 Task: Plan a trip to Siemiatycze, Poland from 5th December, 2023 to 15th December, 2023 for 9 adults.5 bedrooms having 5 beds and 5 bathrooms. Property type can be house. Look for 5 properties as per requirement.
Action: Mouse moved to (545, 117)
Screenshot: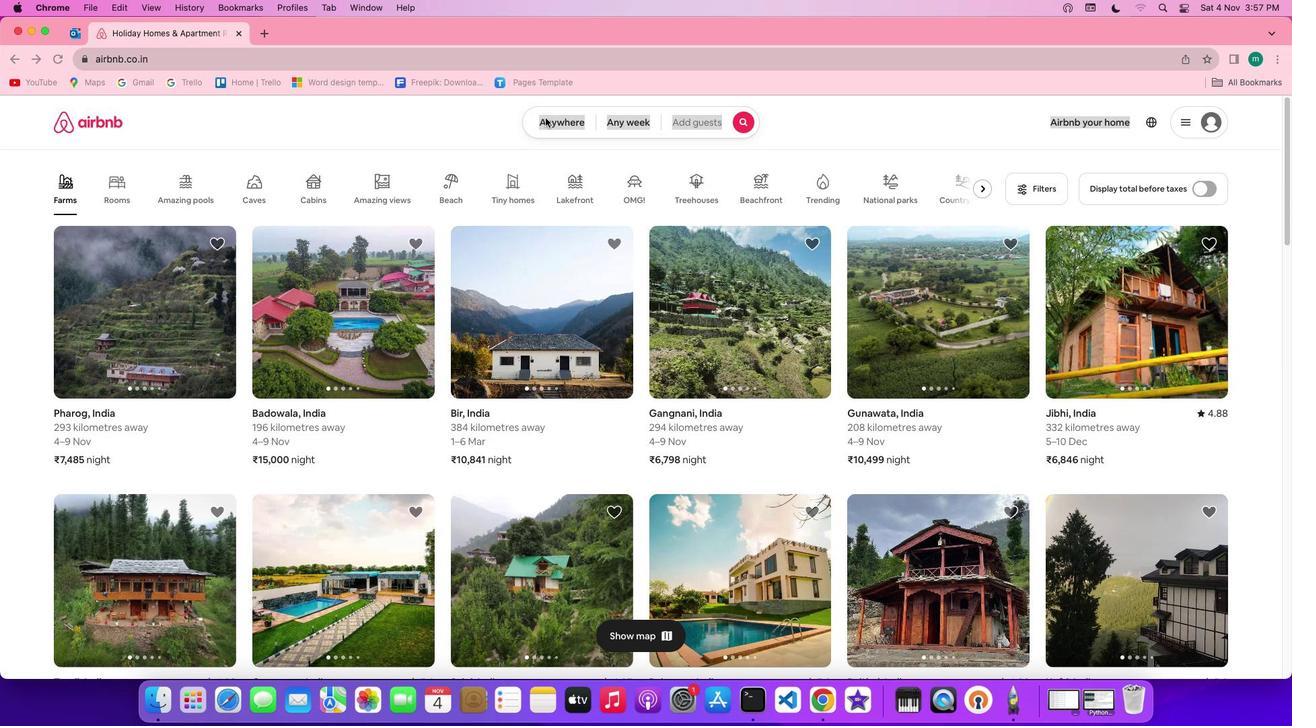 
Action: Mouse pressed left at (545, 117)
Screenshot: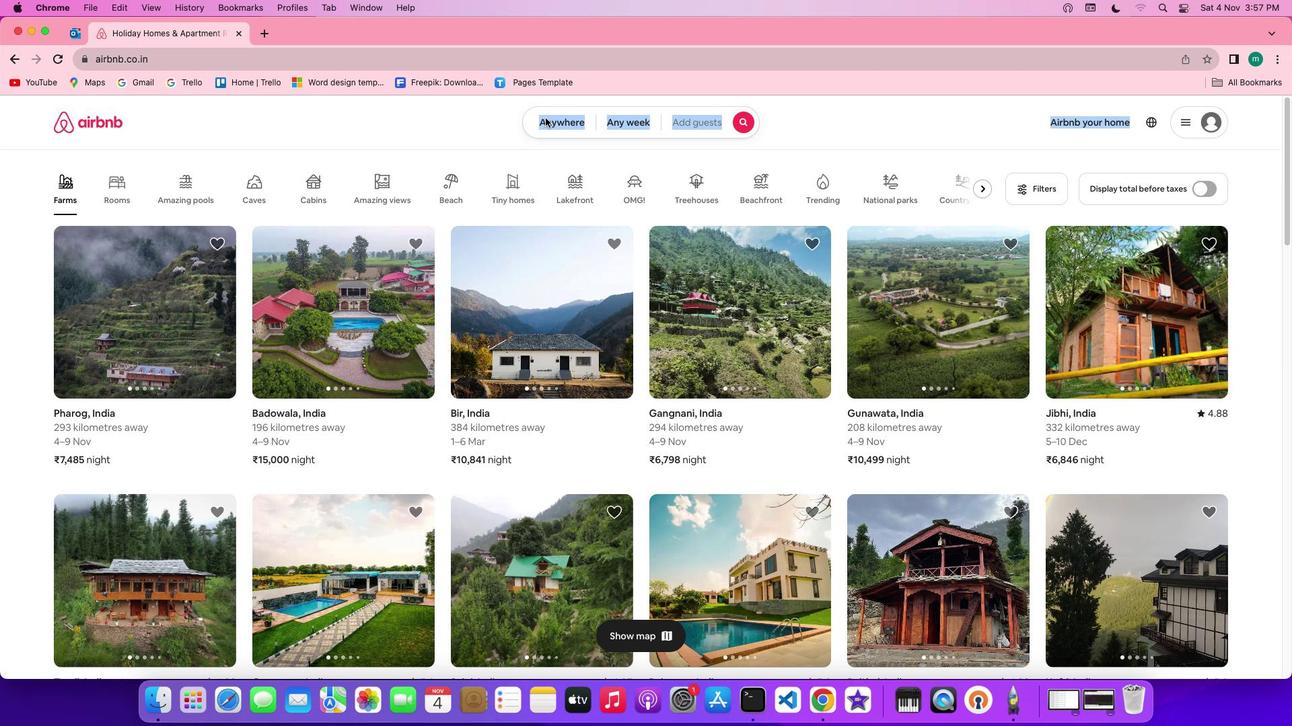 
Action: Mouse pressed left at (545, 117)
Screenshot: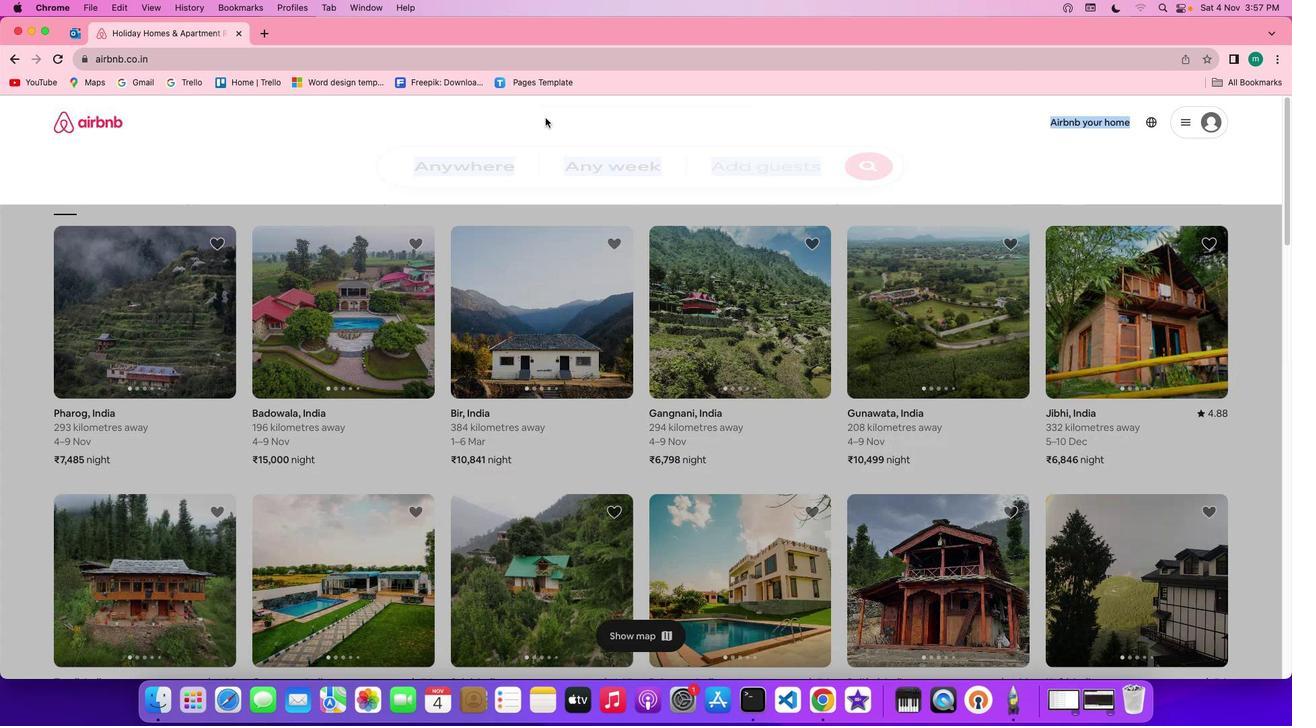 
Action: Mouse moved to (479, 173)
Screenshot: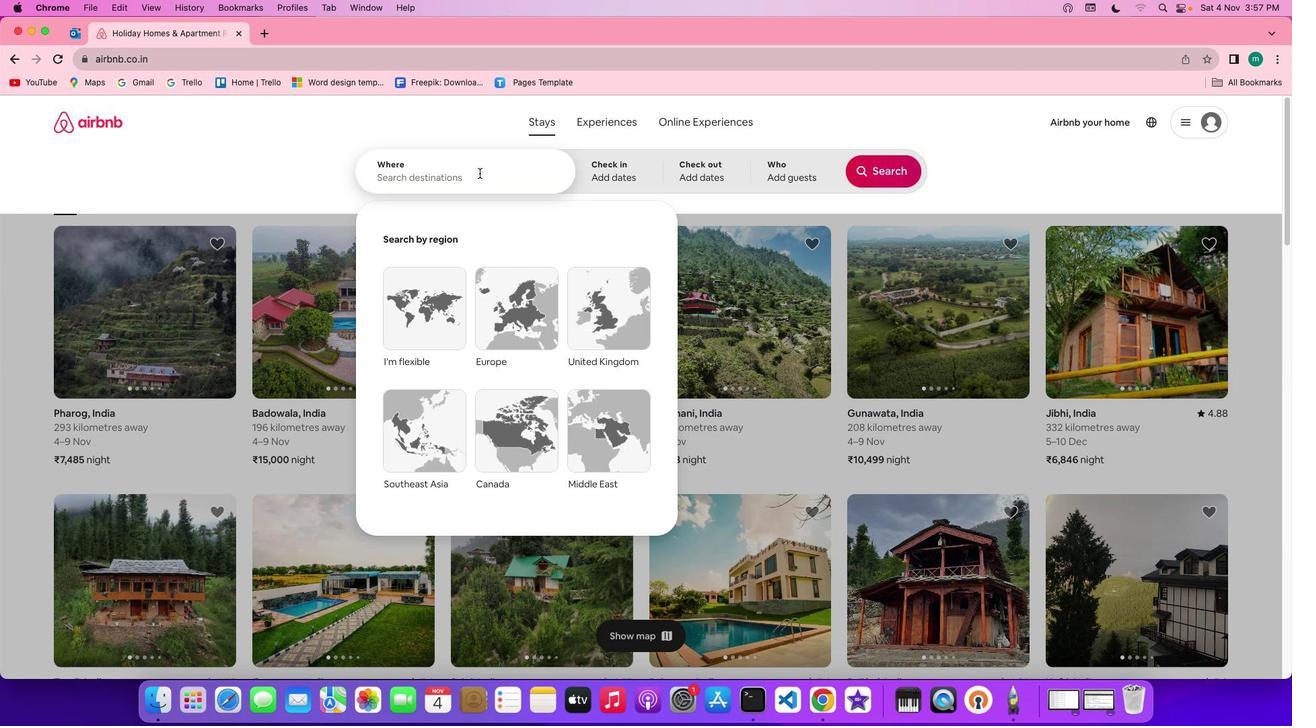 
Action: Mouse pressed left at (479, 173)
Screenshot: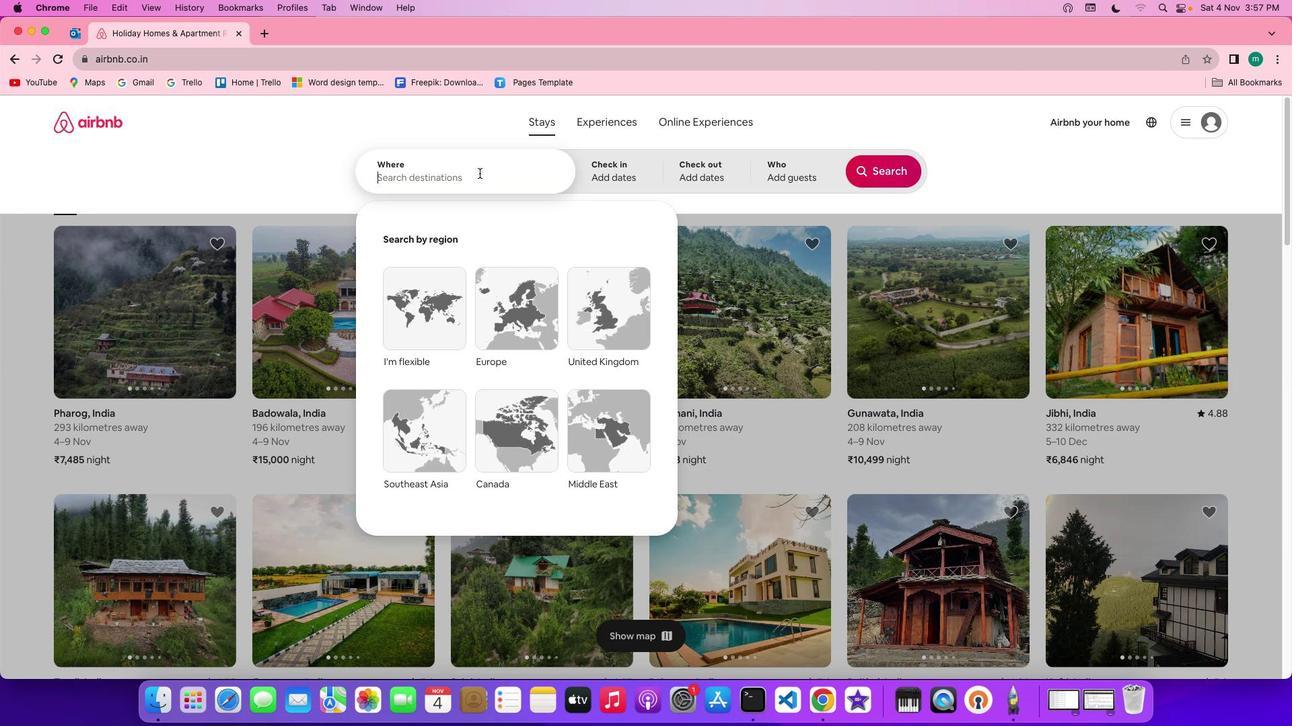 
Action: Key pressed Key.shift'S''i''e''m''i''a''t''y''c''z''e'','Key.spaceKey.shift'P''o''l''a''n''d'
Screenshot: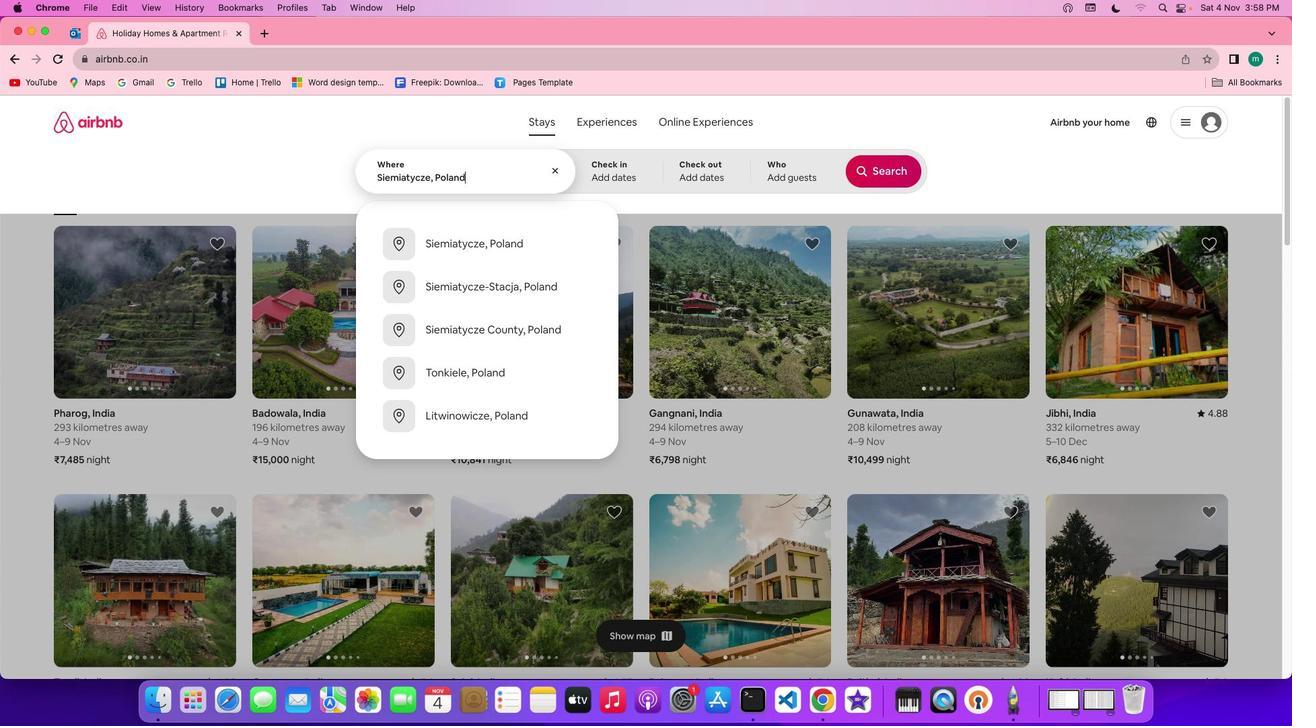 
Action: Mouse moved to (625, 163)
Screenshot: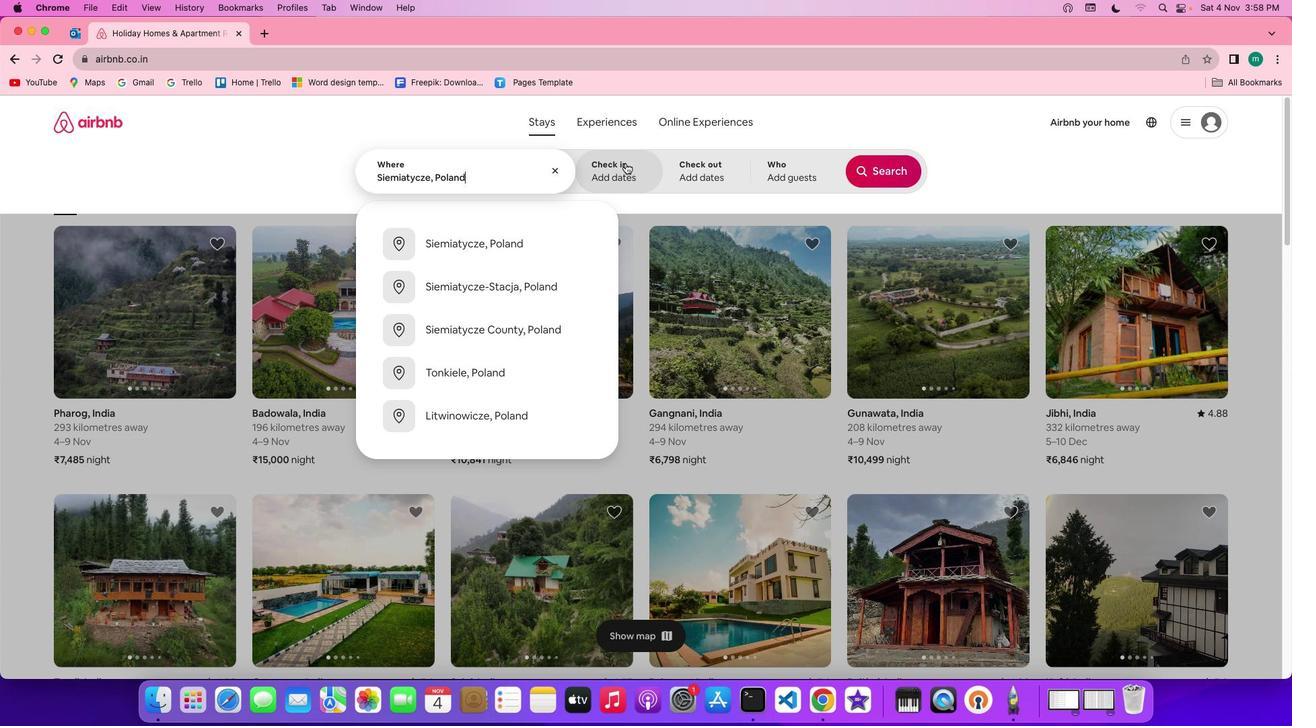 
Action: Mouse pressed left at (625, 163)
Screenshot: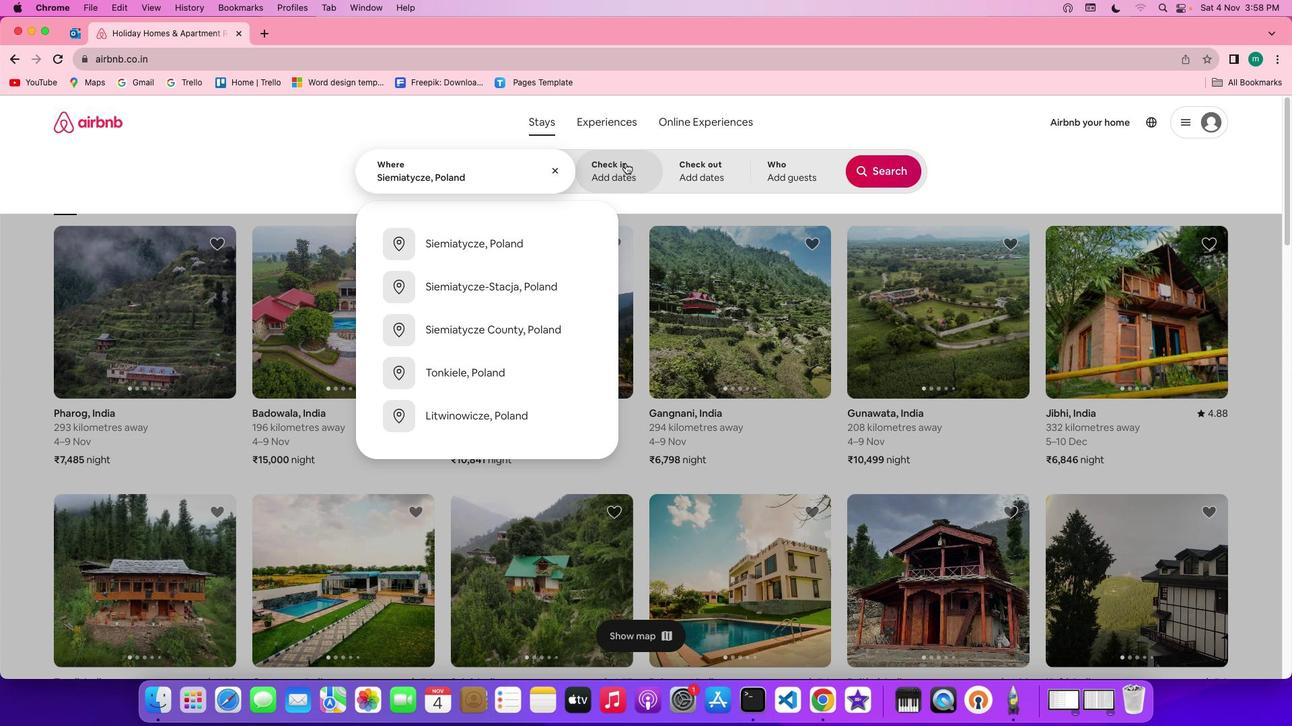 
Action: Mouse moved to (746, 372)
Screenshot: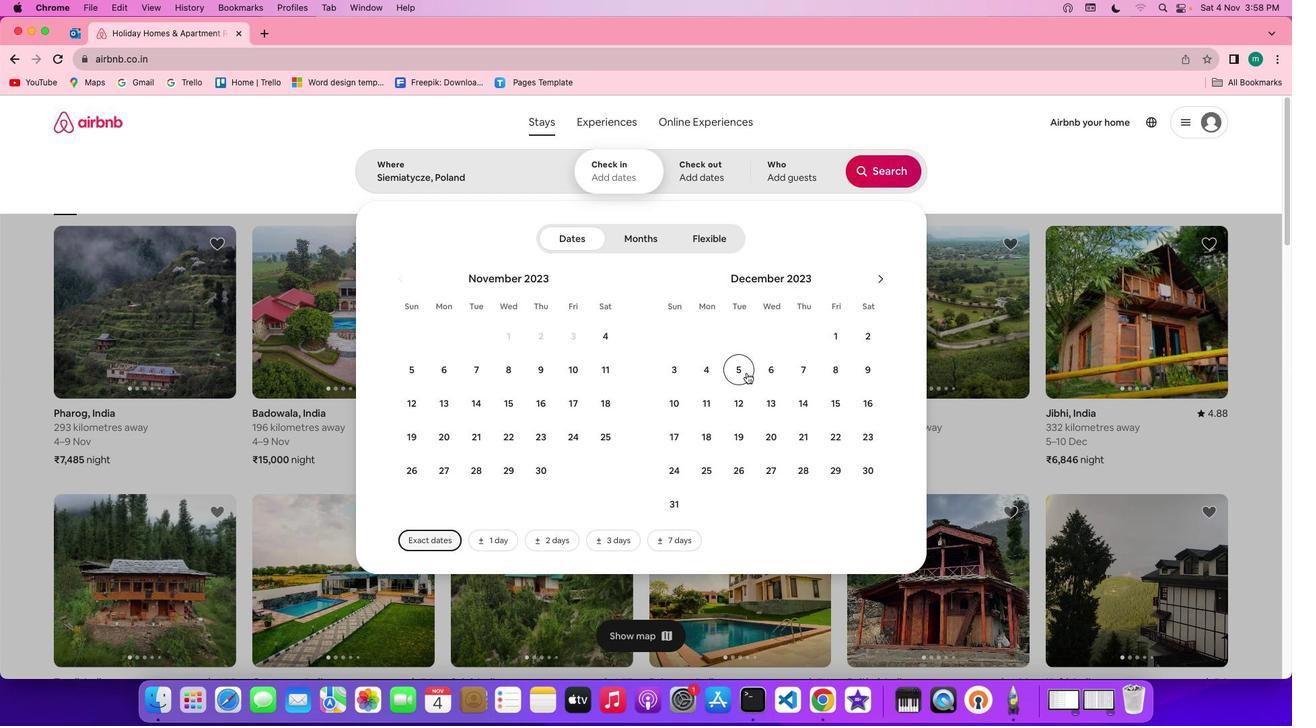 
Action: Mouse pressed left at (746, 372)
Screenshot: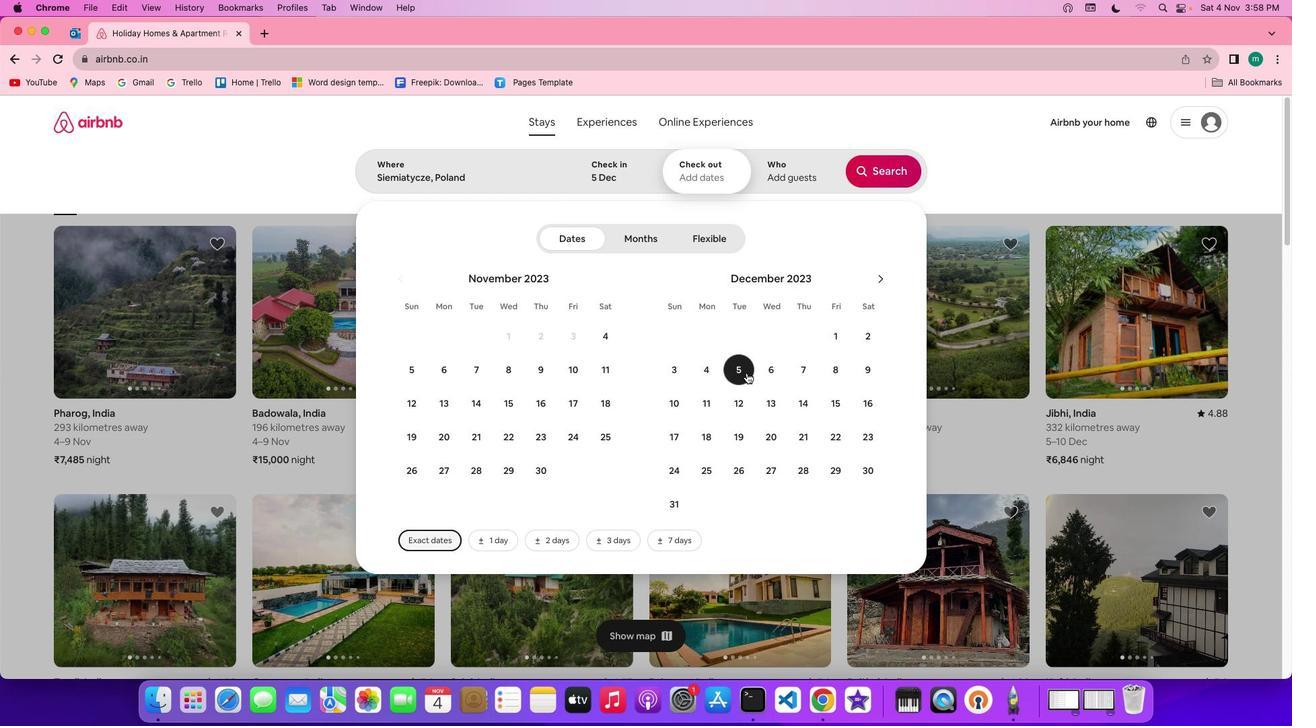 
Action: Mouse moved to (834, 397)
Screenshot: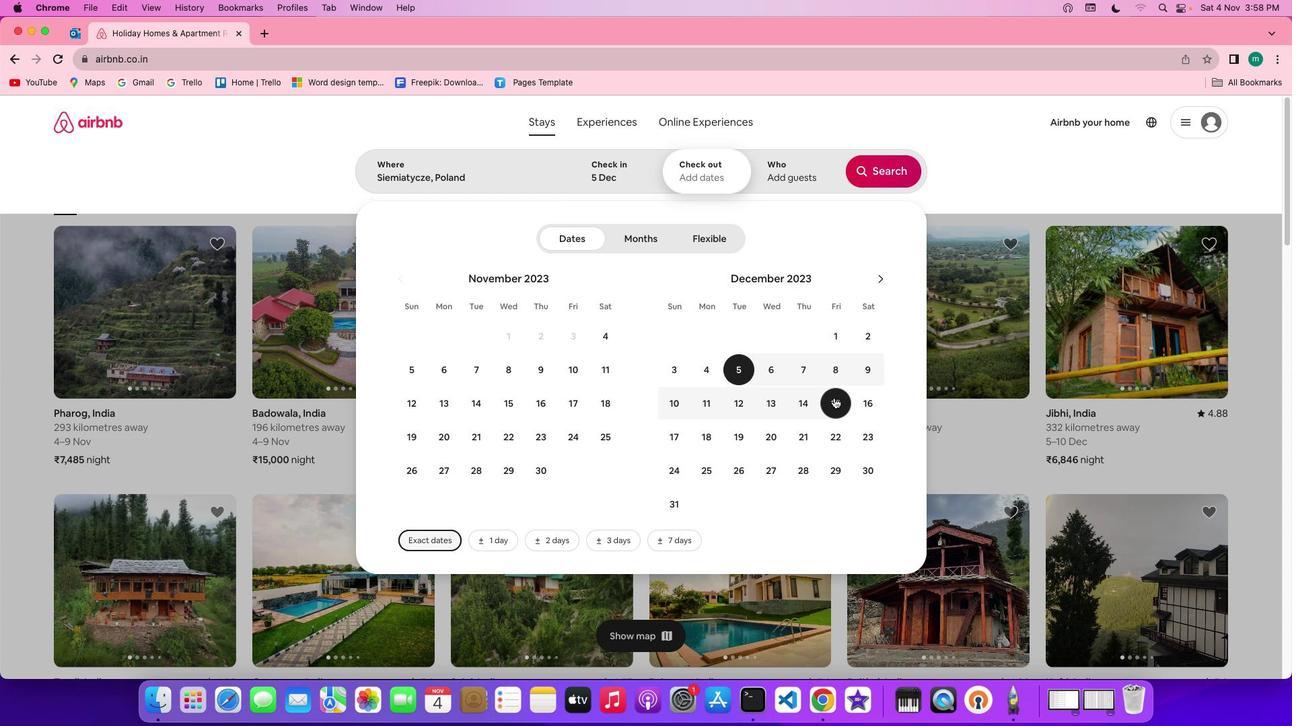
Action: Mouse pressed left at (834, 397)
Screenshot: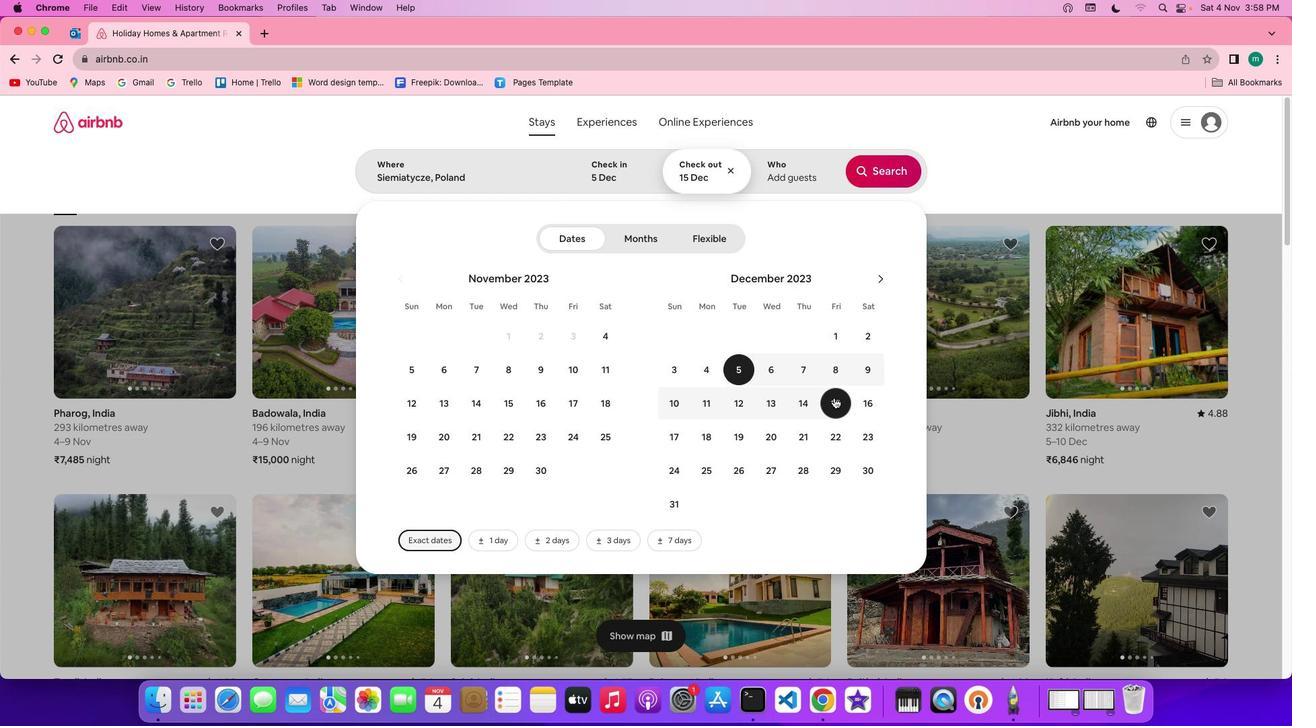 
Action: Mouse moved to (804, 174)
Screenshot: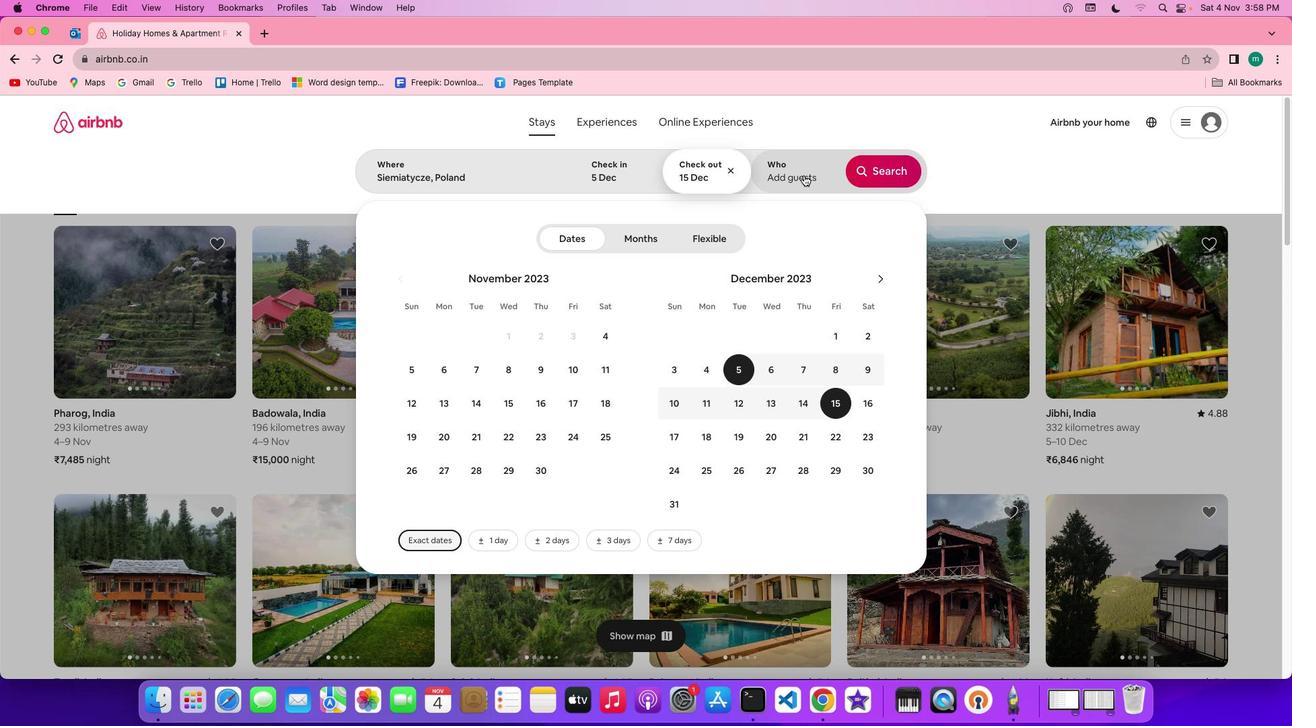 
Action: Mouse pressed left at (804, 174)
Screenshot: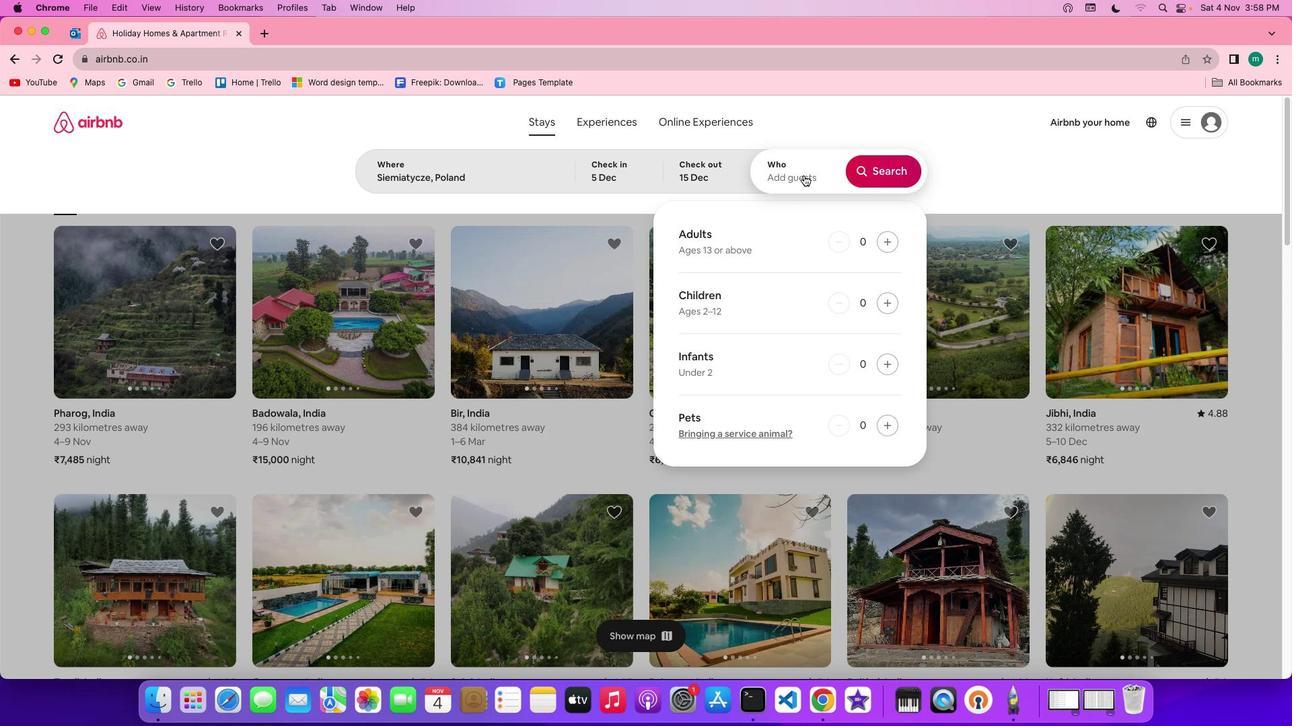 
Action: Mouse moved to (882, 241)
Screenshot: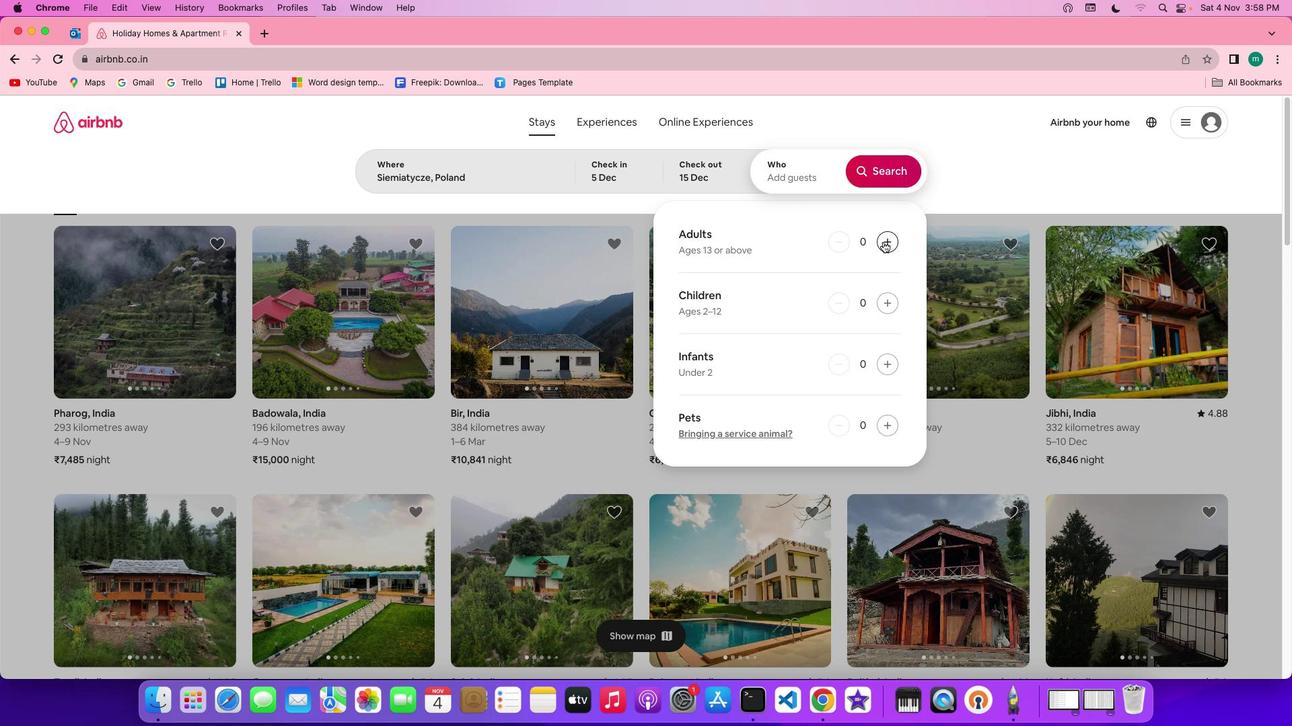 
Action: Mouse pressed left at (882, 241)
Screenshot: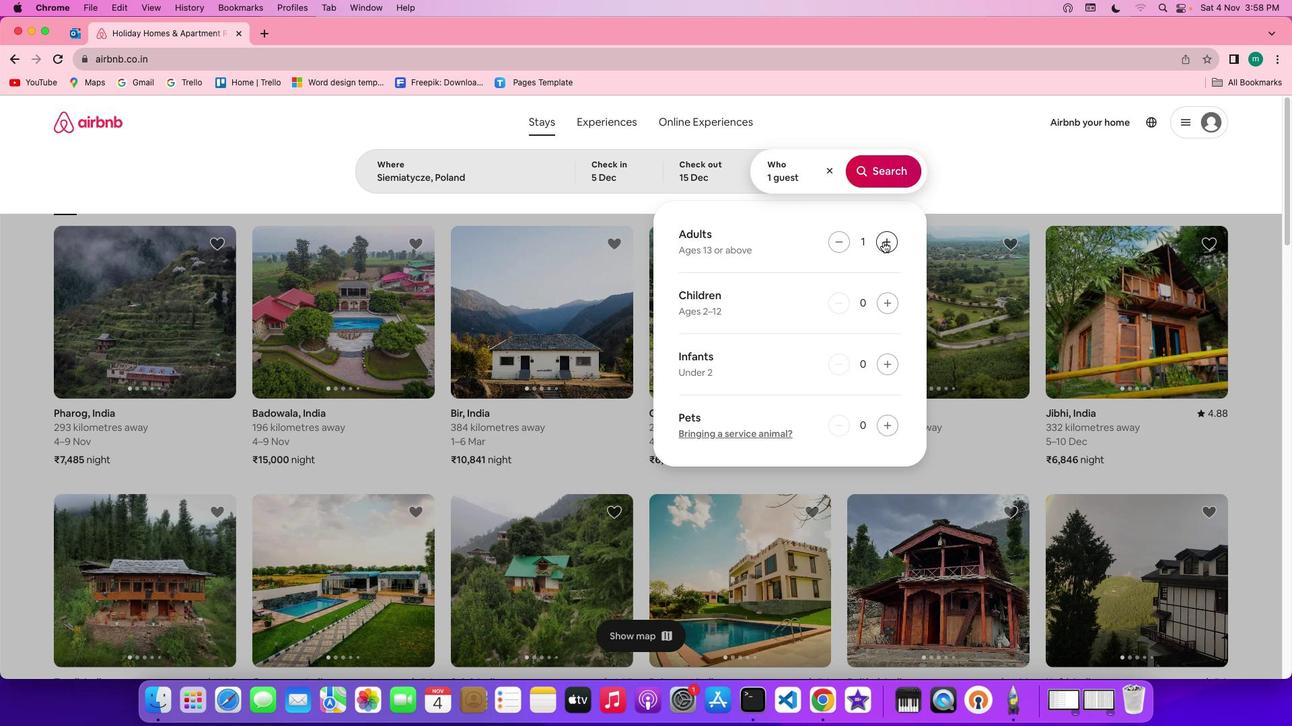 
Action: Mouse pressed left at (882, 241)
Screenshot: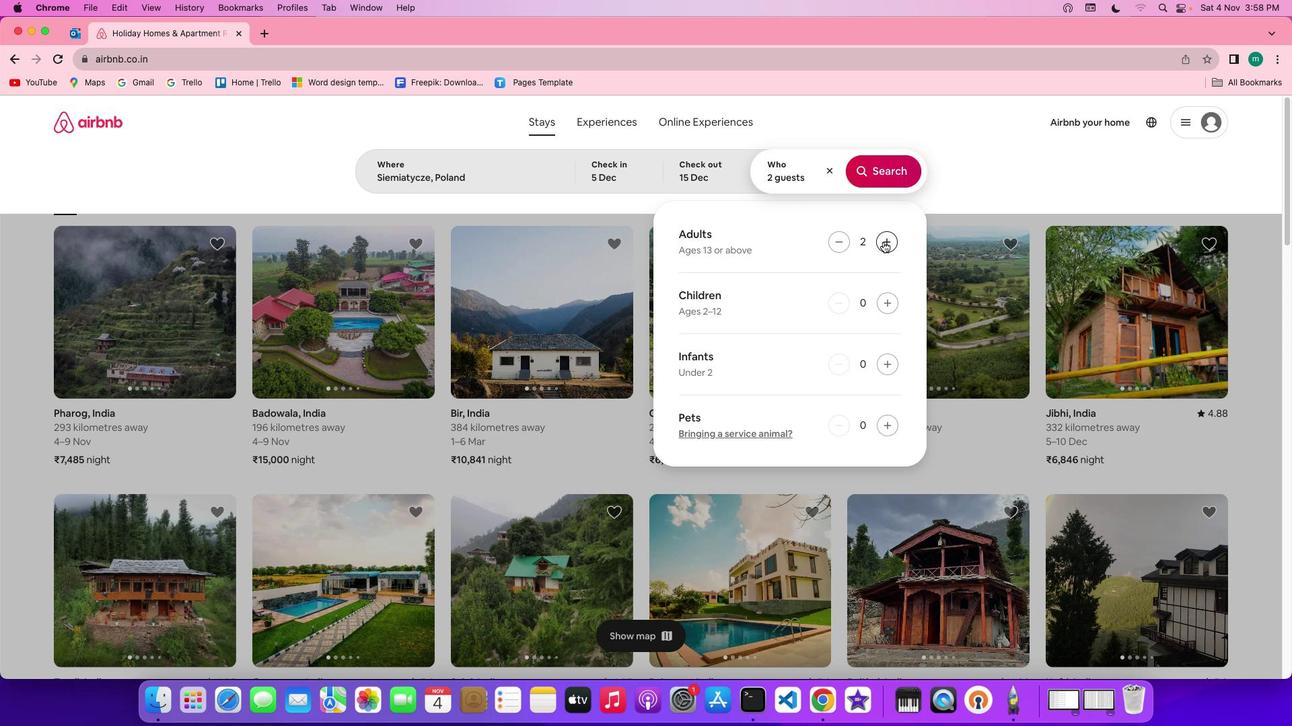 
Action: Mouse pressed left at (882, 241)
Screenshot: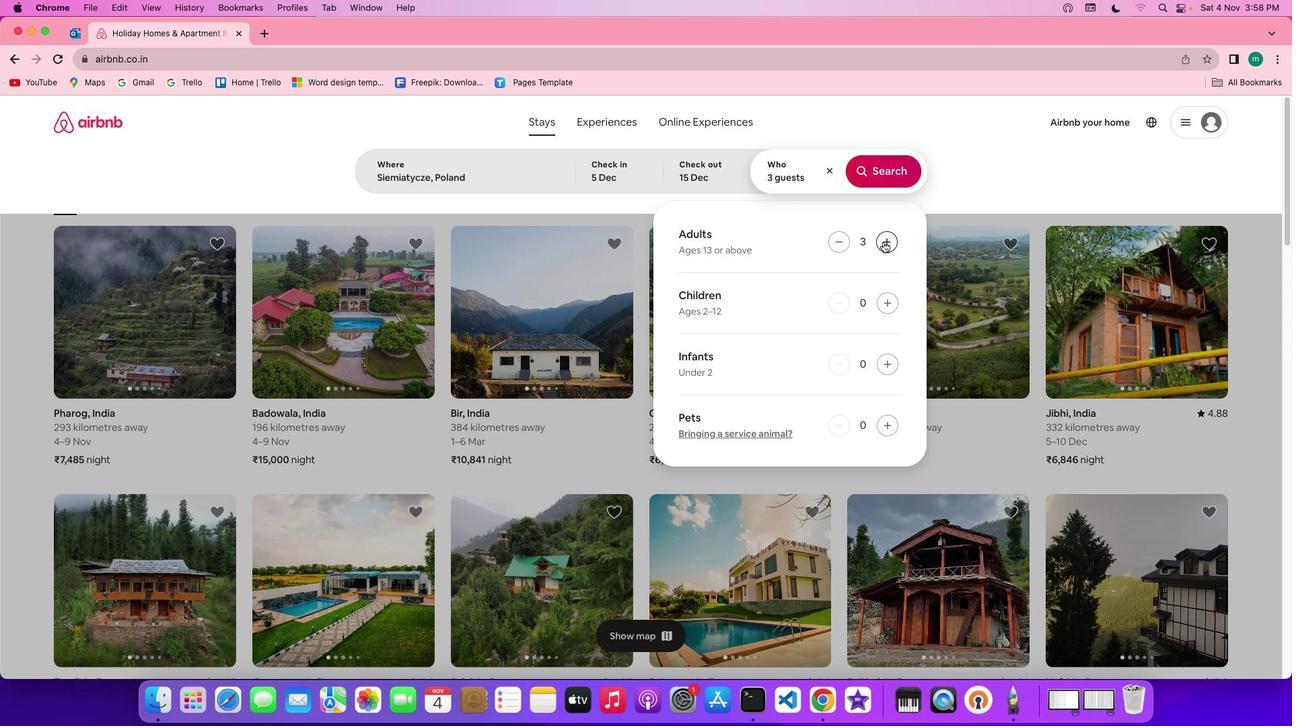 
Action: Mouse pressed left at (882, 241)
Screenshot: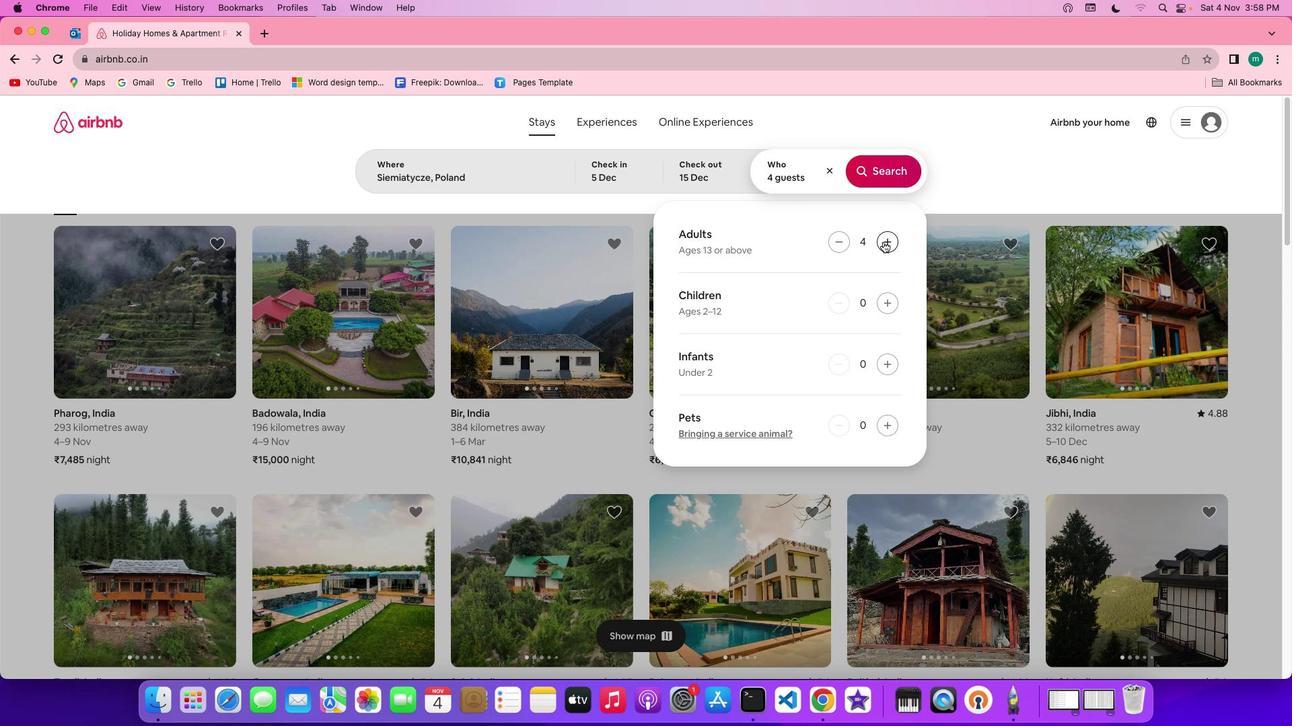 
Action: Mouse pressed left at (882, 241)
Screenshot: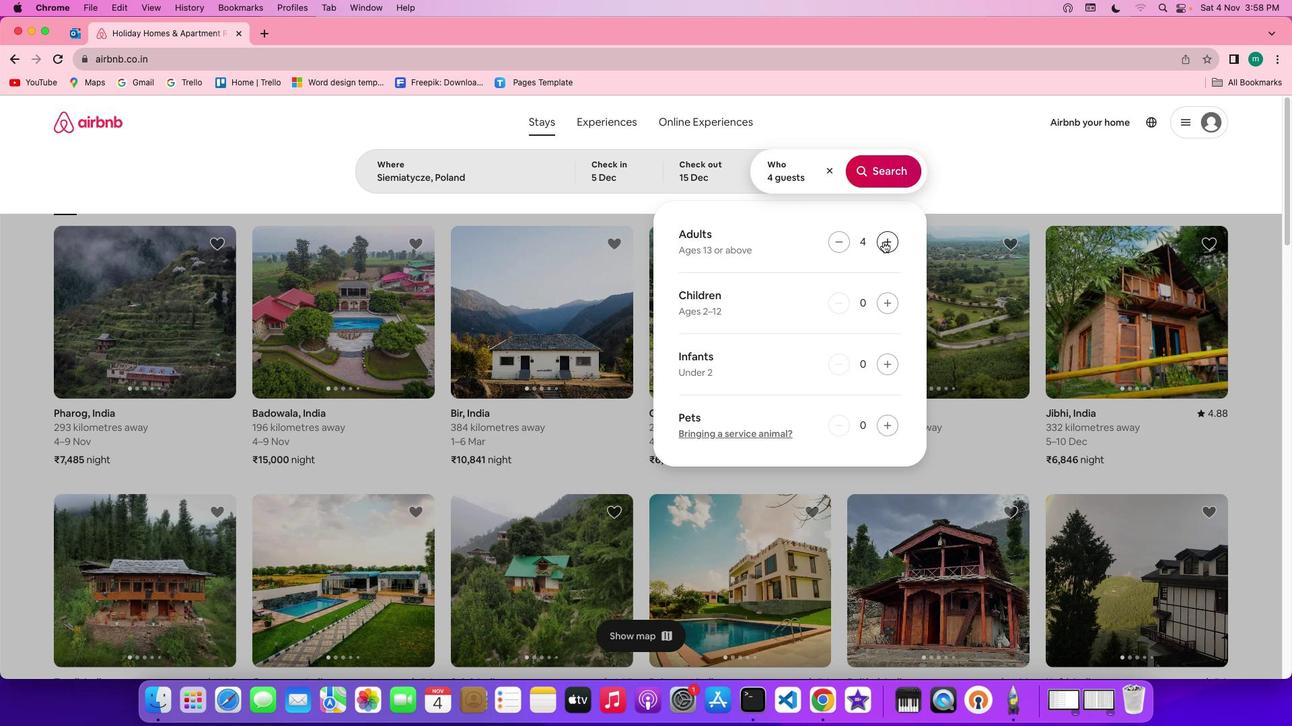
Action: Mouse pressed left at (882, 241)
Screenshot: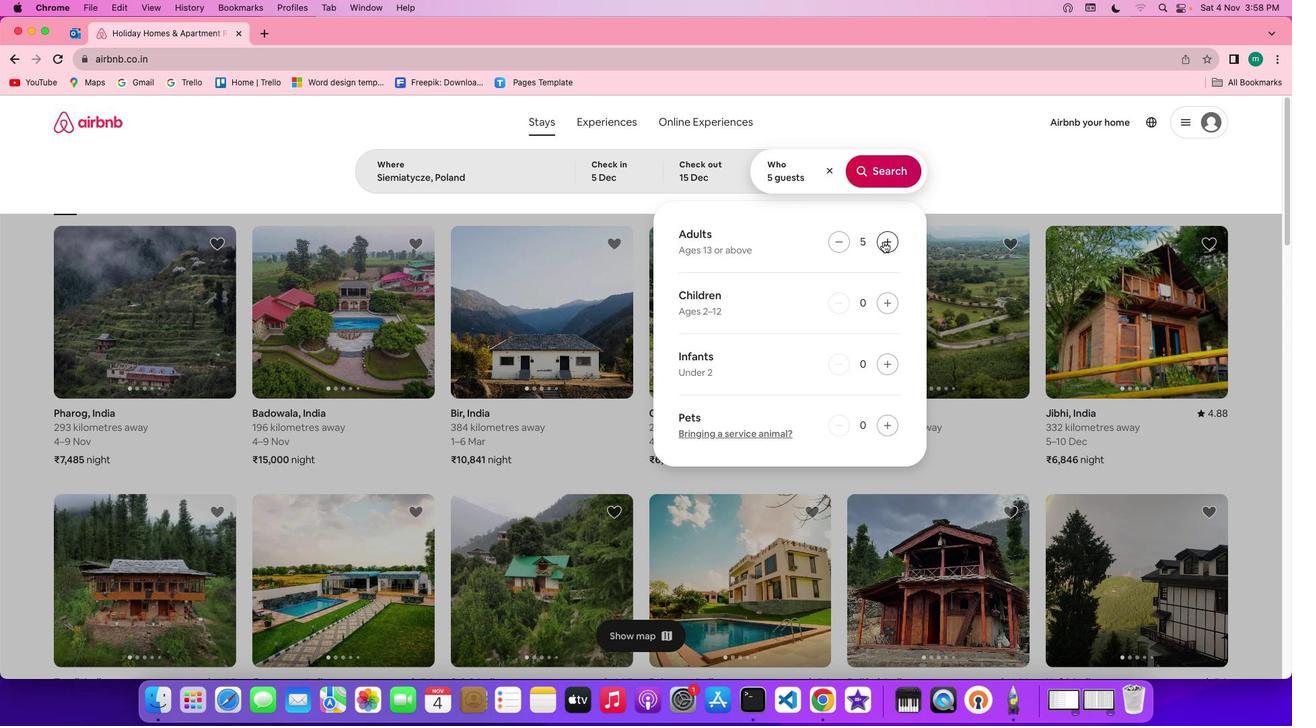 
Action: Mouse pressed left at (882, 241)
Screenshot: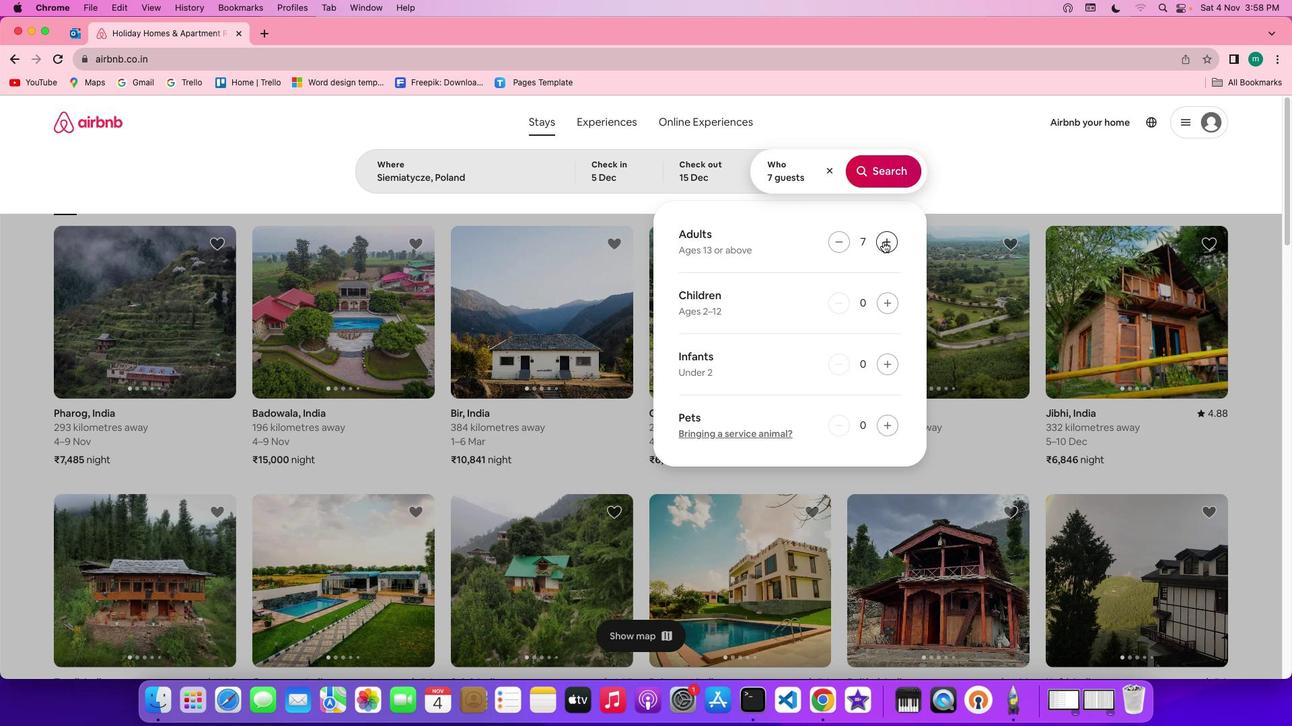 
Action: Mouse pressed left at (882, 241)
Screenshot: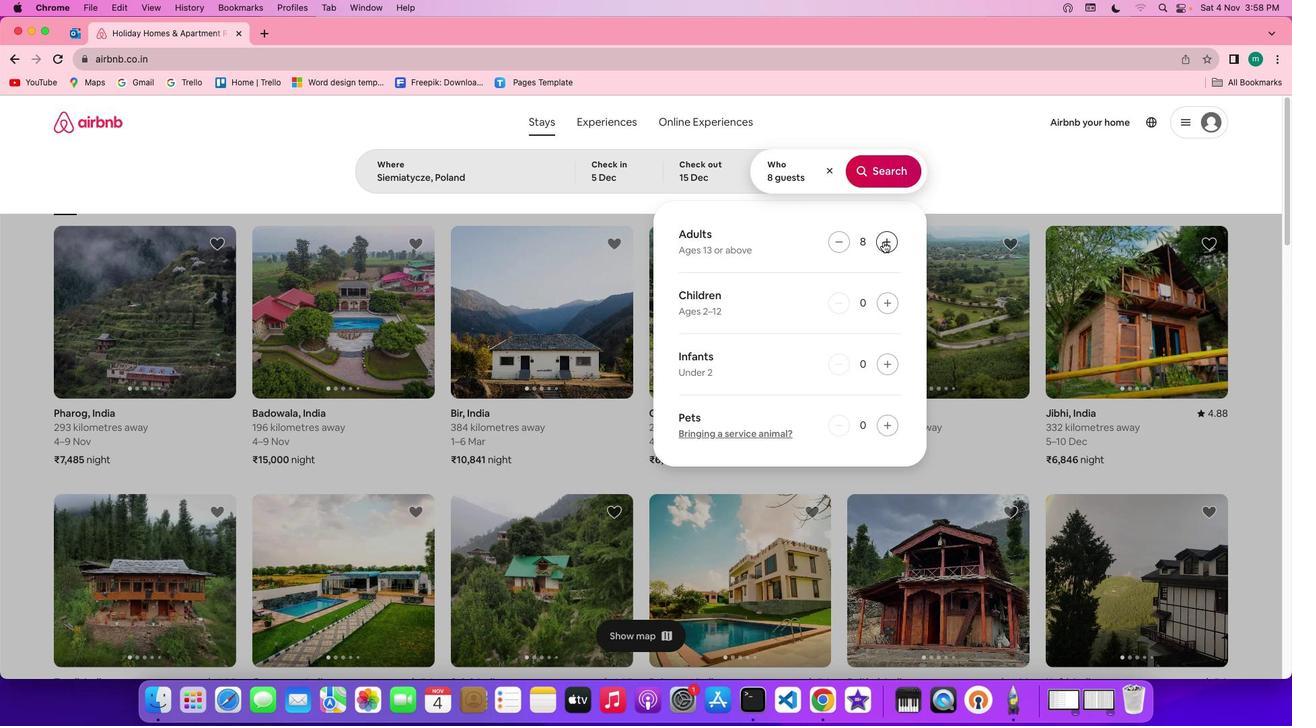 
Action: Mouse pressed left at (882, 241)
Screenshot: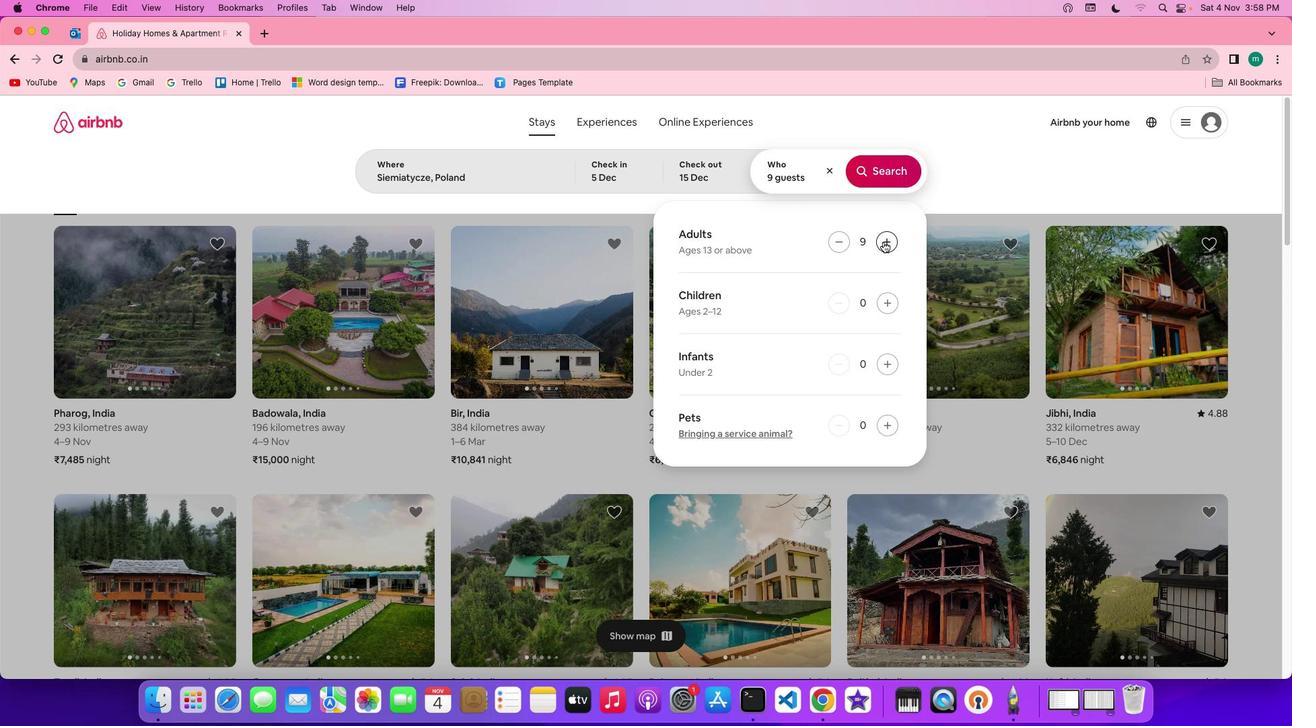 
Action: Mouse moved to (884, 181)
Screenshot: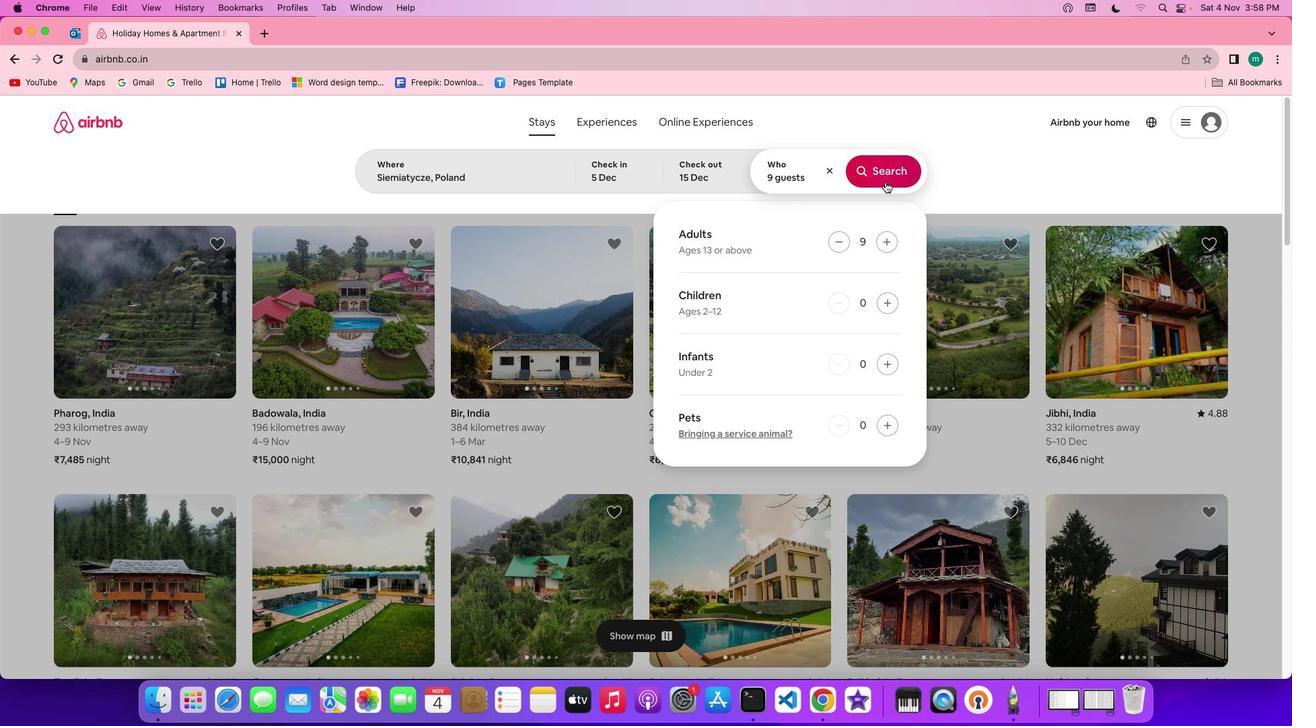 
Action: Mouse pressed left at (884, 181)
Screenshot: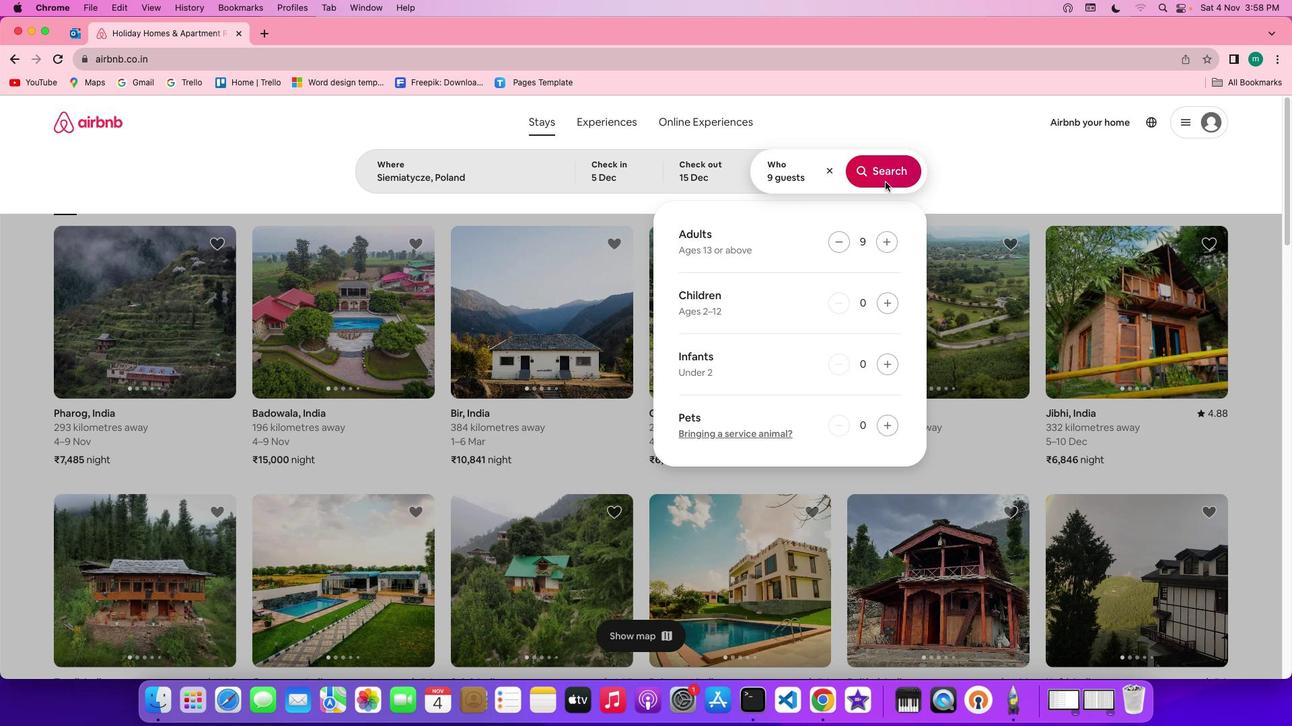 
Action: Mouse moved to (1073, 172)
Screenshot: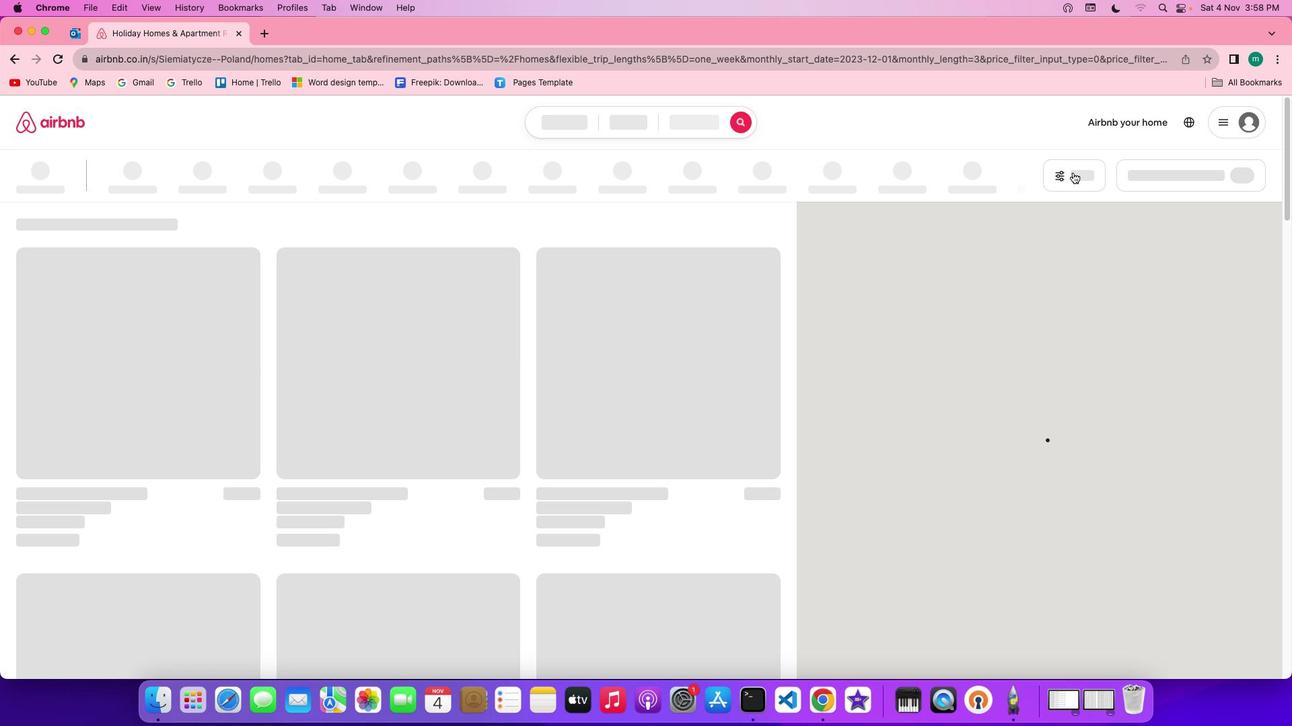 
Action: Mouse pressed left at (1073, 172)
Screenshot: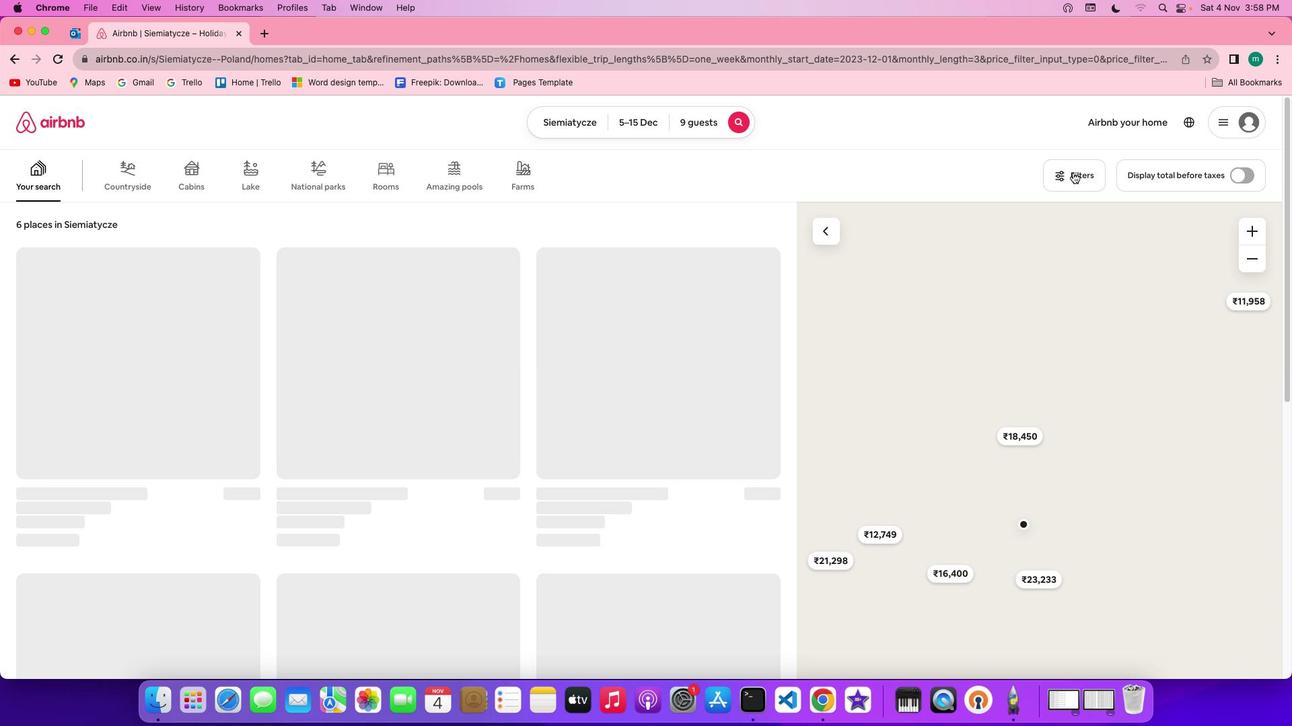 
Action: Mouse moved to (1077, 172)
Screenshot: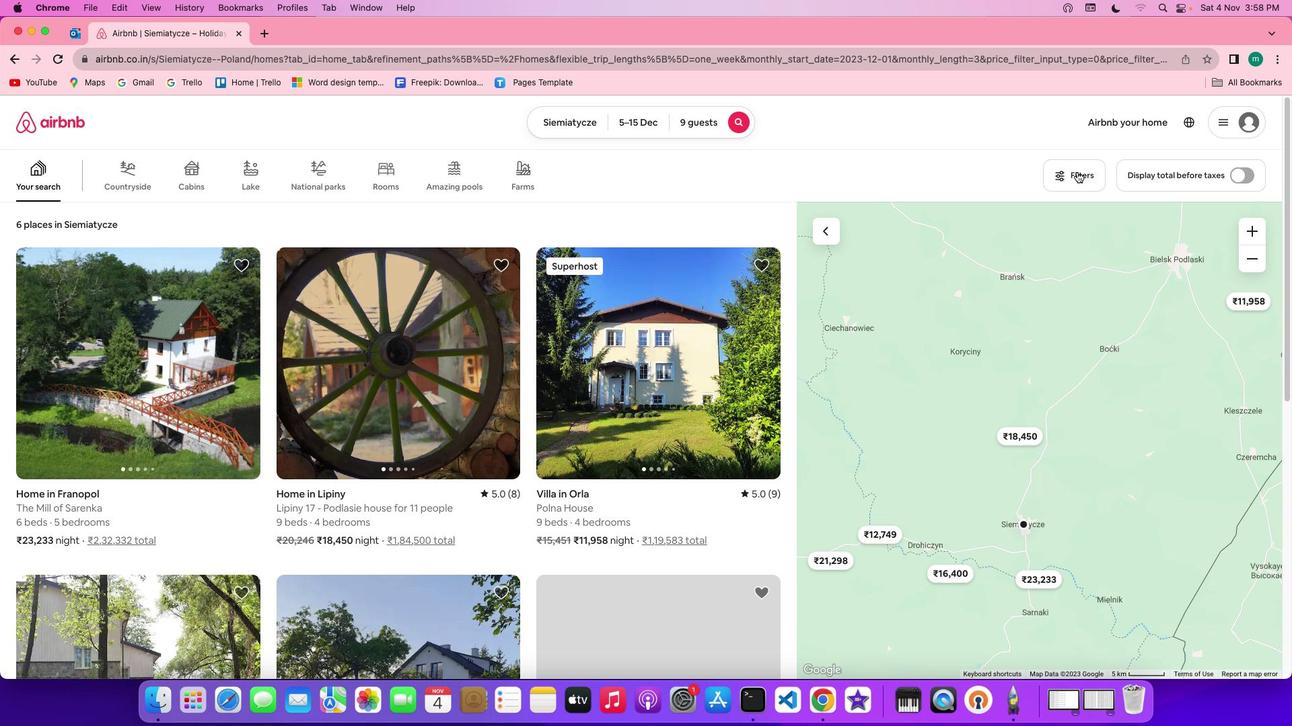 
Action: Mouse pressed left at (1077, 172)
Screenshot: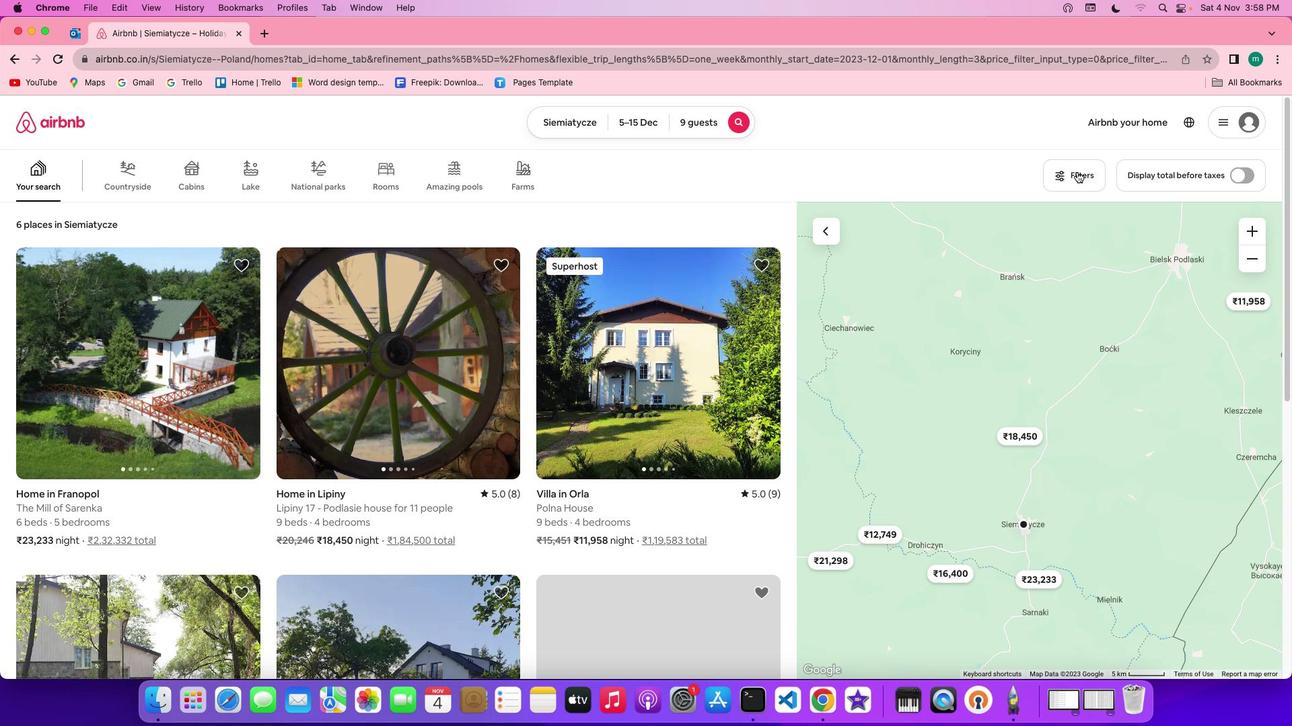 
Action: Mouse moved to (697, 377)
Screenshot: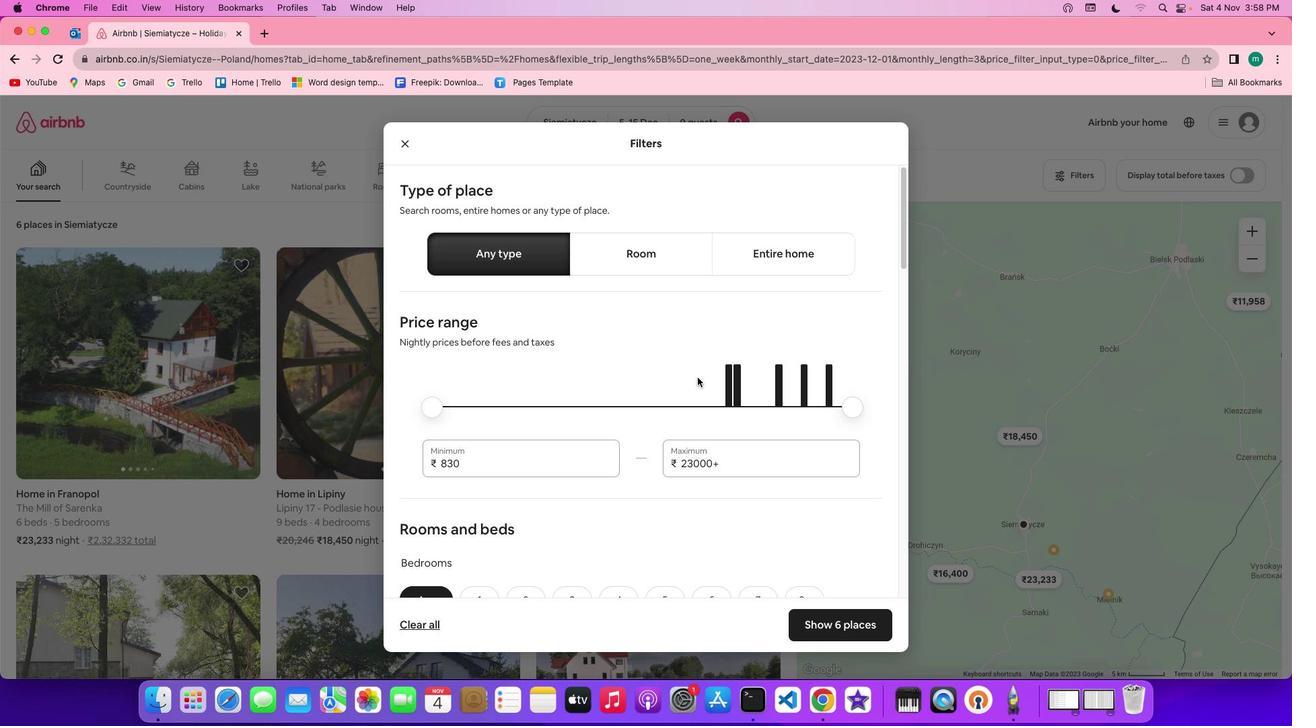 
Action: Mouse scrolled (697, 377) with delta (0, 0)
Screenshot: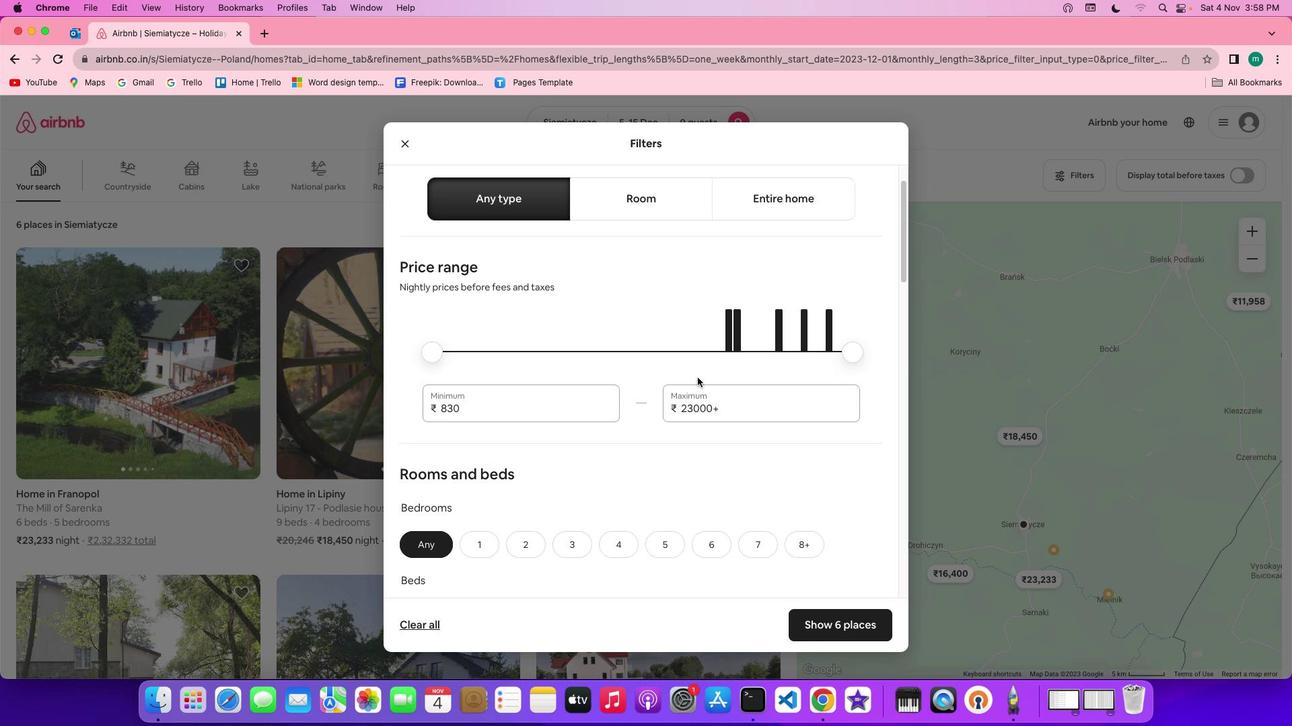 
Action: Mouse scrolled (697, 377) with delta (0, 0)
Screenshot: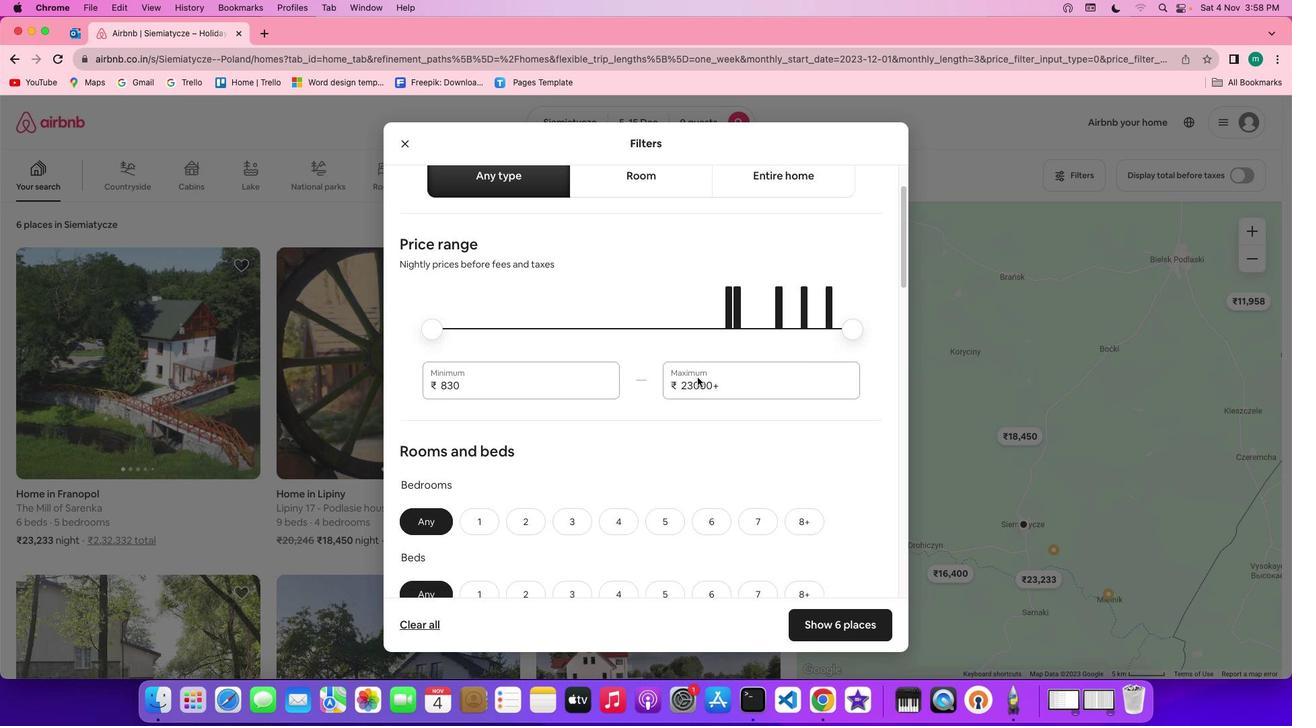 
Action: Mouse scrolled (697, 377) with delta (0, -1)
Screenshot: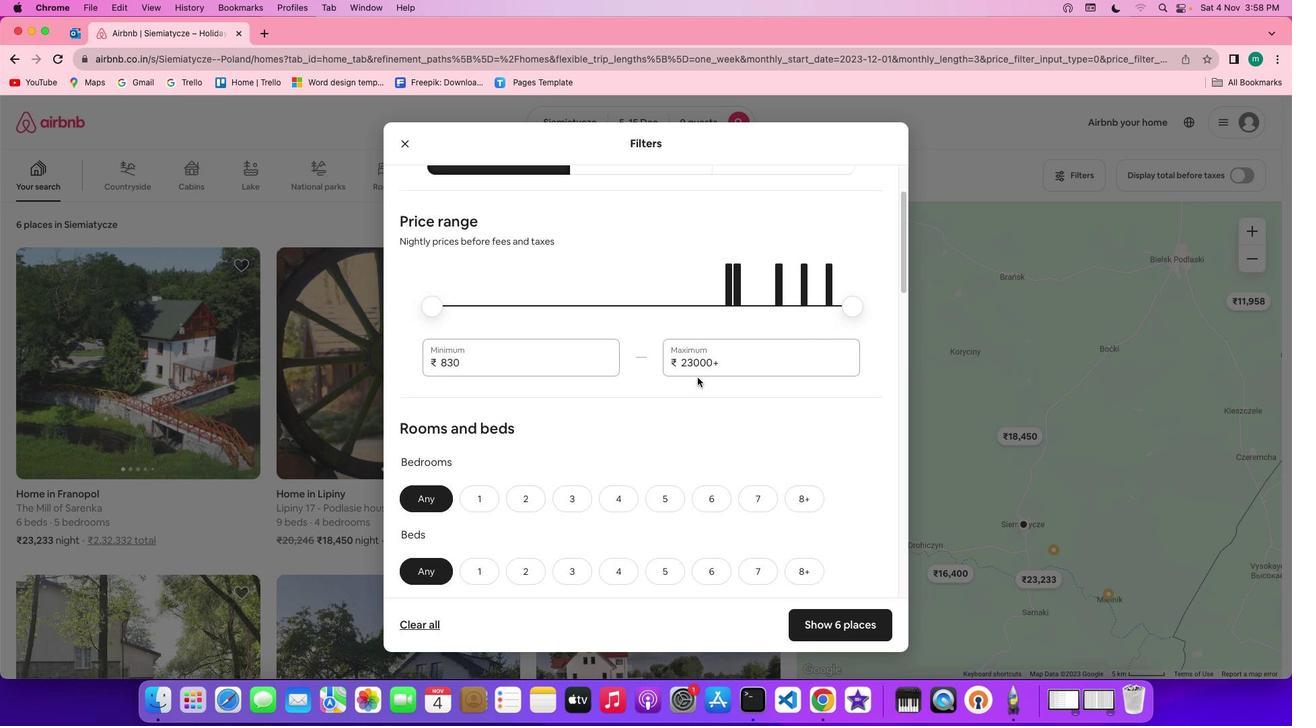 
Action: Mouse scrolled (697, 377) with delta (0, -1)
Screenshot: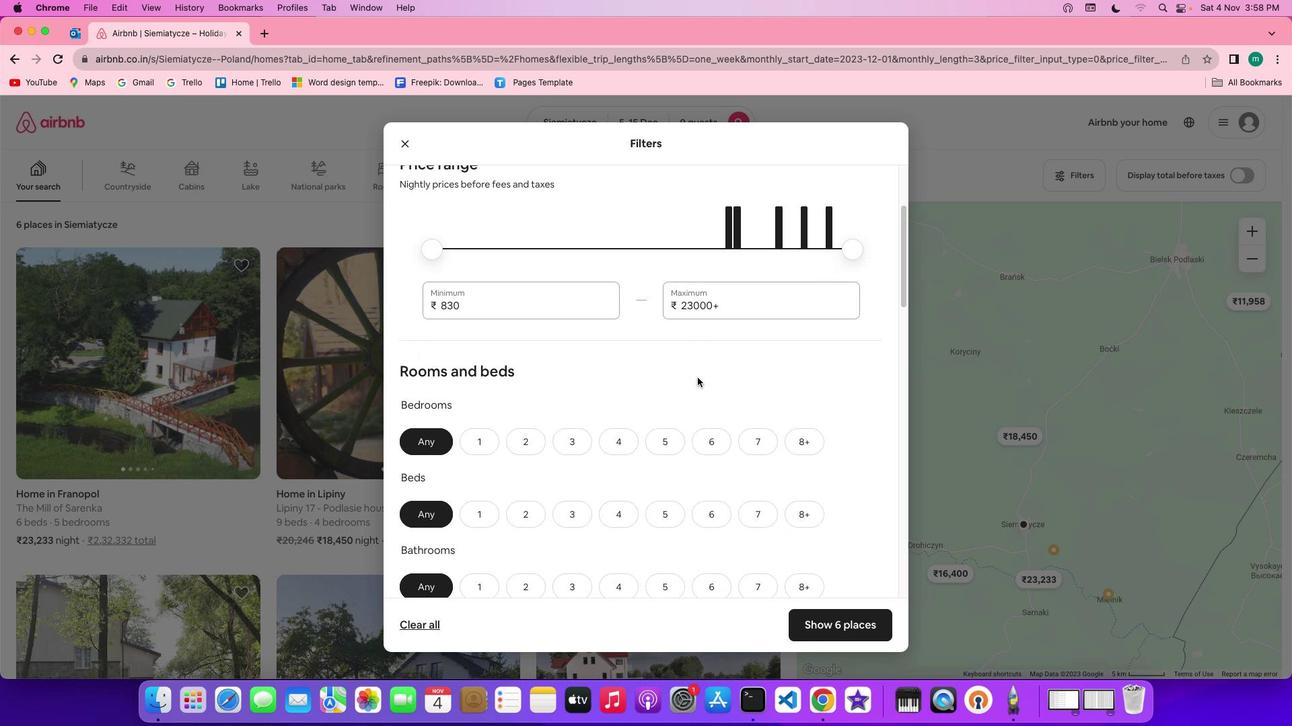 
Action: Mouse scrolled (697, 377) with delta (0, 0)
Screenshot: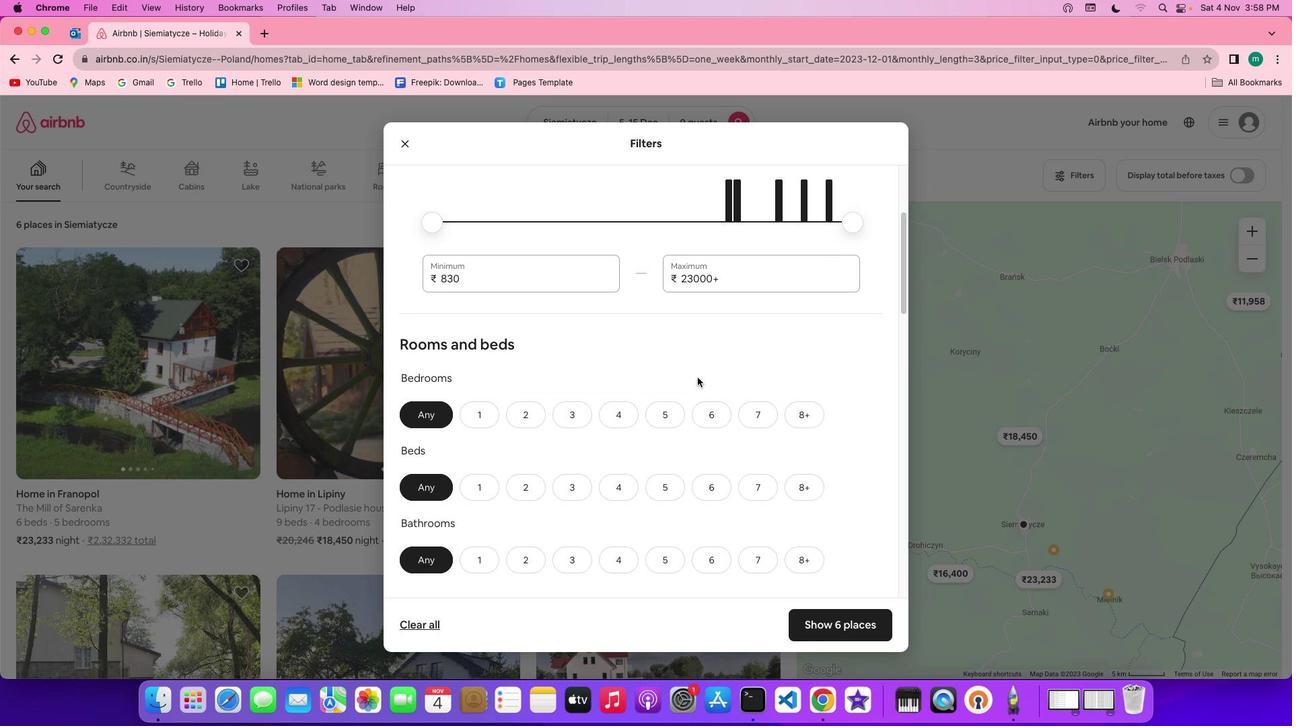 
Action: Mouse scrolled (697, 377) with delta (0, 0)
Screenshot: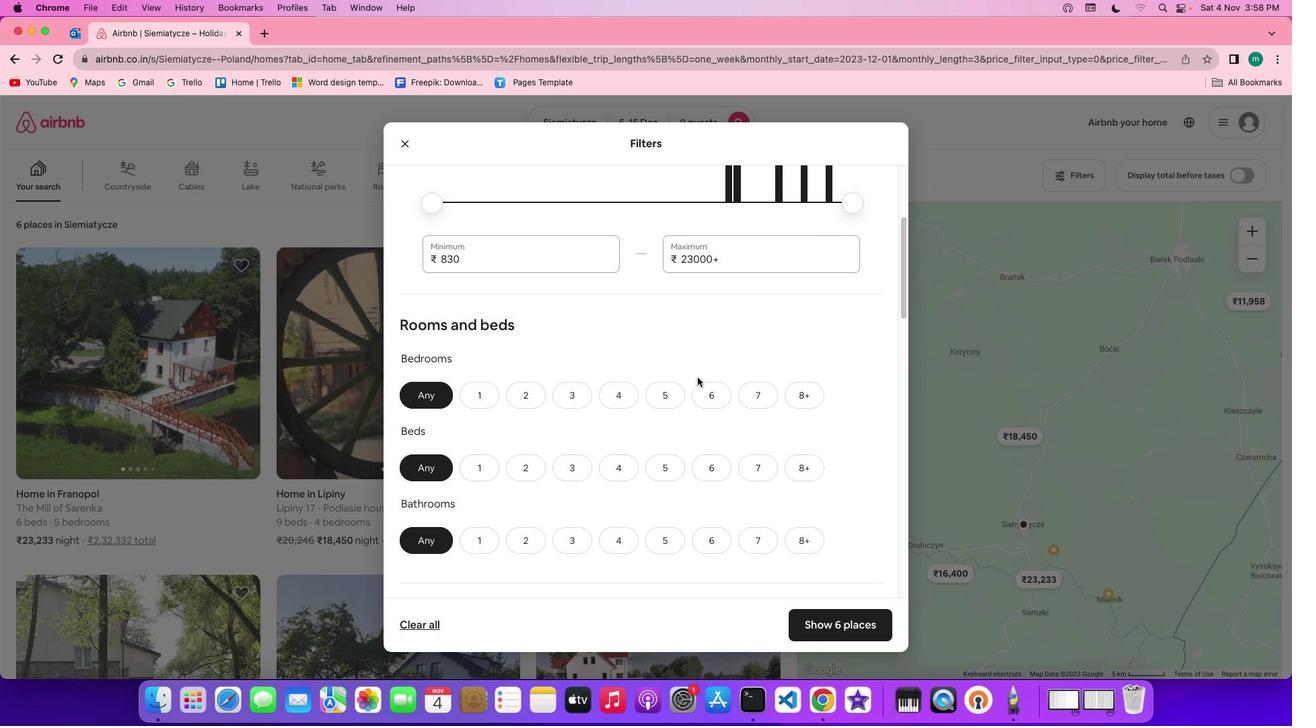 
Action: Mouse scrolled (697, 377) with delta (0, -1)
Screenshot: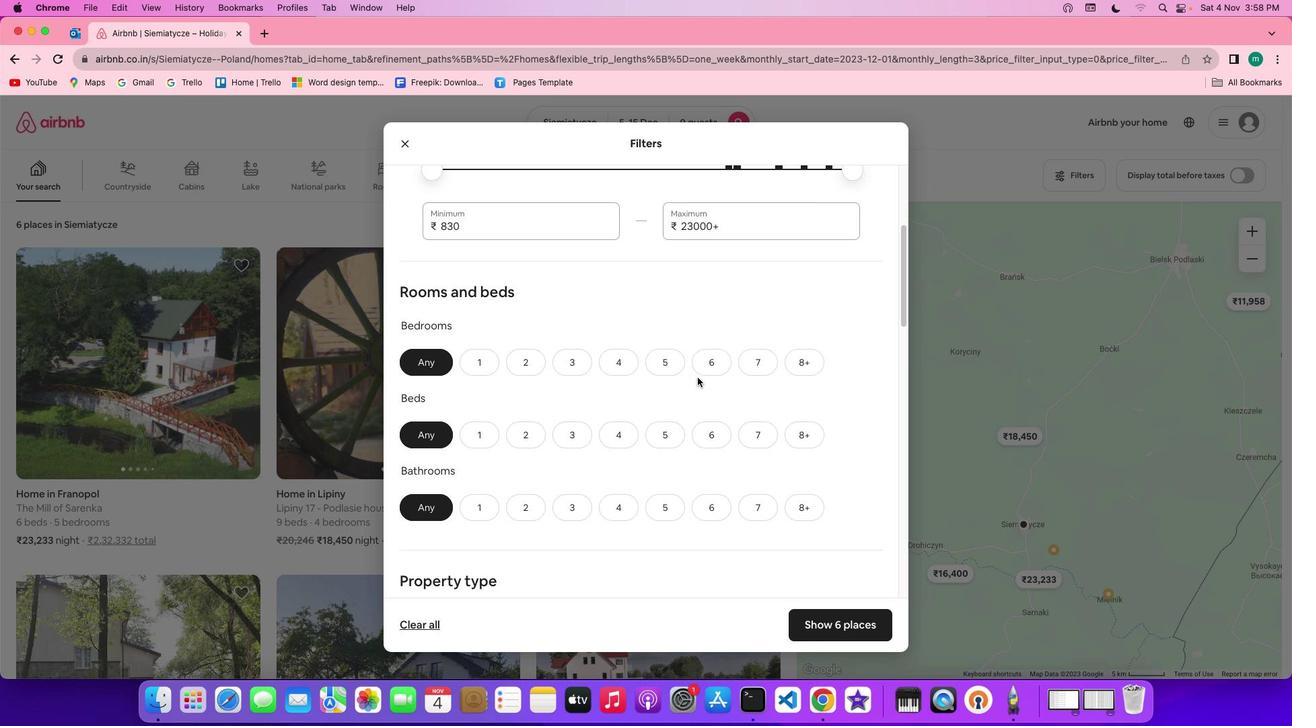 
Action: Mouse scrolled (697, 377) with delta (0, 0)
Screenshot: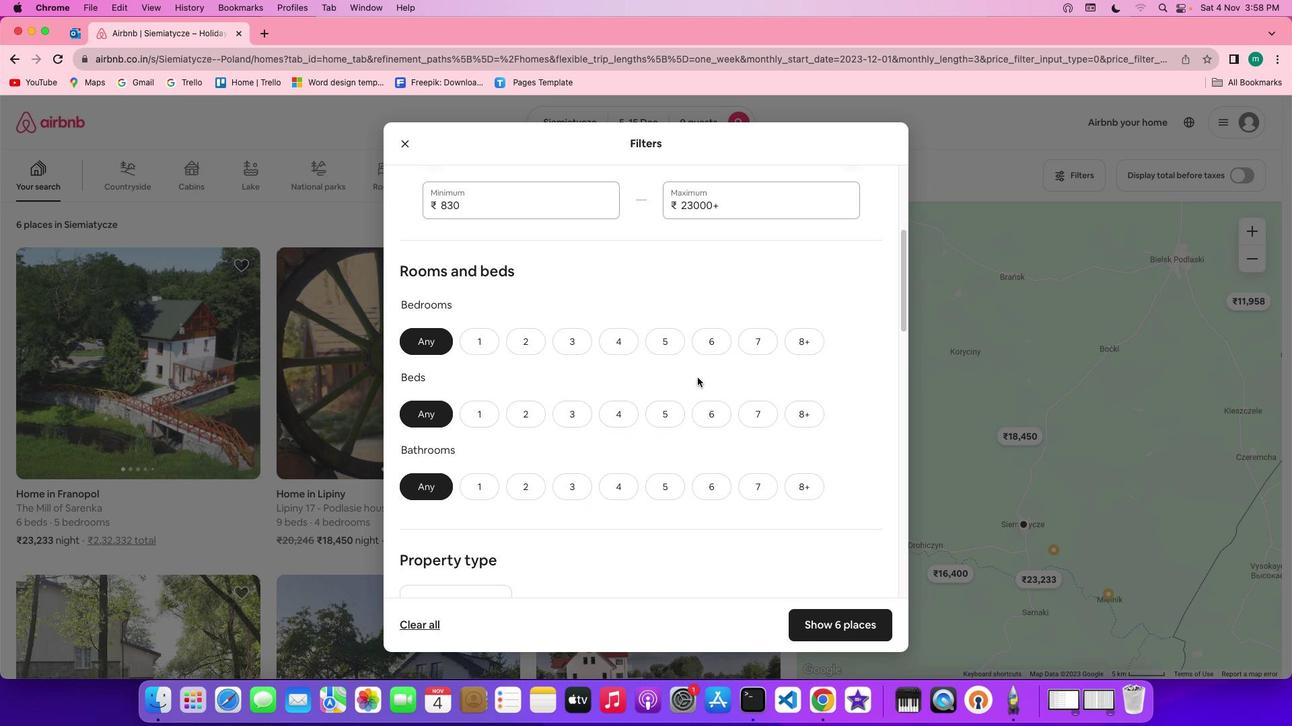 
Action: Mouse scrolled (697, 377) with delta (0, 0)
Screenshot: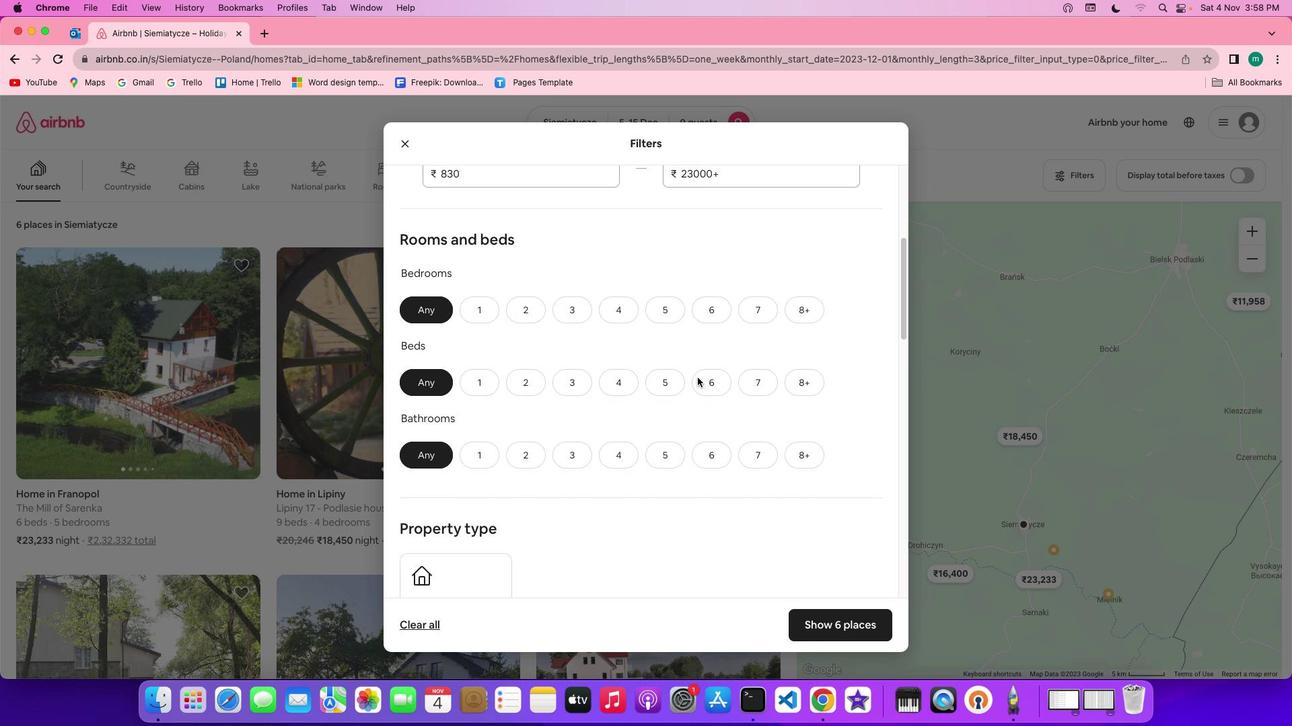
Action: Mouse scrolled (697, 377) with delta (0, 0)
Screenshot: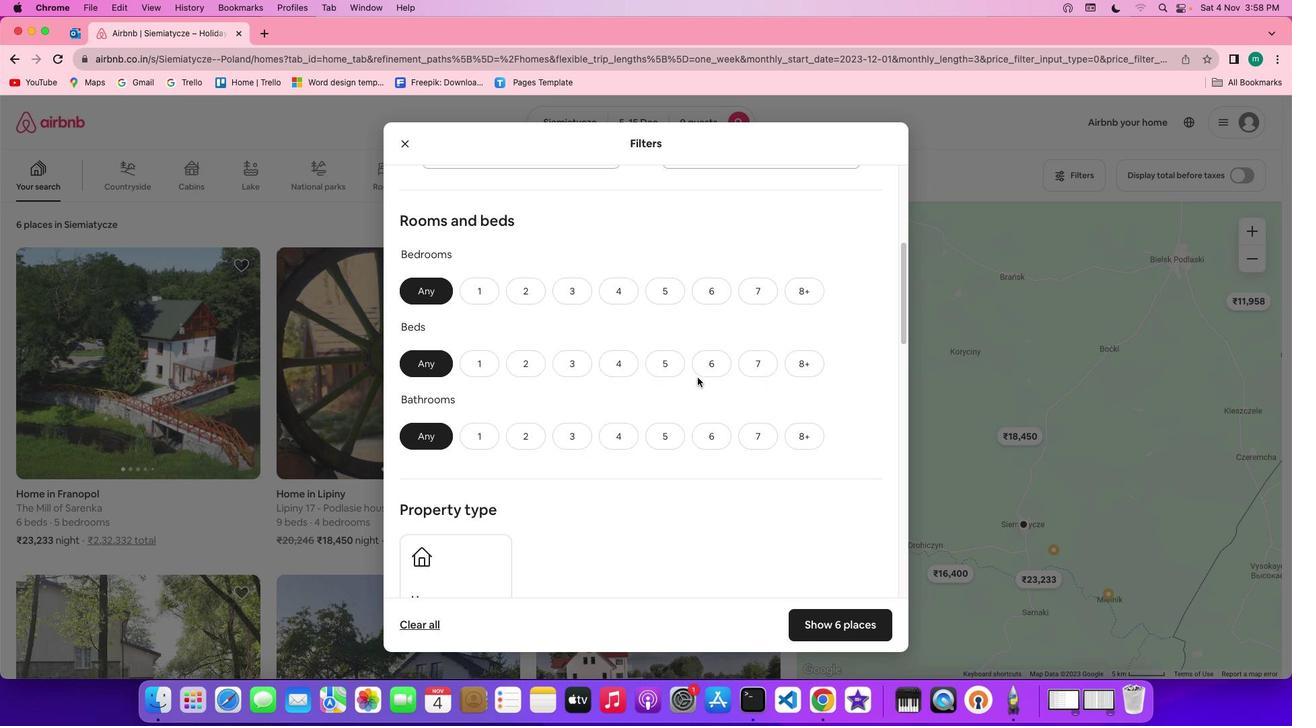 
Action: Mouse moved to (674, 279)
Screenshot: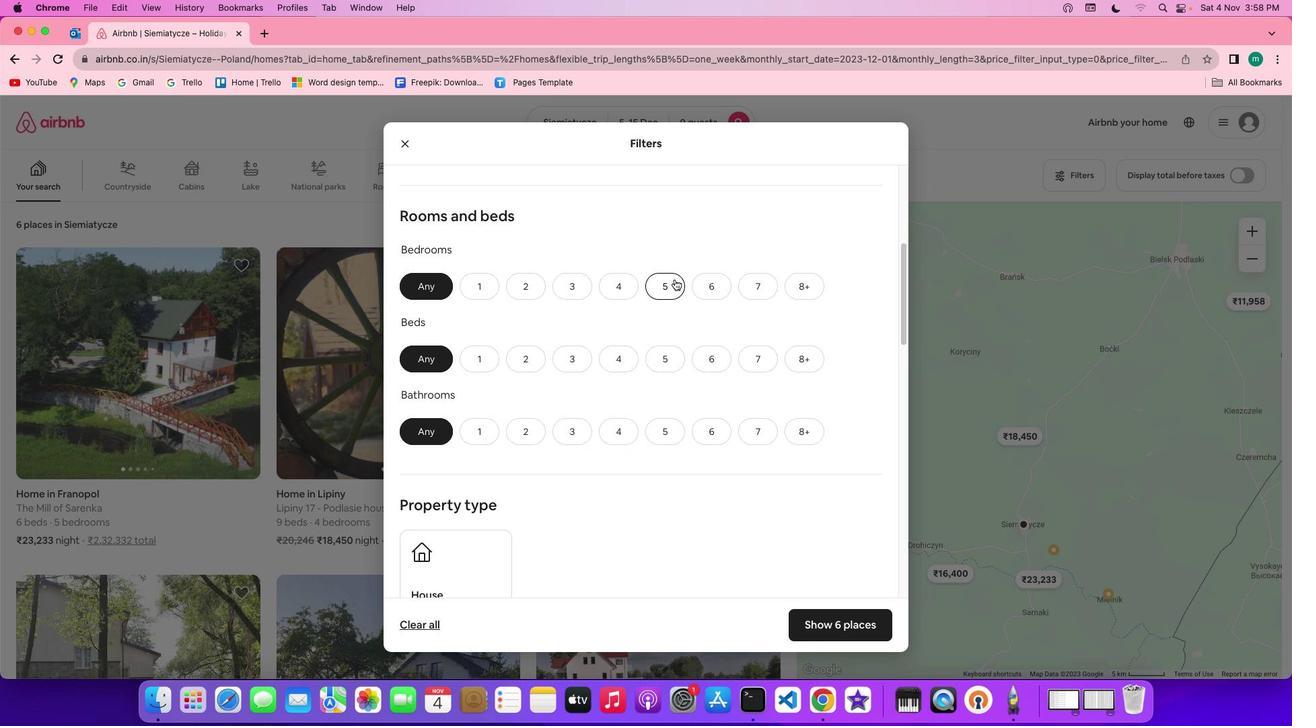 
Action: Mouse pressed left at (674, 279)
Screenshot: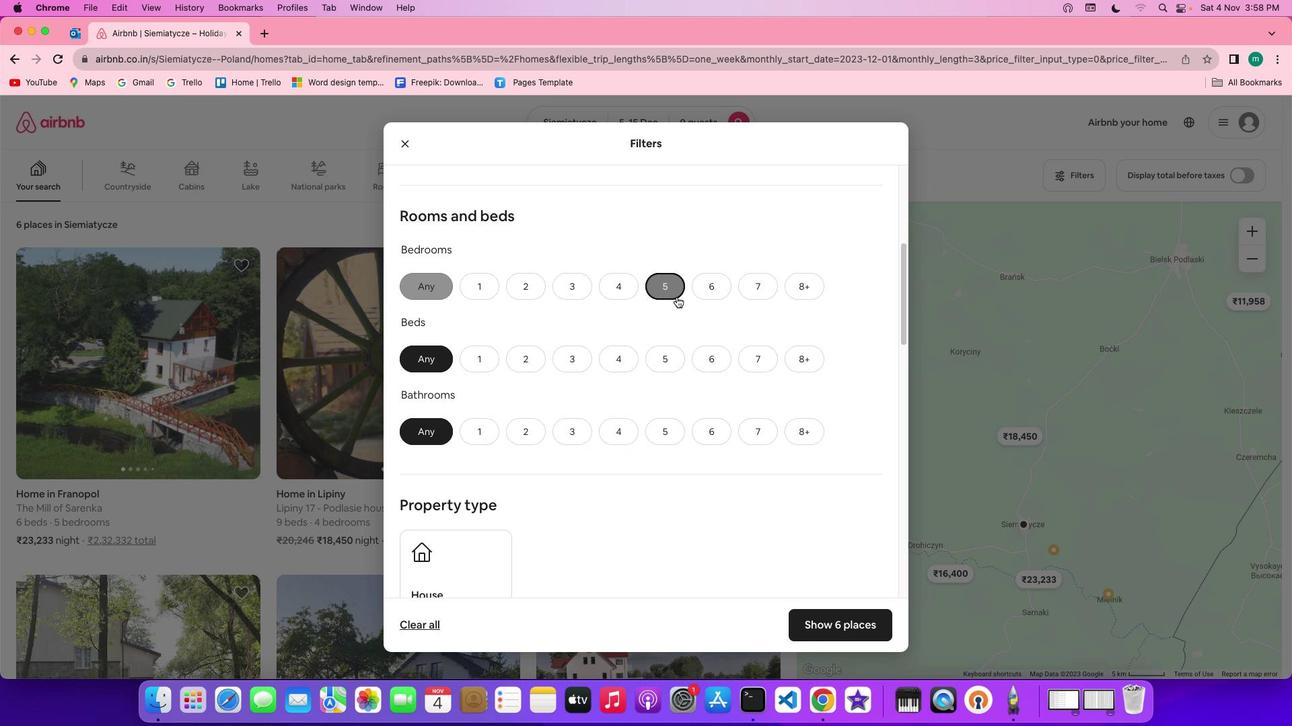 
Action: Mouse moved to (664, 351)
Screenshot: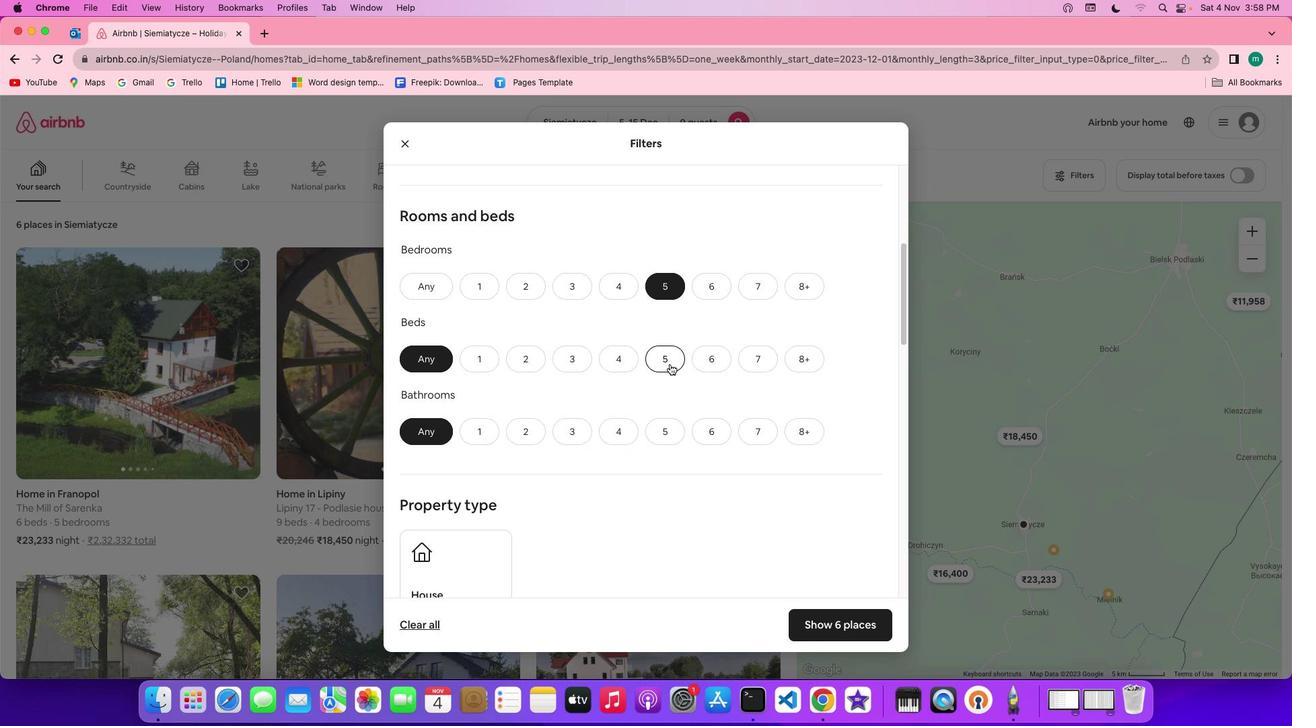 
Action: Mouse pressed left at (664, 351)
Screenshot: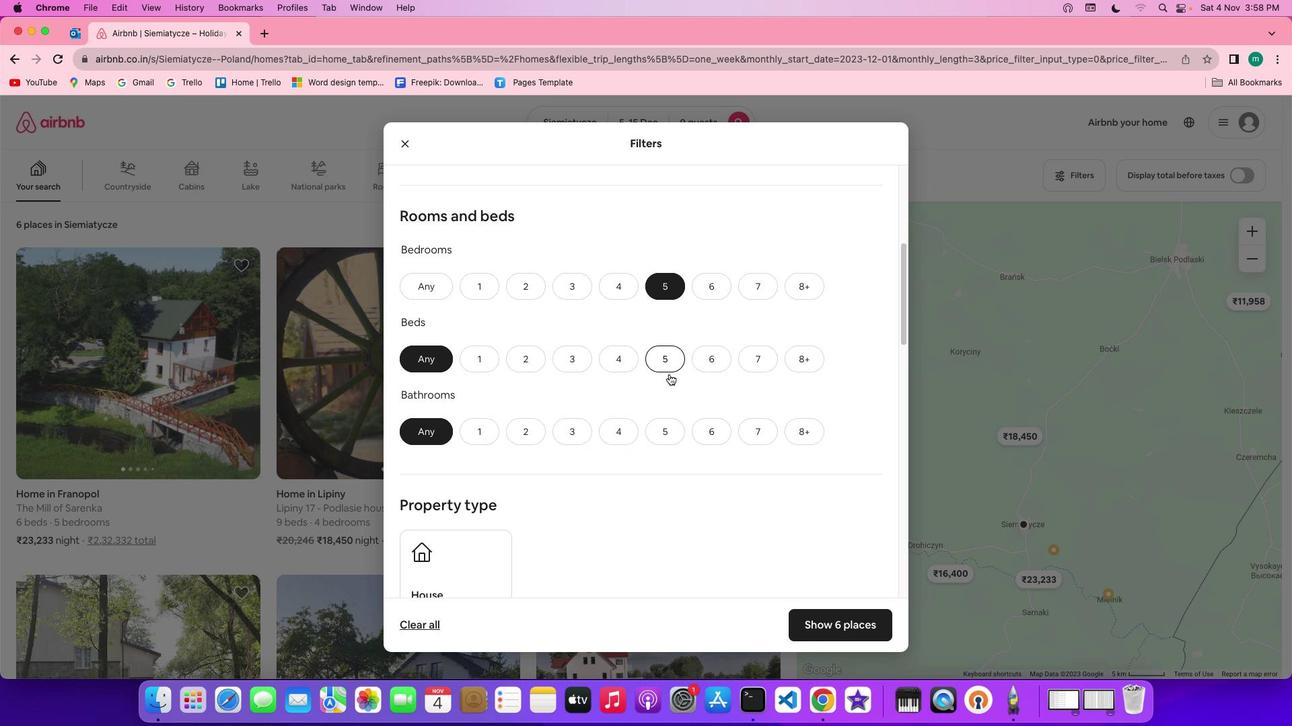 
Action: Mouse moved to (671, 433)
Screenshot: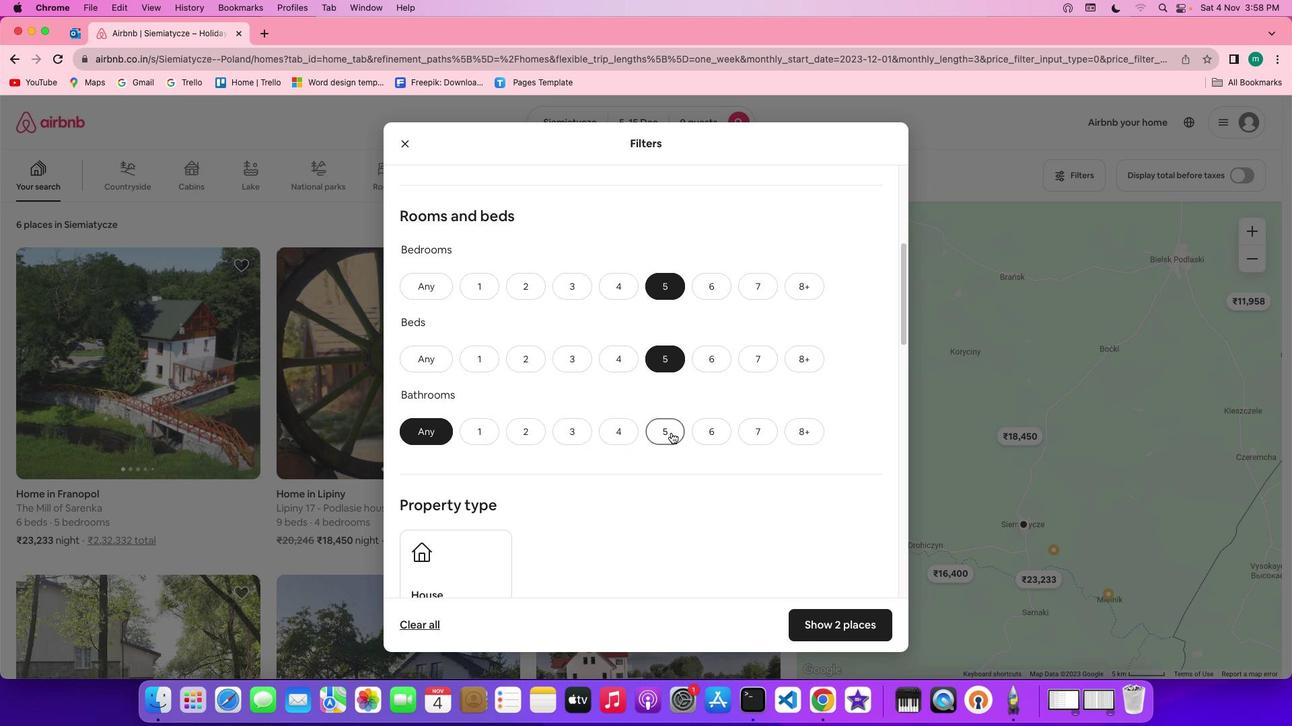
Action: Mouse pressed left at (671, 433)
Screenshot: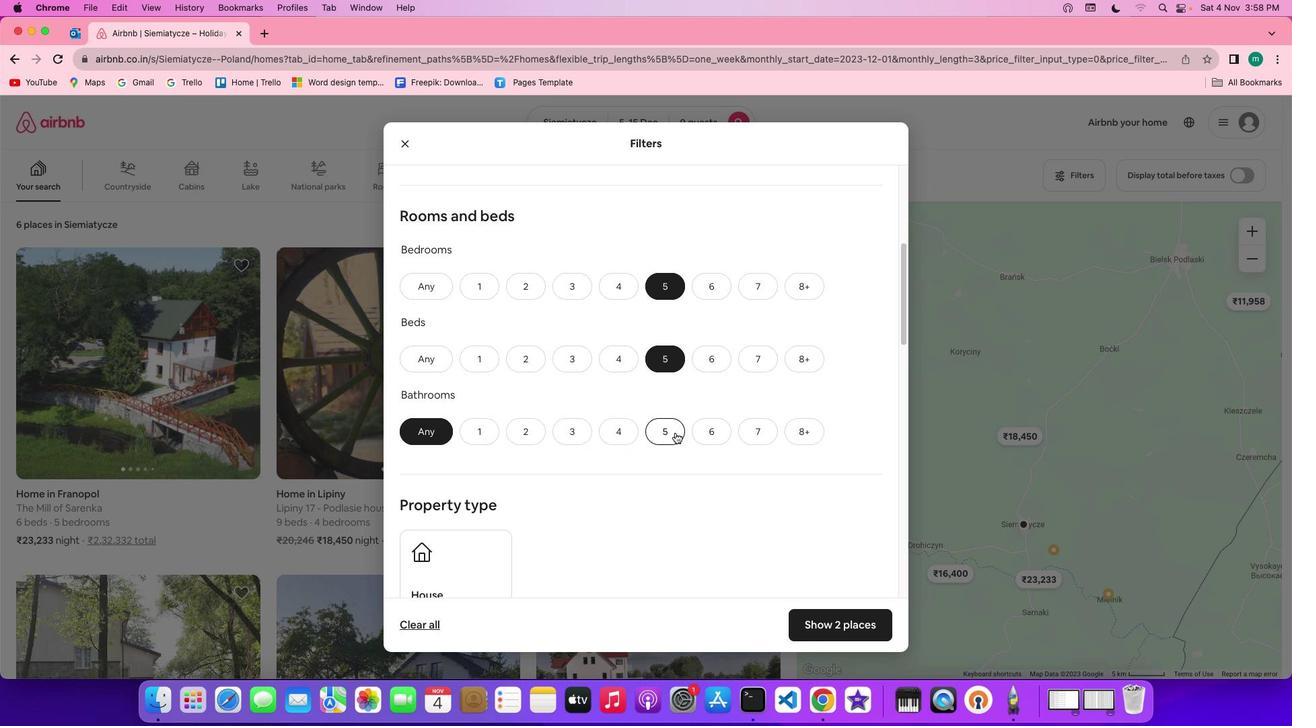 
Action: Mouse moved to (740, 430)
Screenshot: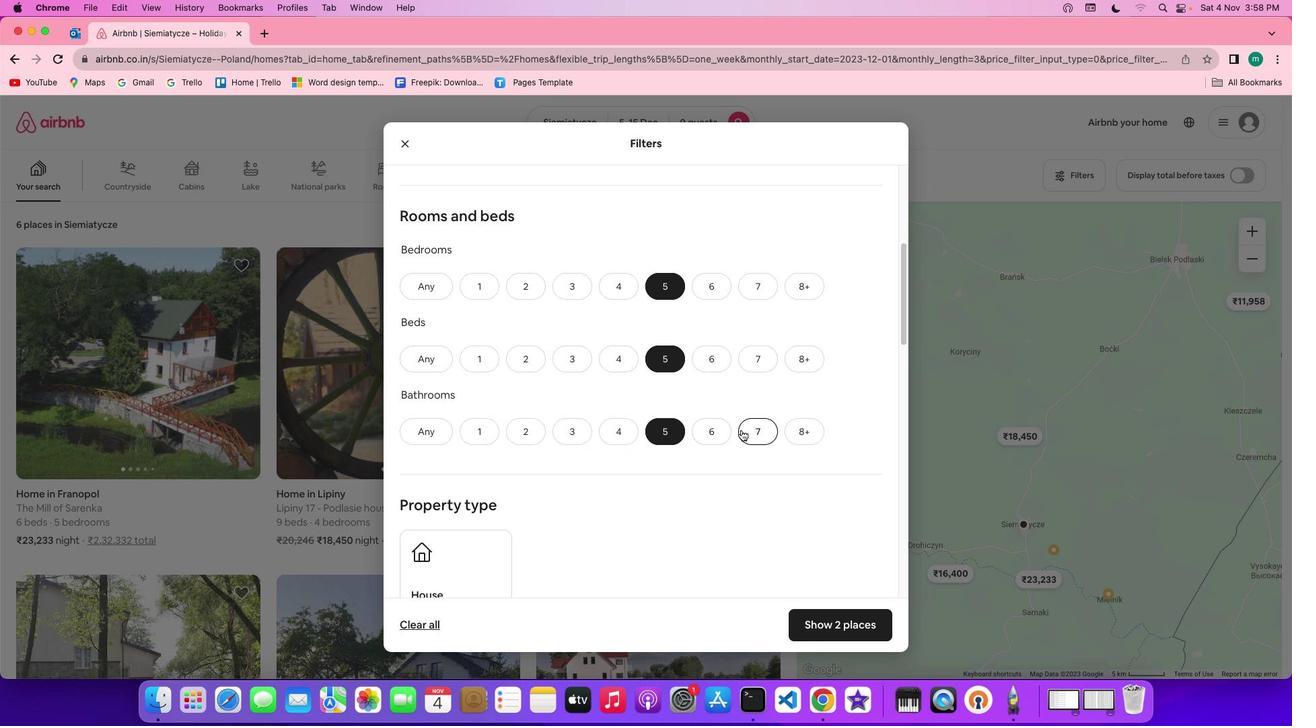
Action: Mouse scrolled (740, 430) with delta (0, 0)
Screenshot: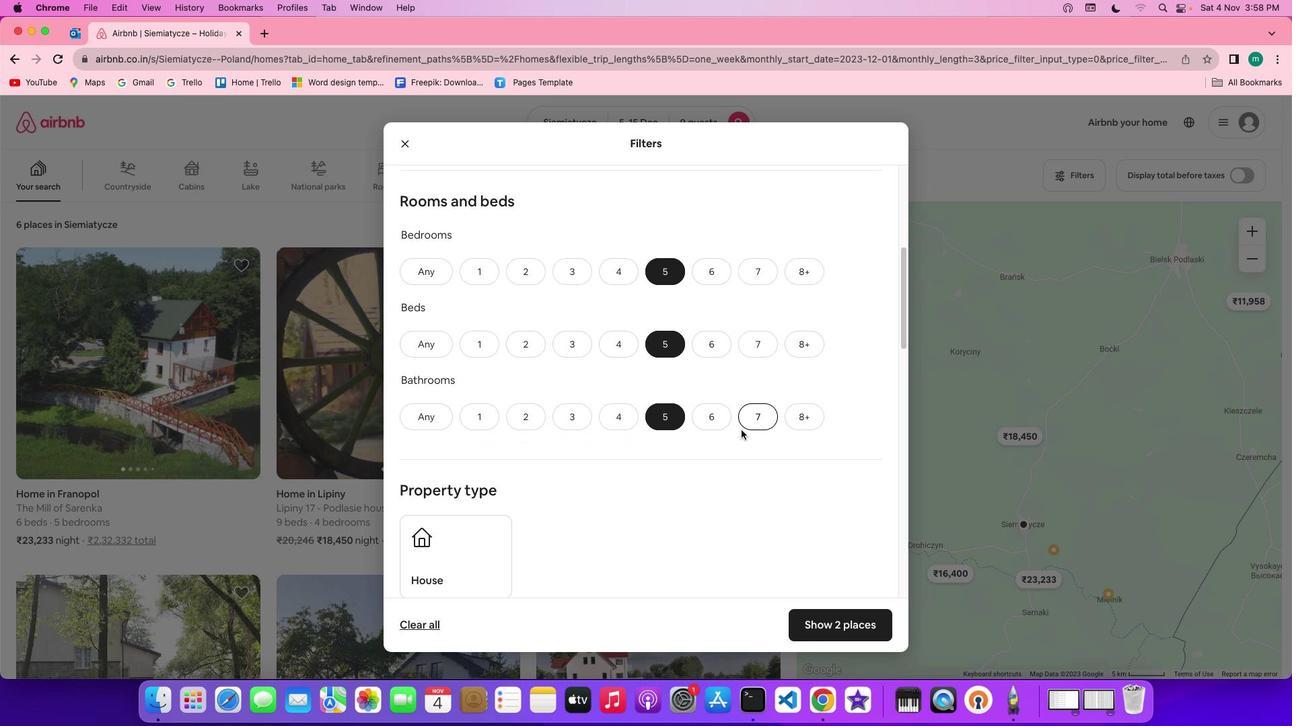 
Action: Mouse scrolled (740, 430) with delta (0, 0)
Screenshot: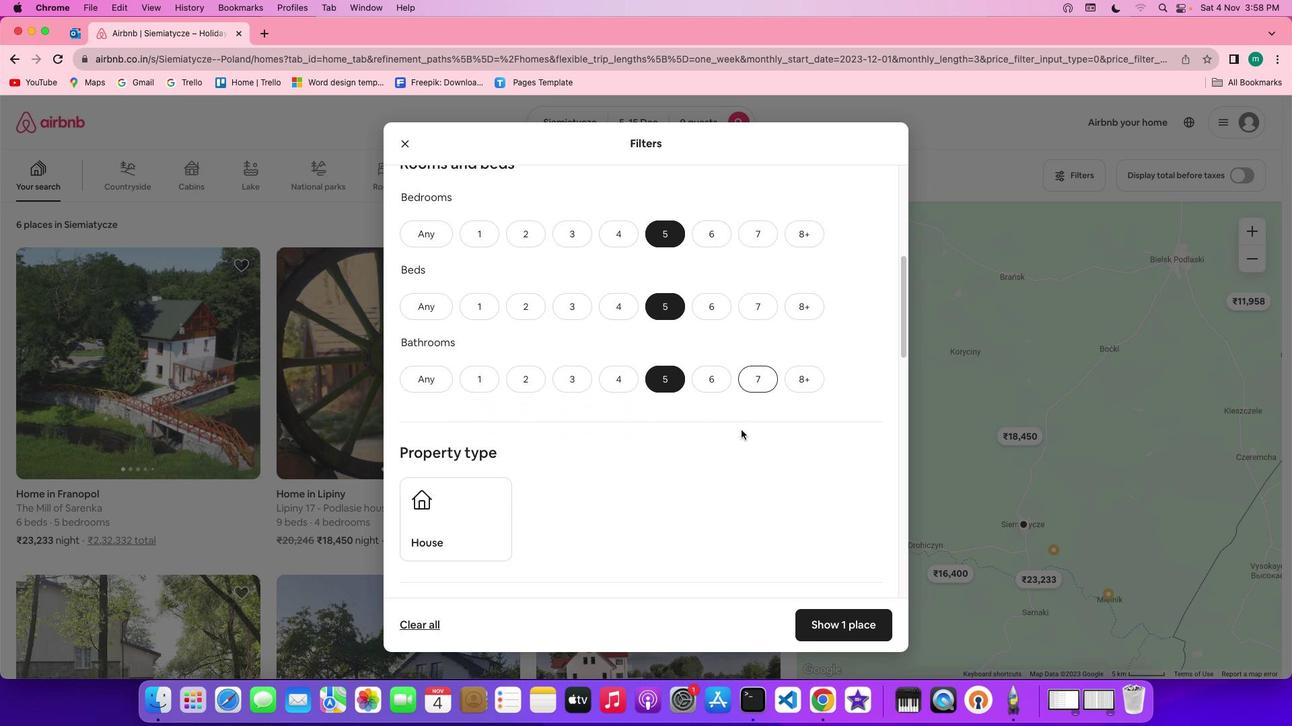 
Action: Mouse scrolled (740, 430) with delta (0, -1)
Screenshot: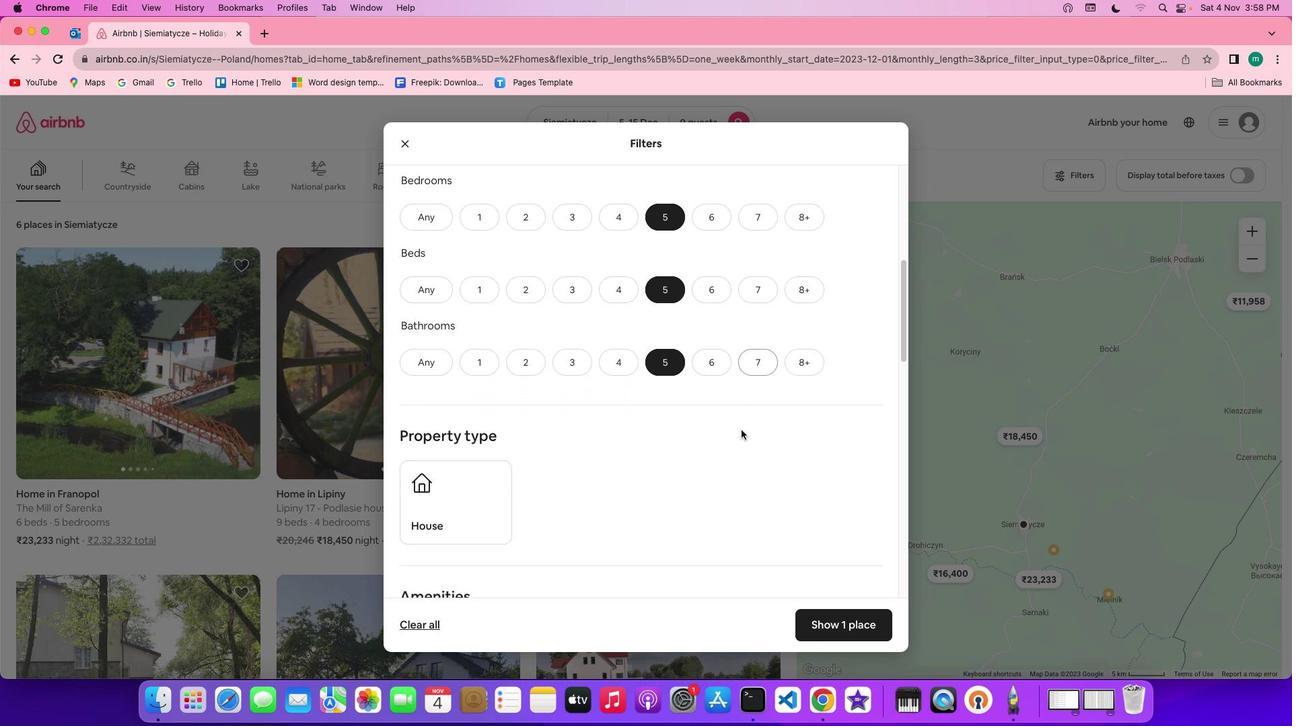 
Action: Mouse moved to (739, 430)
Screenshot: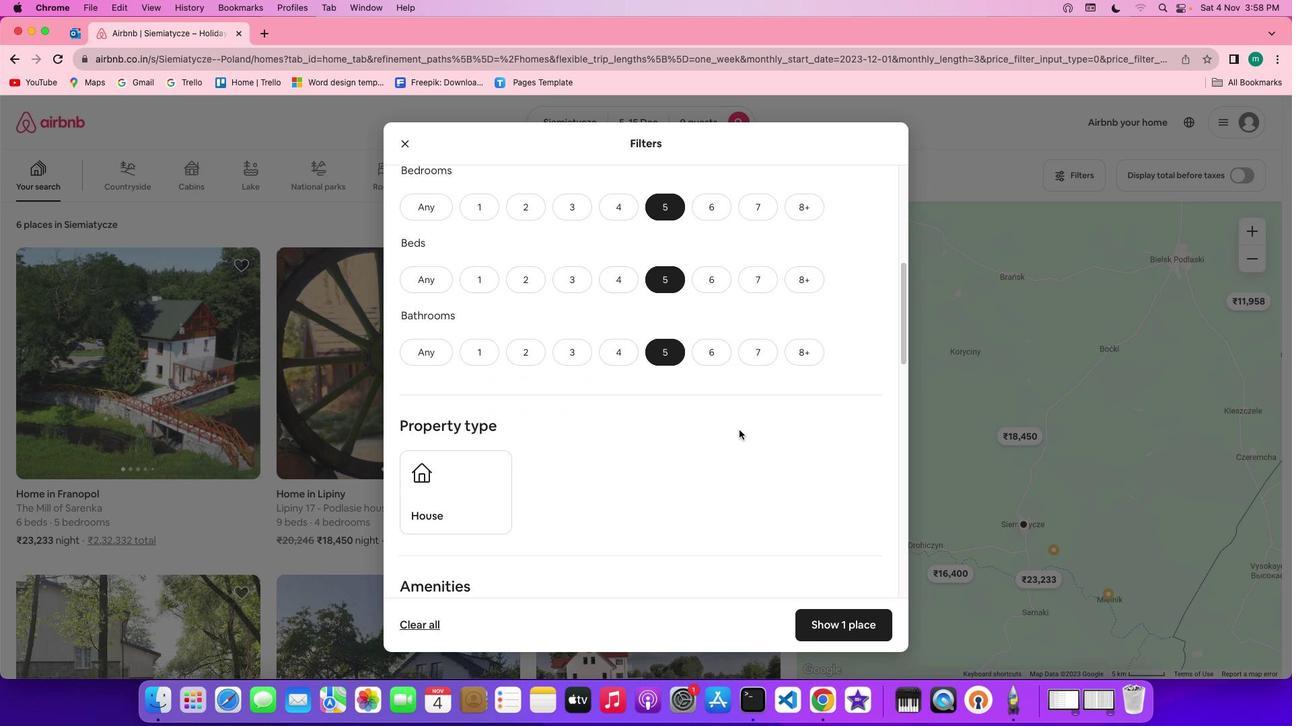 
Action: Mouse scrolled (739, 430) with delta (0, 0)
Screenshot: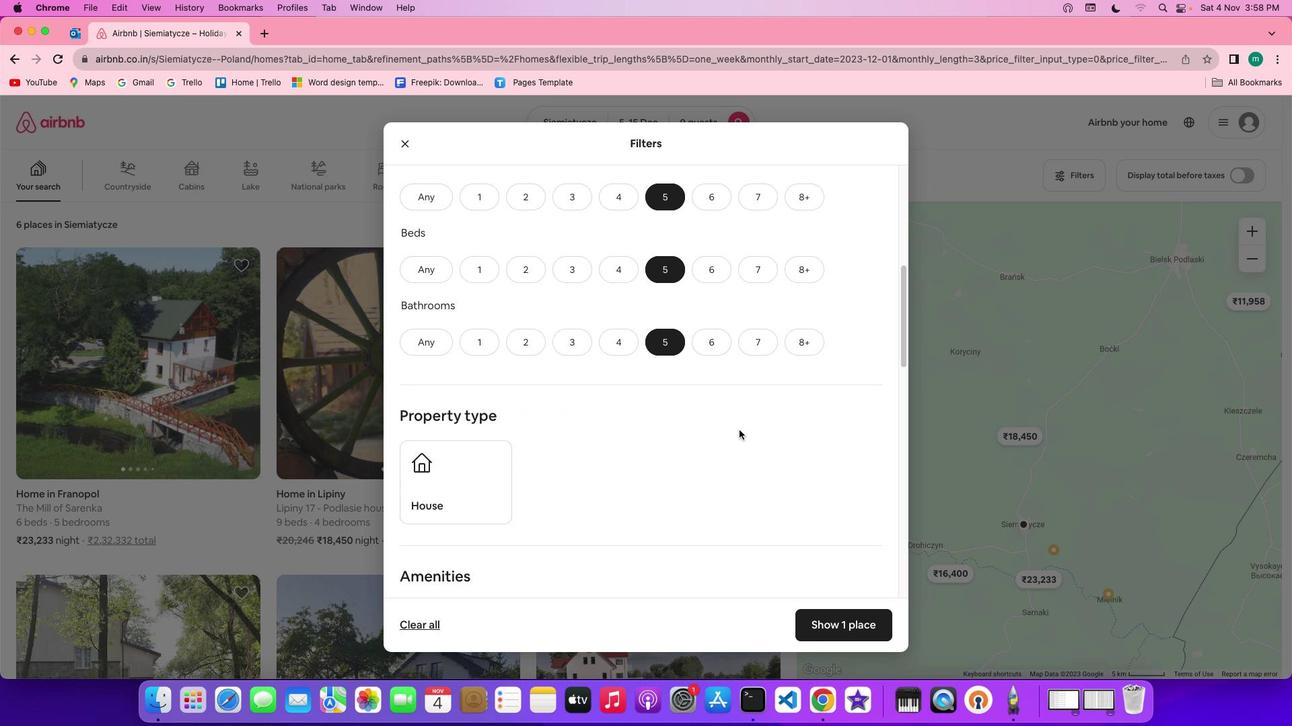 
Action: Mouse scrolled (739, 430) with delta (0, 0)
Screenshot: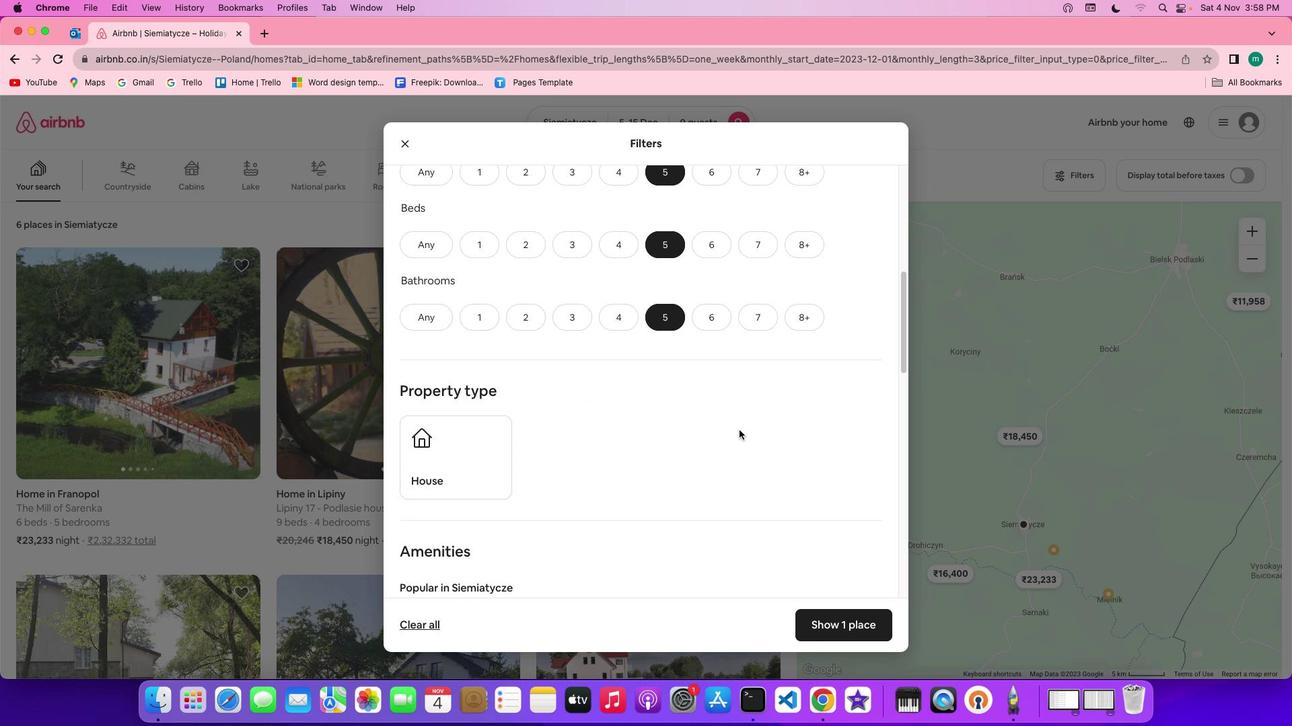 
Action: Mouse scrolled (739, 430) with delta (0, 0)
Screenshot: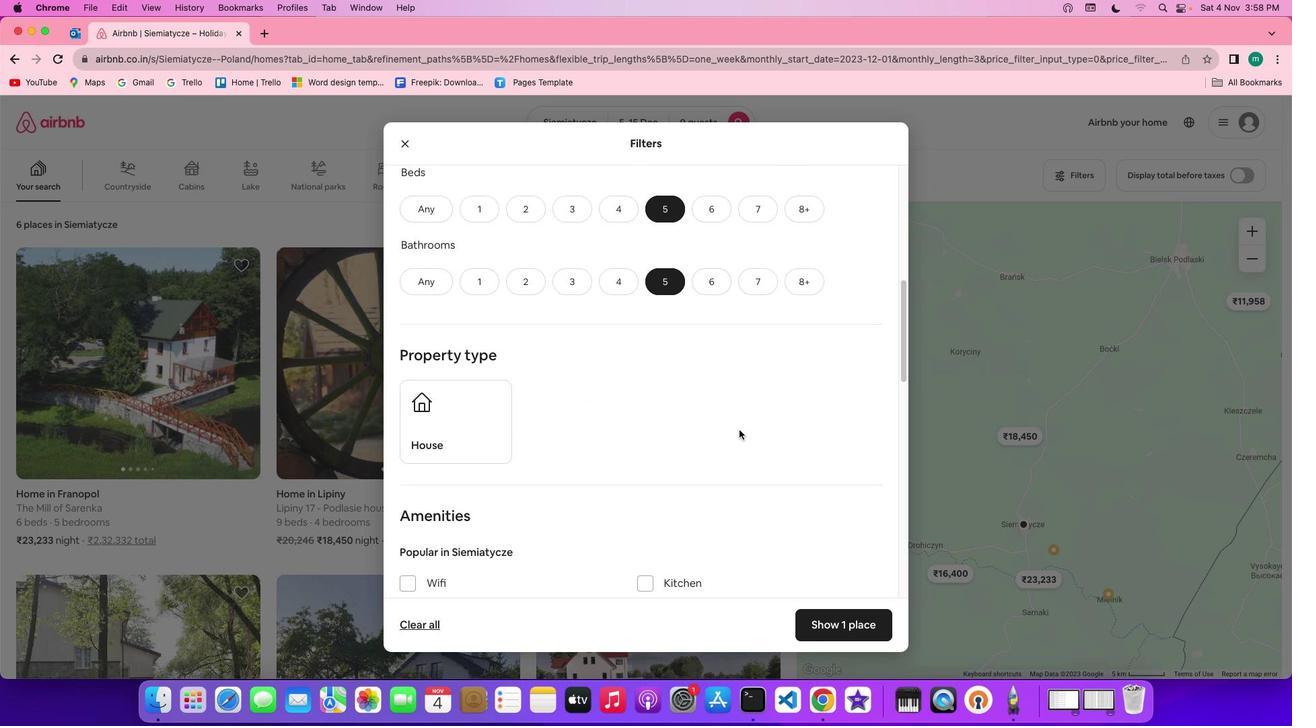 
Action: Mouse scrolled (739, 430) with delta (0, 0)
Screenshot: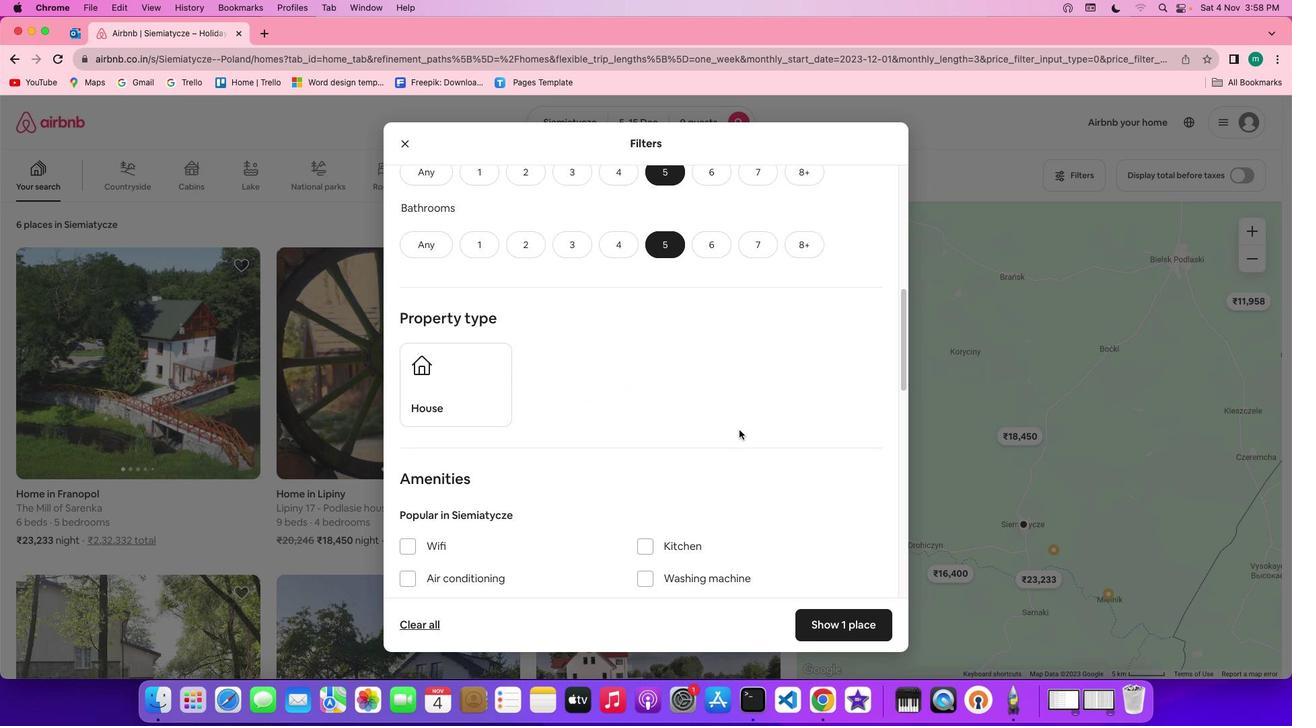 
Action: Mouse scrolled (739, 430) with delta (0, 0)
Screenshot: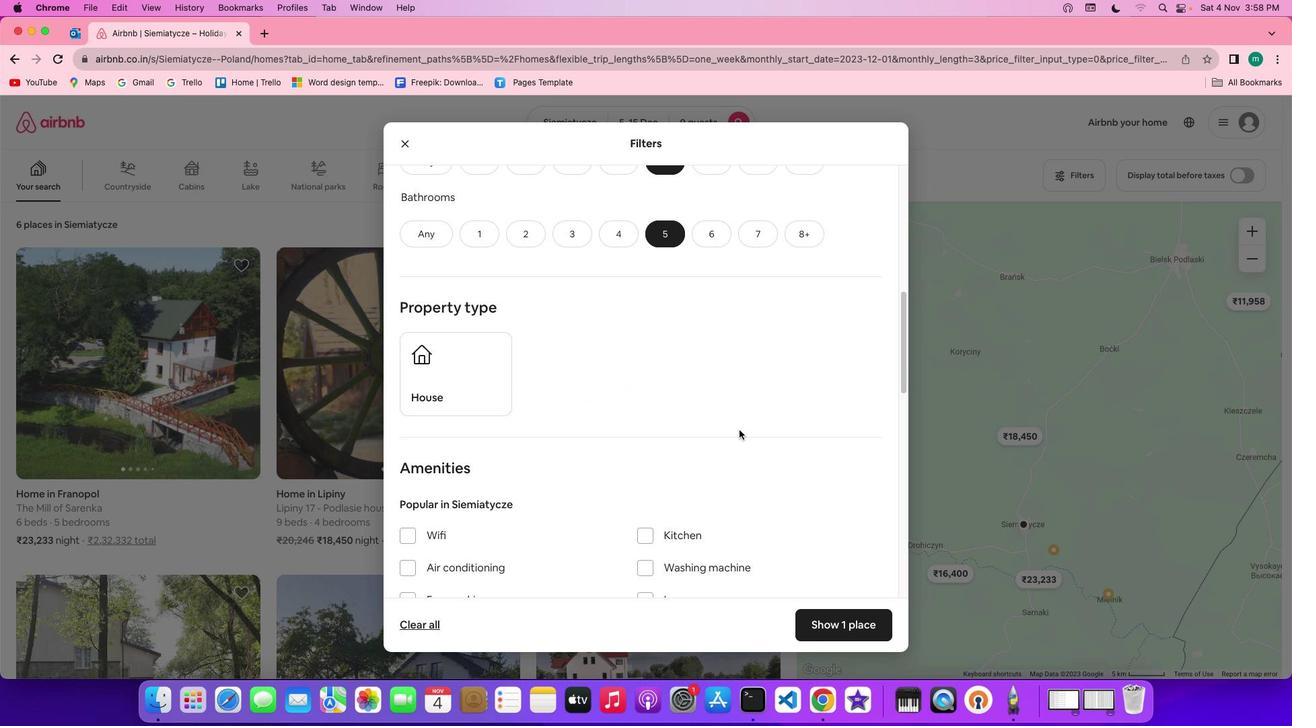 
Action: Mouse scrolled (739, 430) with delta (0, 0)
Screenshot: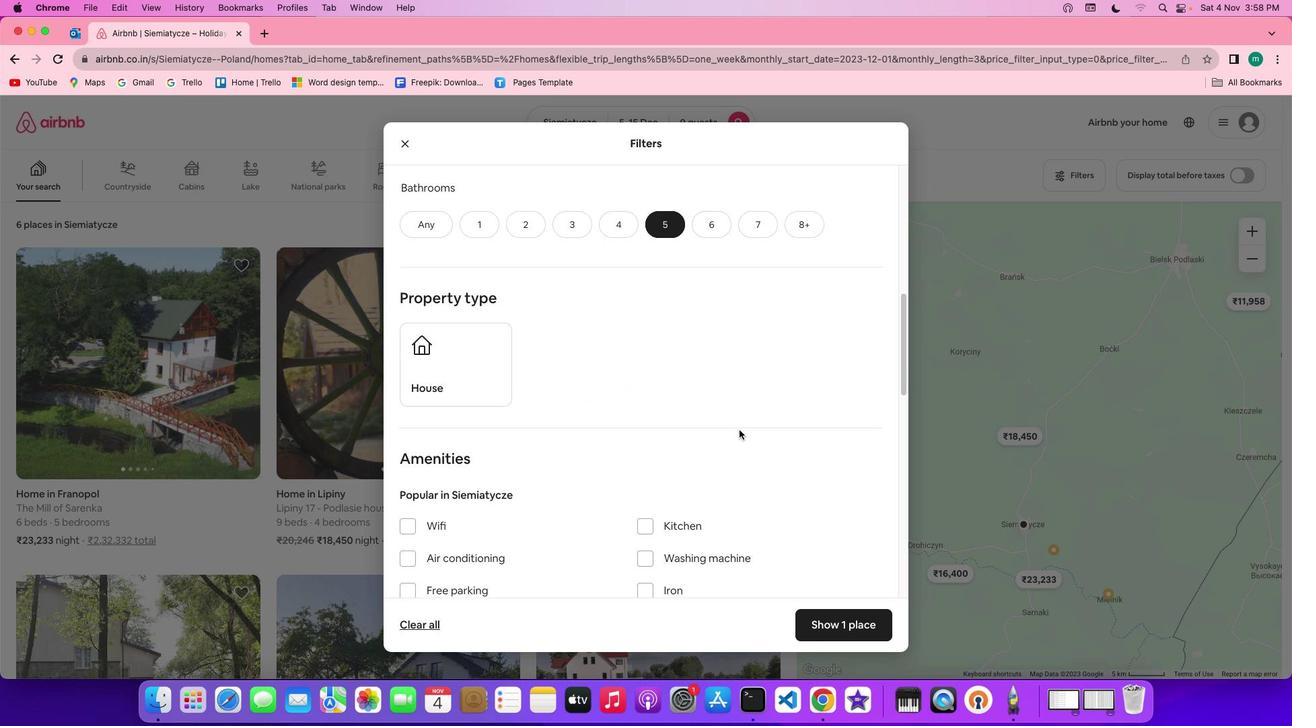 
Action: Mouse scrolled (739, 430) with delta (0, 0)
Screenshot: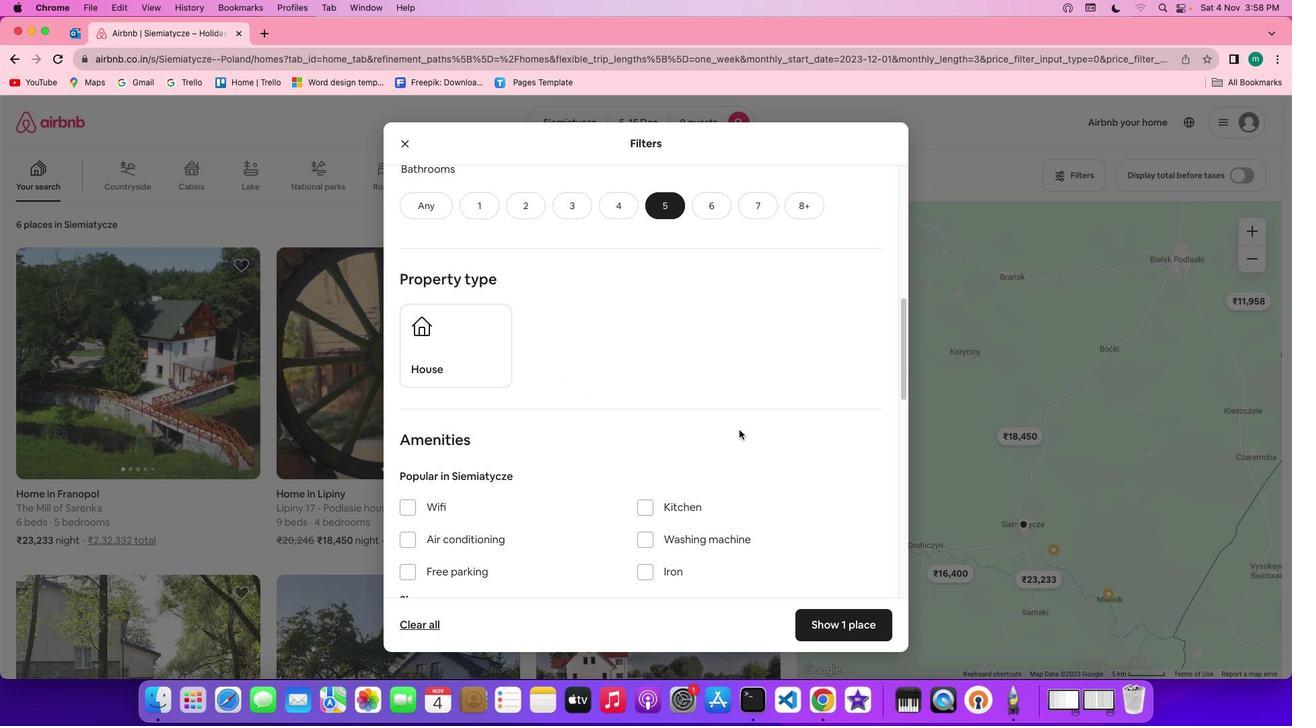 
Action: Mouse scrolled (739, 430) with delta (0, 0)
Screenshot: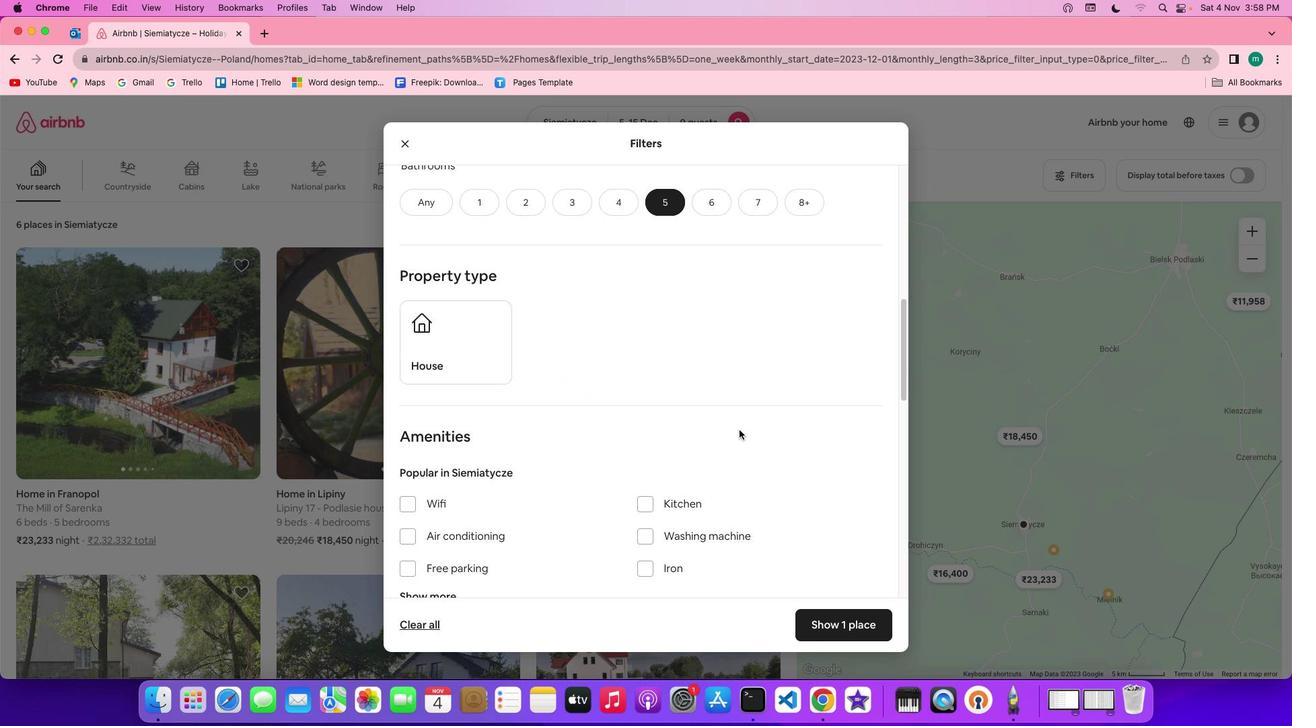 
Action: Mouse scrolled (739, 430) with delta (0, 0)
Screenshot: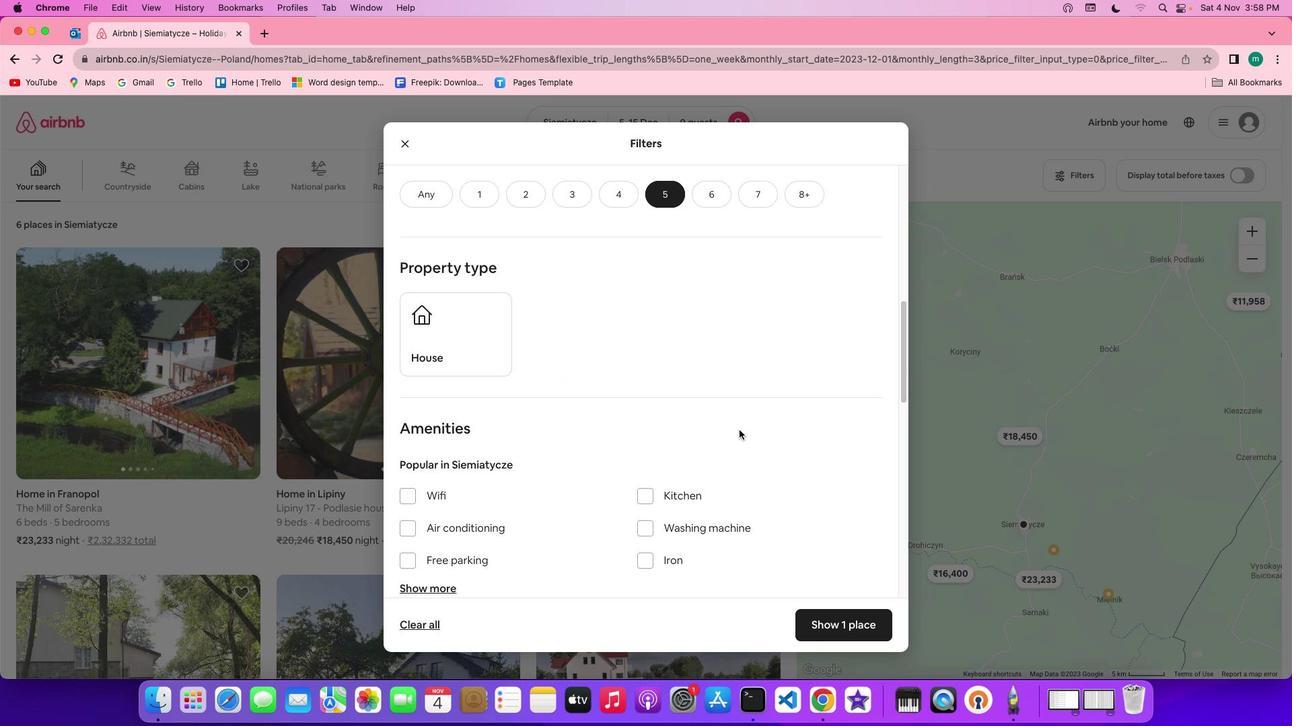 
Action: Mouse scrolled (739, 430) with delta (0, 0)
Screenshot: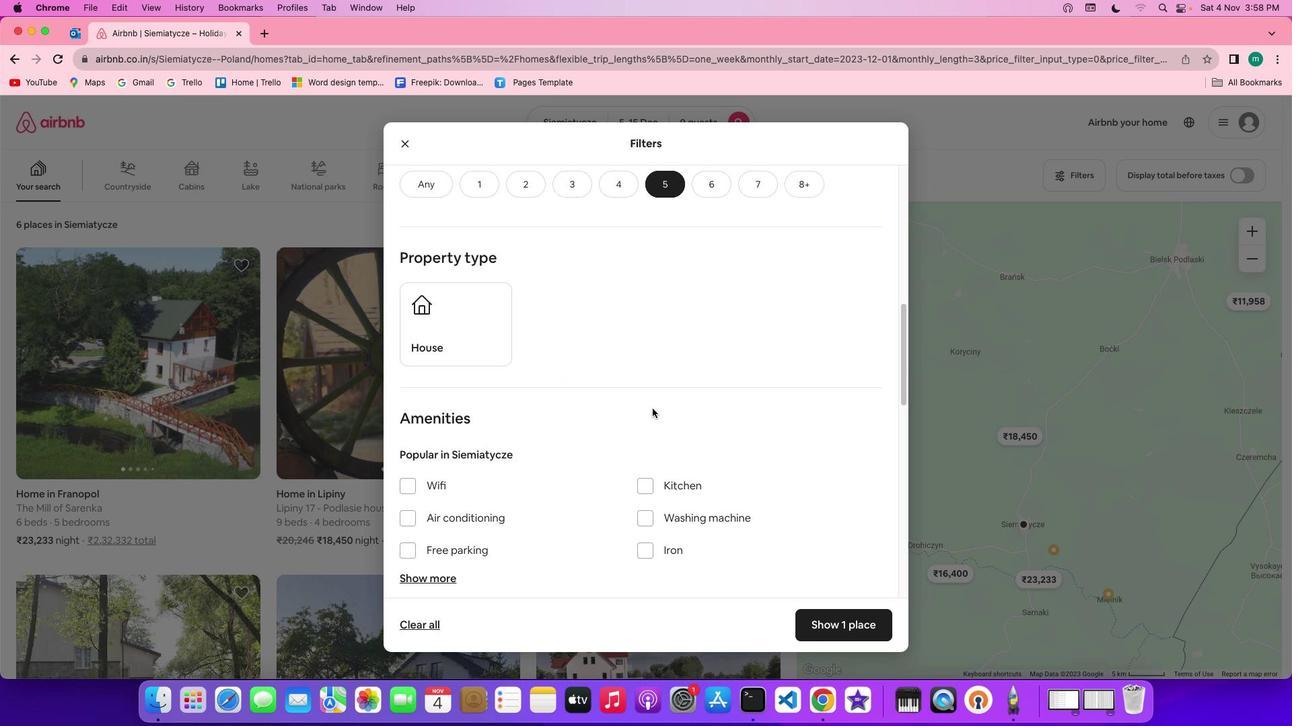 
Action: Mouse moved to (483, 345)
Screenshot: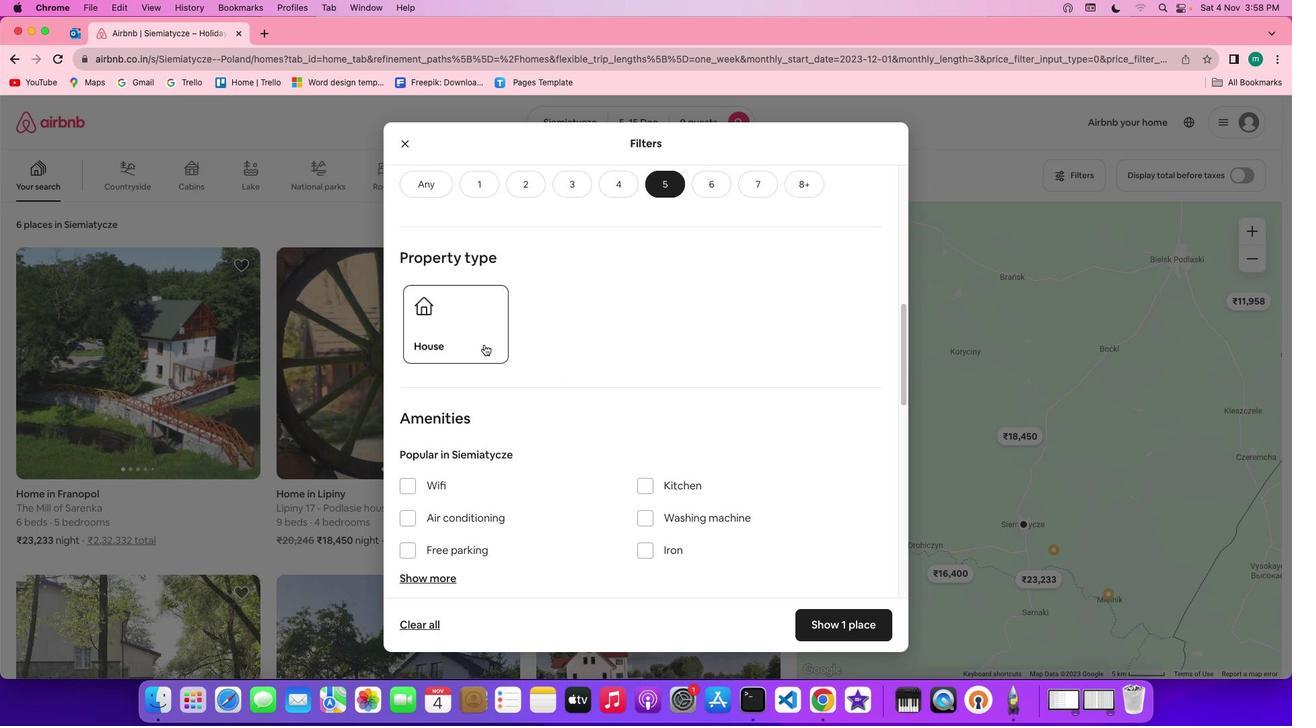 
Action: Mouse pressed left at (483, 345)
Screenshot: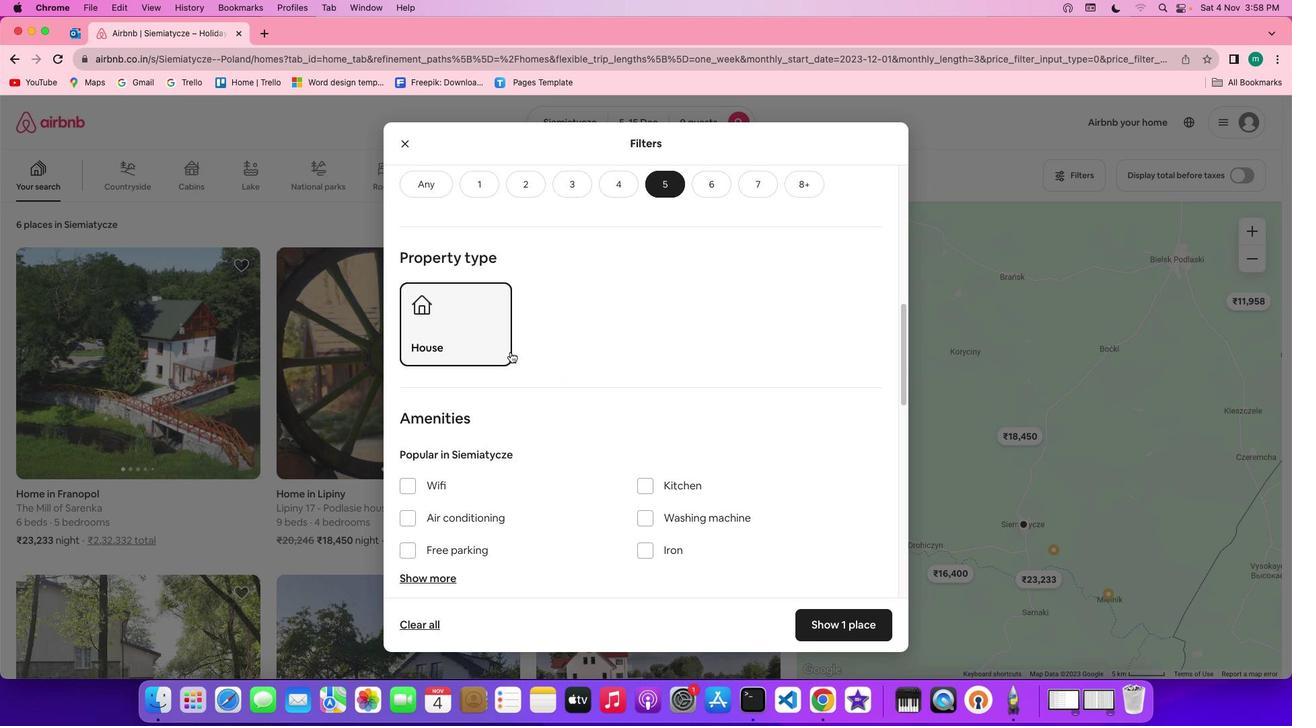 
Action: Mouse moved to (633, 370)
Screenshot: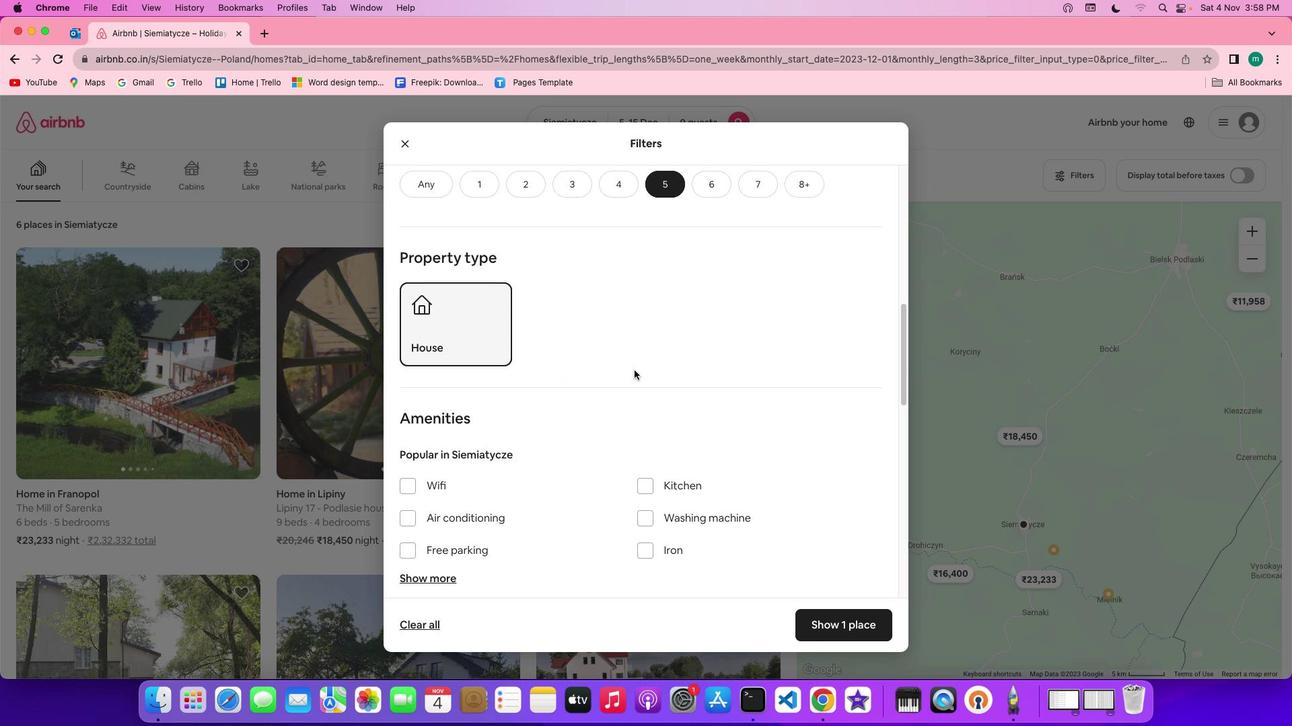 
Action: Mouse scrolled (633, 370) with delta (0, 0)
Screenshot: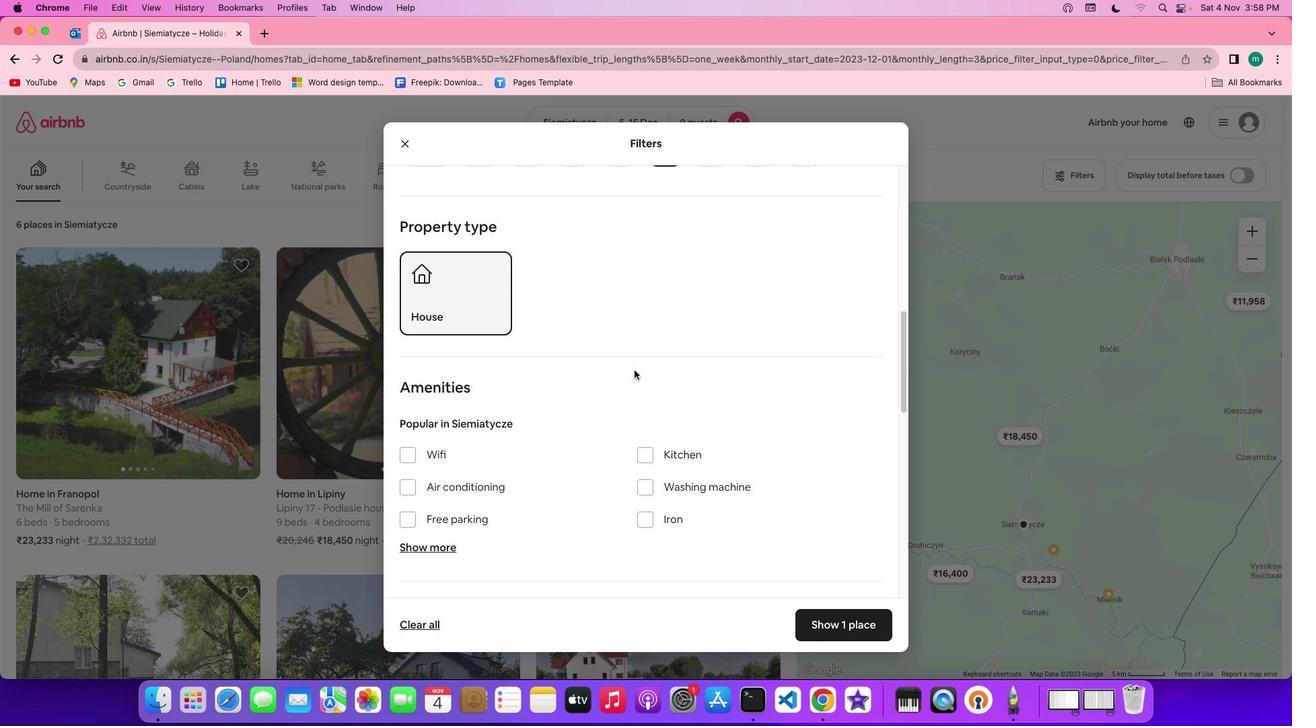 
Action: Mouse scrolled (633, 370) with delta (0, 0)
Screenshot: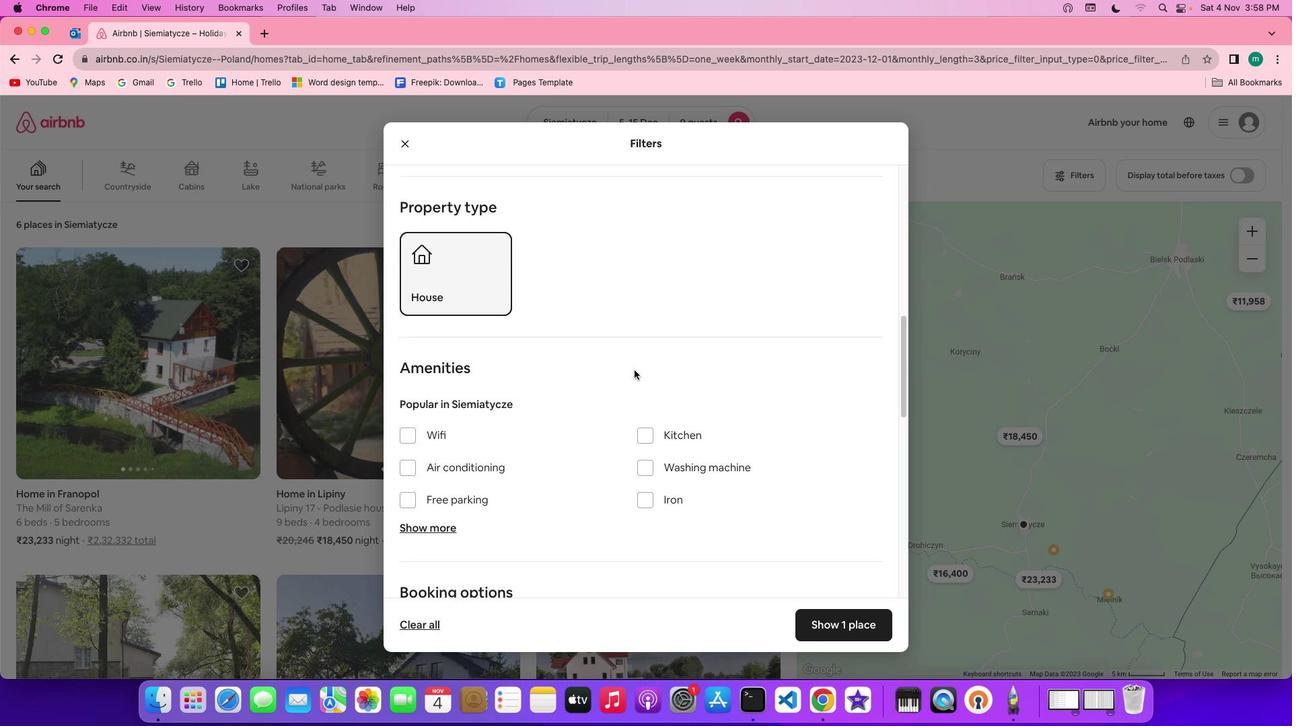 
Action: Mouse scrolled (633, 370) with delta (0, -1)
Screenshot: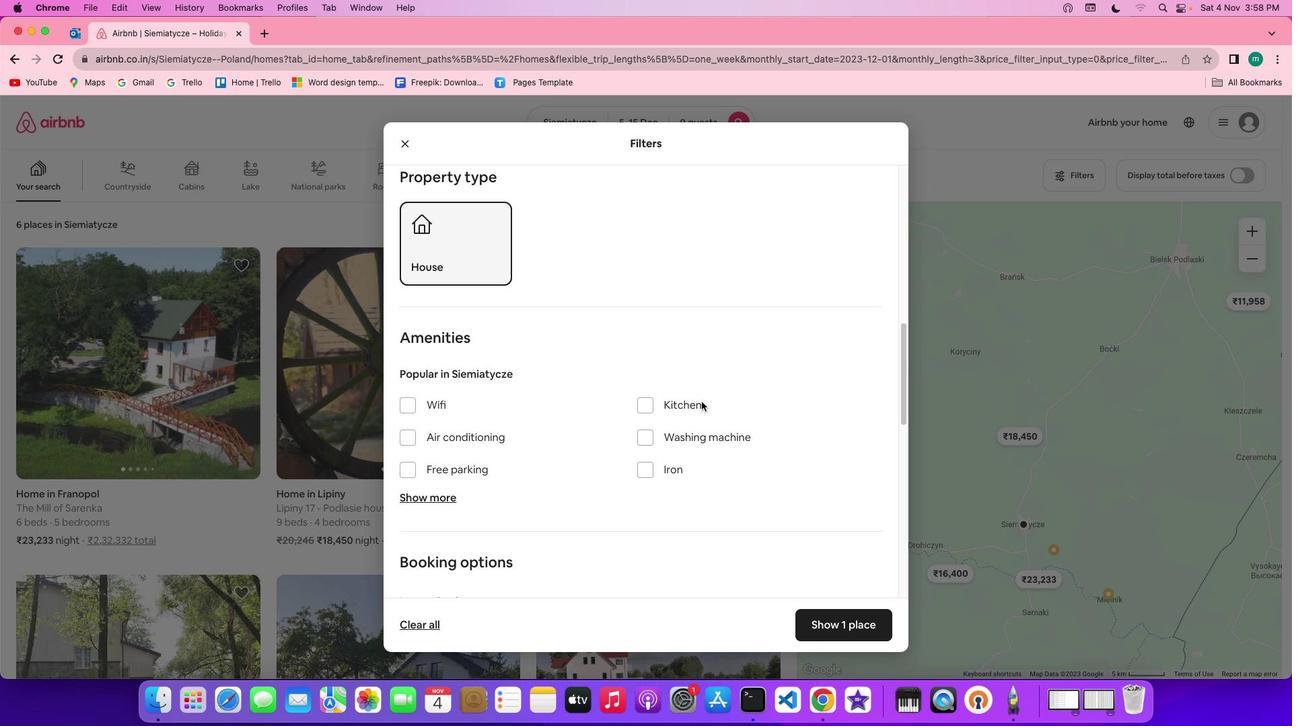 
Action: Mouse moved to (760, 446)
Screenshot: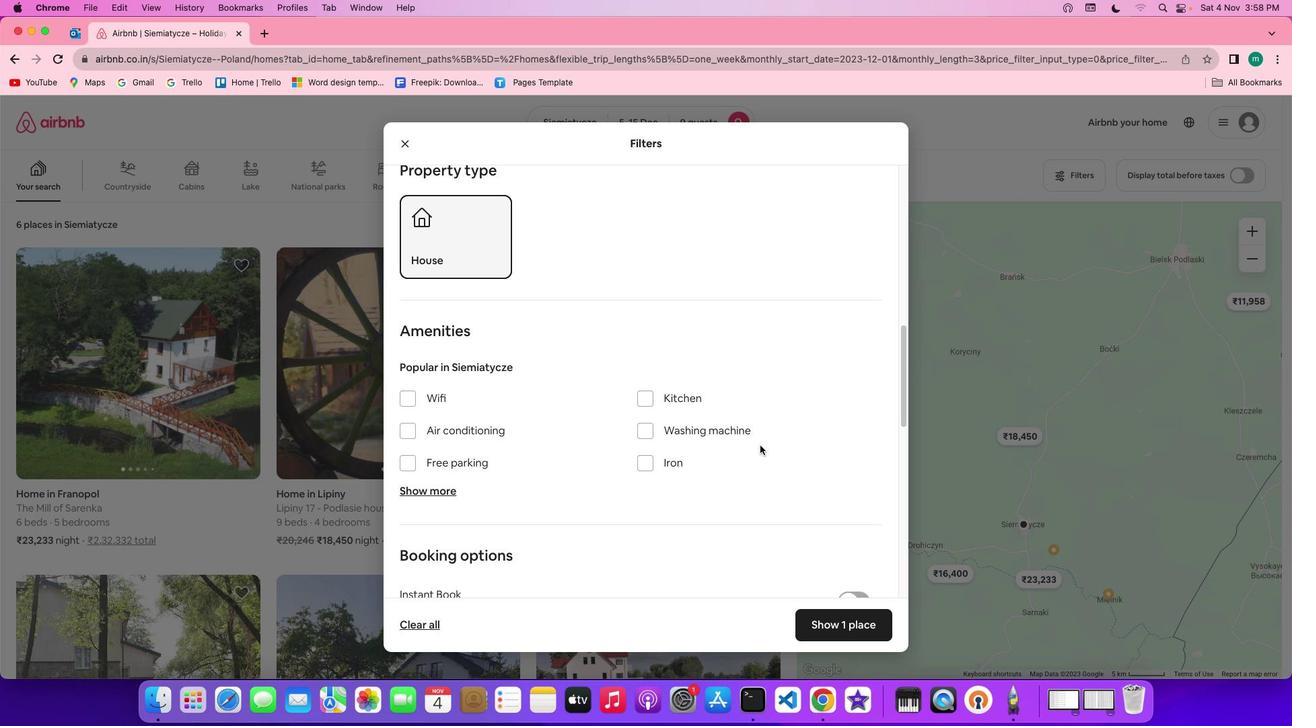 
Action: Mouse scrolled (760, 446) with delta (0, 0)
Screenshot: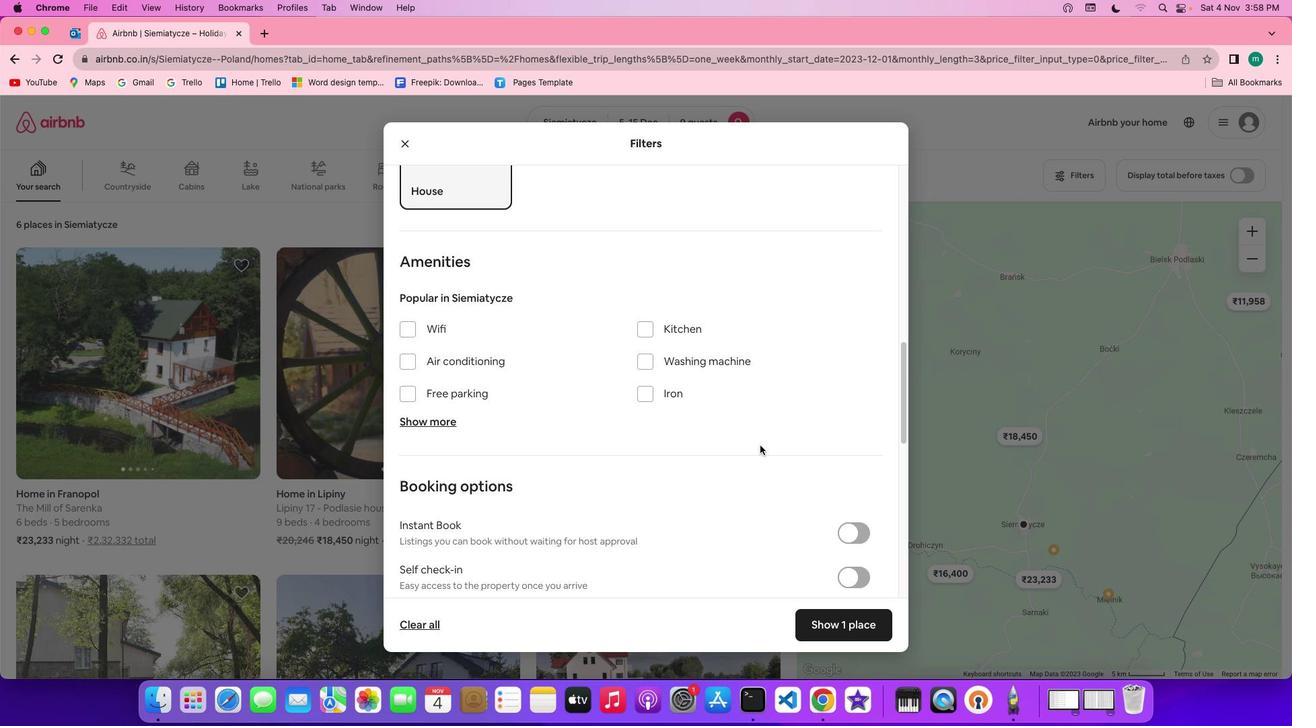 
Action: Mouse scrolled (760, 446) with delta (0, 0)
Screenshot: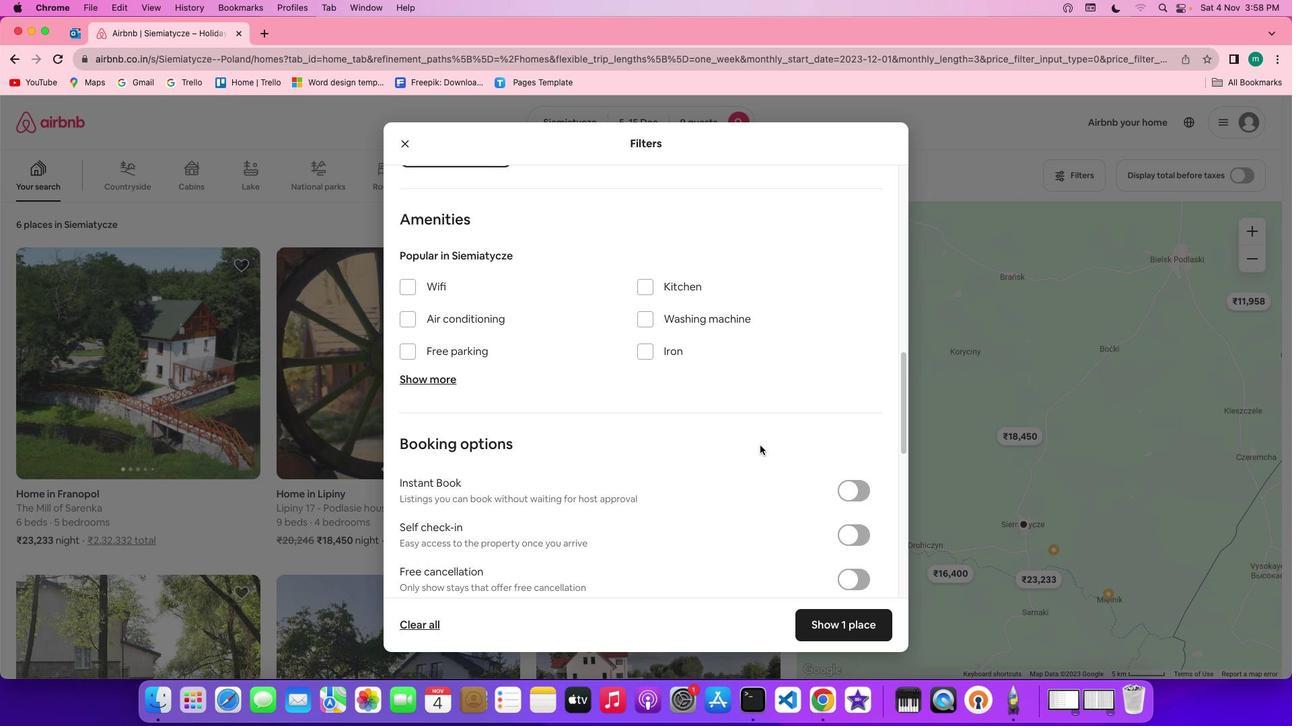 
Action: Mouse scrolled (760, 446) with delta (0, -1)
Screenshot: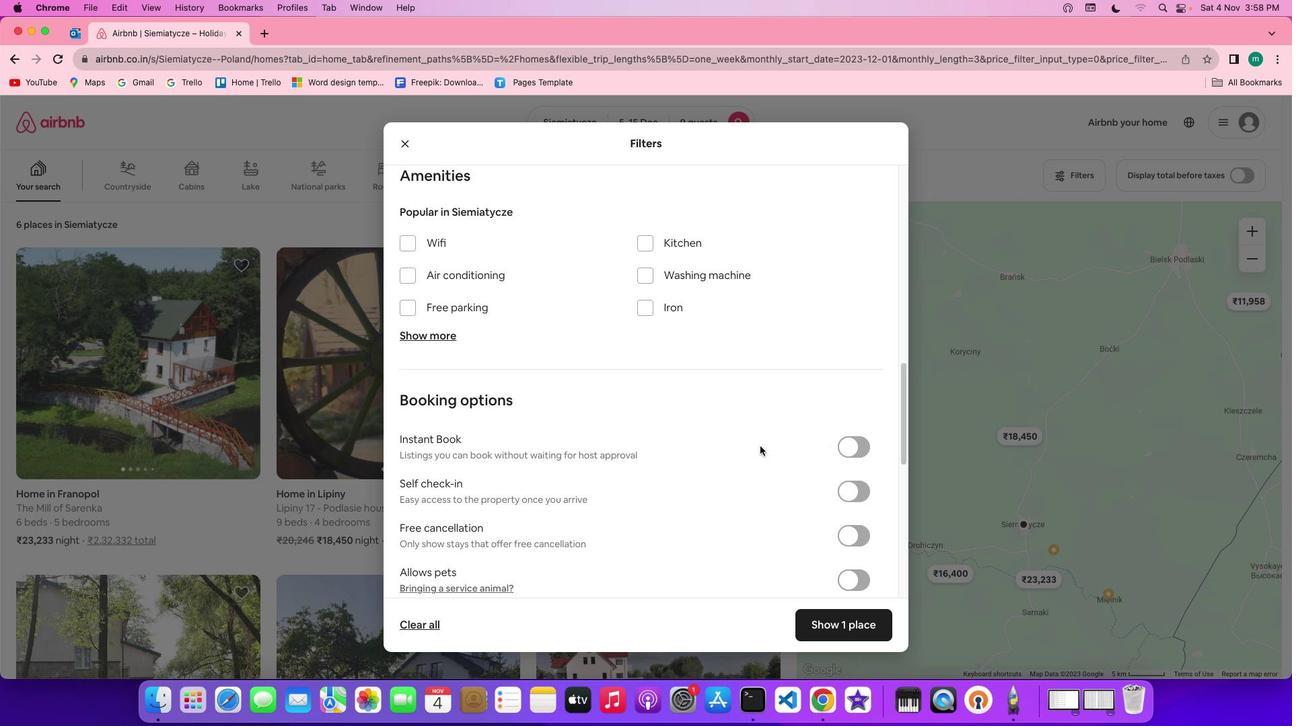 
Action: Mouse scrolled (760, 446) with delta (0, -2)
Screenshot: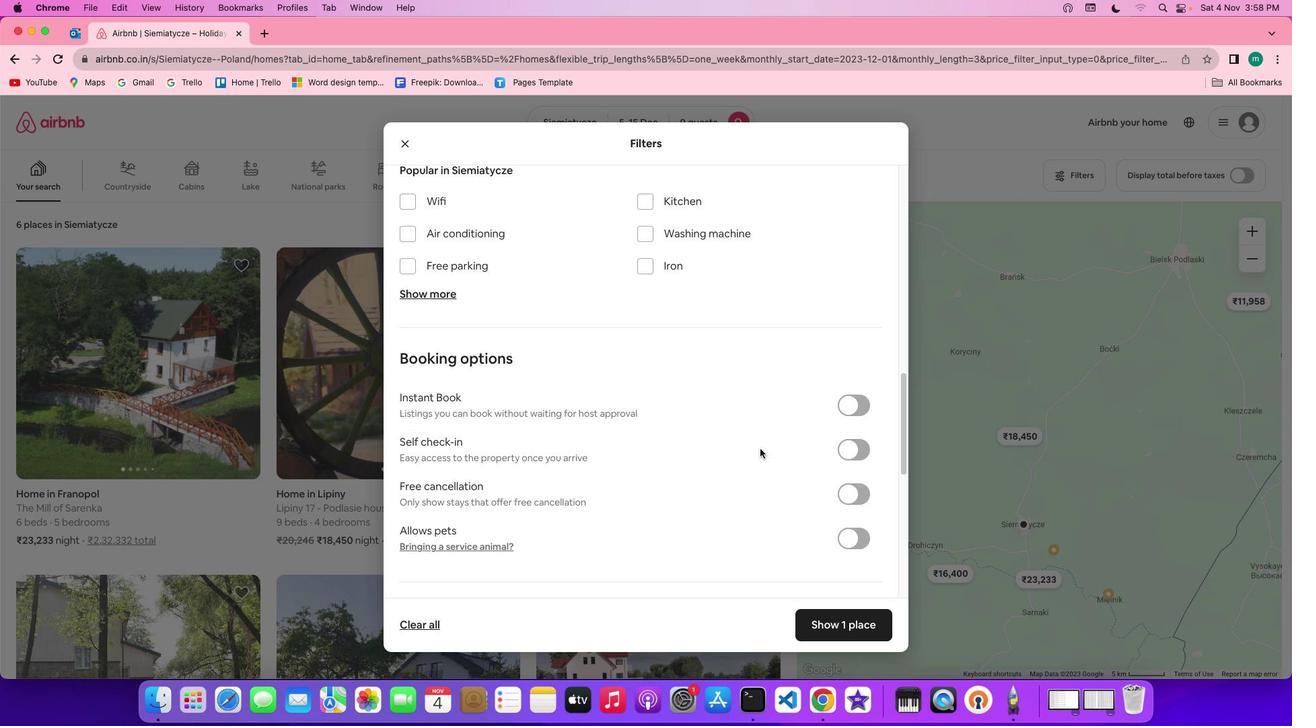 
Action: Mouse moved to (760, 453)
Screenshot: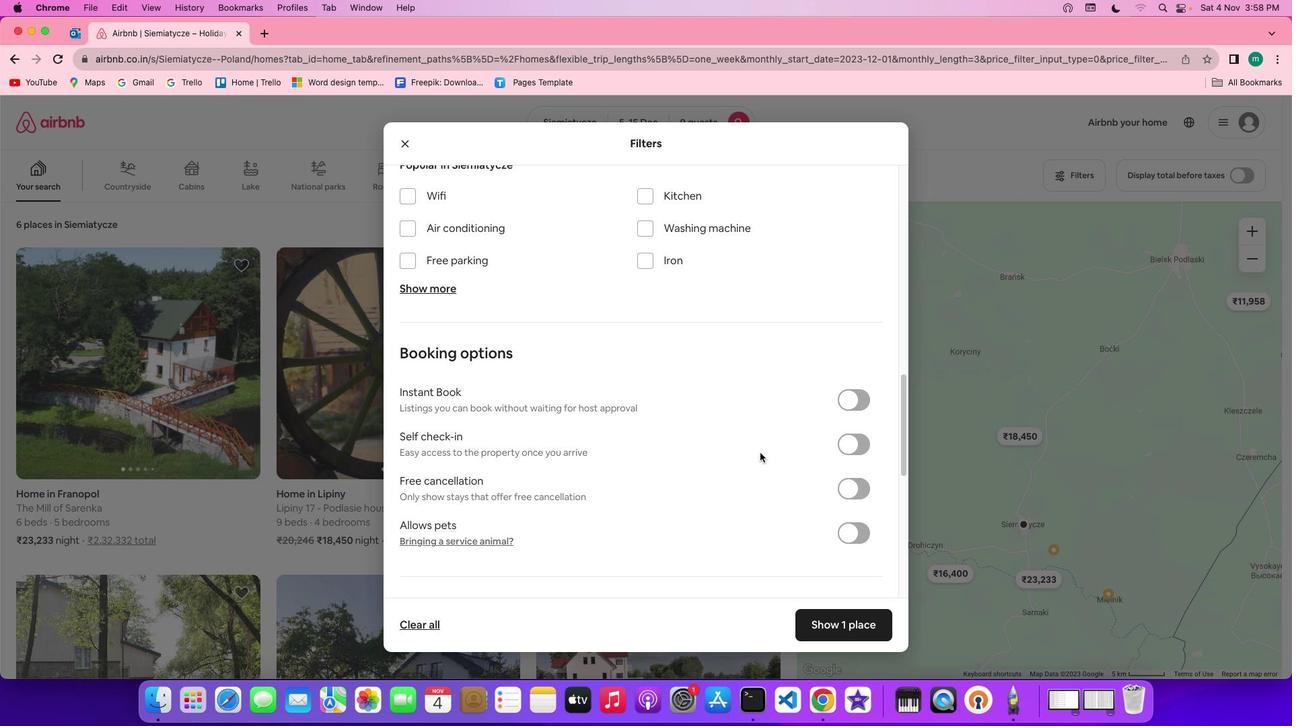 
Action: Mouse scrolled (760, 453) with delta (0, 0)
Screenshot: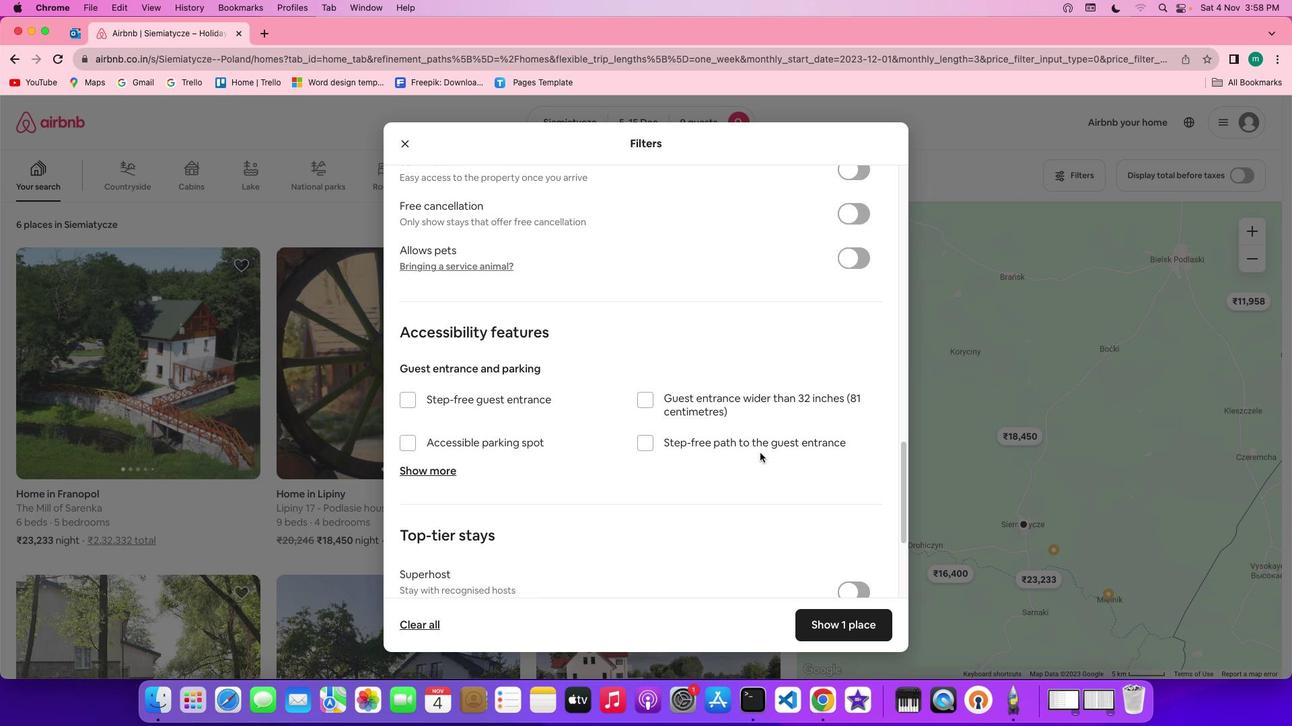 
Action: Mouse scrolled (760, 453) with delta (0, 0)
Screenshot: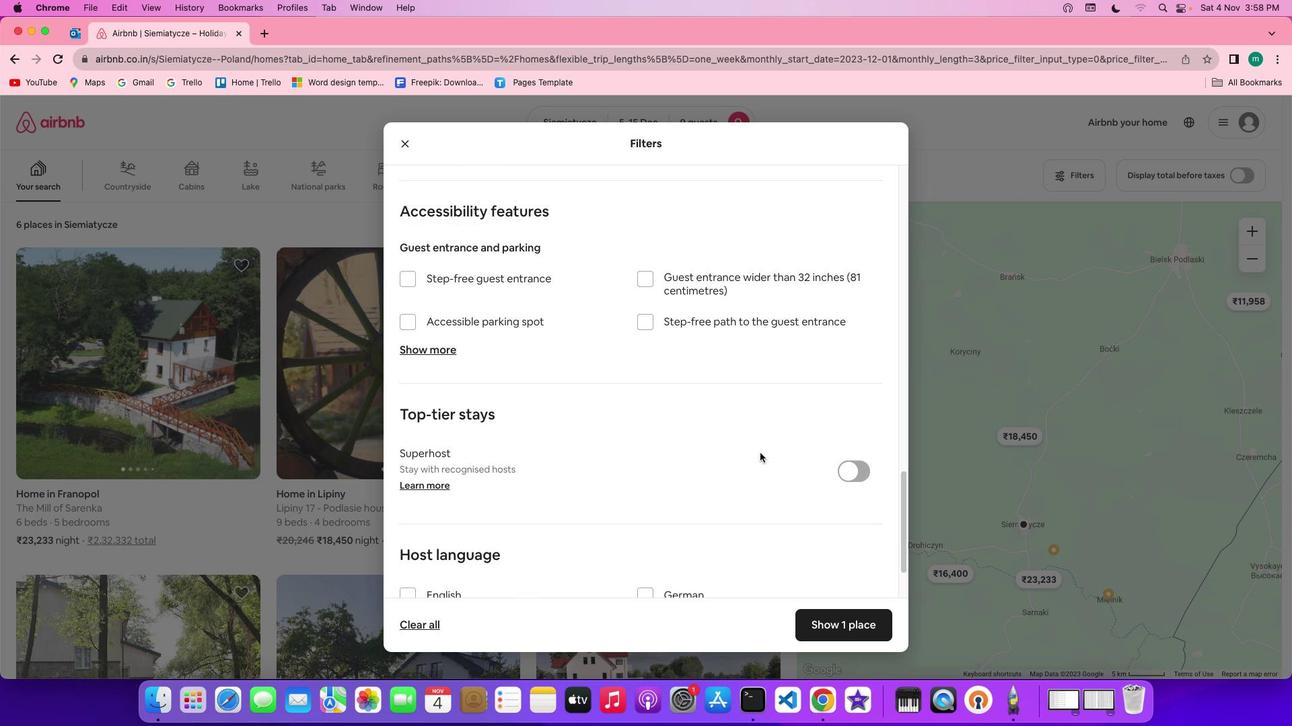 
Action: Mouse scrolled (760, 453) with delta (0, -2)
Screenshot: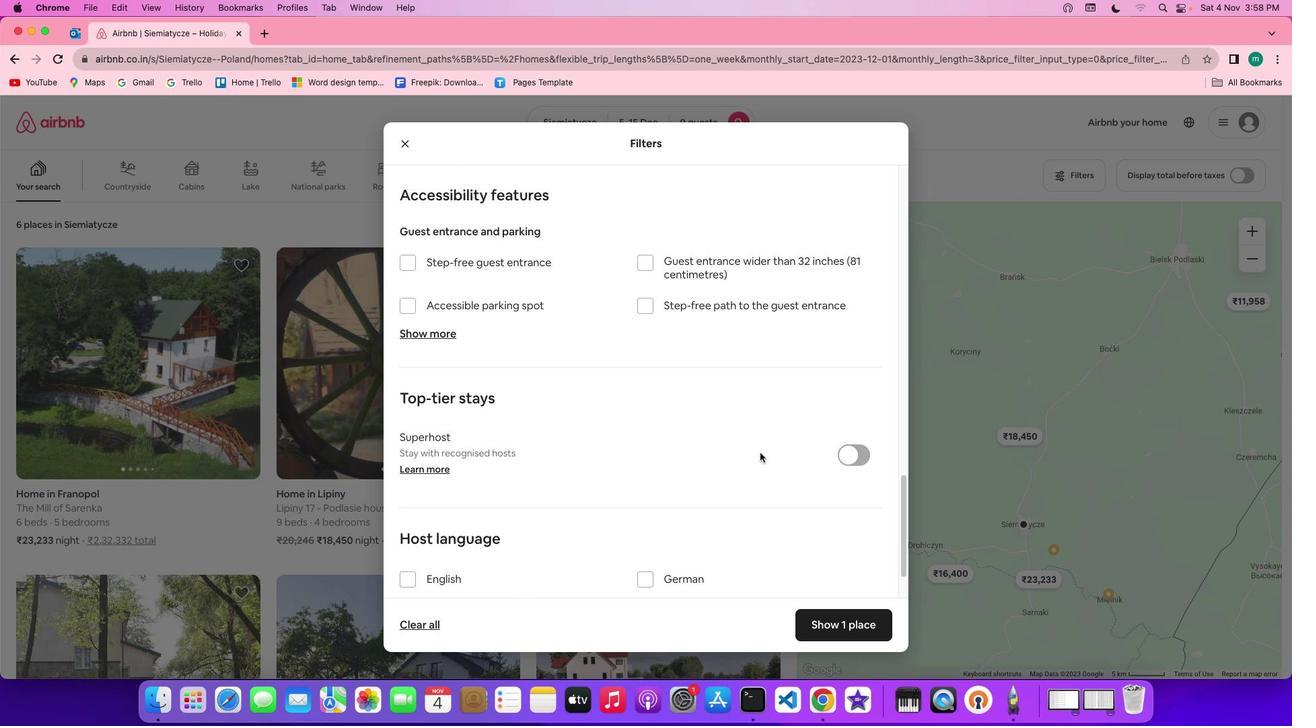 
Action: Mouse scrolled (760, 453) with delta (0, -3)
Screenshot: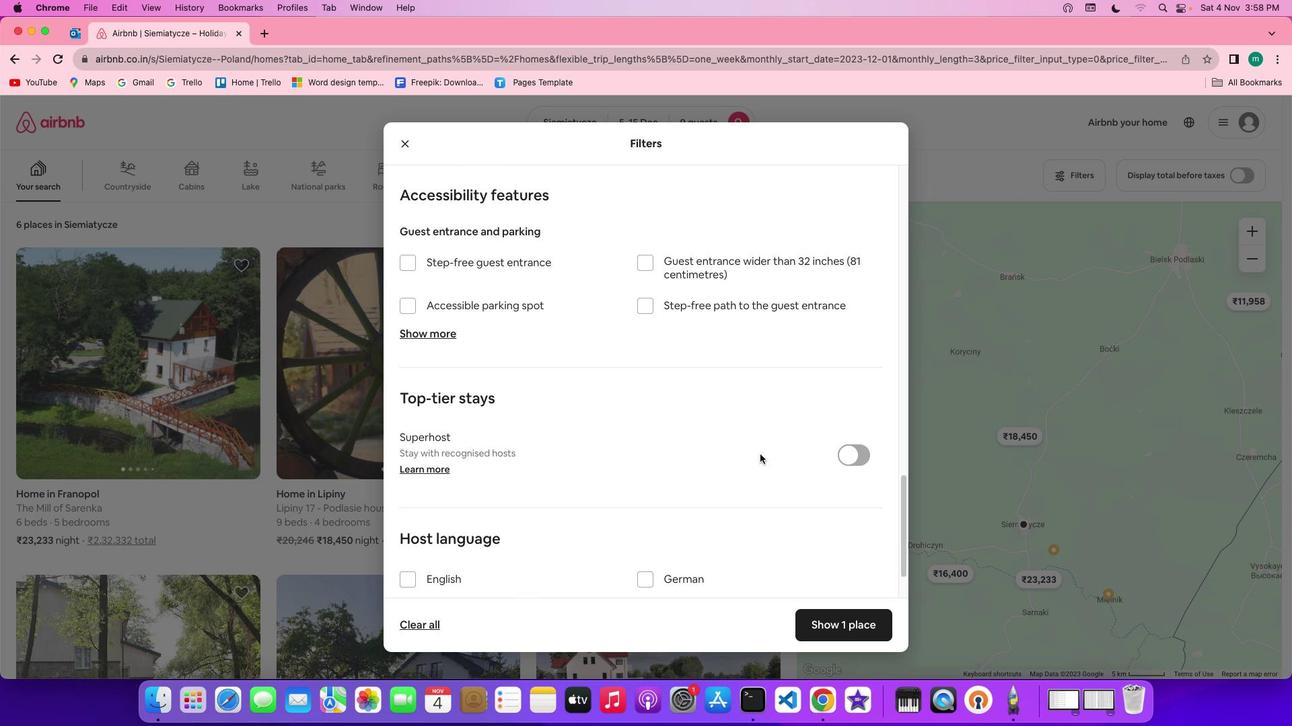
Action: Mouse scrolled (760, 453) with delta (0, -3)
Screenshot: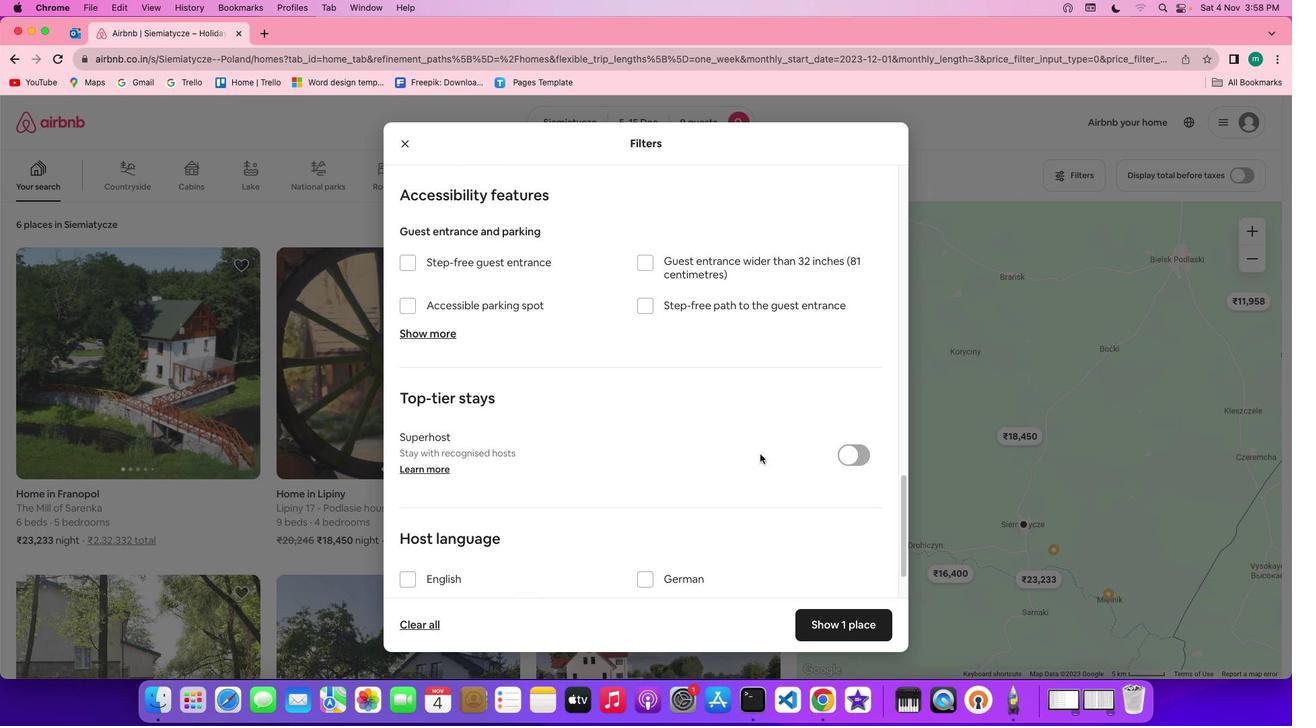 
Action: Mouse moved to (760, 455)
Screenshot: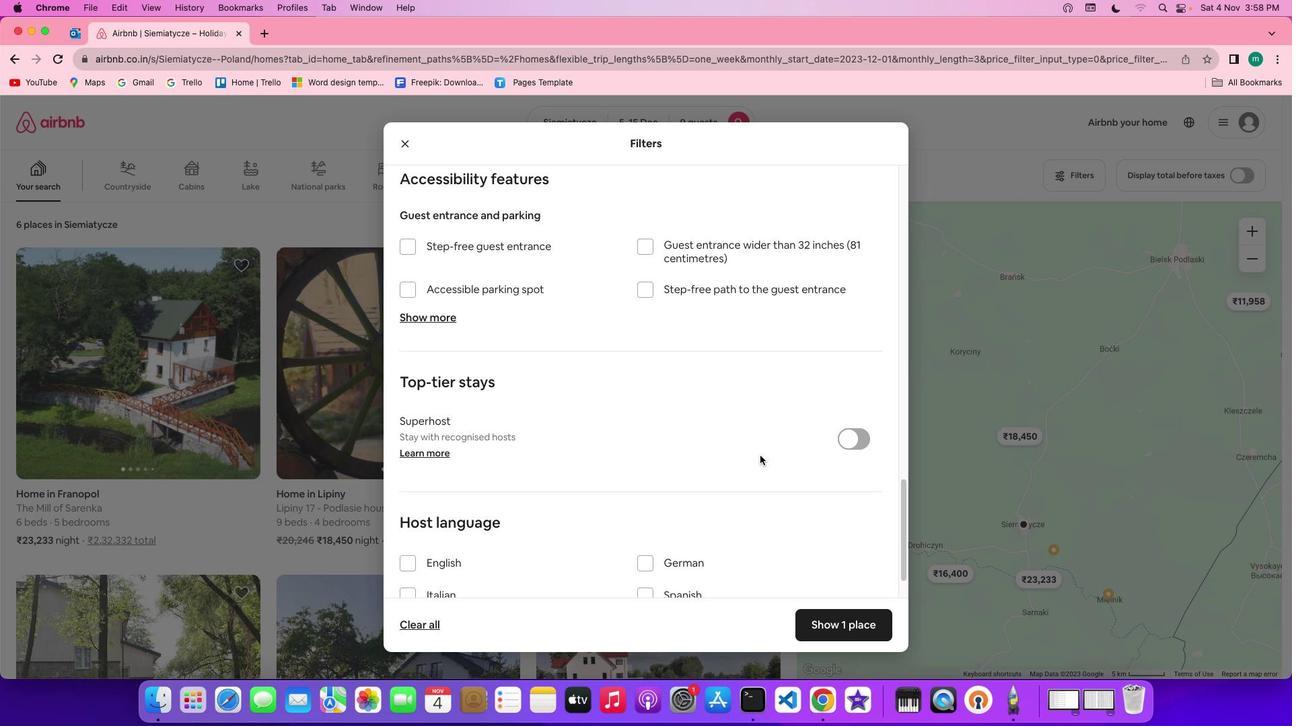 
Action: Mouse scrolled (760, 455) with delta (0, 0)
Screenshot: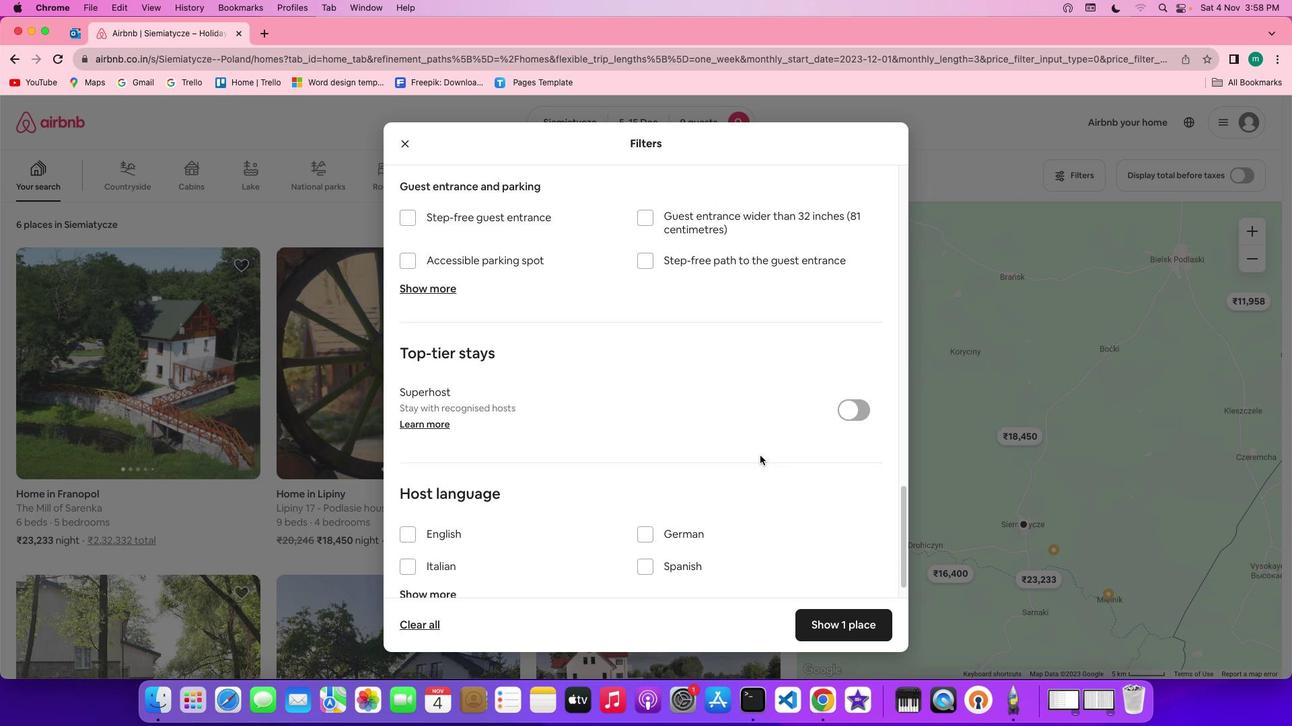 
Action: Mouse scrolled (760, 455) with delta (0, 0)
Screenshot: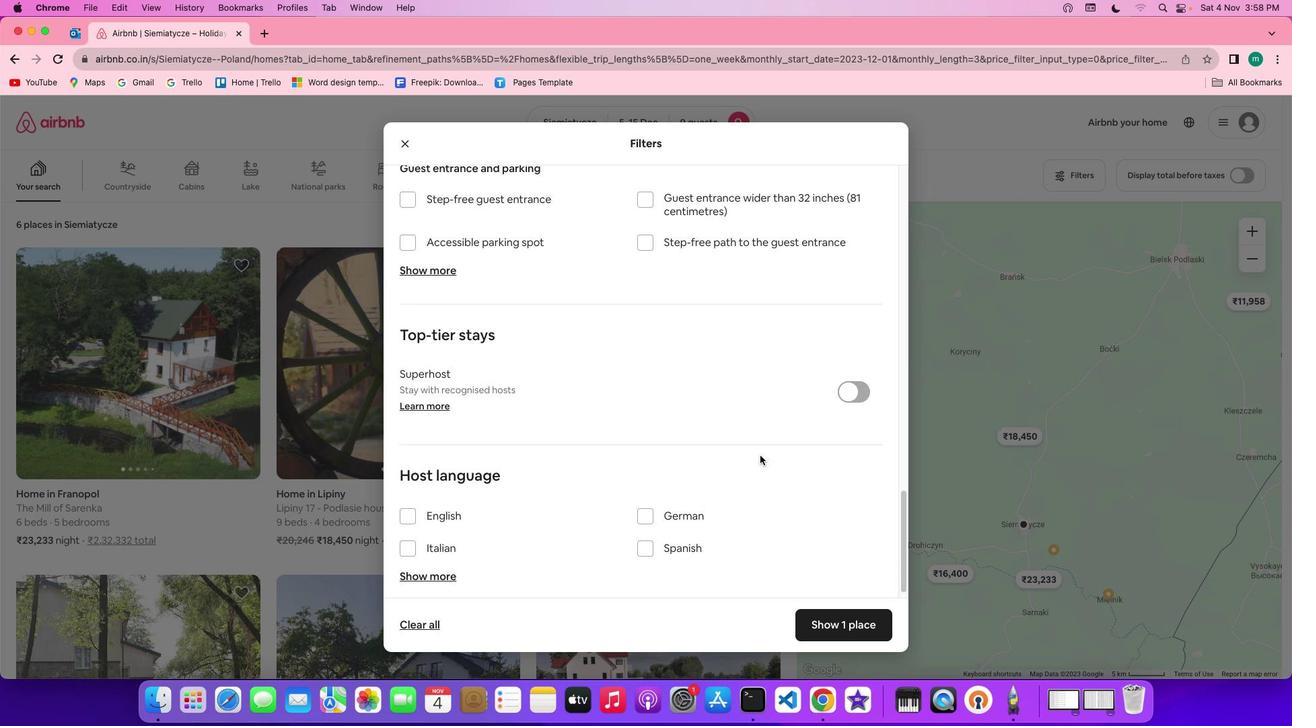 
Action: Mouse scrolled (760, 455) with delta (0, -2)
Screenshot: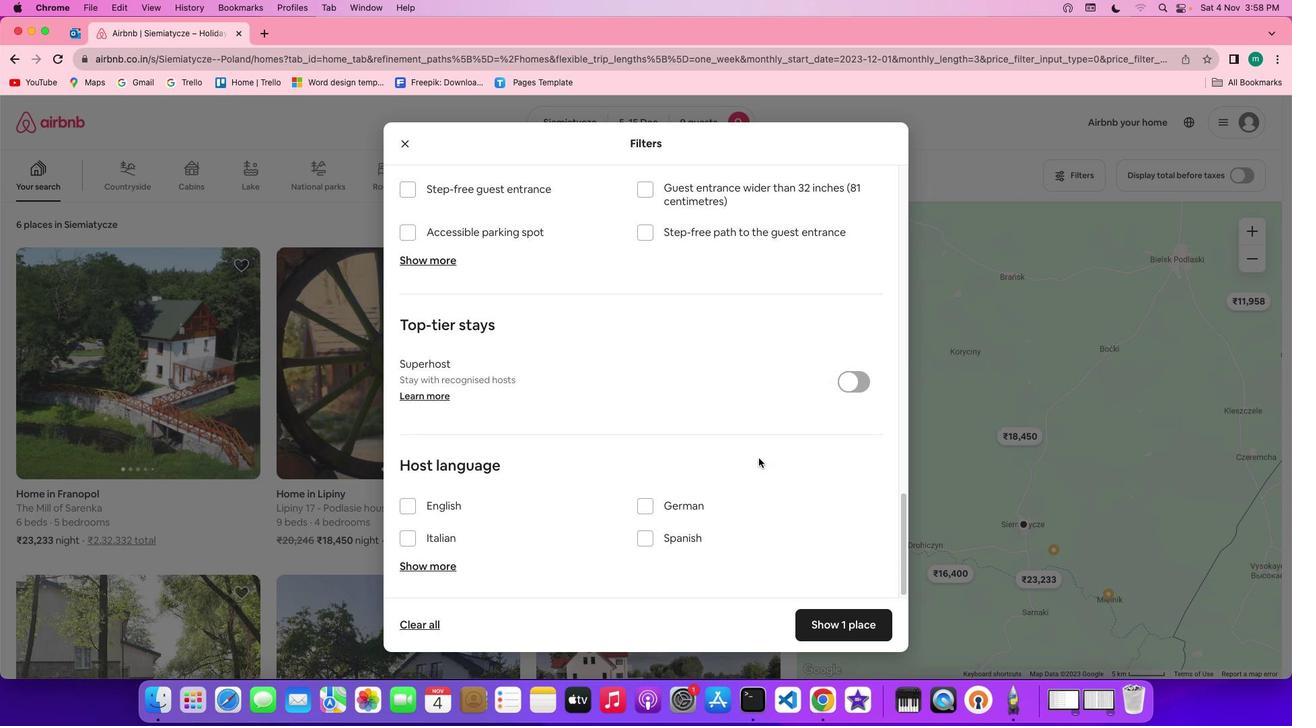 
Action: Mouse scrolled (760, 455) with delta (0, -2)
Screenshot: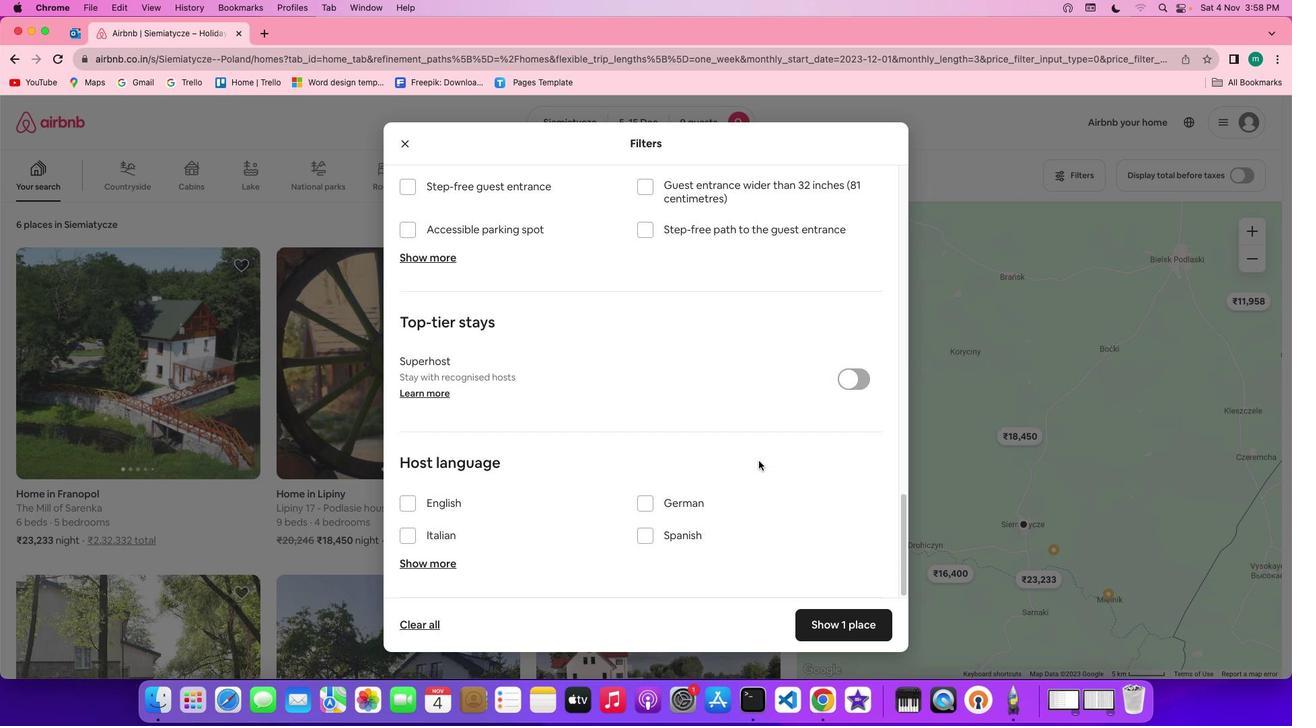 
Action: Mouse scrolled (760, 455) with delta (0, -3)
Screenshot: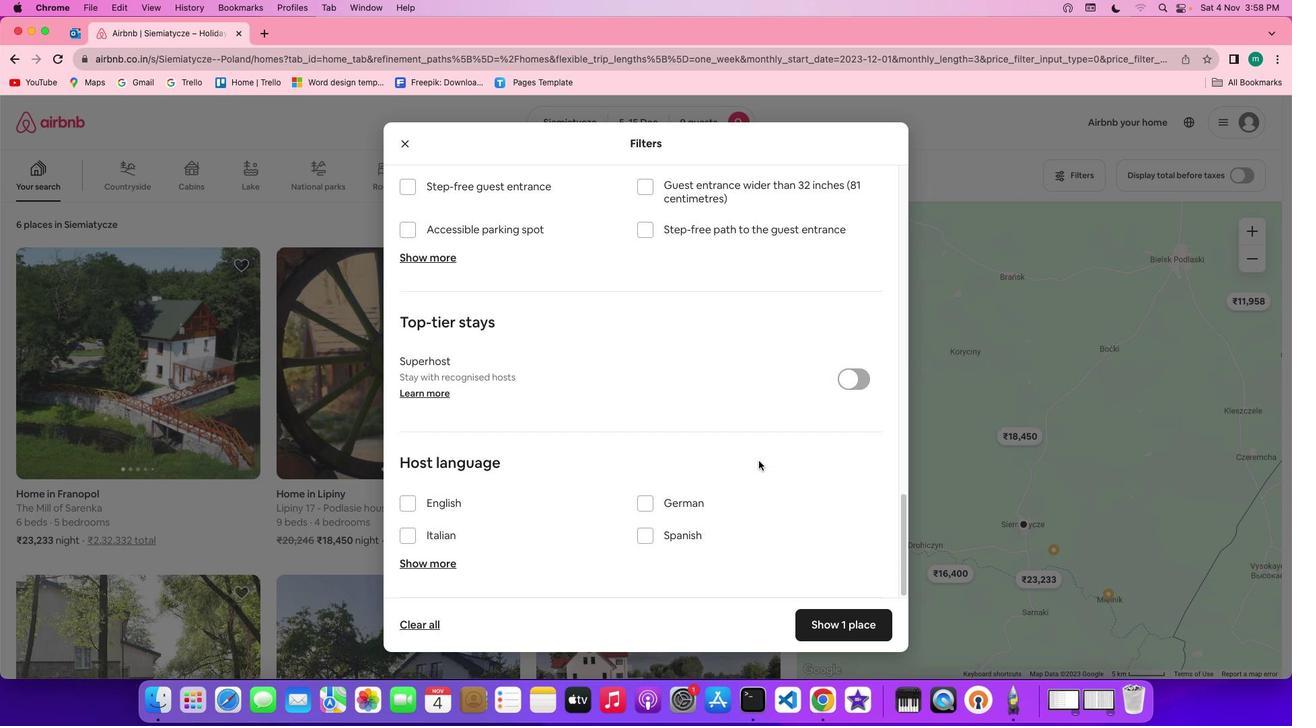
Action: Mouse scrolled (760, 455) with delta (0, -4)
Screenshot: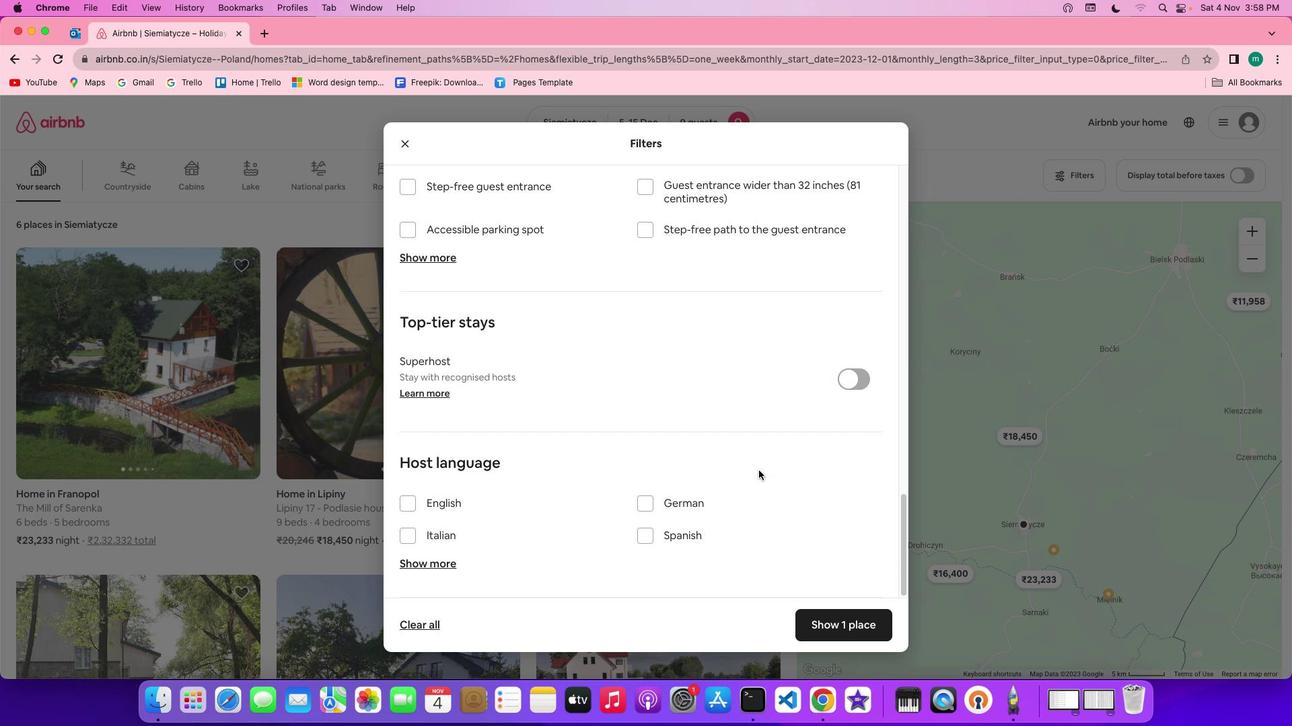 
Action: Mouse moved to (765, 493)
Screenshot: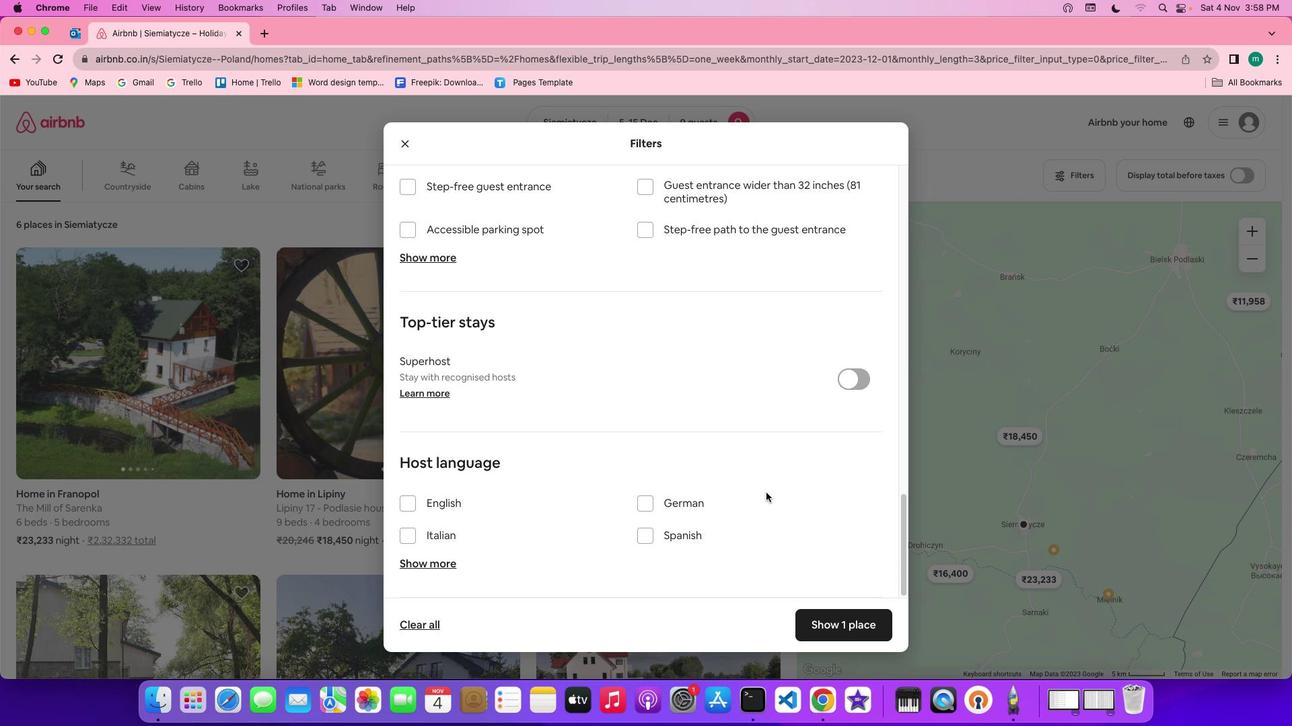 
Action: Mouse scrolled (765, 493) with delta (0, 0)
Screenshot: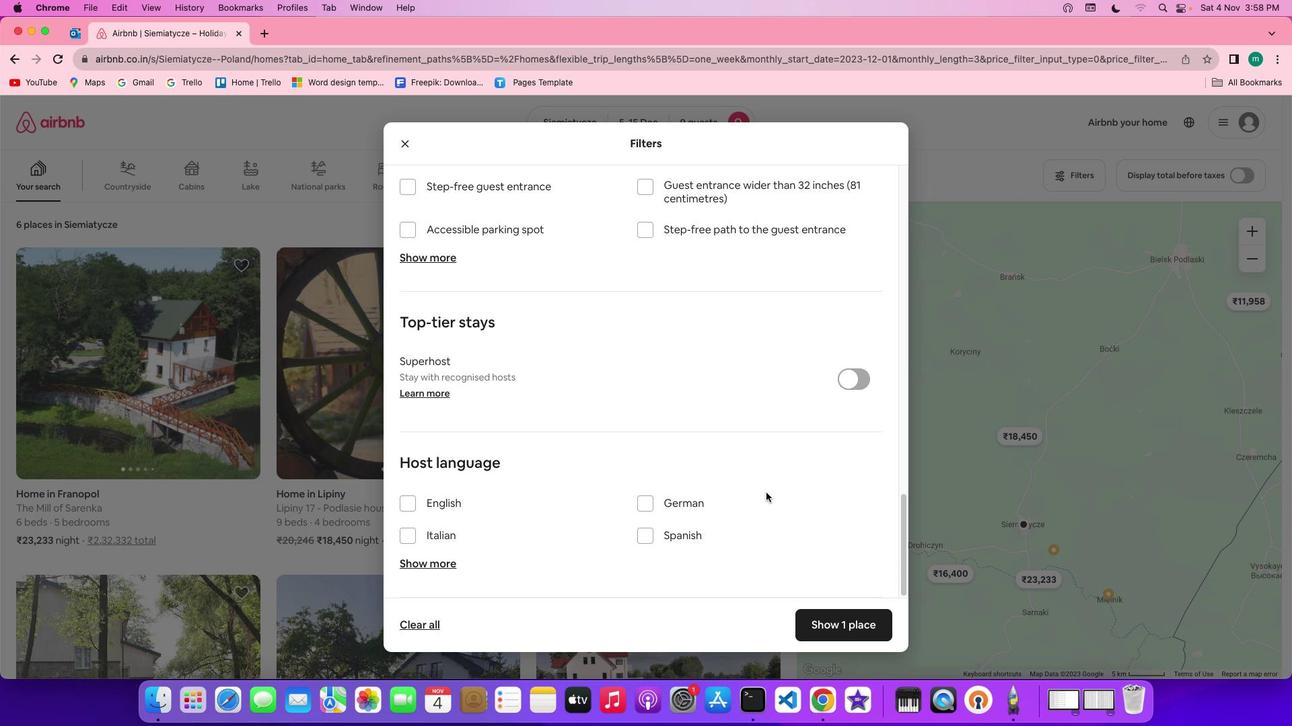 
Action: Mouse scrolled (765, 493) with delta (0, 0)
Screenshot: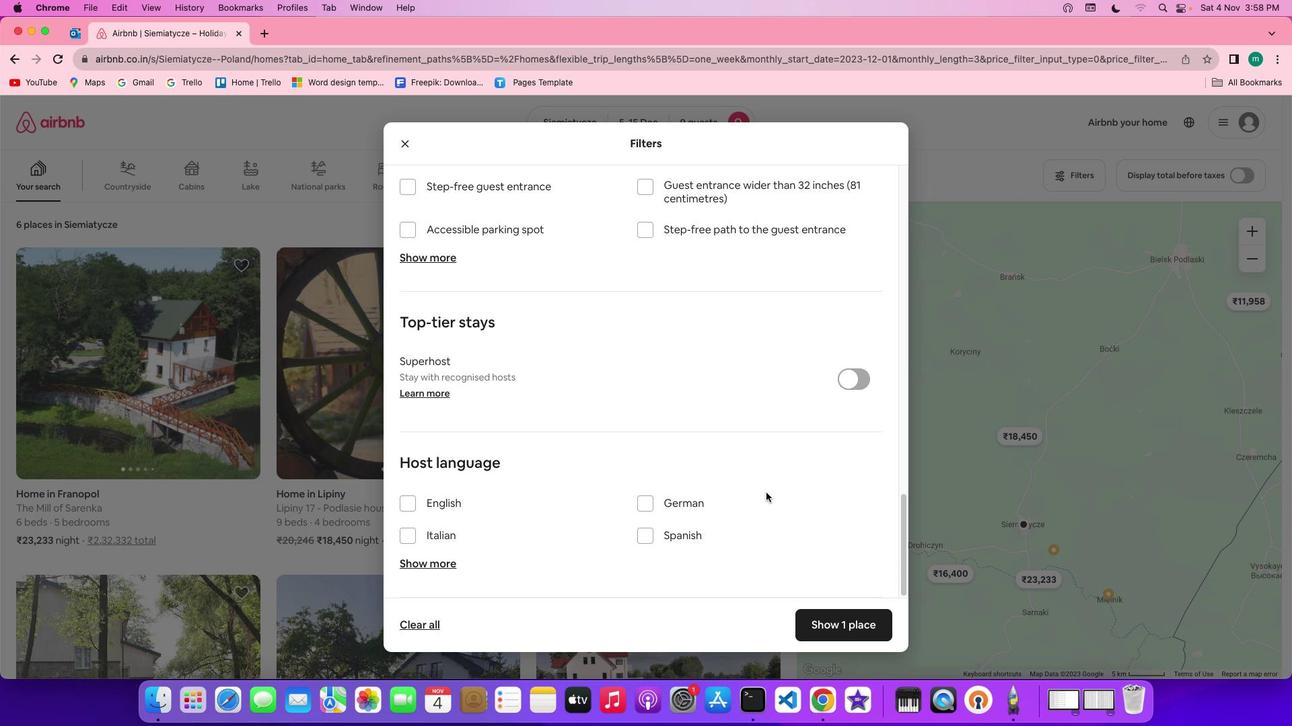 
Action: Mouse scrolled (765, 493) with delta (0, -2)
Screenshot: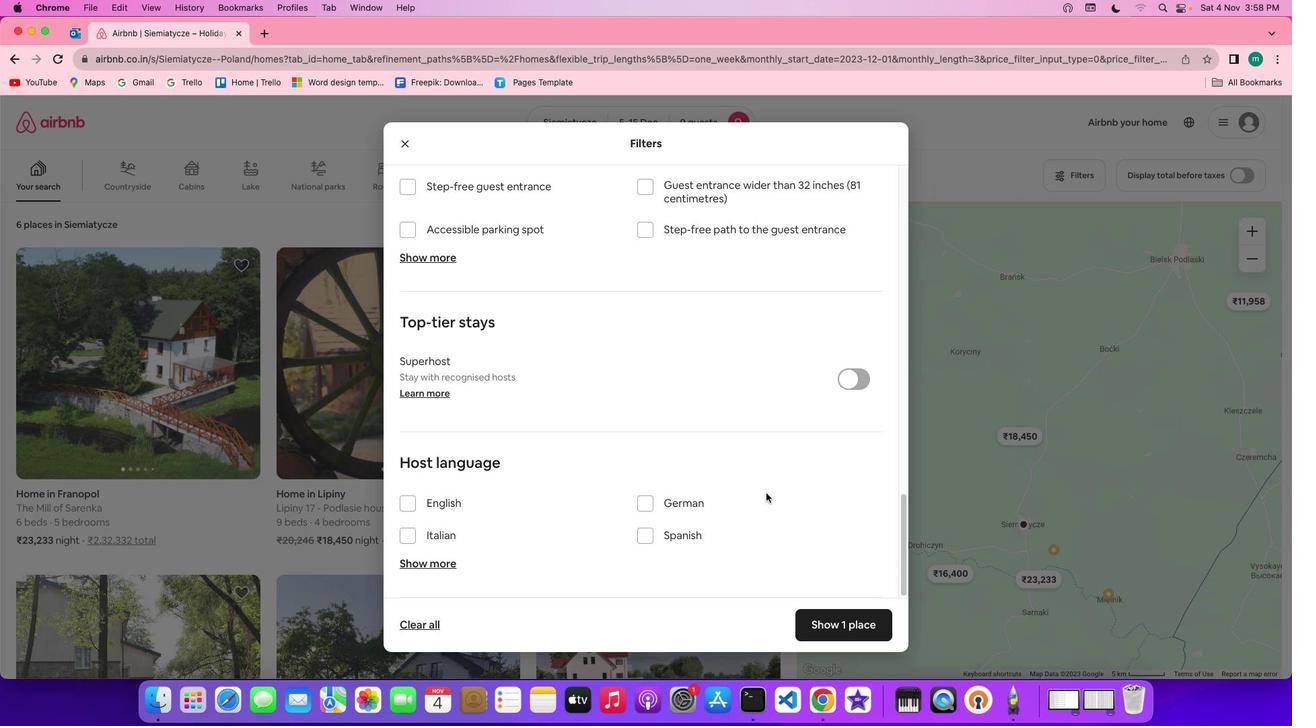 
Action: Mouse scrolled (765, 493) with delta (0, -3)
Screenshot: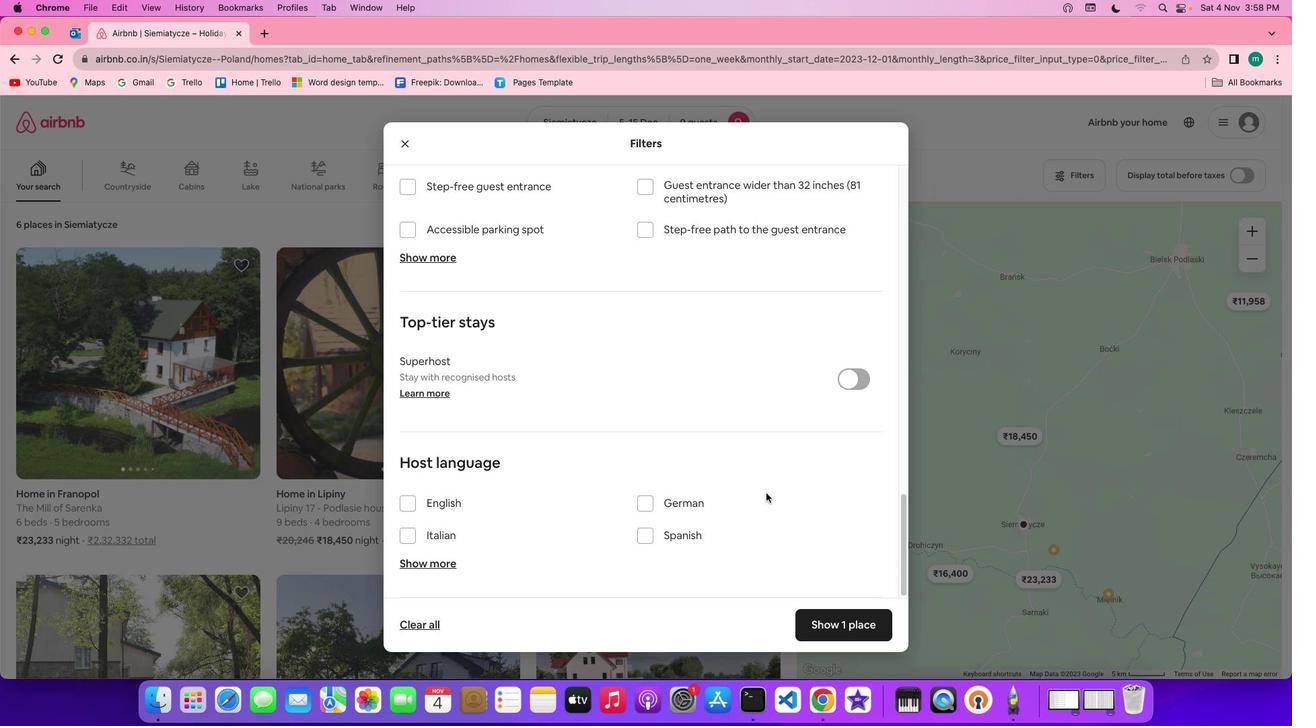 
Action: Mouse scrolled (765, 493) with delta (0, -4)
Screenshot: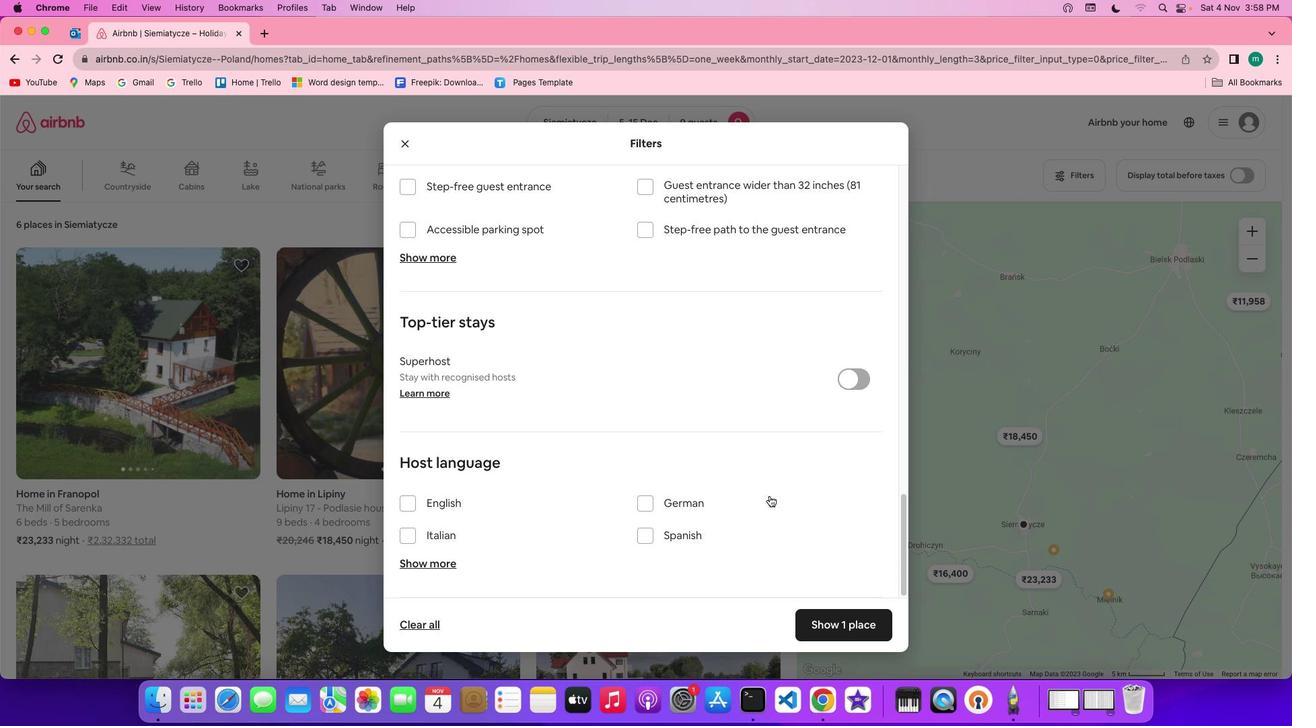 
Action: Mouse scrolled (765, 493) with delta (0, -4)
Screenshot: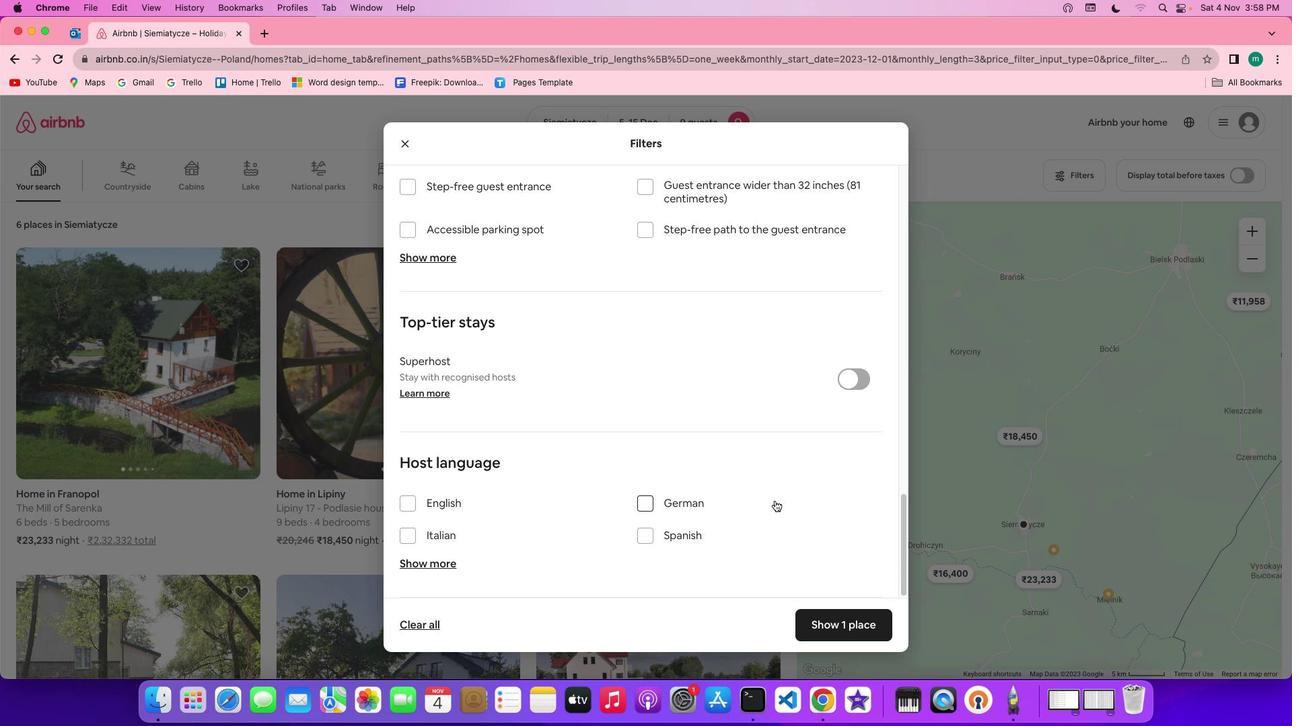 
Action: Mouse moved to (832, 617)
Screenshot: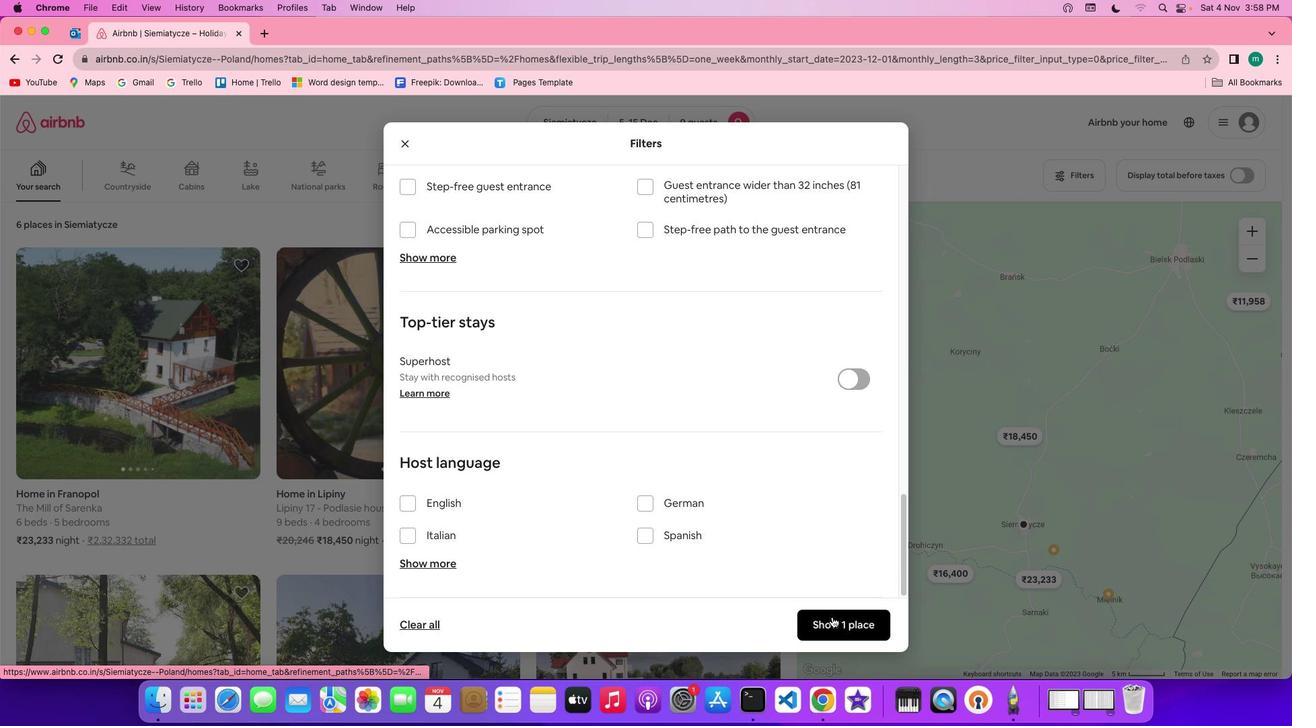 
Action: Mouse pressed left at (832, 617)
Screenshot: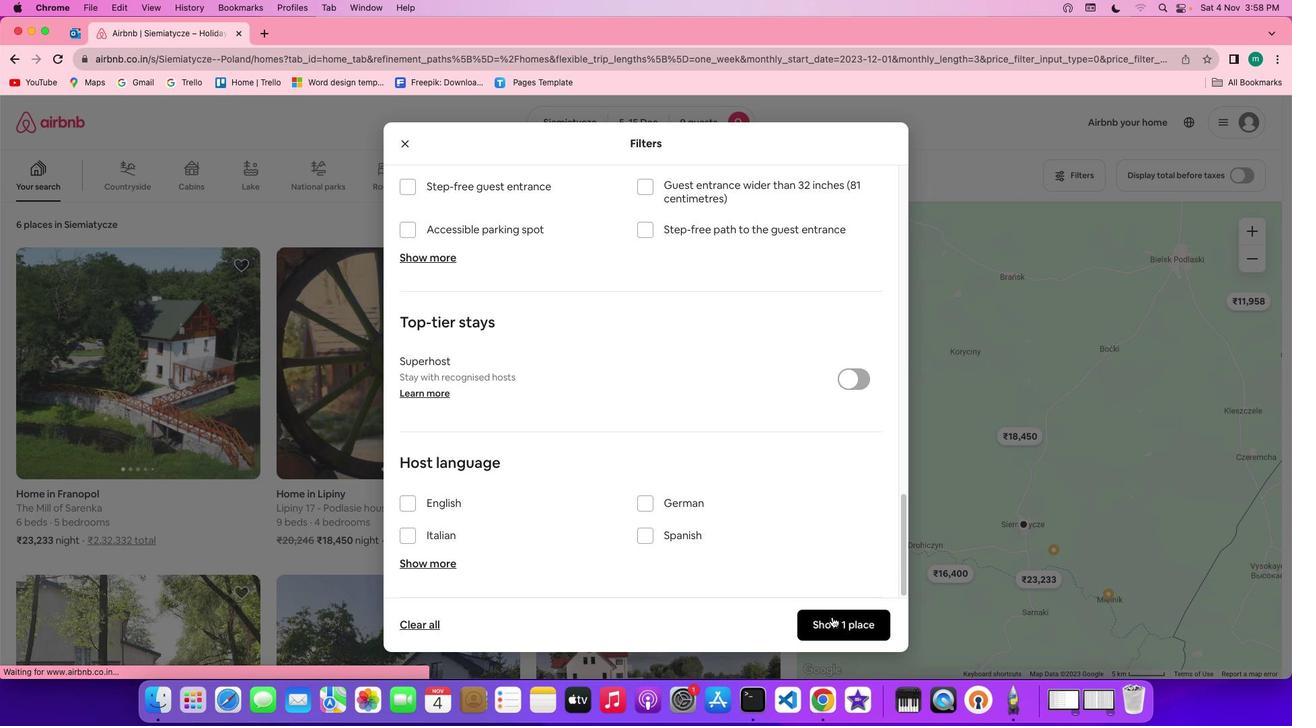 
Action: Mouse moved to (167, 331)
Screenshot: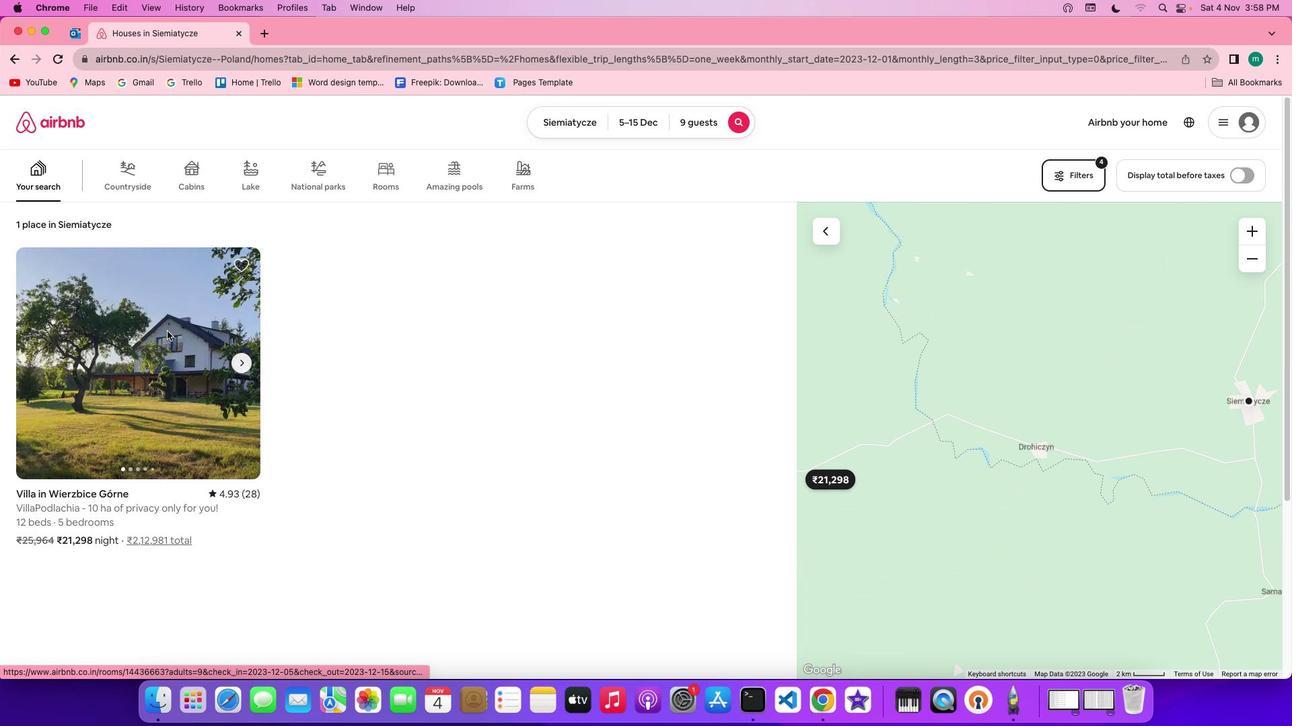 
Action: Mouse pressed left at (167, 331)
Screenshot: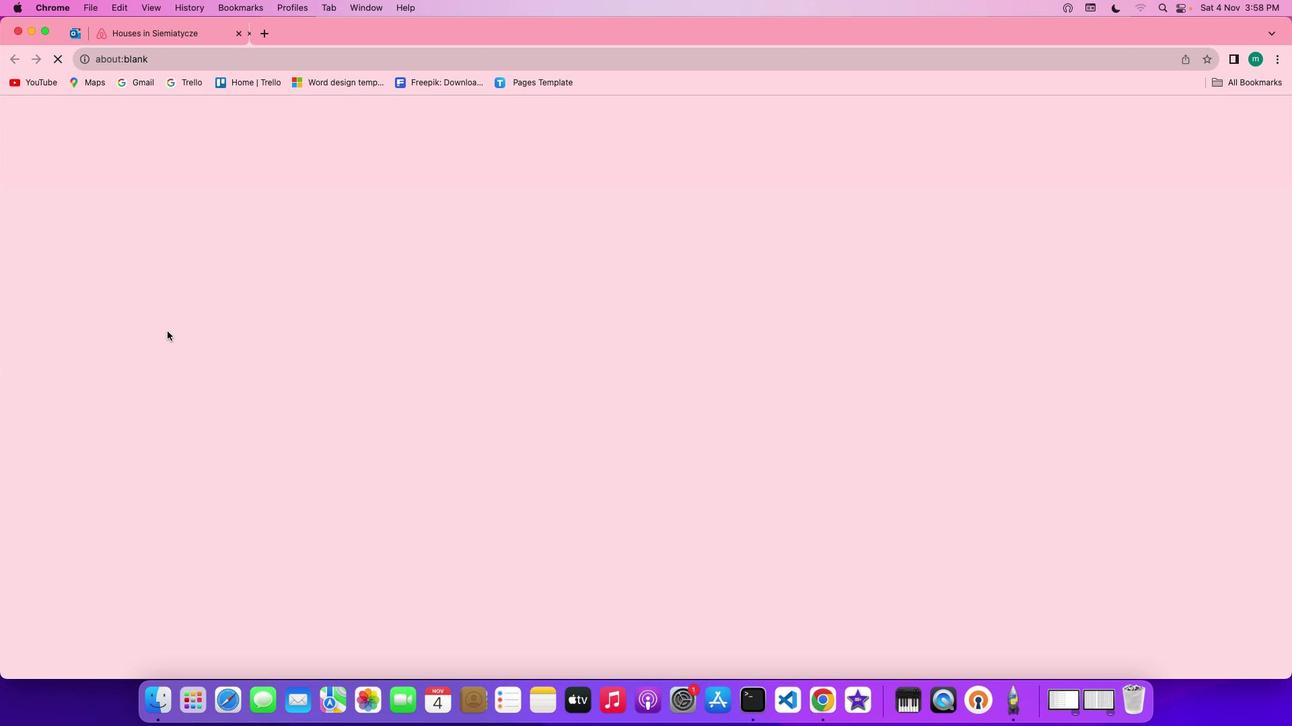 
Action: Mouse moved to (973, 500)
Screenshot: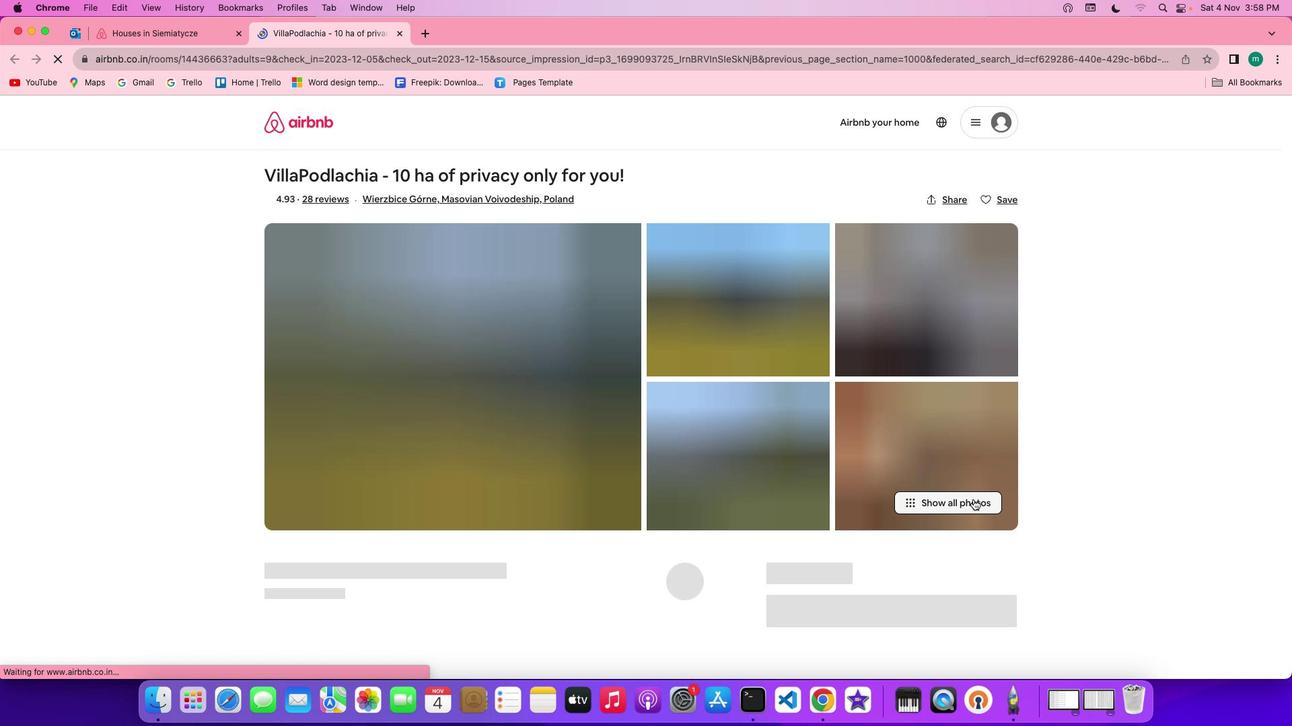 
Action: Mouse pressed left at (973, 500)
Screenshot: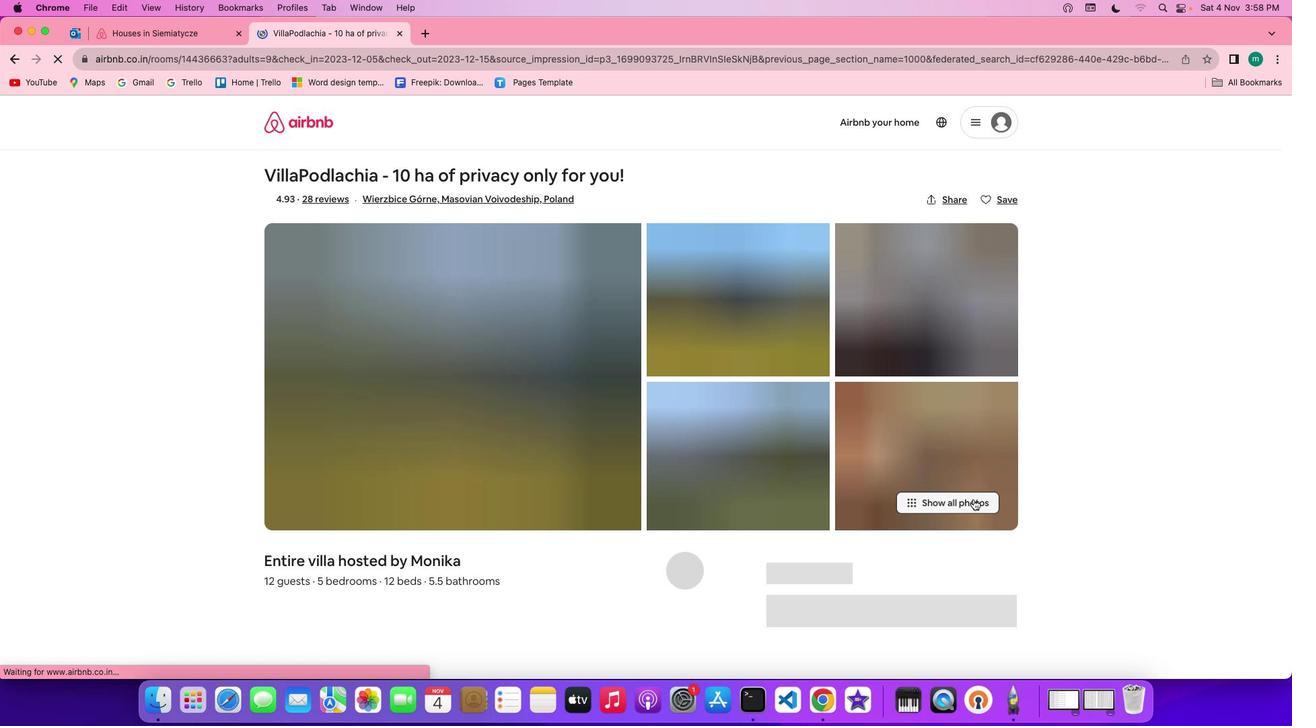 
Action: Mouse moved to (755, 425)
Screenshot: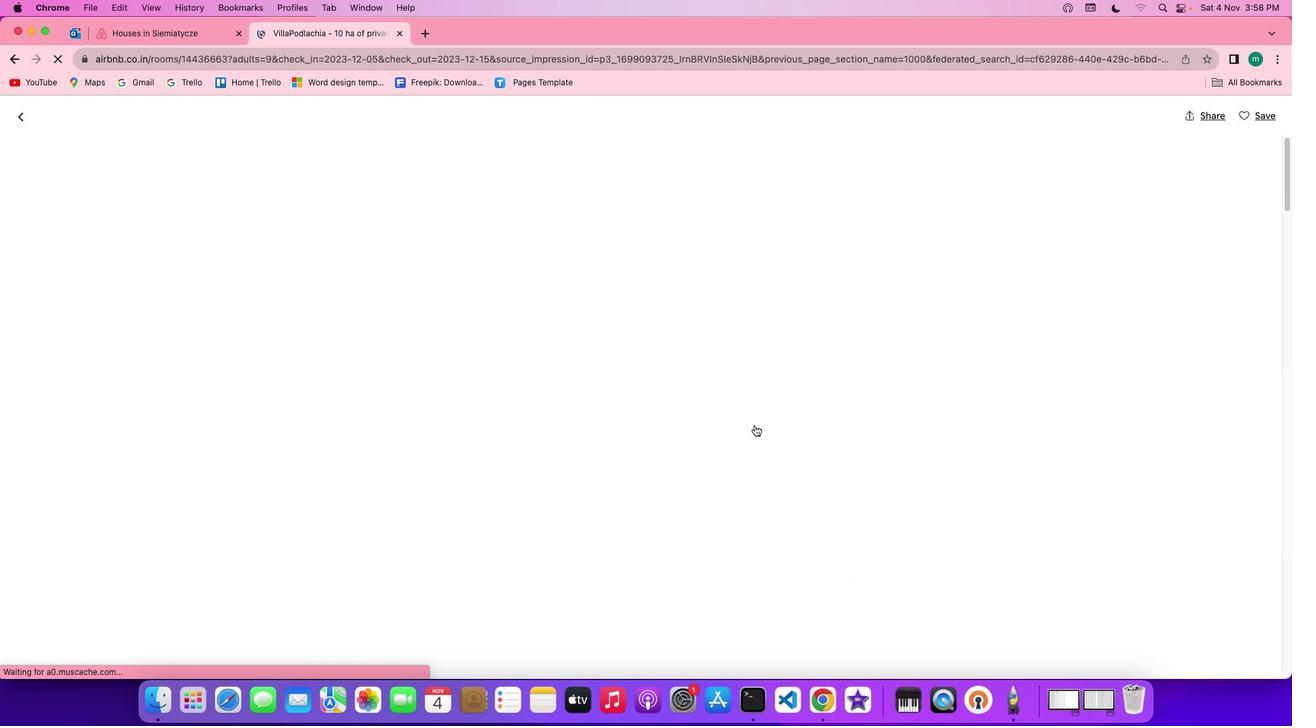 
Action: Mouse scrolled (755, 425) with delta (0, 0)
Screenshot: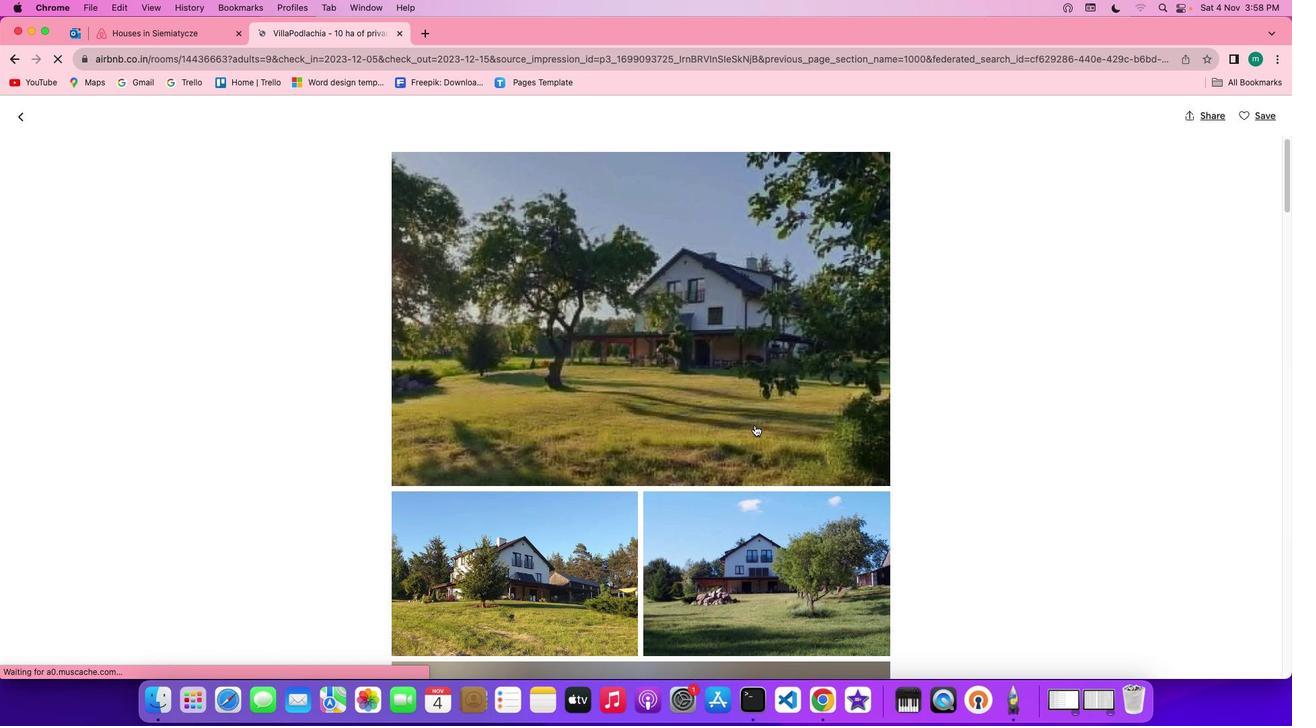 
Action: Mouse scrolled (755, 425) with delta (0, 0)
Screenshot: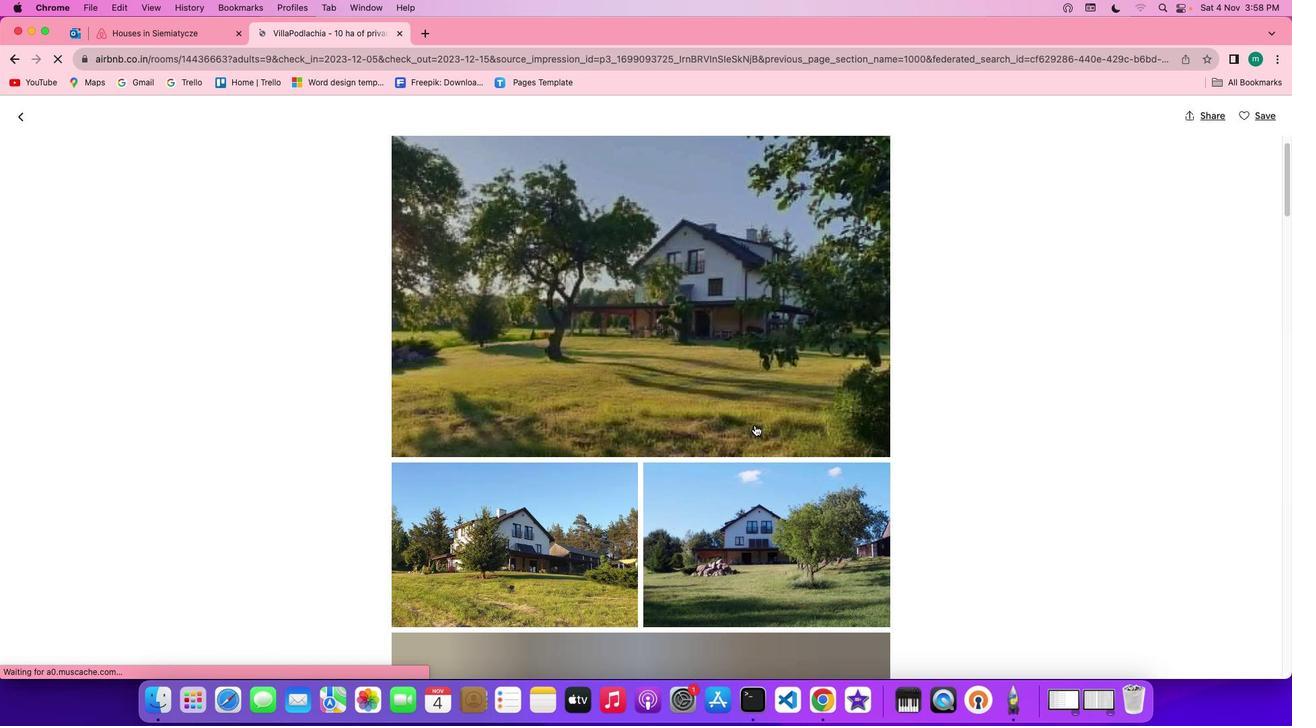
Action: Mouse scrolled (755, 425) with delta (0, -1)
Screenshot: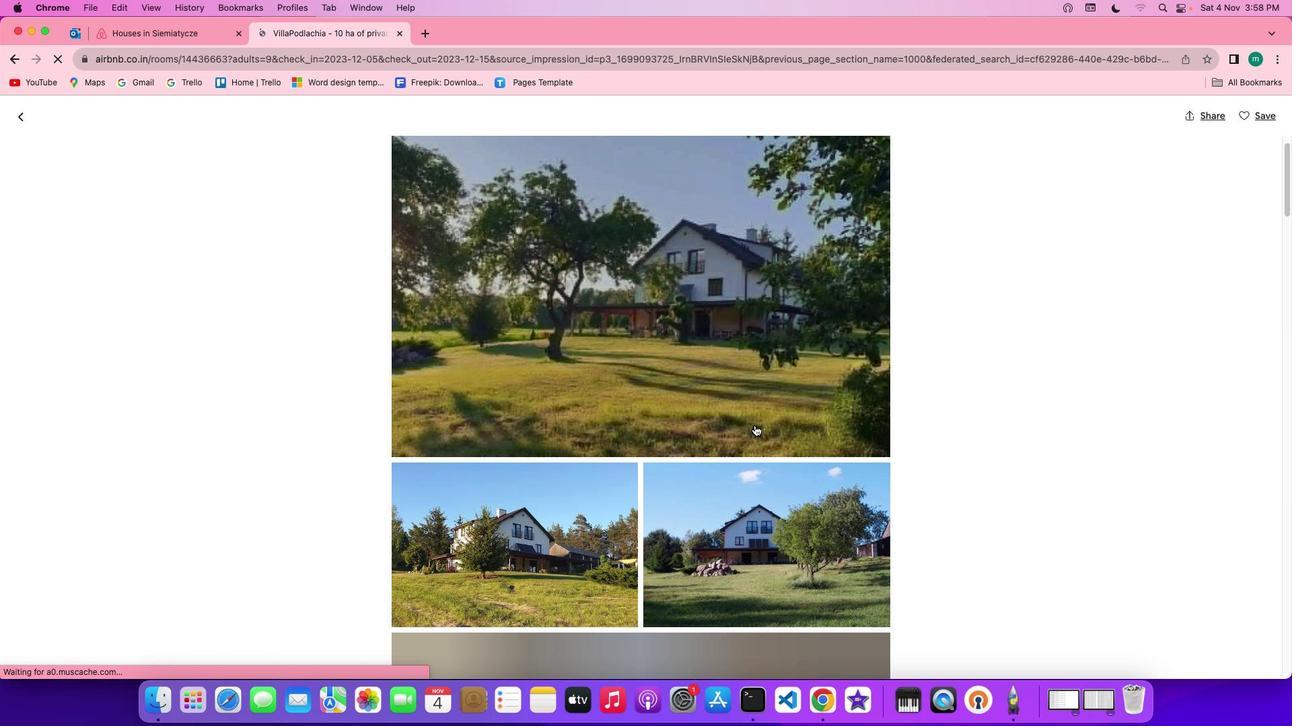 
Action: Mouse scrolled (755, 425) with delta (0, 0)
Screenshot: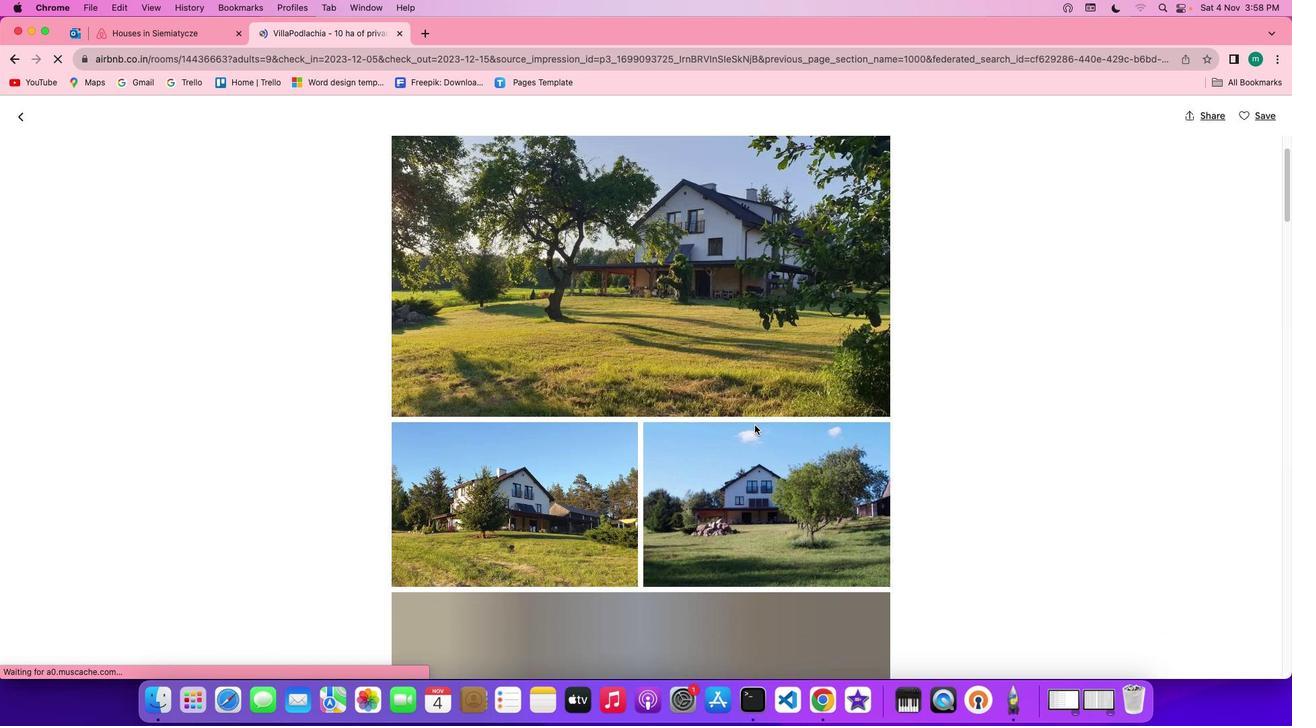 
Action: Mouse scrolled (755, 425) with delta (0, 0)
Screenshot: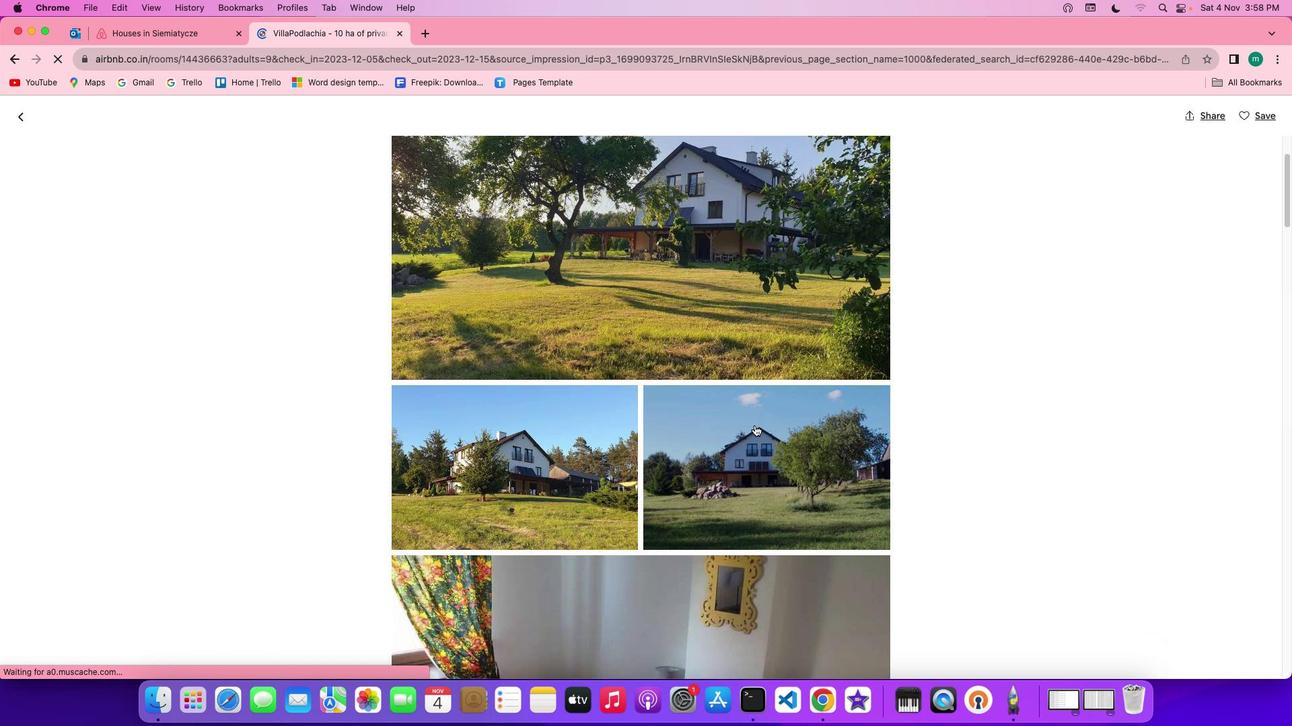 
Action: Mouse scrolled (755, 425) with delta (0, 0)
Screenshot: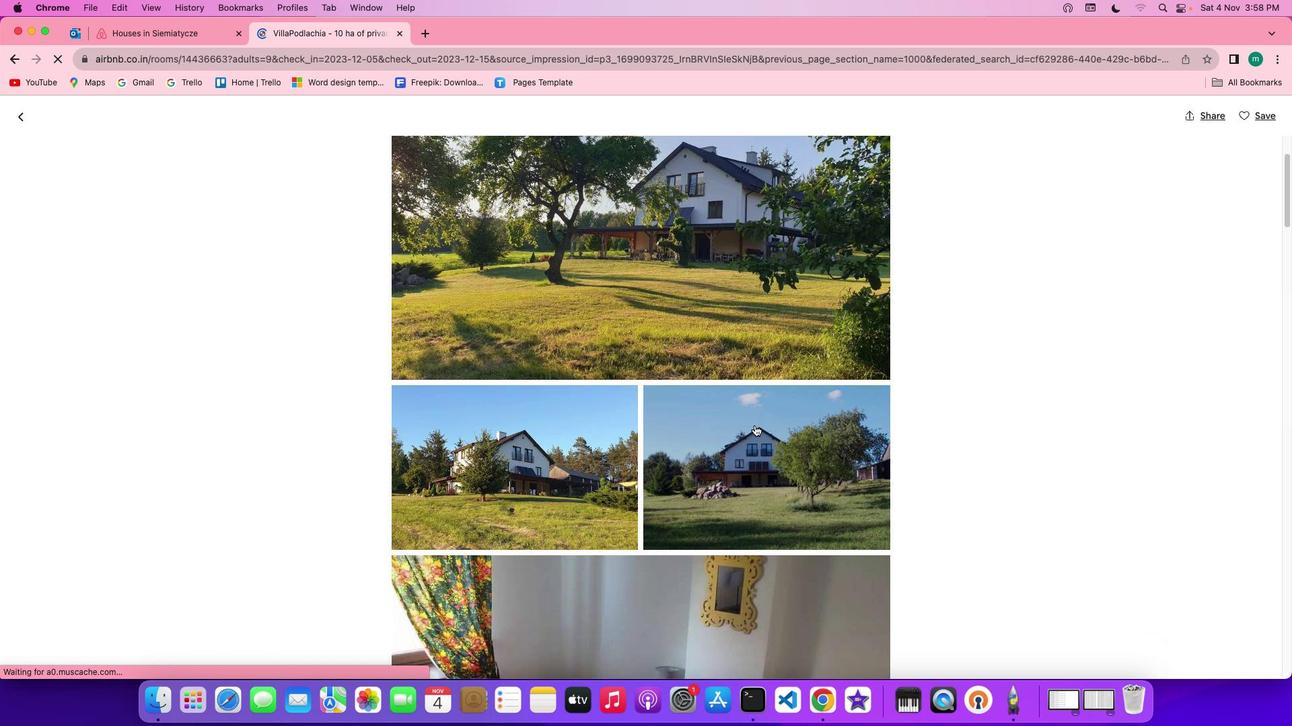 
Action: Mouse scrolled (755, 425) with delta (0, -2)
Screenshot: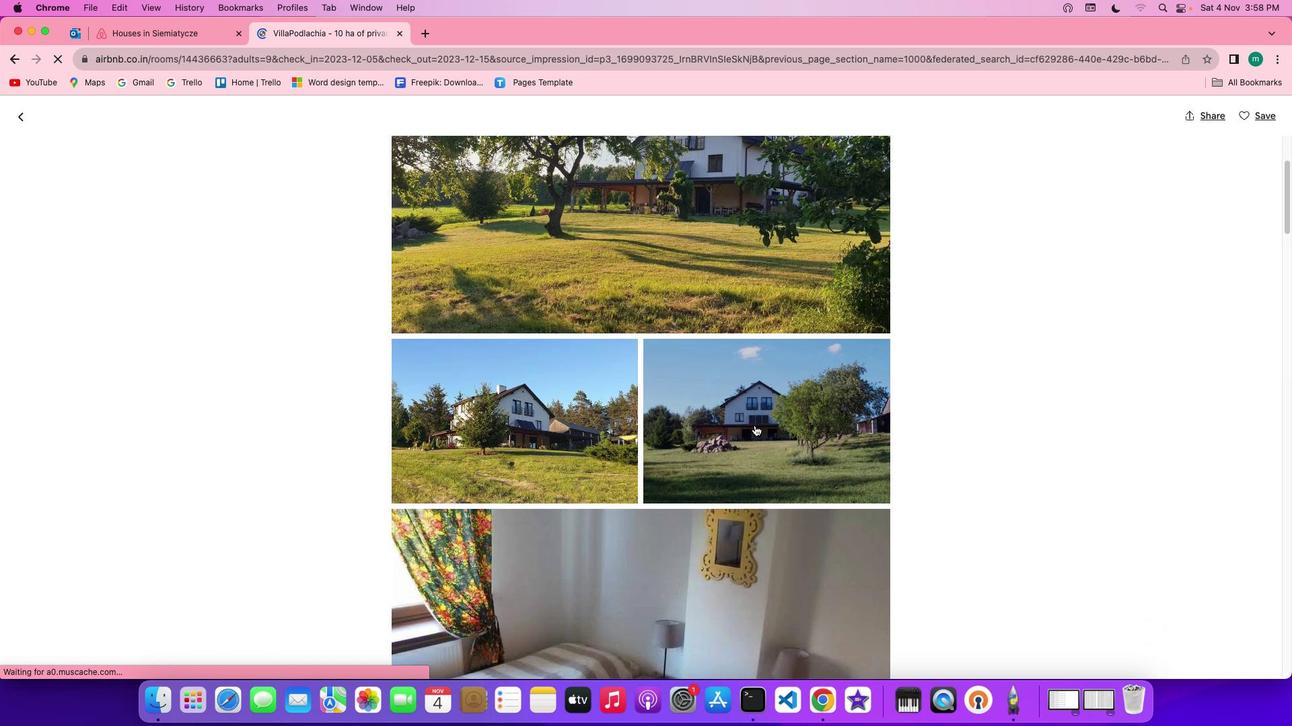 
Action: Mouse scrolled (755, 425) with delta (0, 0)
Screenshot: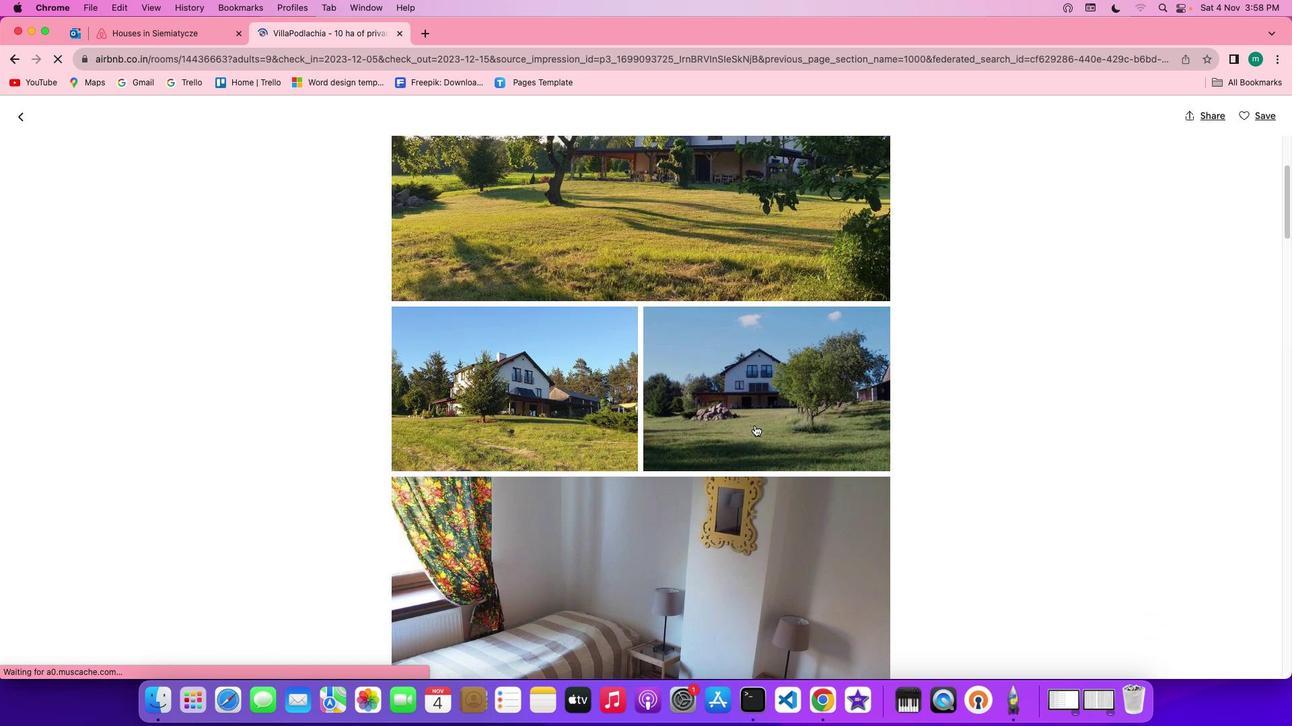 
Action: Mouse moved to (755, 425)
Screenshot: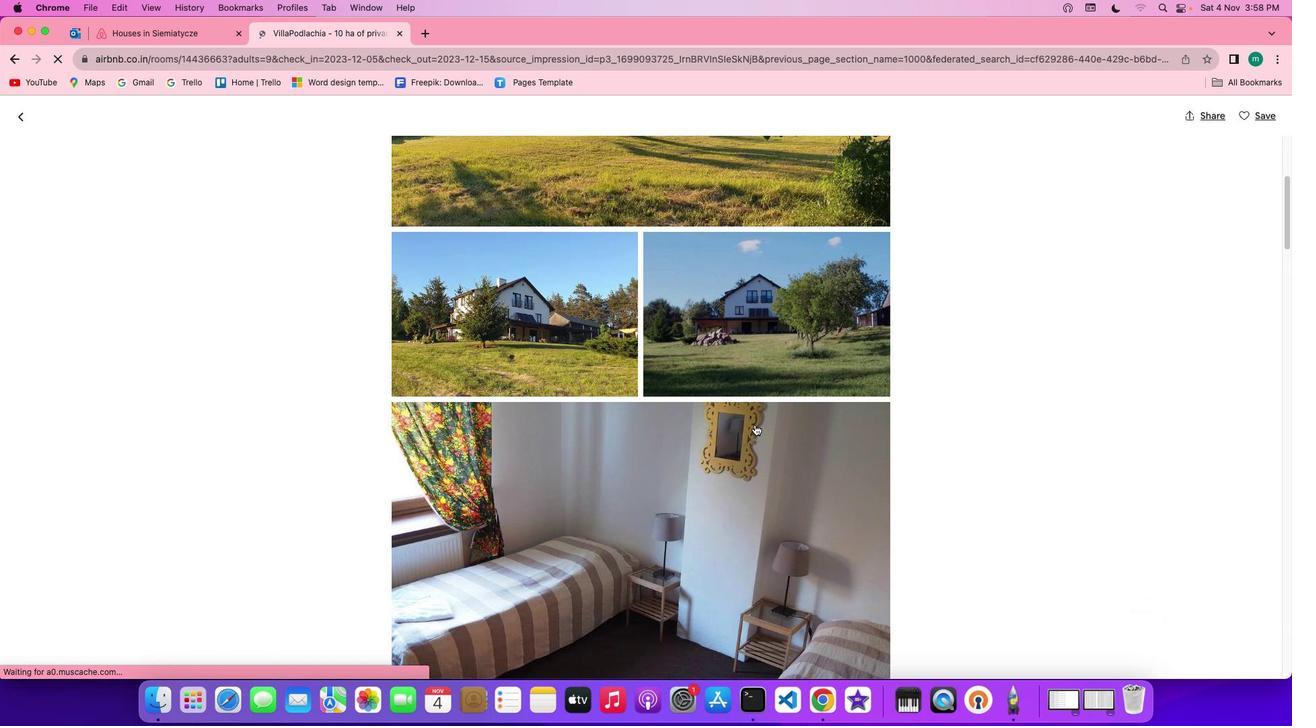 
Action: Mouse scrolled (755, 425) with delta (0, 0)
Screenshot: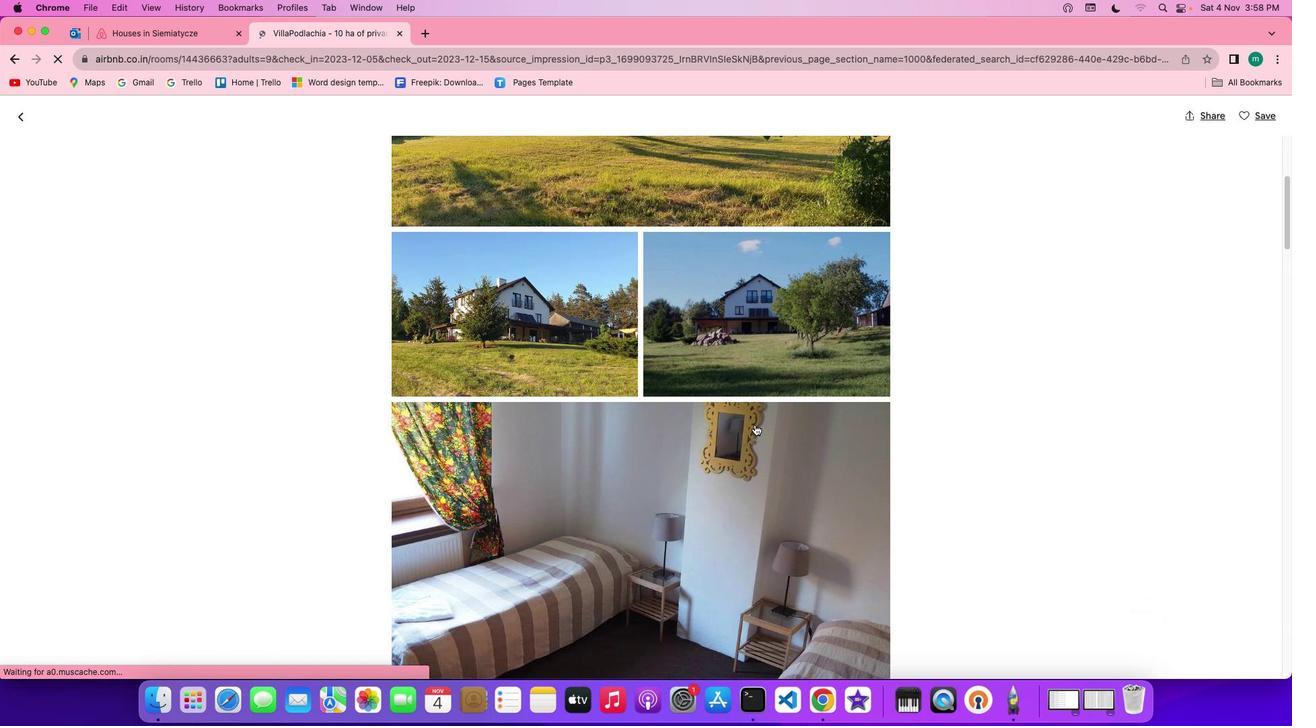 
Action: Mouse scrolled (755, 425) with delta (0, 0)
Screenshot: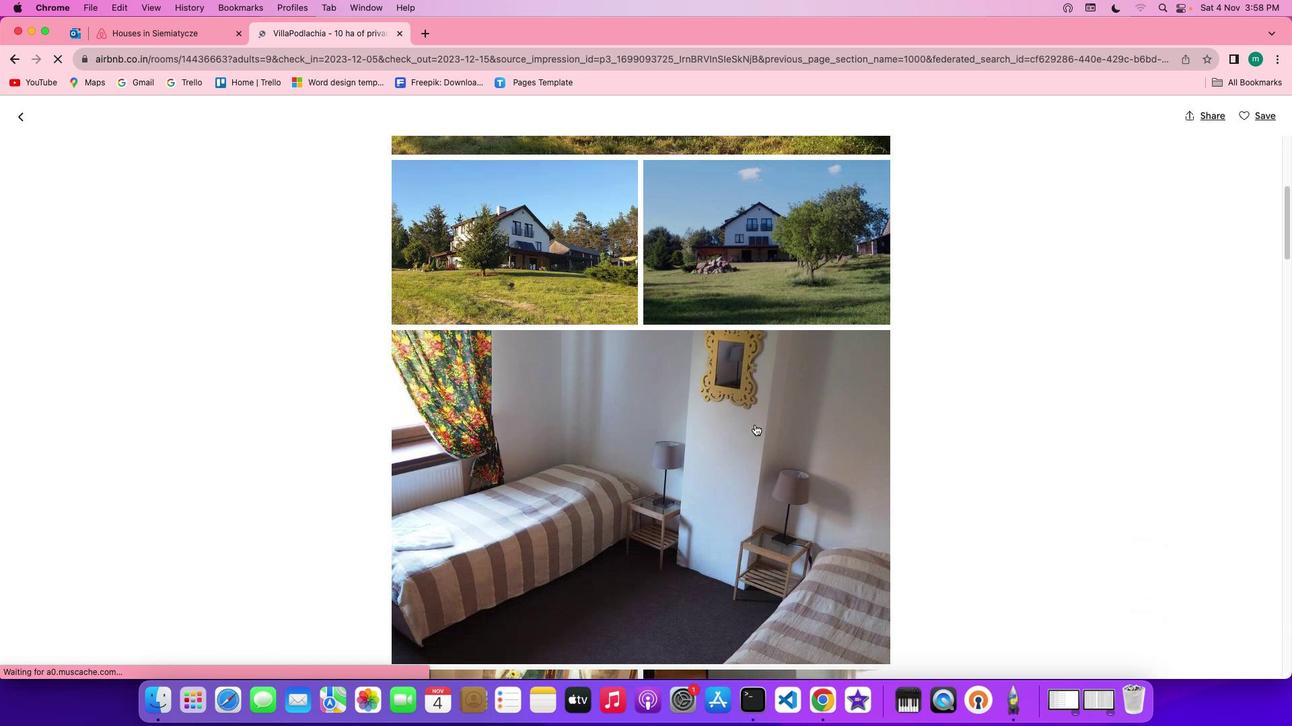 
Action: Mouse scrolled (755, 425) with delta (0, -2)
Screenshot: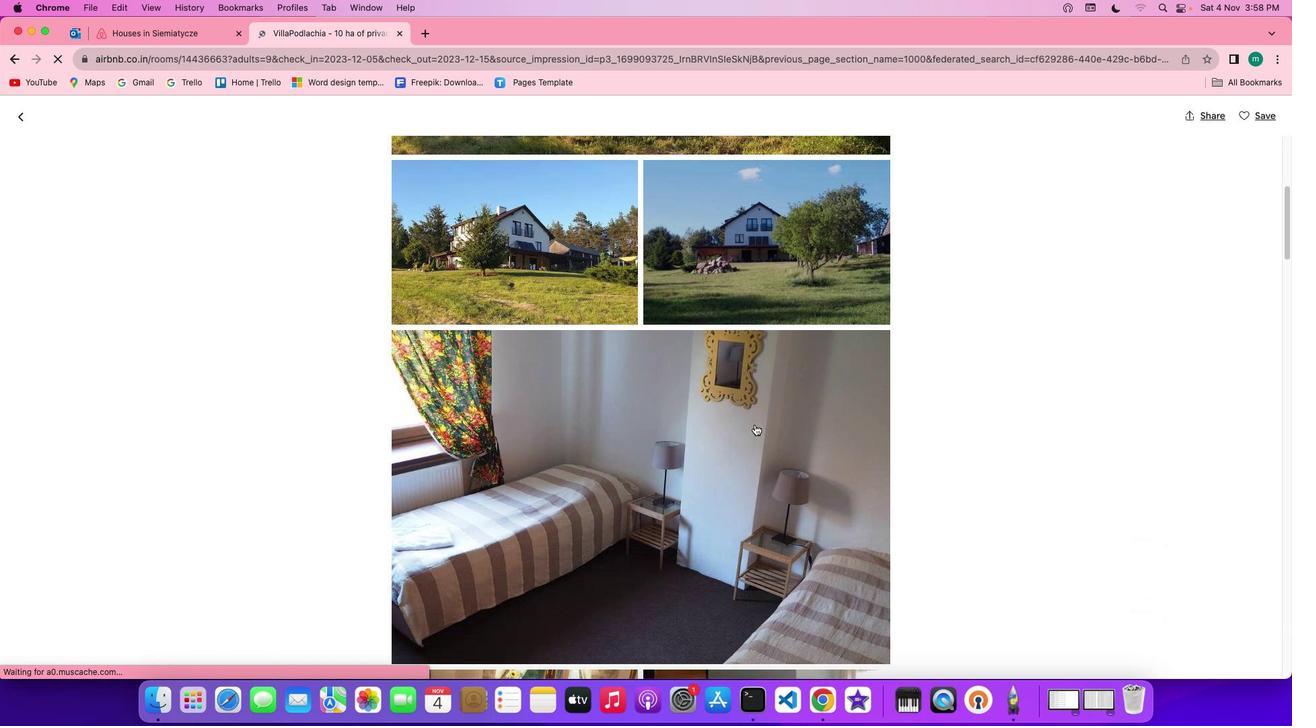 
Action: Mouse scrolled (755, 425) with delta (0, -2)
Screenshot: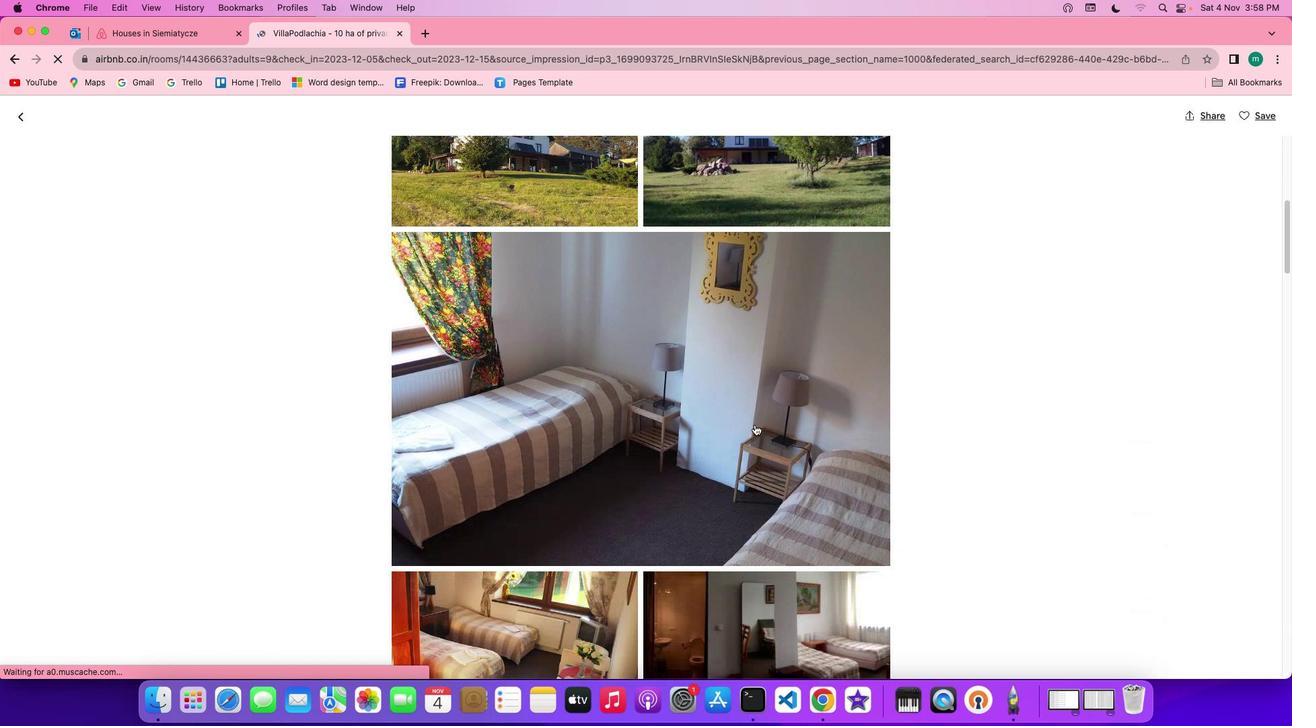 
Action: Mouse scrolled (755, 425) with delta (0, 0)
Screenshot: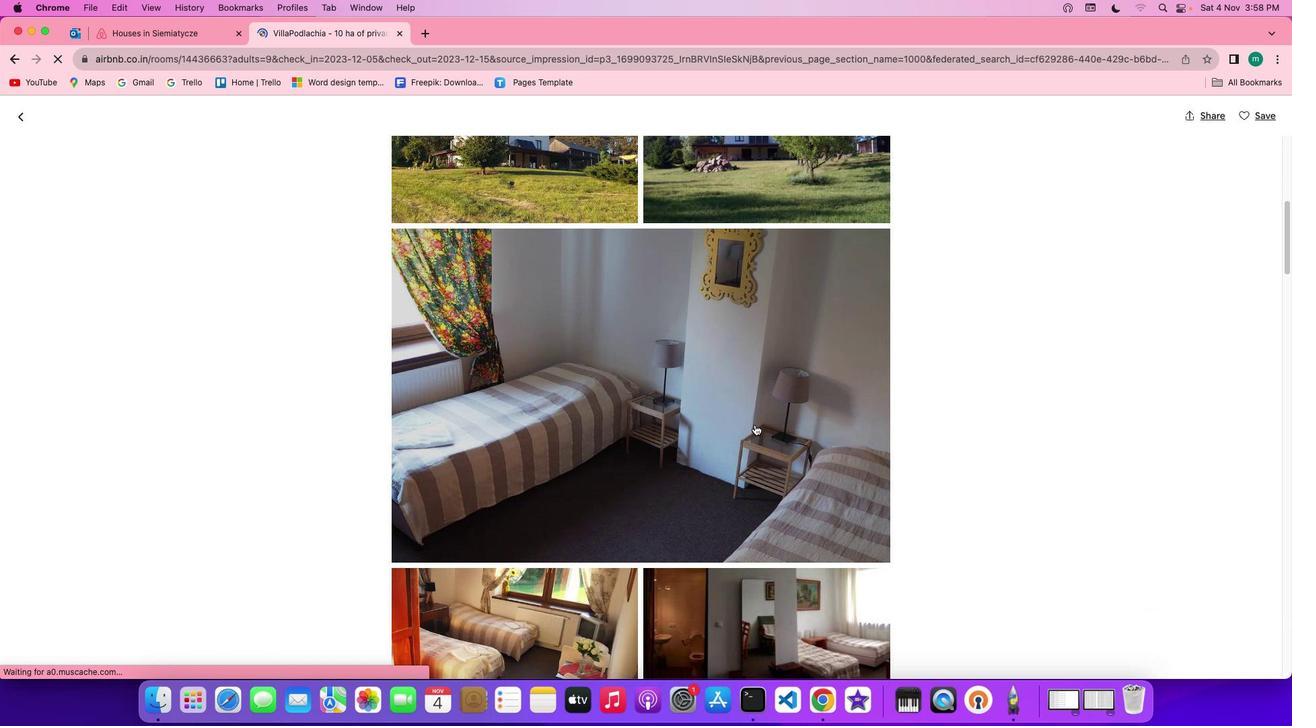 
Action: Mouse scrolled (755, 425) with delta (0, 0)
Screenshot: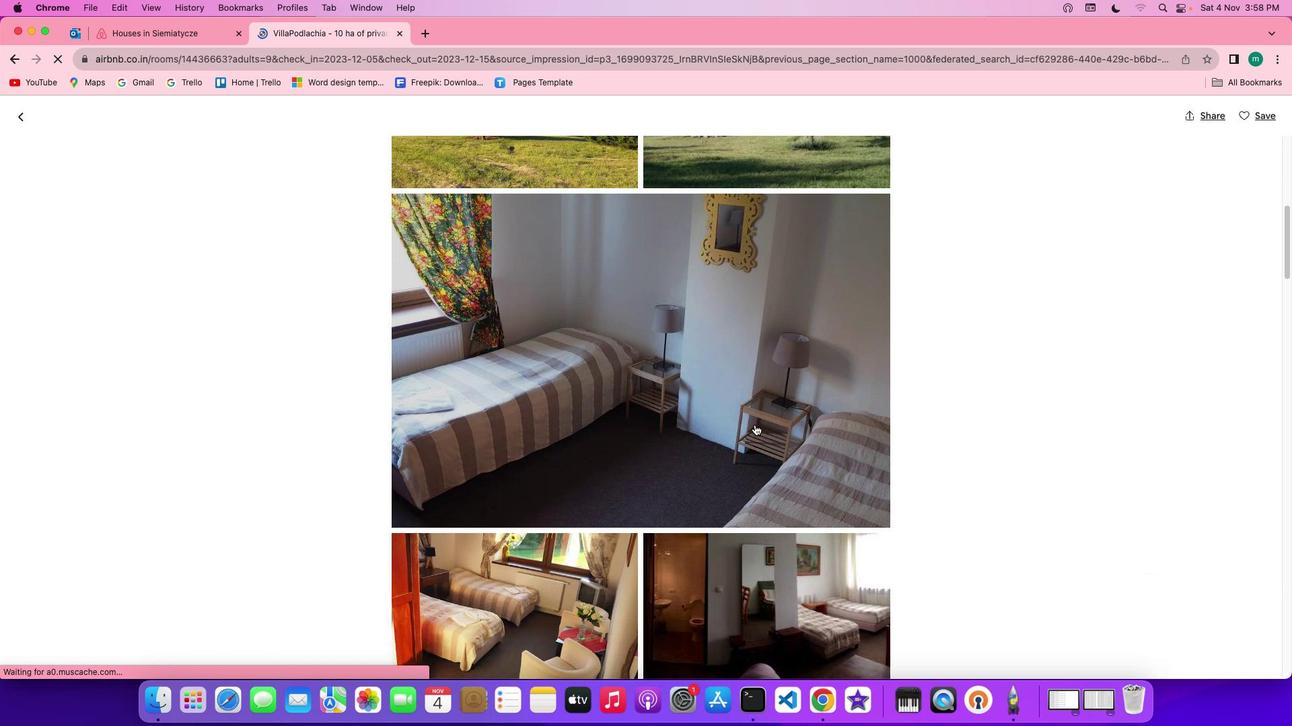 
Action: Mouse scrolled (755, 425) with delta (0, 0)
Screenshot: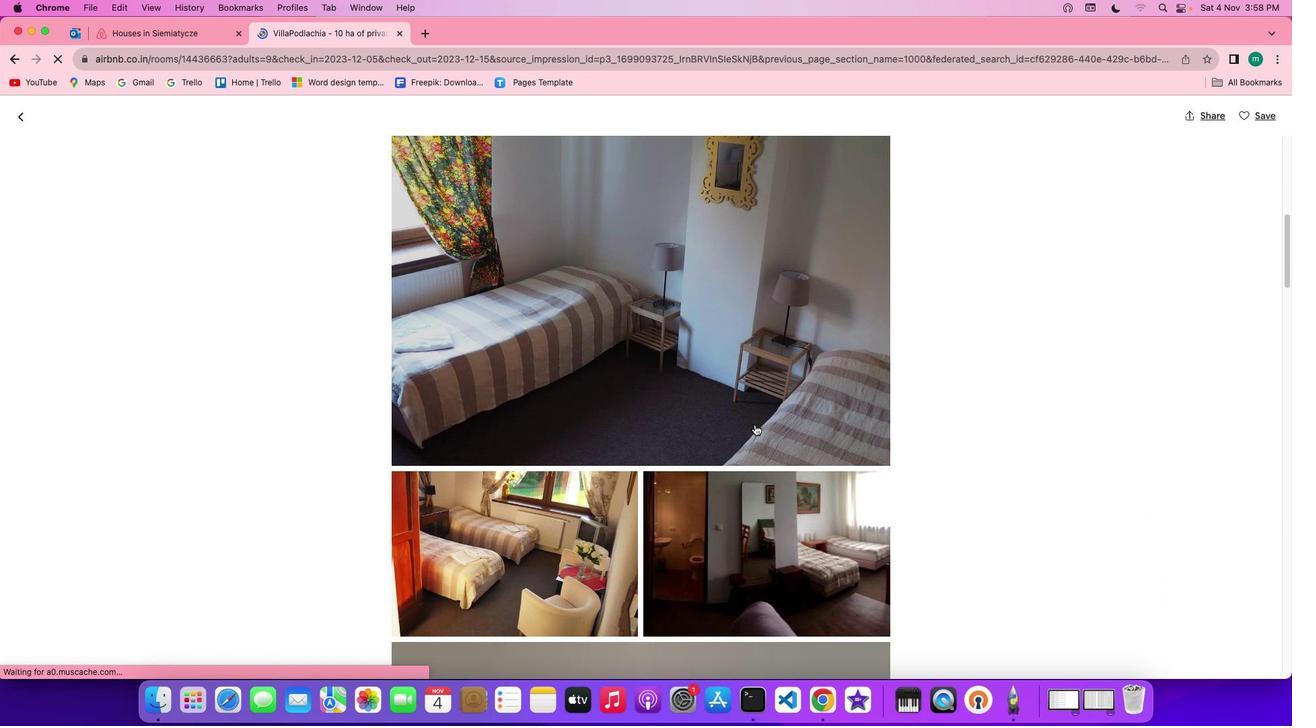 
Action: Mouse scrolled (755, 425) with delta (0, -2)
Screenshot: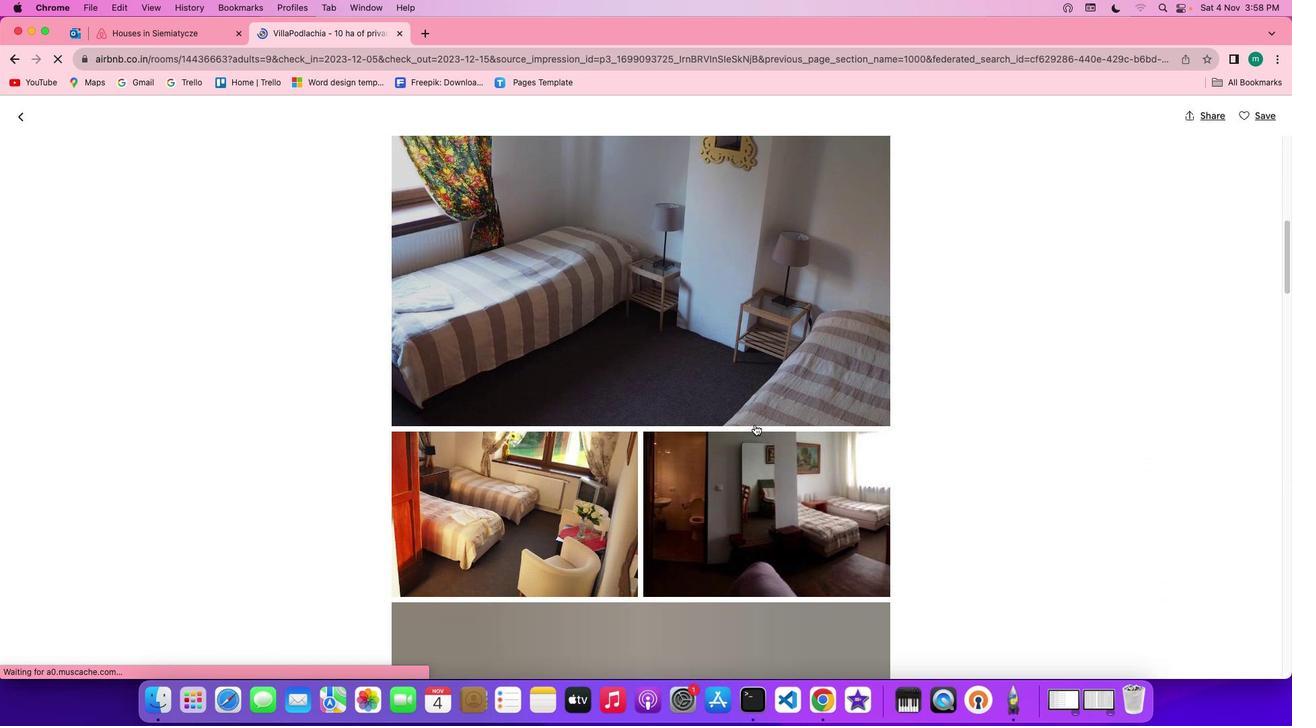 
Action: Mouse scrolled (755, 425) with delta (0, -2)
Screenshot: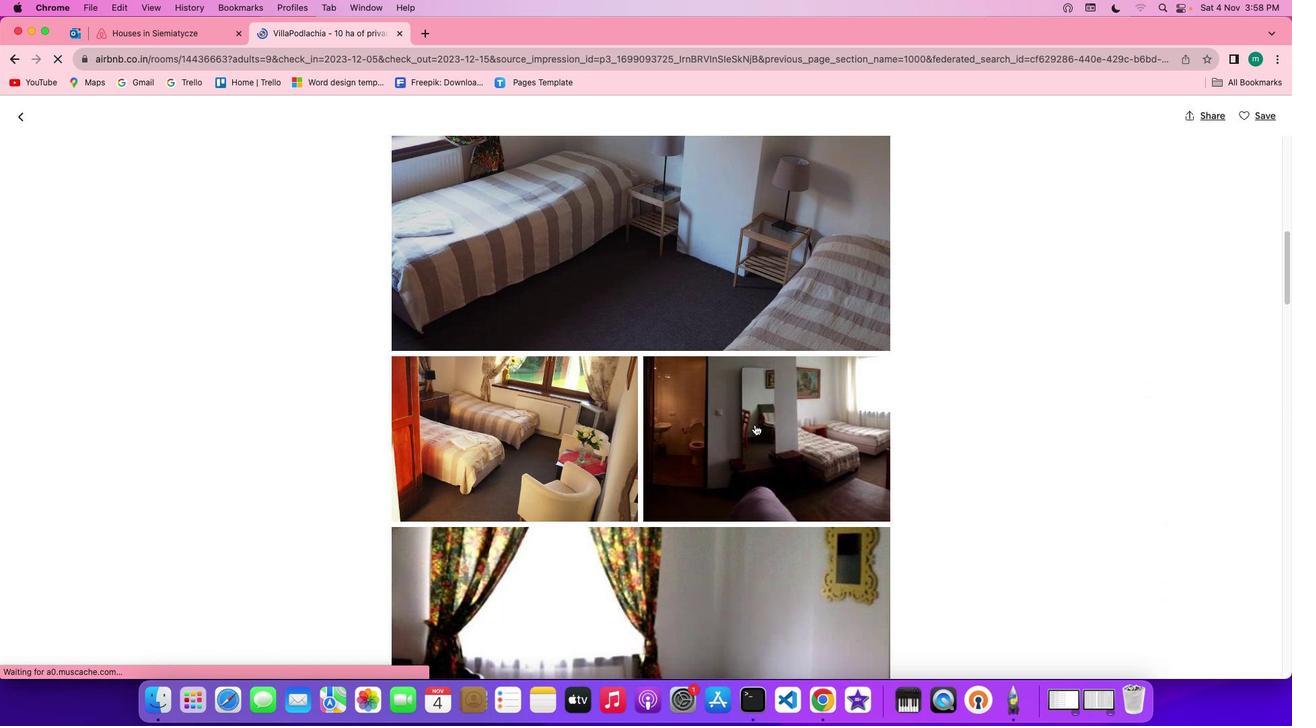
Action: Mouse scrolled (755, 425) with delta (0, -2)
Screenshot: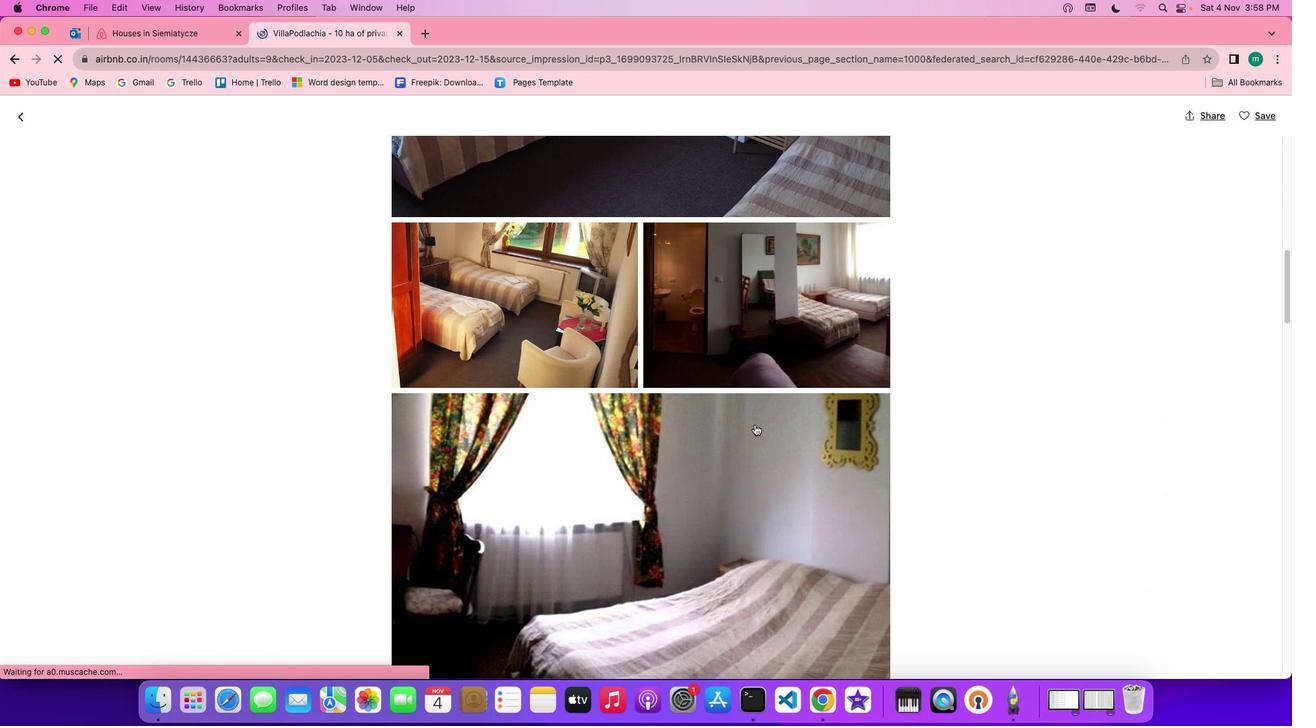 
Action: Mouse scrolled (755, 425) with delta (0, 0)
Screenshot: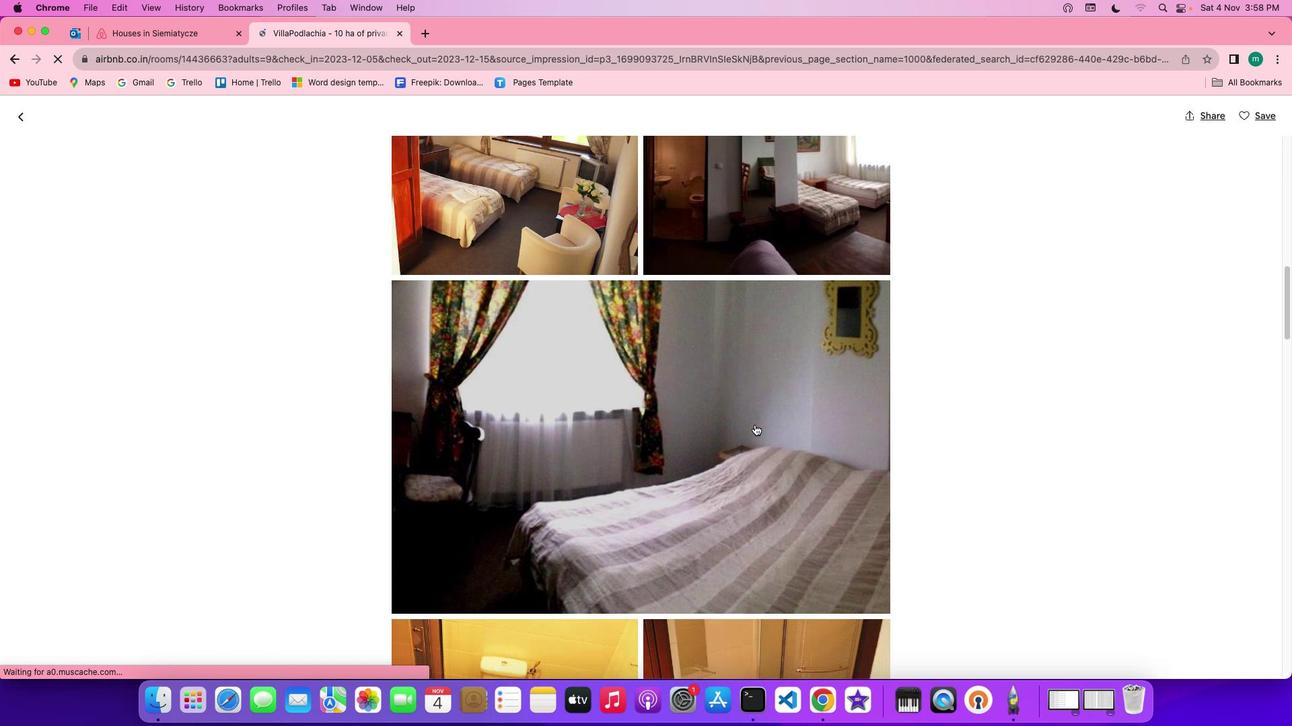 
Action: Mouse scrolled (755, 425) with delta (0, 0)
Screenshot: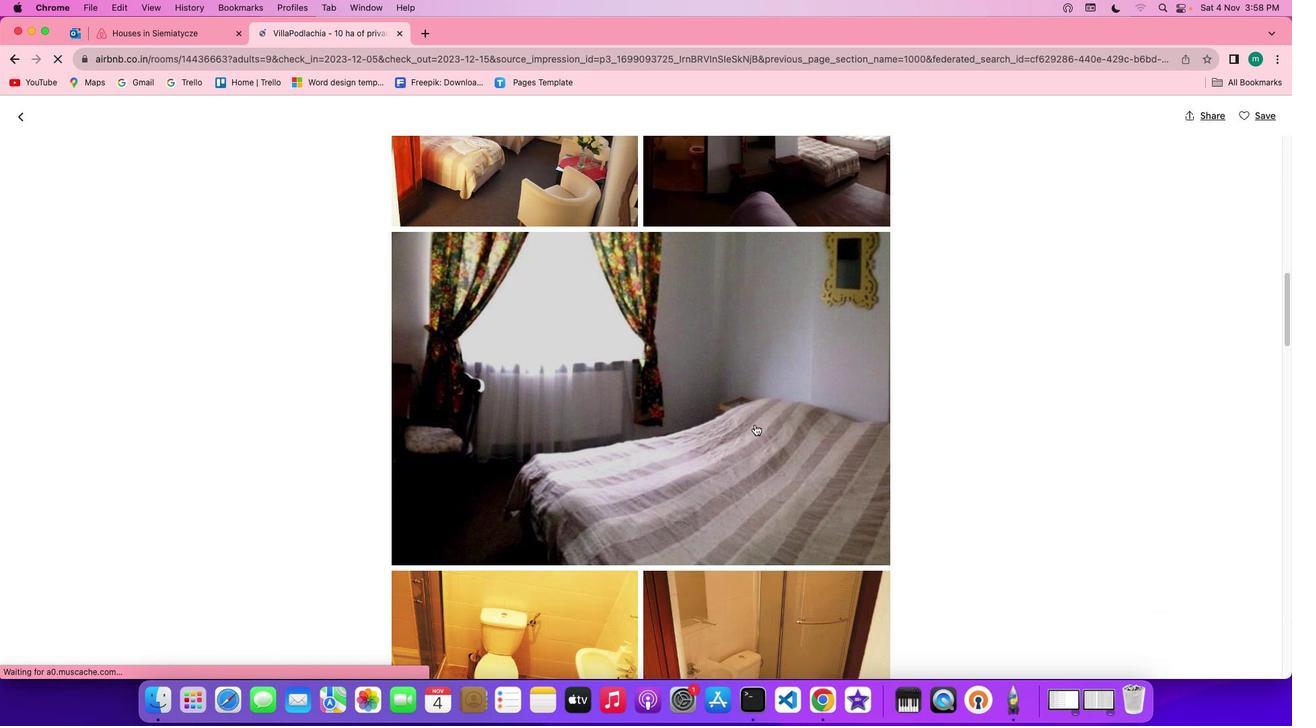 
Action: Mouse scrolled (755, 425) with delta (0, -2)
Screenshot: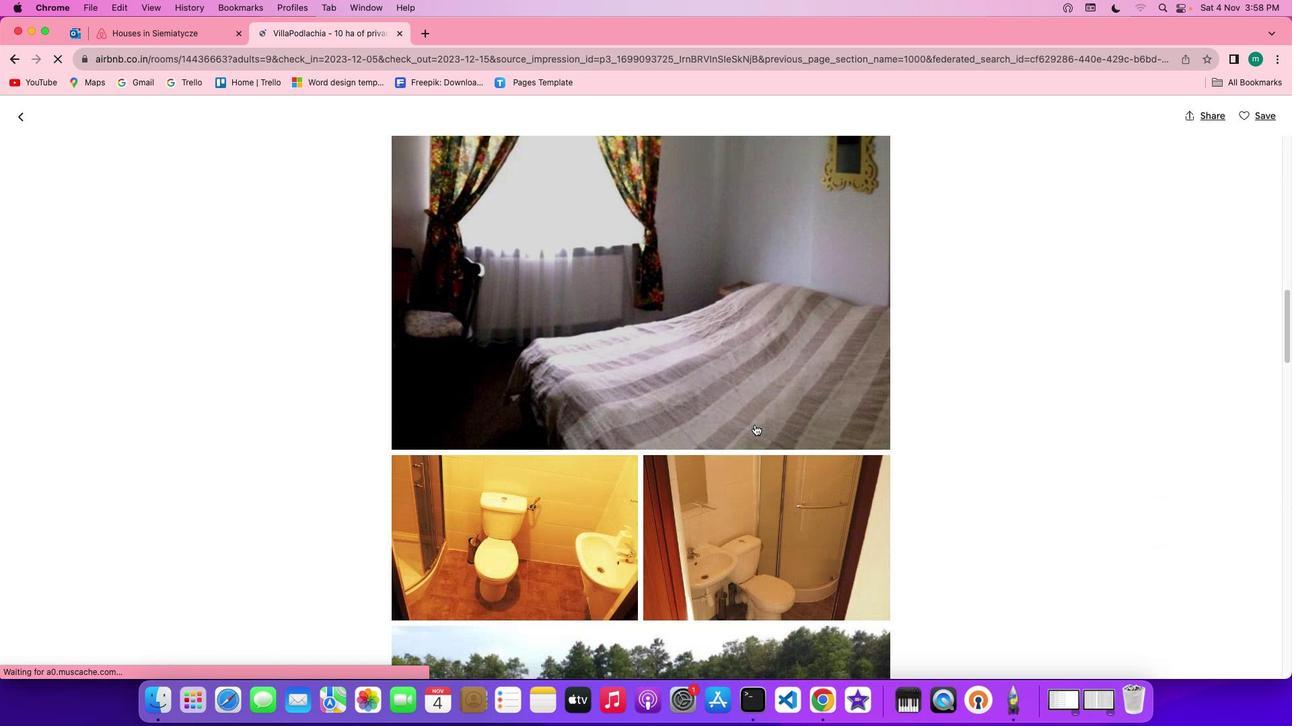
Action: Mouse scrolled (755, 425) with delta (0, -2)
Screenshot: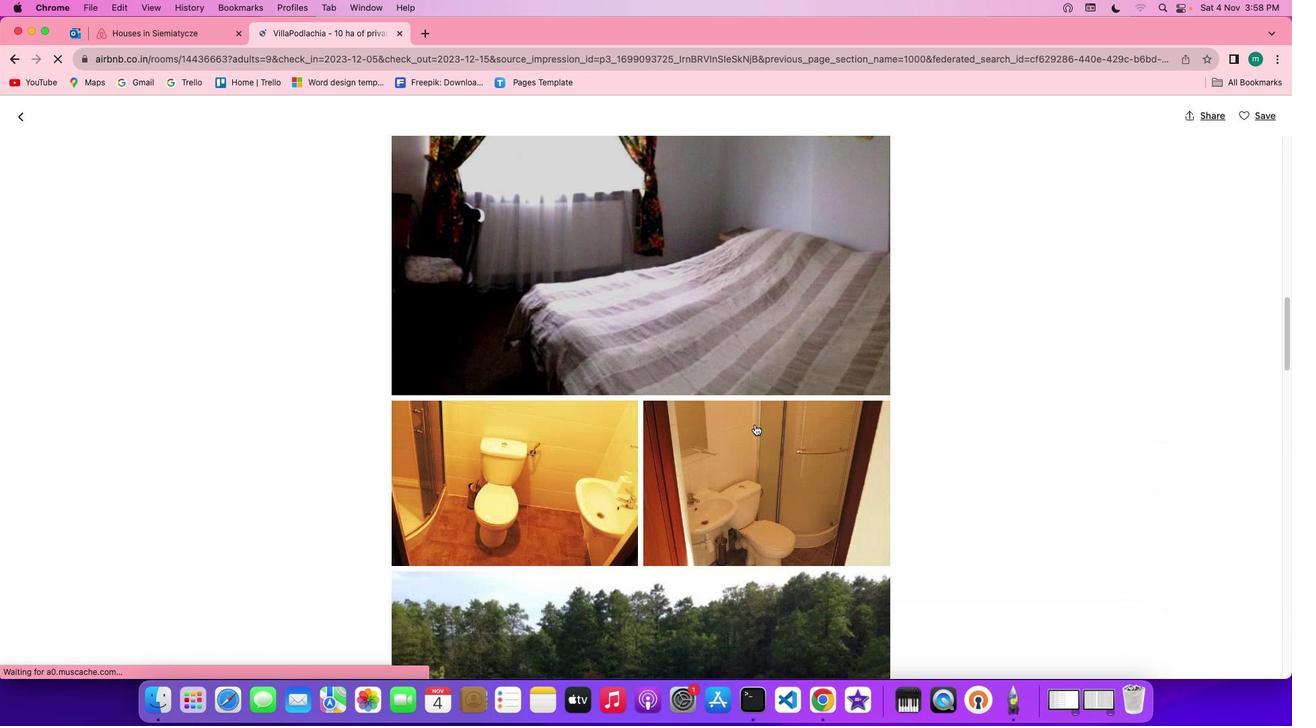 
Action: Mouse scrolled (755, 425) with delta (0, -3)
Screenshot: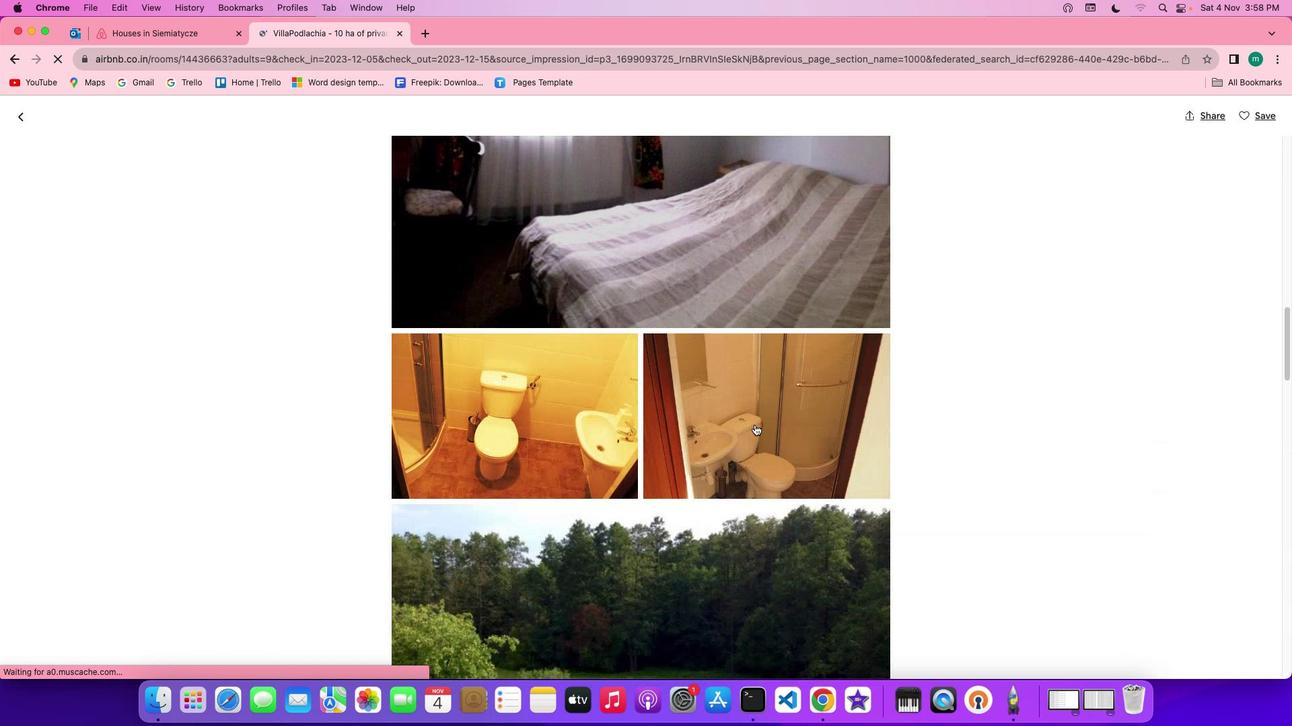 
Action: Mouse scrolled (755, 425) with delta (0, 0)
Screenshot: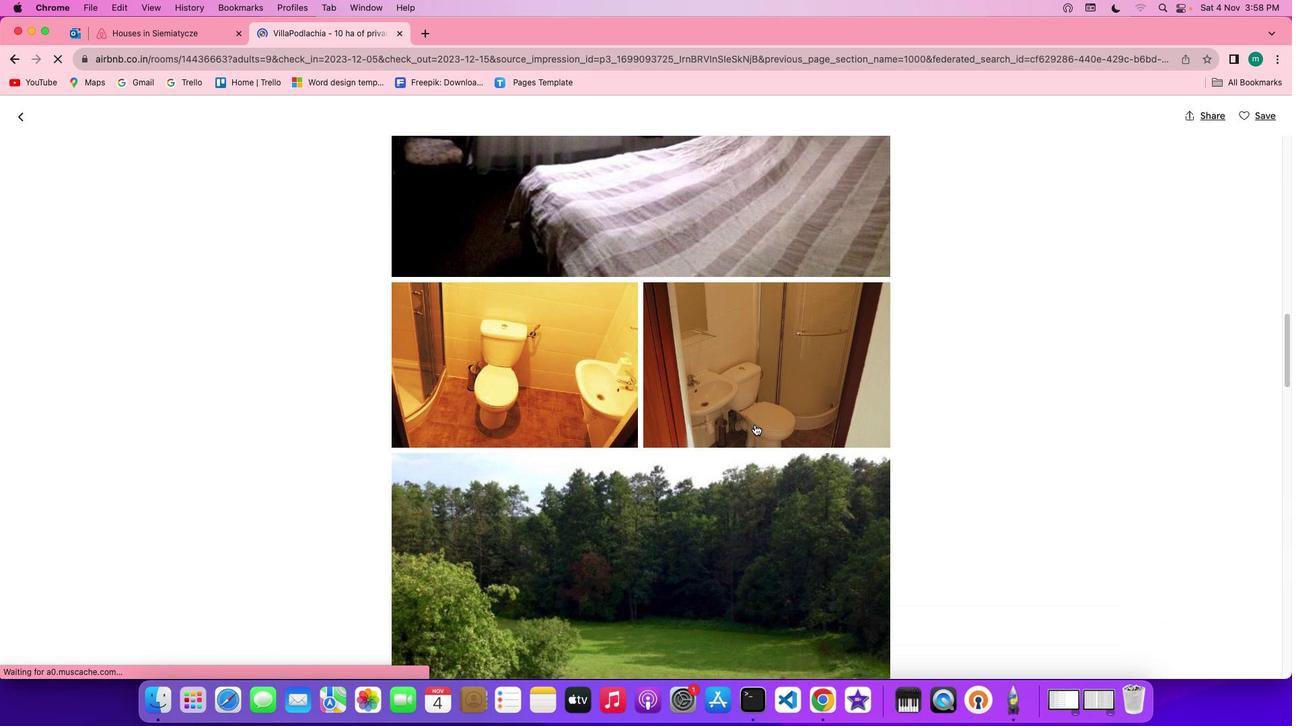 
Action: Mouse scrolled (755, 425) with delta (0, 0)
Screenshot: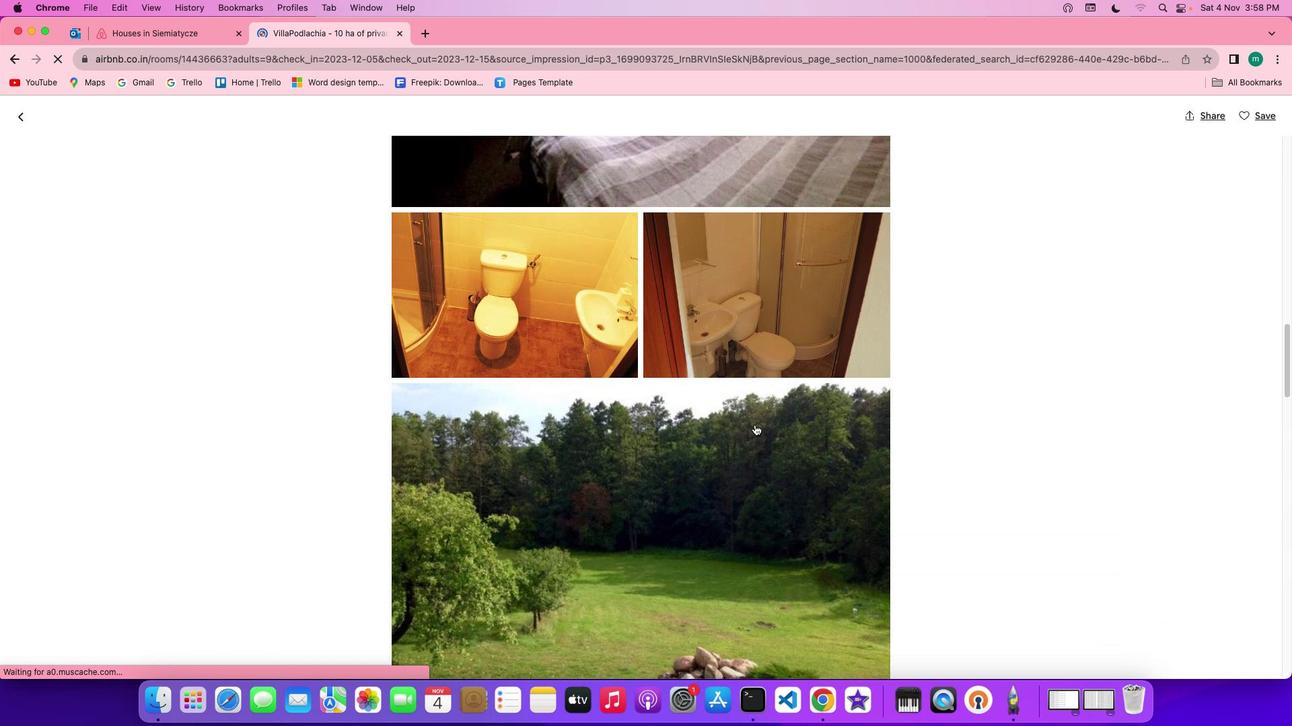 
Action: Mouse scrolled (755, 425) with delta (0, -1)
Screenshot: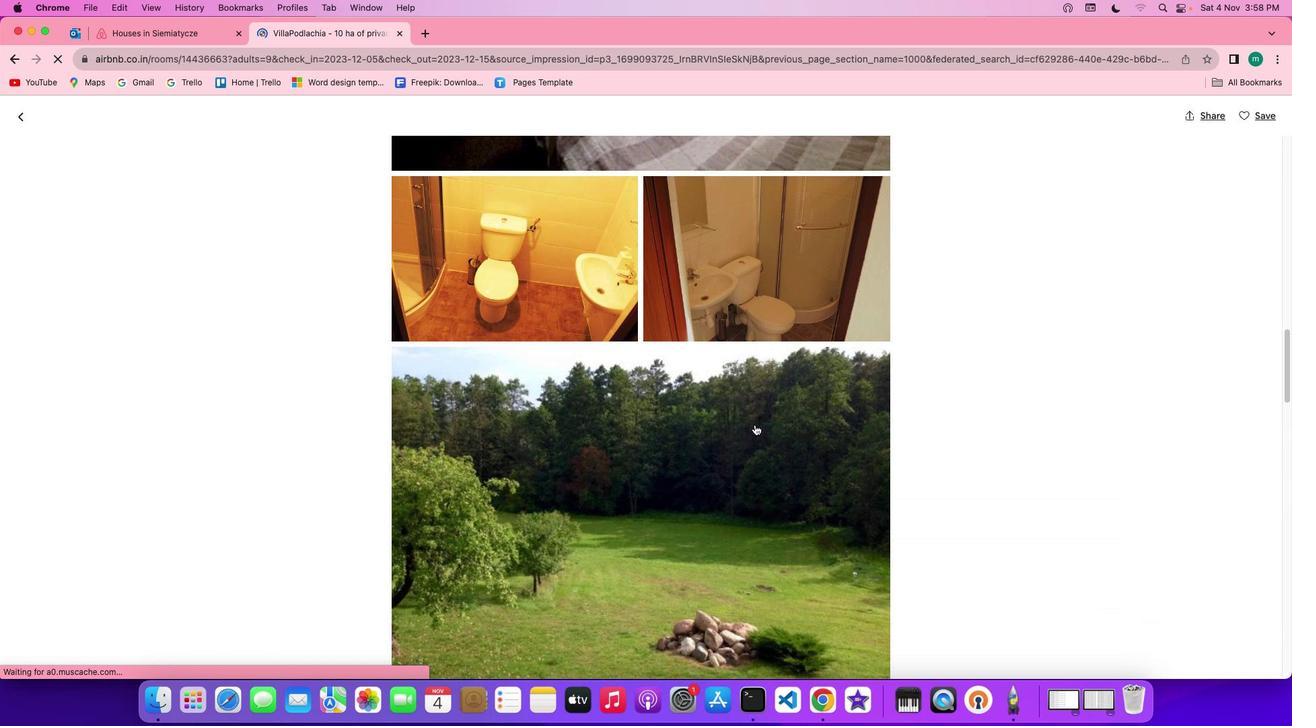 
Action: Mouse scrolled (755, 425) with delta (0, -2)
Screenshot: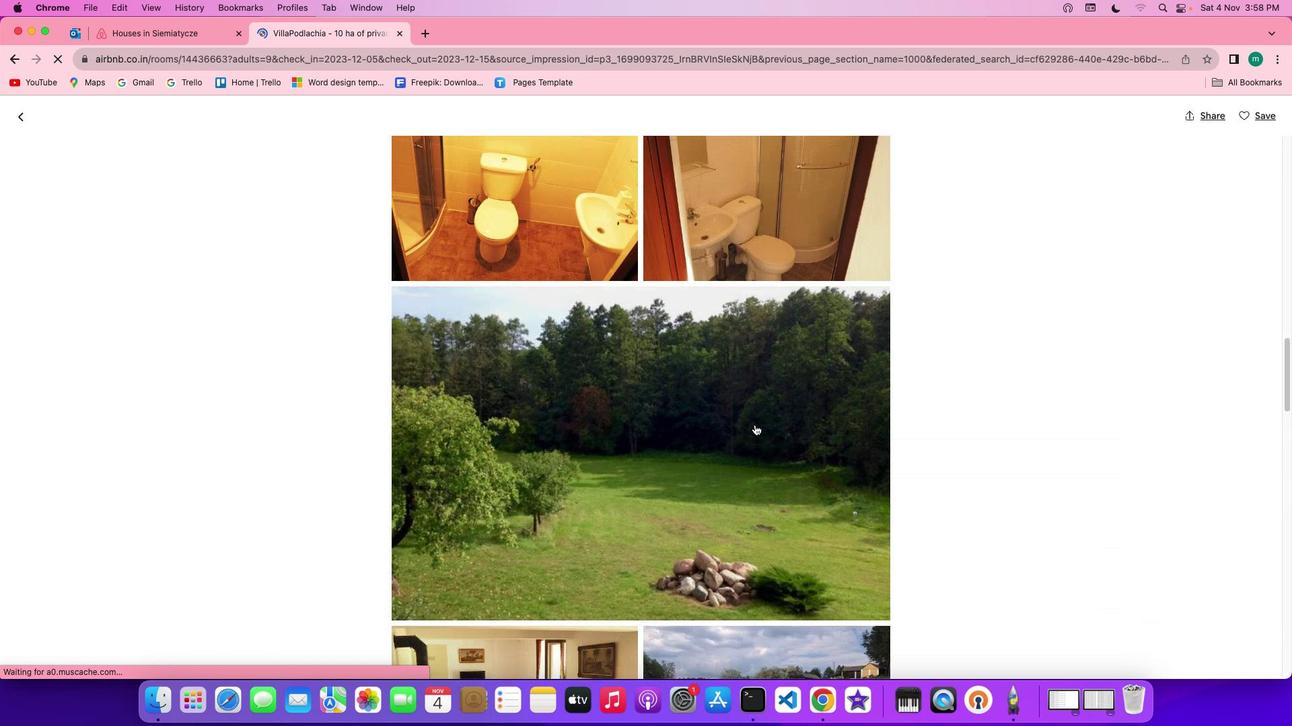 
Action: Mouse scrolled (755, 425) with delta (0, -2)
Screenshot: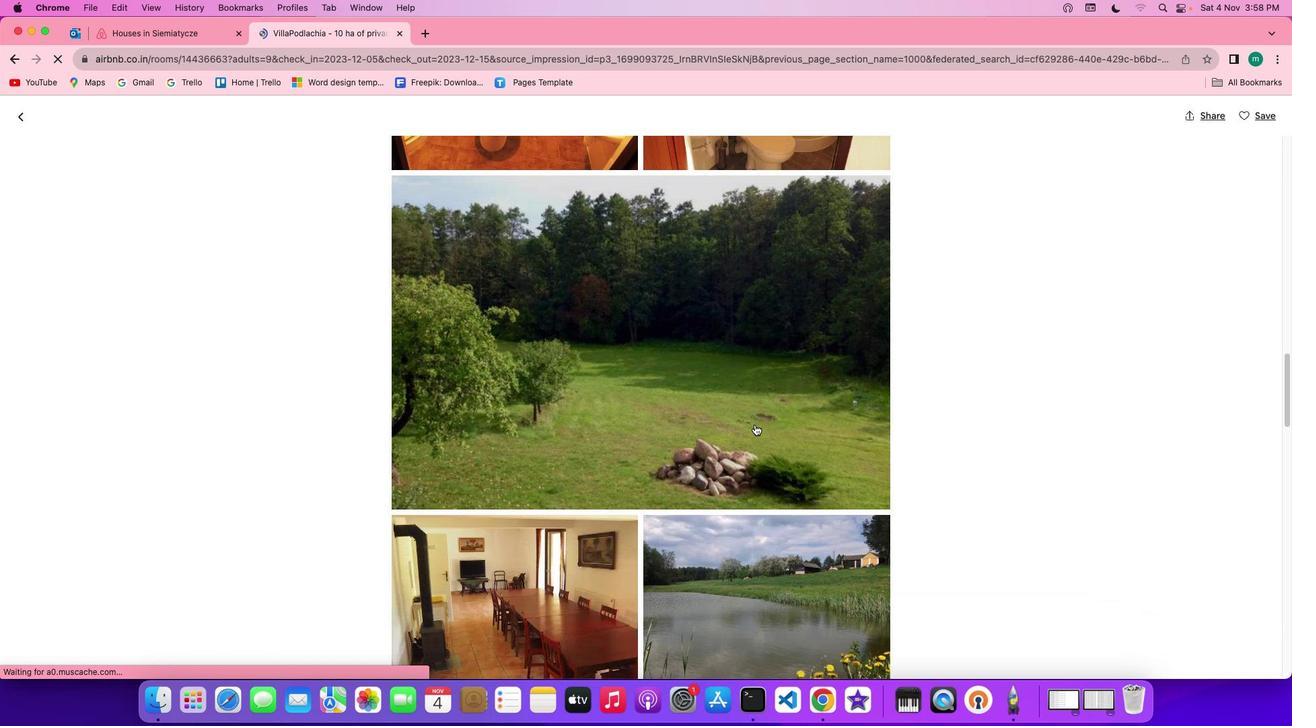 
Action: Mouse scrolled (755, 425) with delta (0, 0)
Screenshot: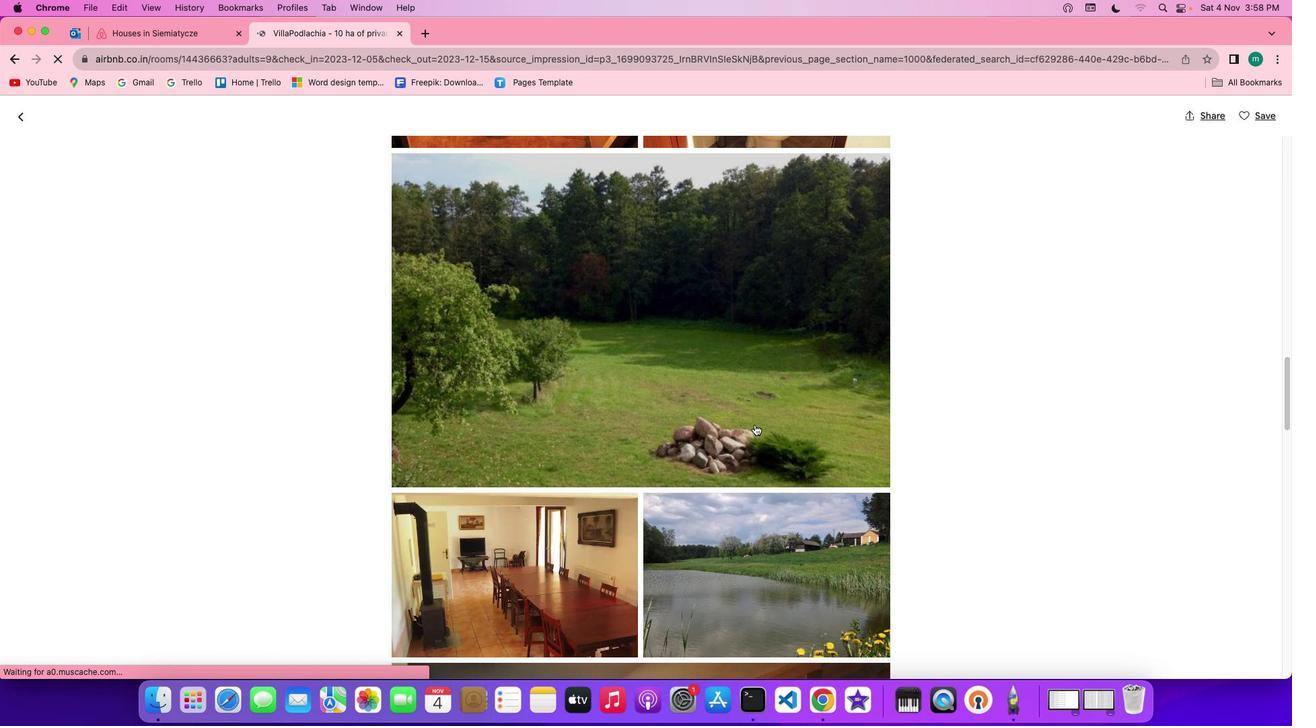 
Action: Mouse scrolled (755, 425) with delta (0, 0)
Screenshot: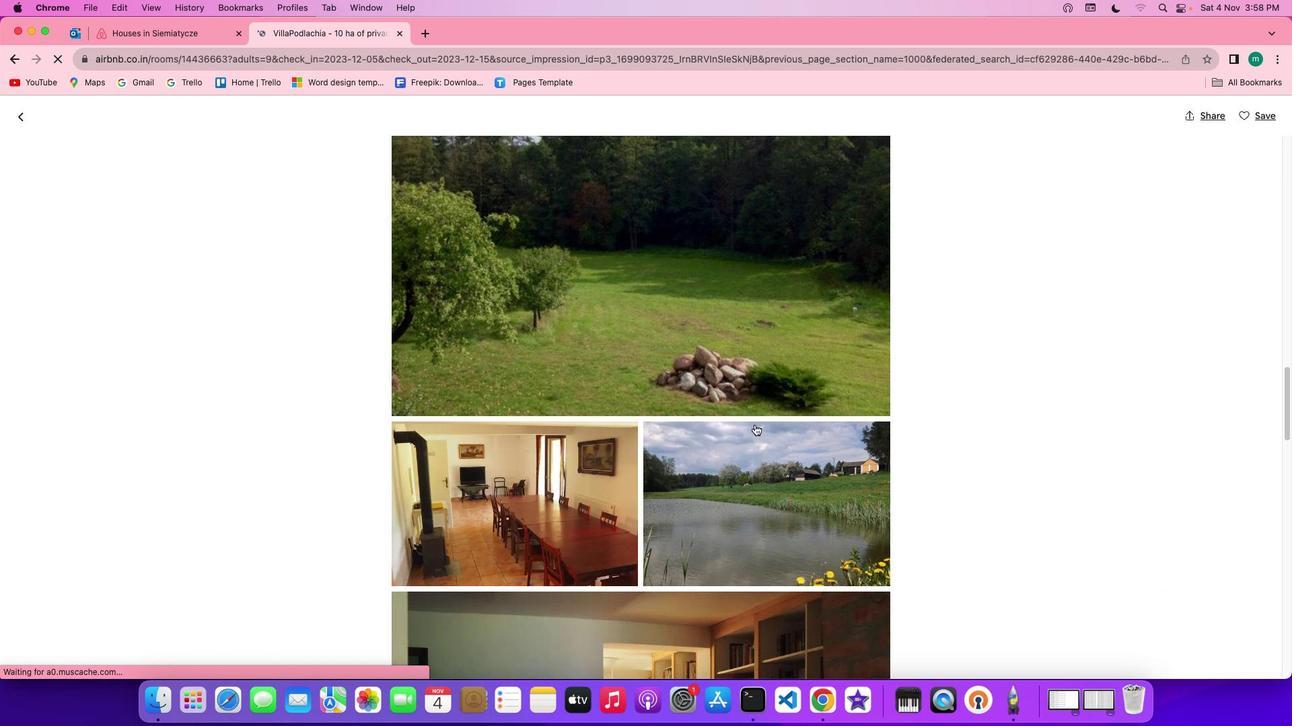
Action: Mouse scrolled (755, 425) with delta (0, -1)
Screenshot: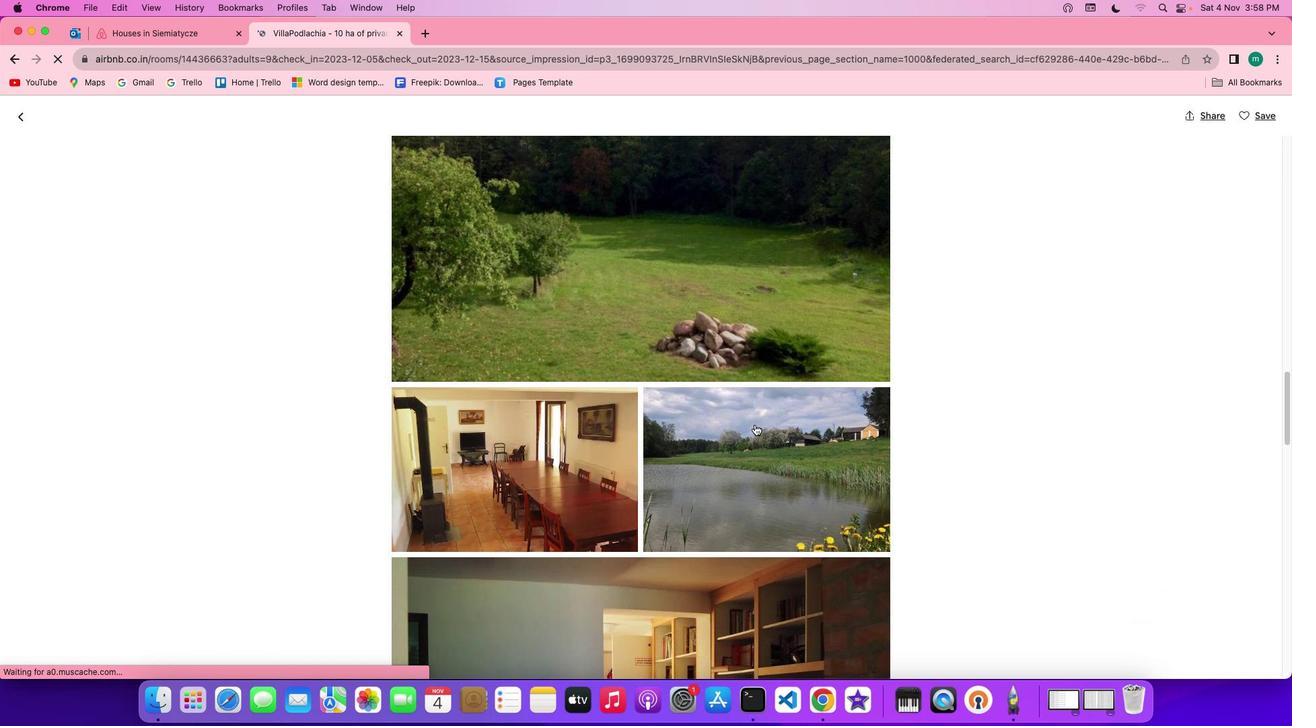 
Action: Mouse scrolled (755, 425) with delta (0, -2)
Screenshot: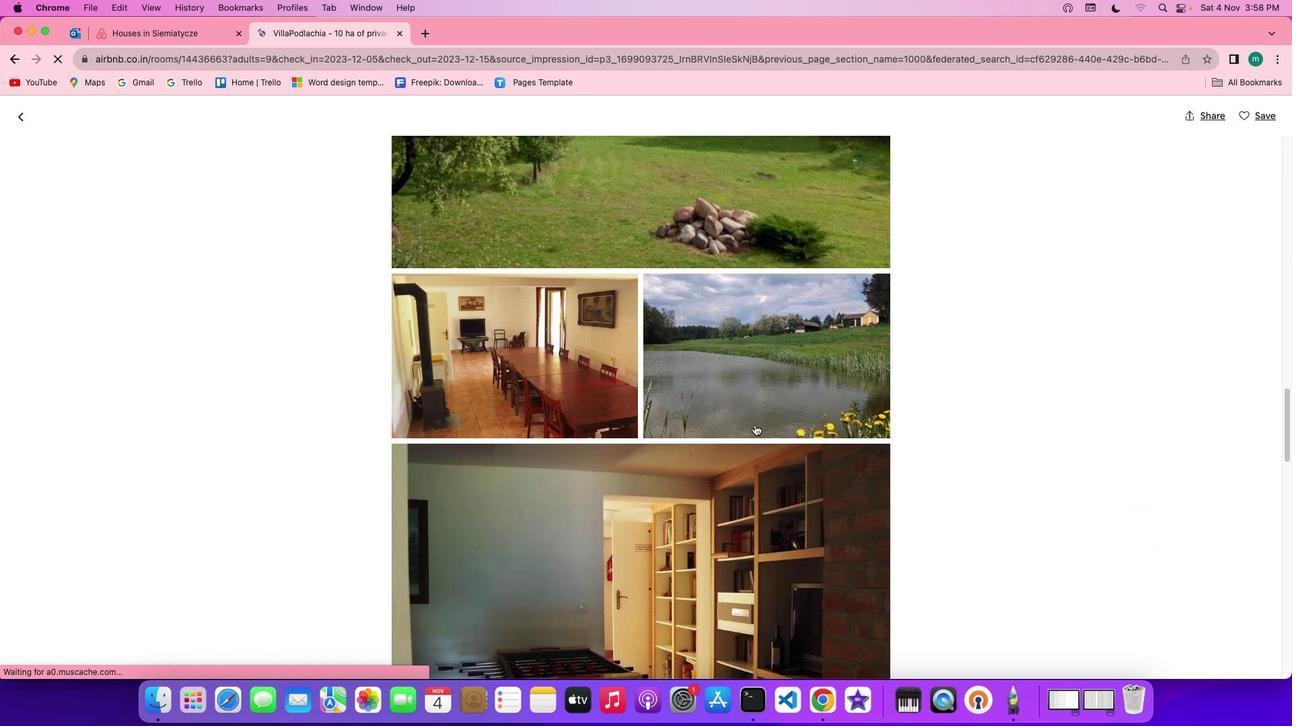 
Action: Mouse scrolled (755, 425) with delta (0, -2)
Screenshot: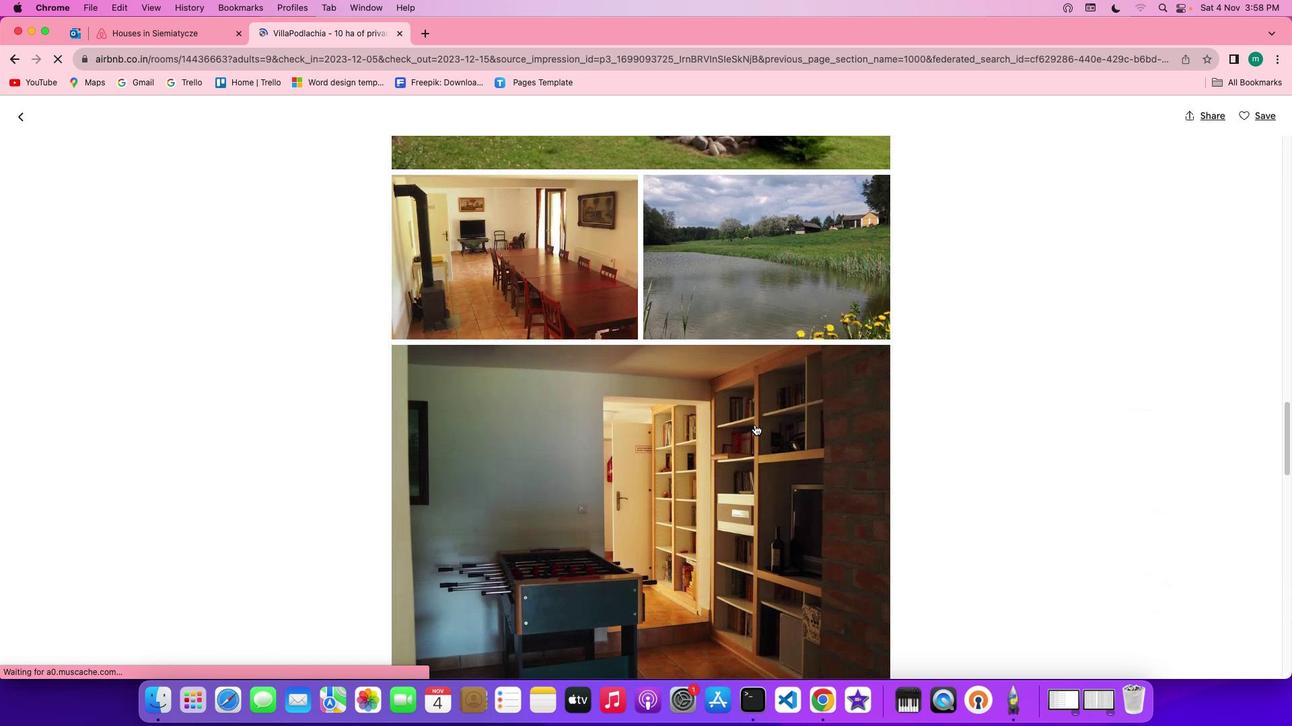 
Action: Mouse scrolled (755, 425) with delta (0, 0)
Screenshot: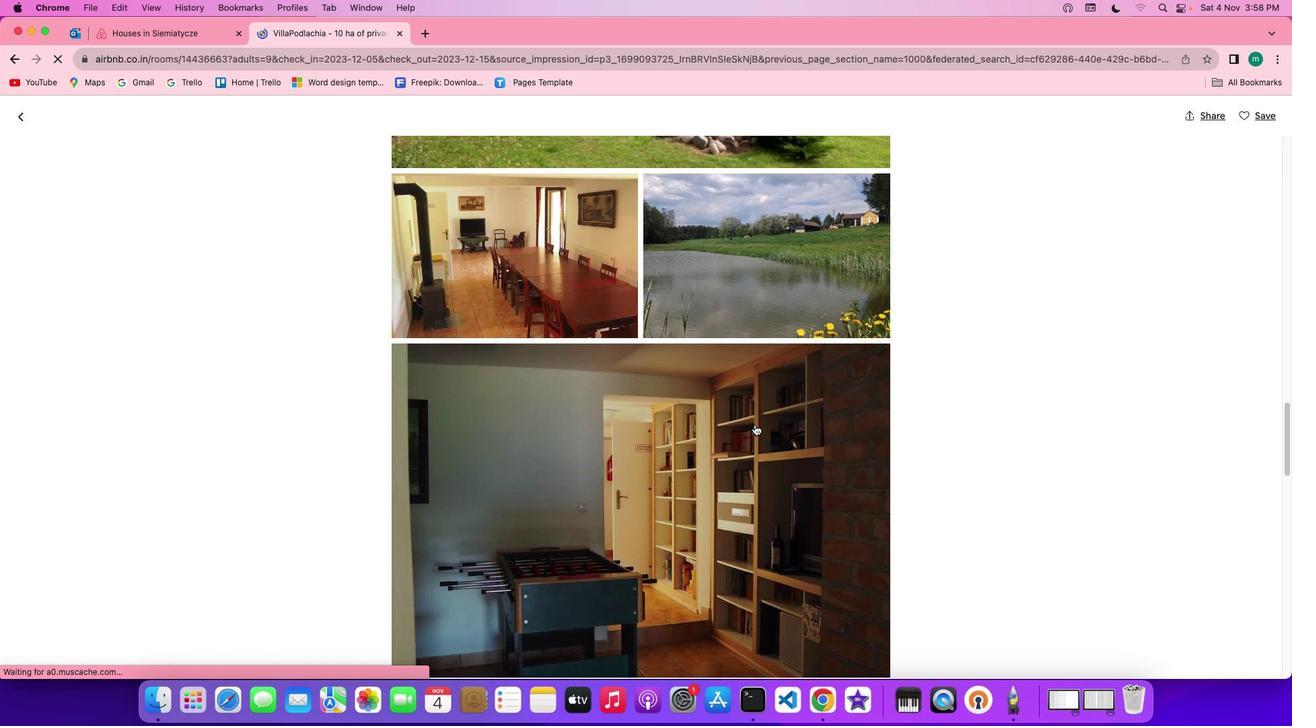 
Action: Mouse scrolled (755, 425) with delta (0, 0)
Screenshot: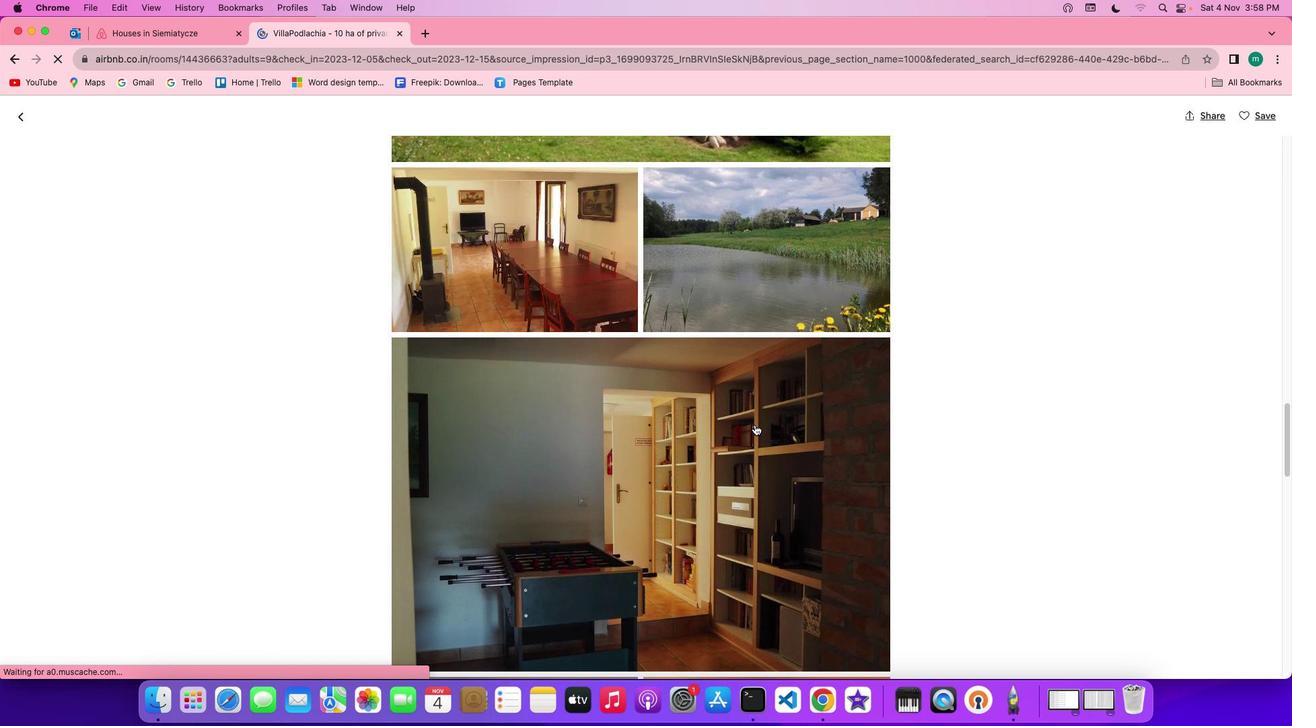 
Action: Mouse scrolled (755, 425) with delta (0, 0)
Screenshot: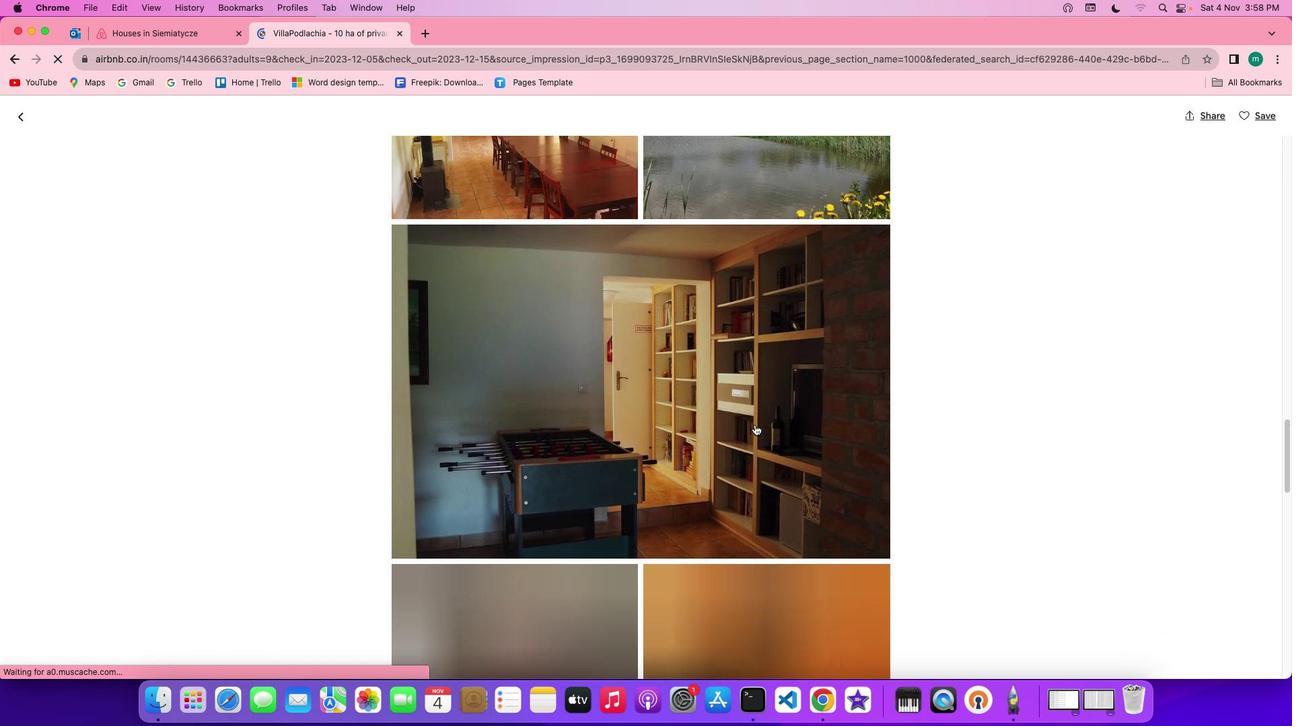 
Action: Mouse scrolled (755, 425) with delta (0, -1)
Screenshot: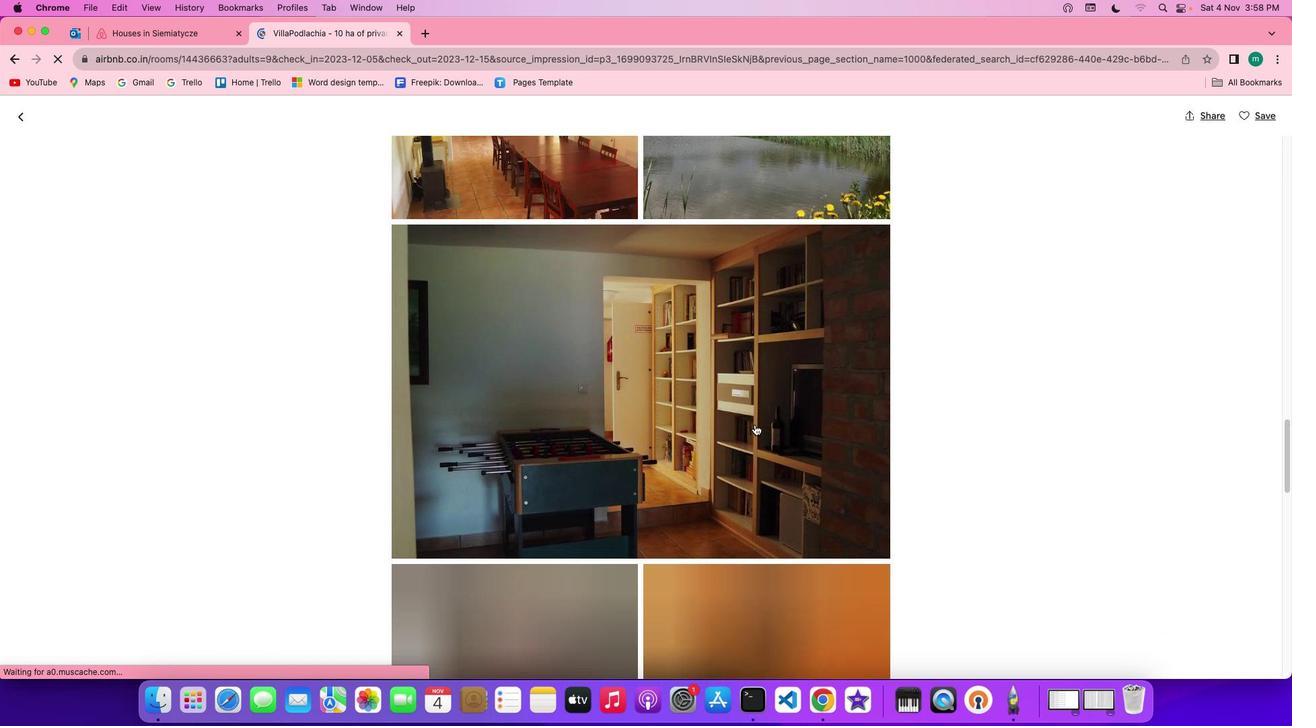 
Action: Mouse scrolled (755, 425) with delta (0, -2)
Screenshot: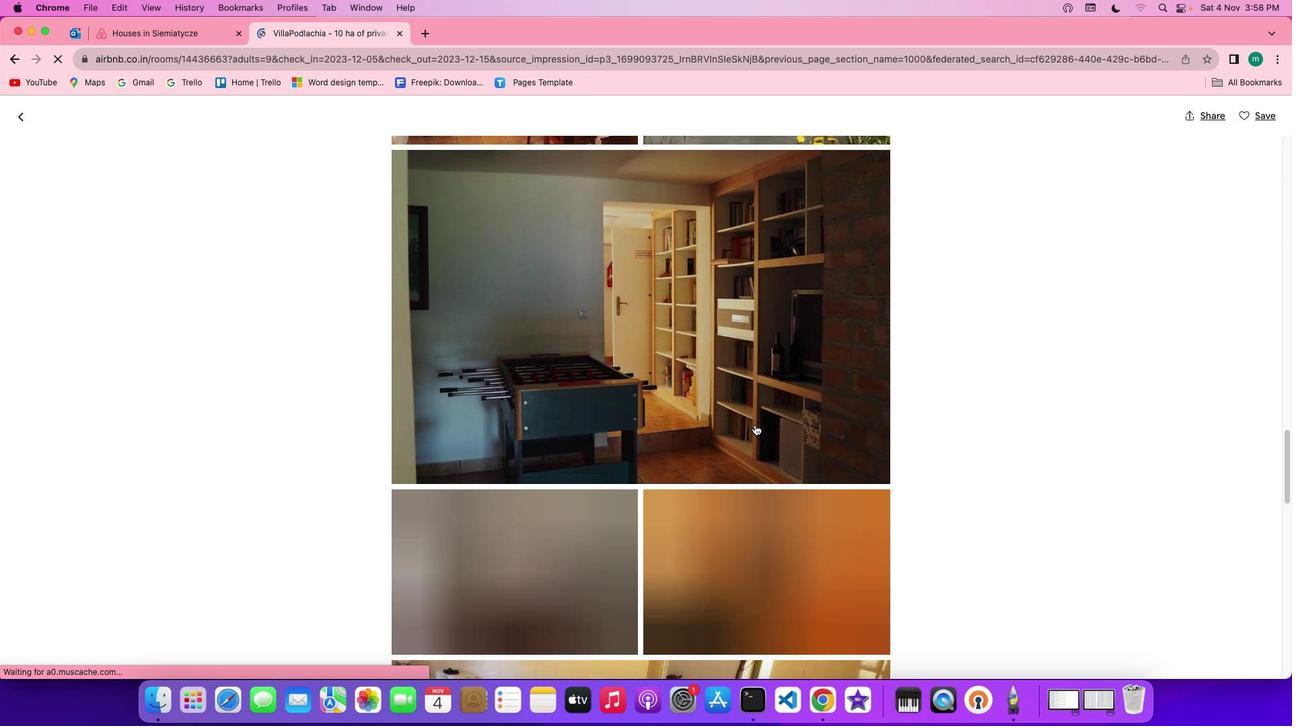 
Action: Mouse scrolled (755, 425) with delta (0, -2)
Screenshot: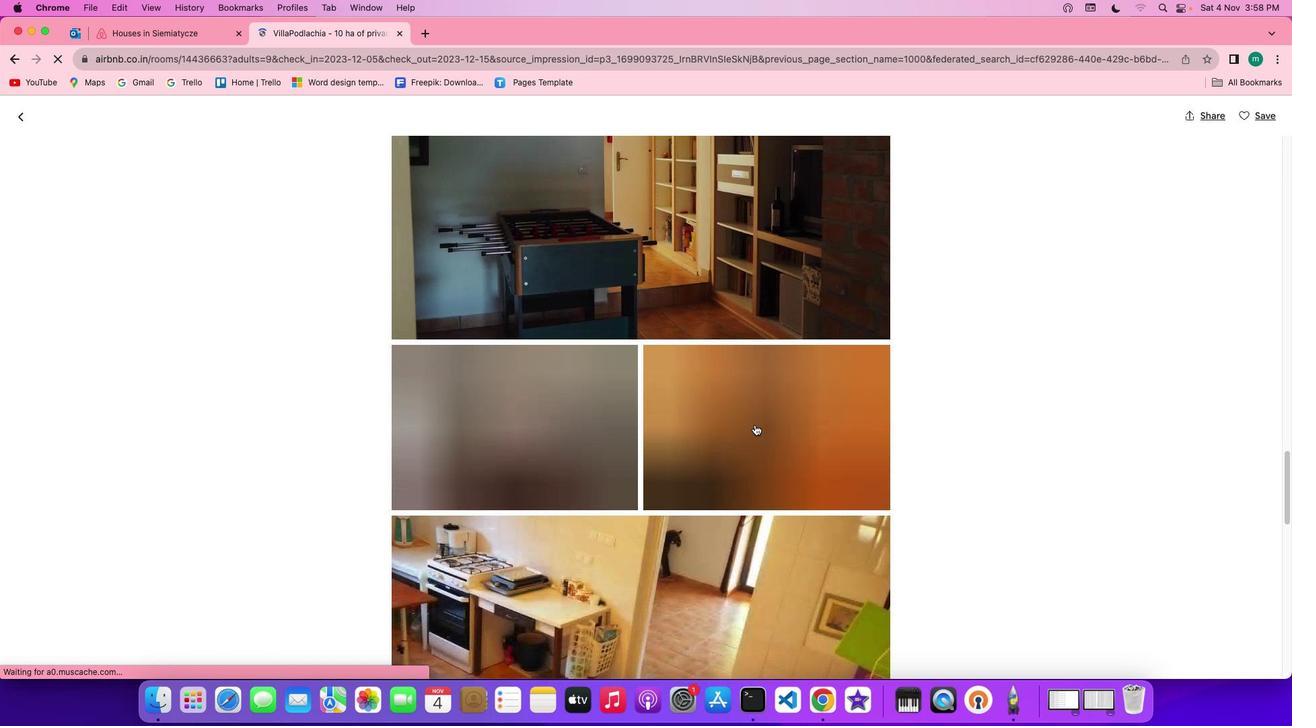 
Action: Mouse scrolled (755, 425) with delta (0, 0)
Screenshot: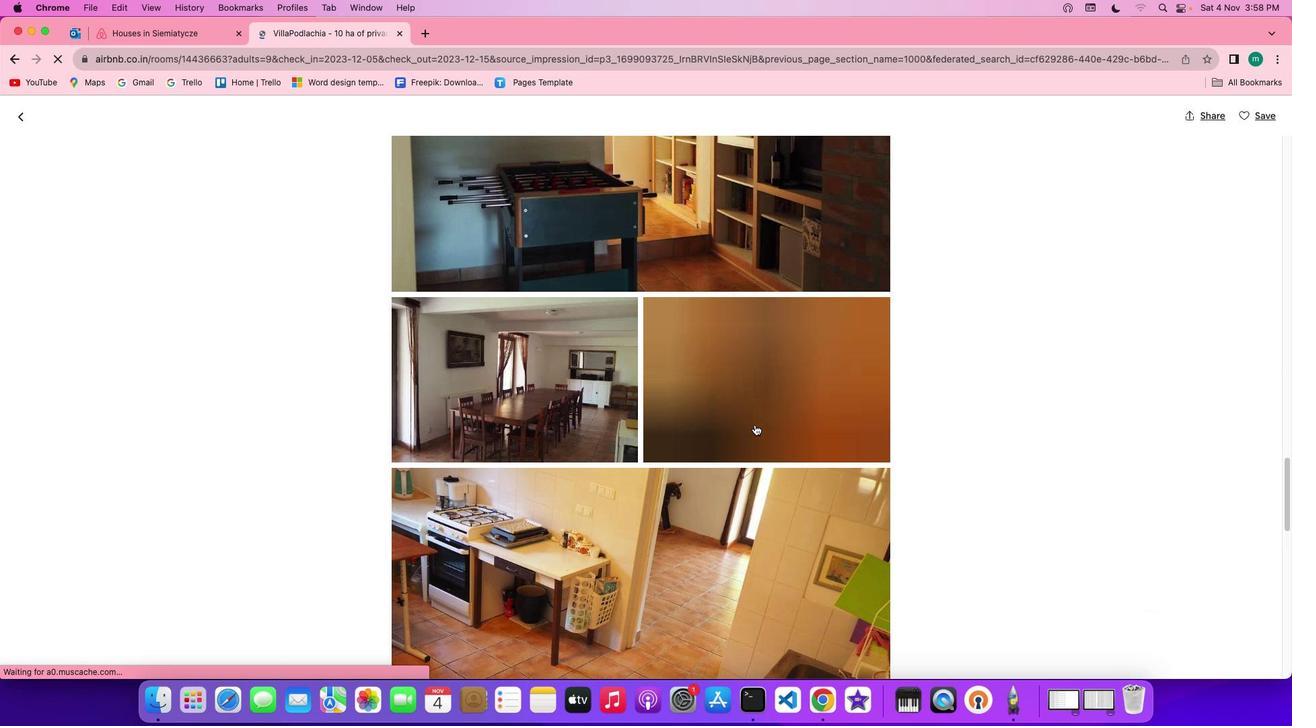 
Action: Mouse scrolled (755, 425) with delta (0, 0)
Screenshot: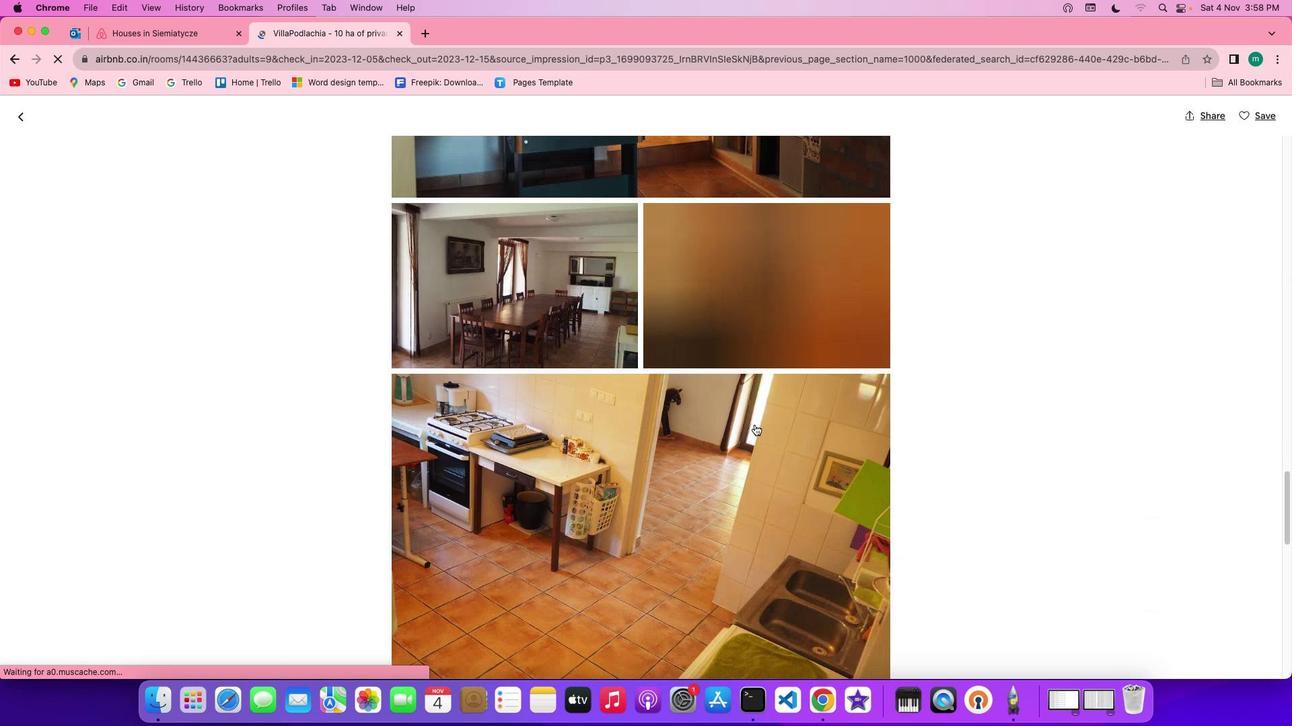 
Action: Mouse scrolled (755, 425) with delta (0, -1)
Screenshot: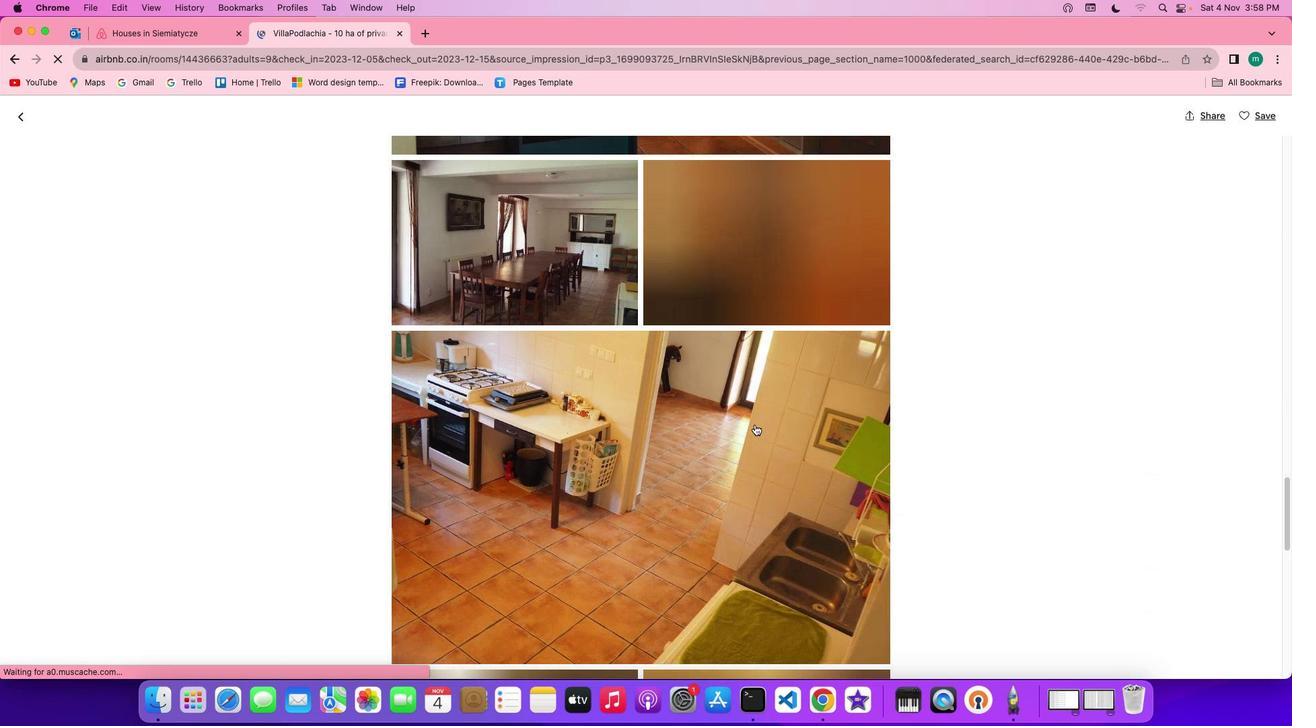 
Action: Mouse scrolled (755, 425) with delta (0, -2)
Screenshot: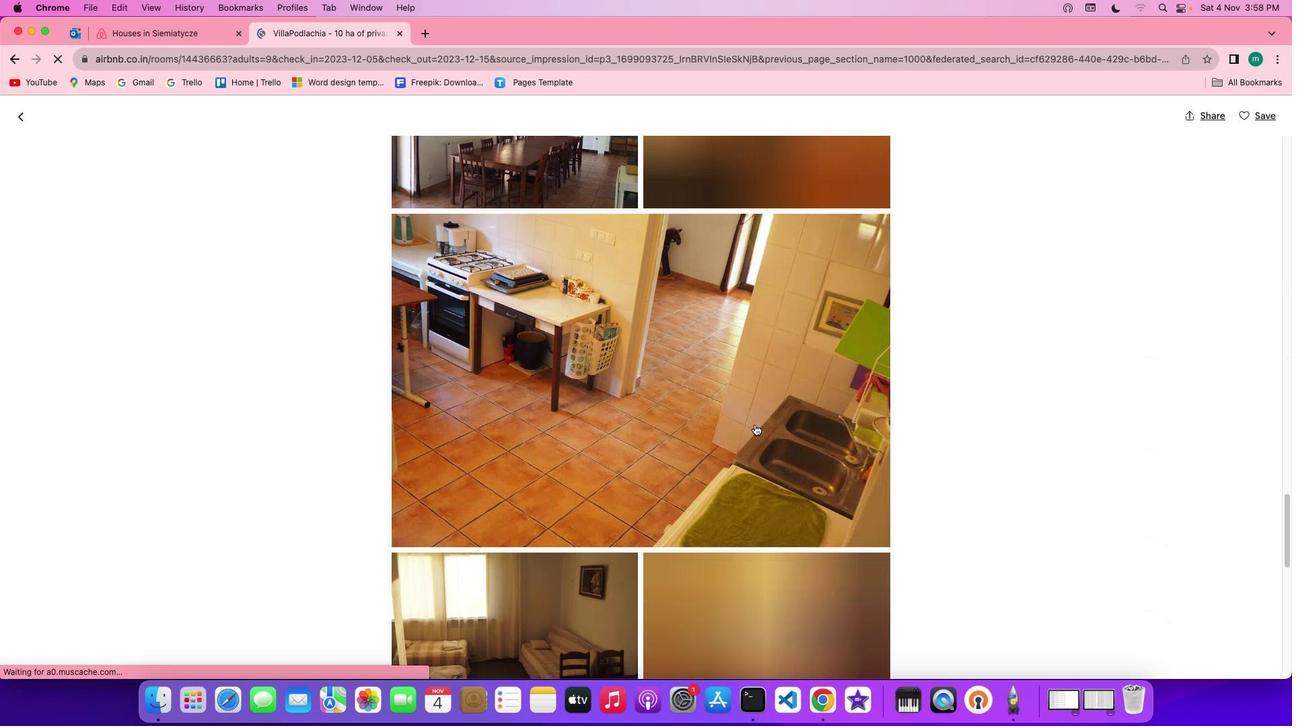 
Action: Mouse scrolled (755, 425) with delta (0, -2)
Screenshot: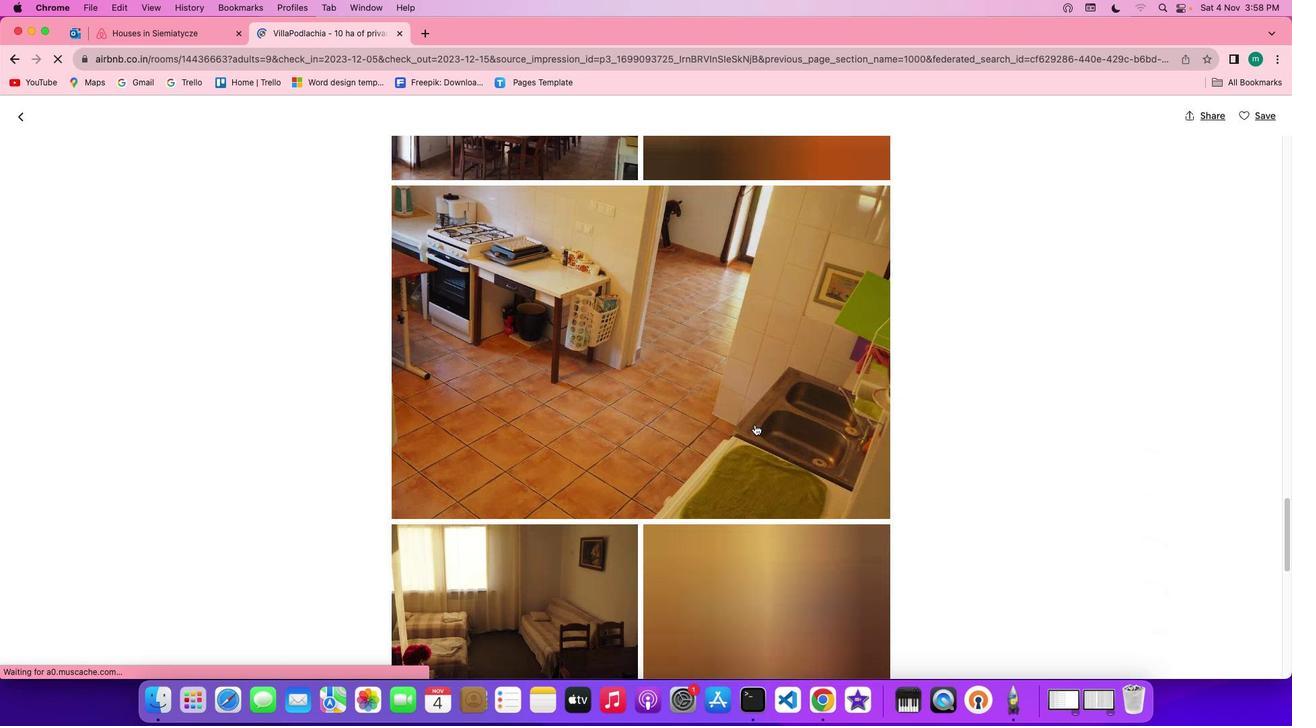 
Action: Mouse scrolled (755, 425) with delta (0, 0)
Screenshot: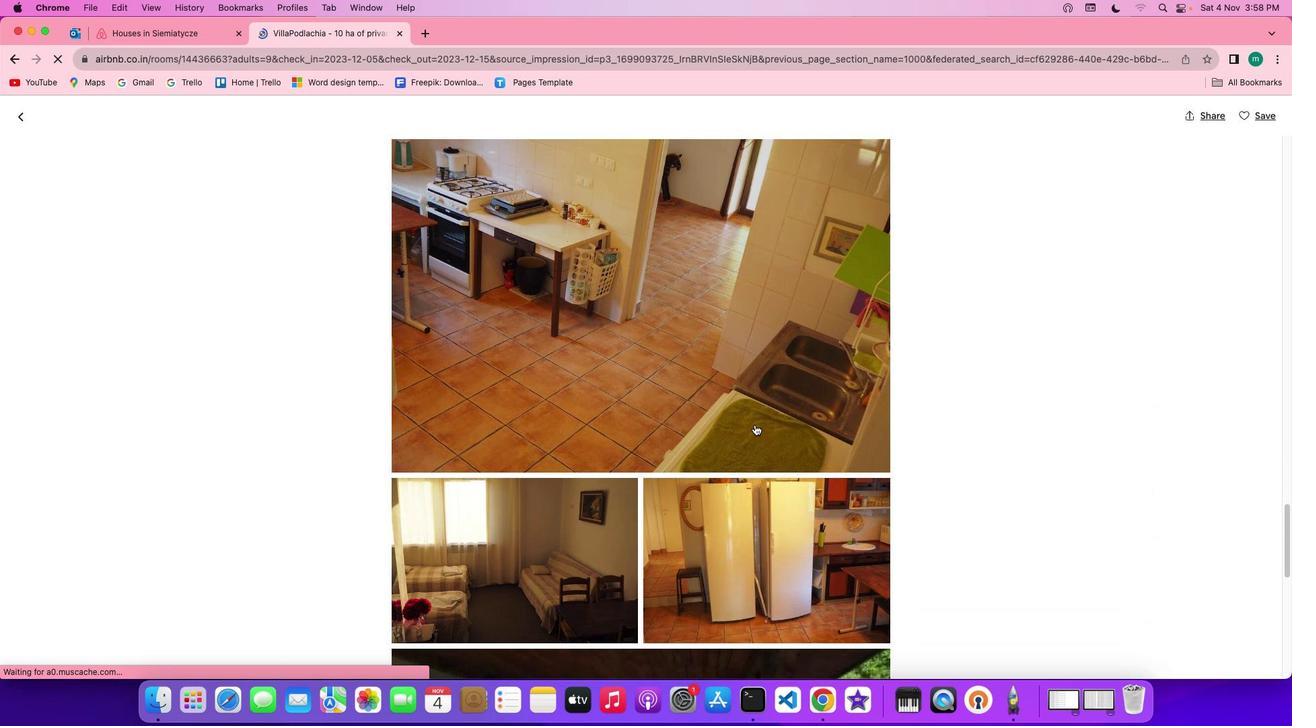 
Action: Mouse scrolled (755, 425) with delta (0, 0)
Screenshot: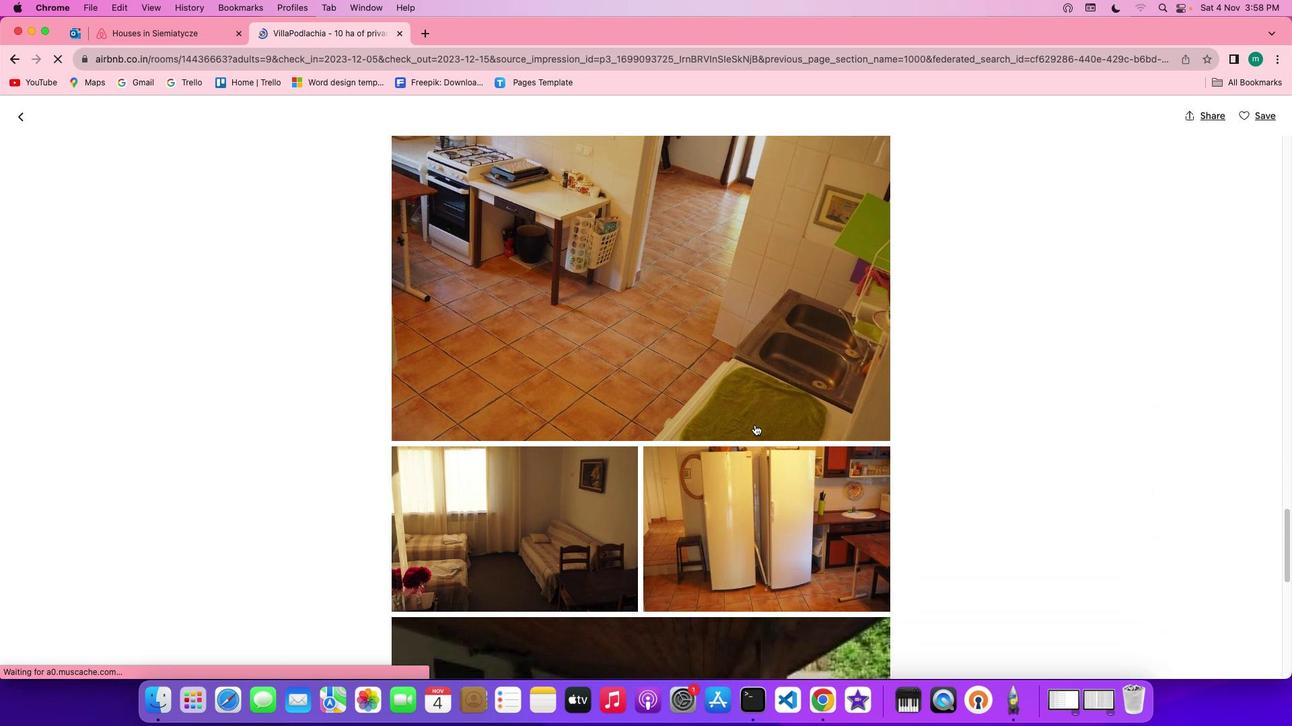 
Action: Mouse scrolled (755, 425) with delta (0, -2)
Screenshot: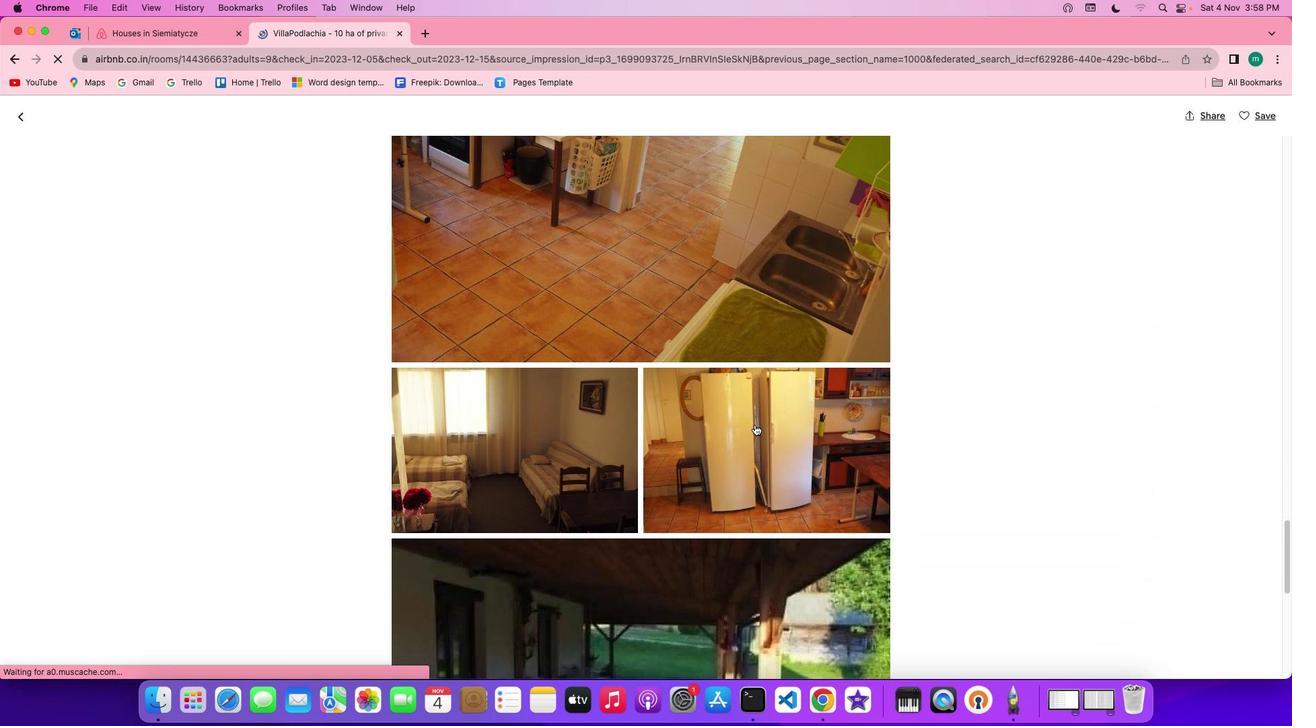 
Action: Mouse scrolled (755, 425) with delta (0, -2)
Screenshot: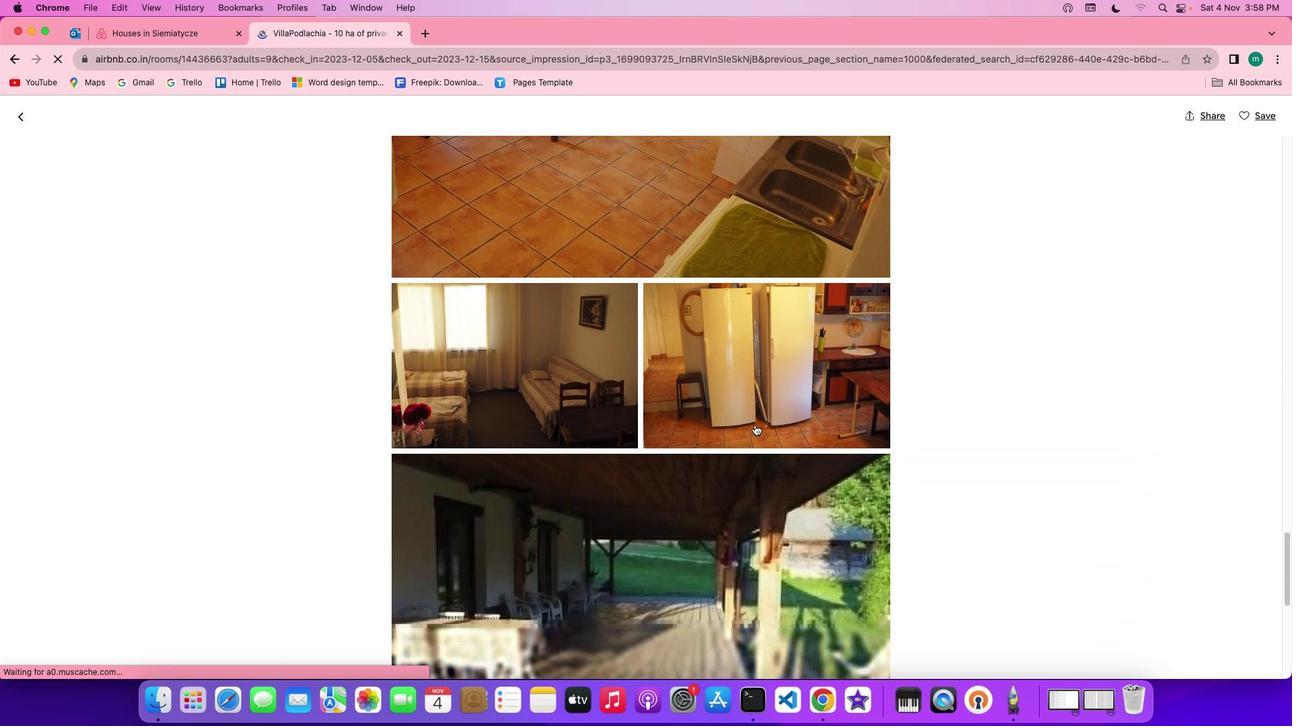 
Action: Mouse scrolled (755, 425) with delta (0, -2)
Screenshot: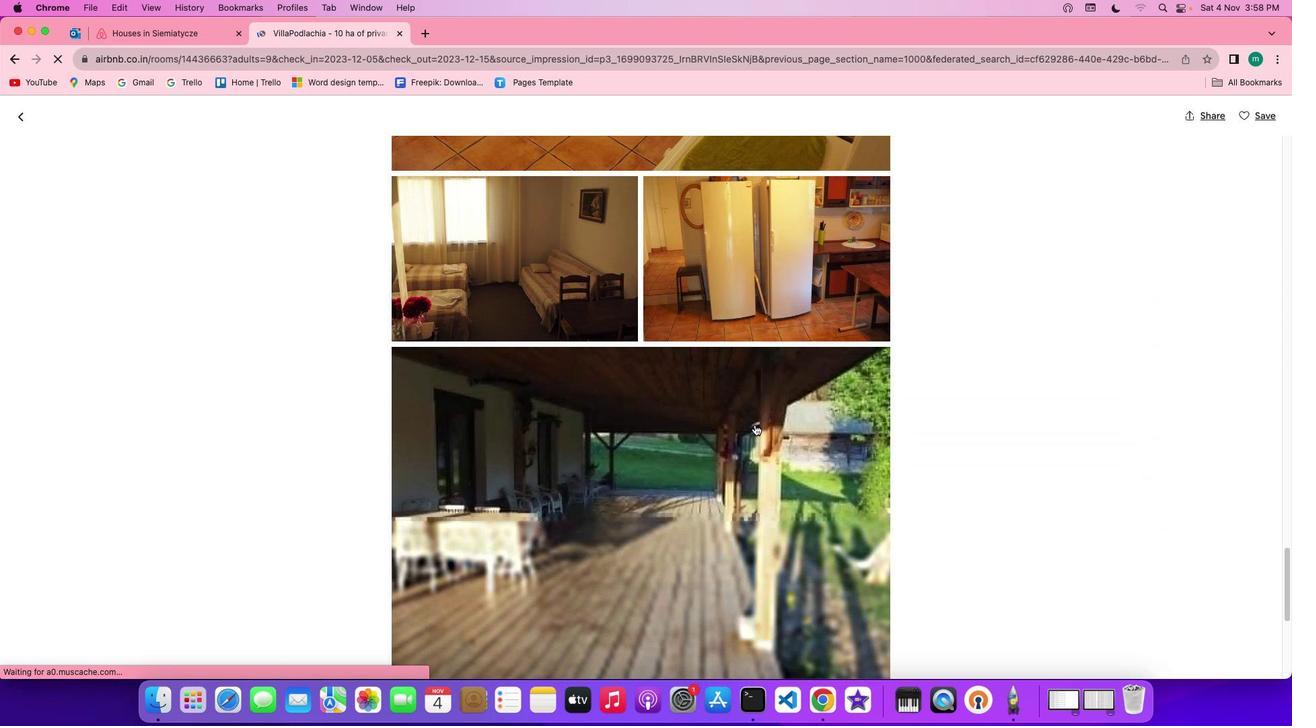 
Action: Mouse scrolled (755, 425) with delta (0, 0)
Screenshot: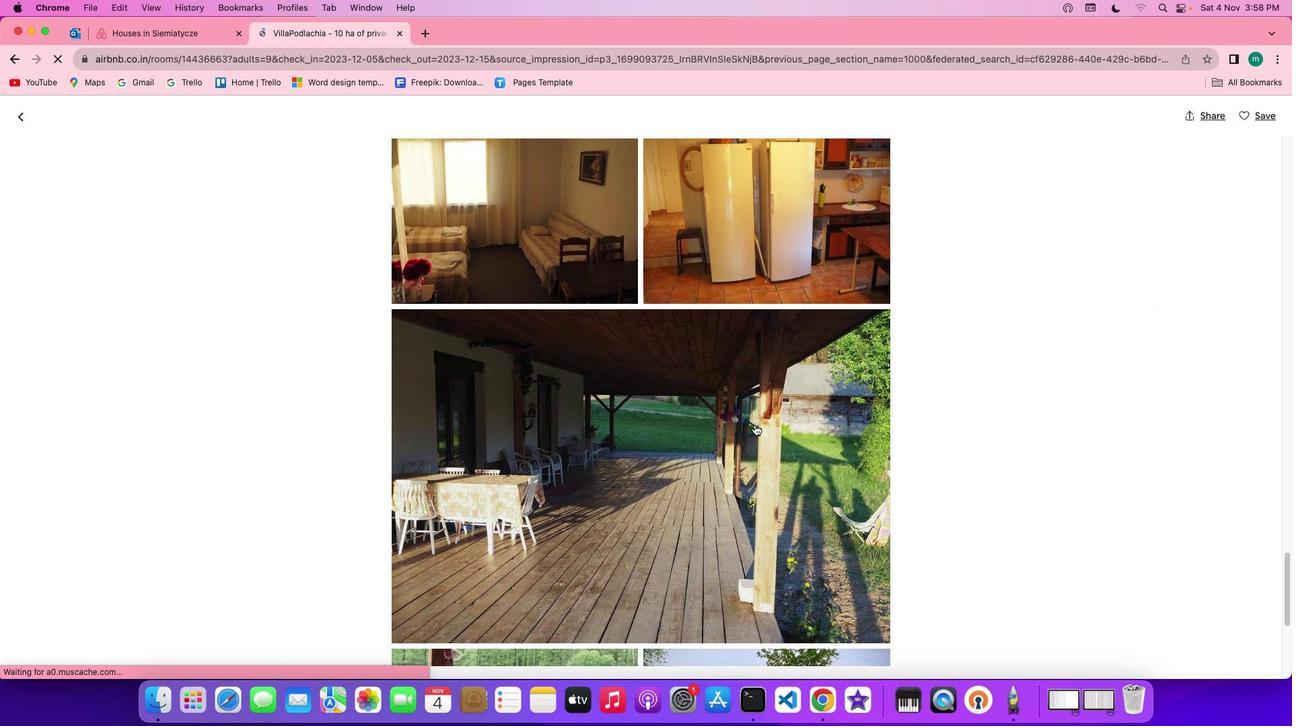 
Action: Mouse scrolled (755, 425) with delta (0, 0)
Screenshot: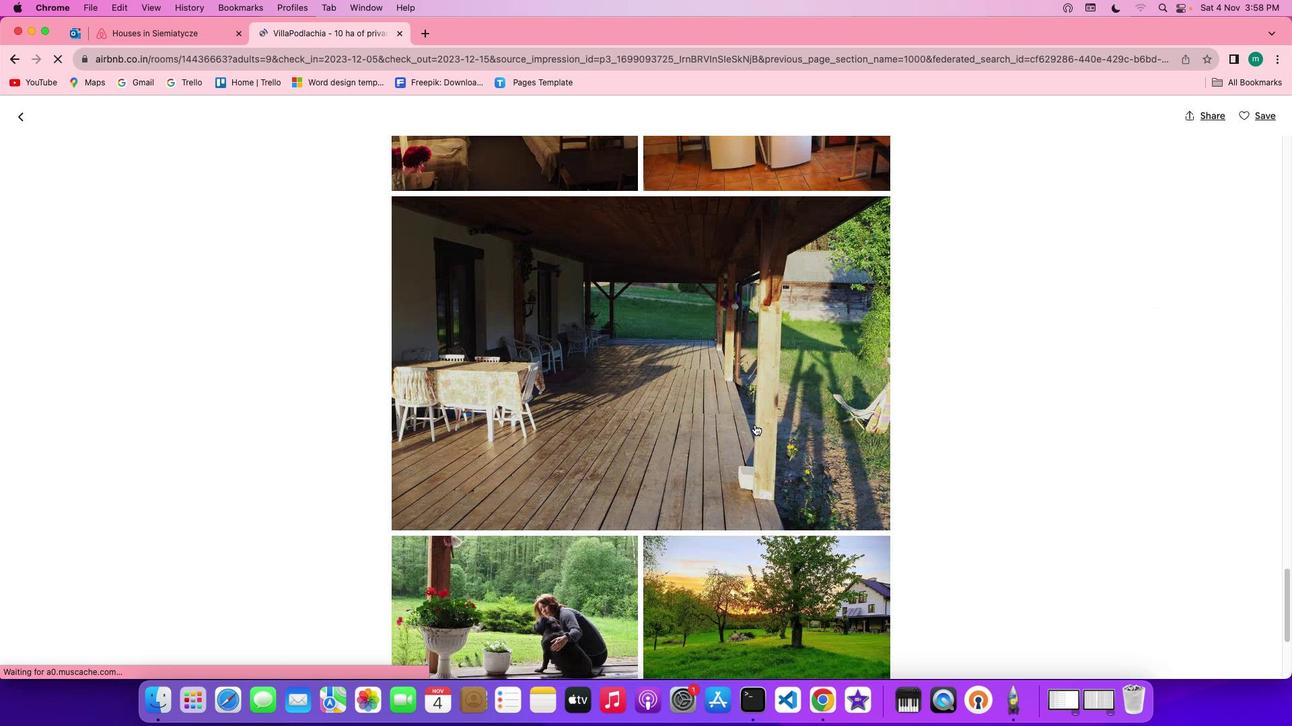 
Action: Mouse scrolled (755, 425) with delta (0, -1)
Screenshot: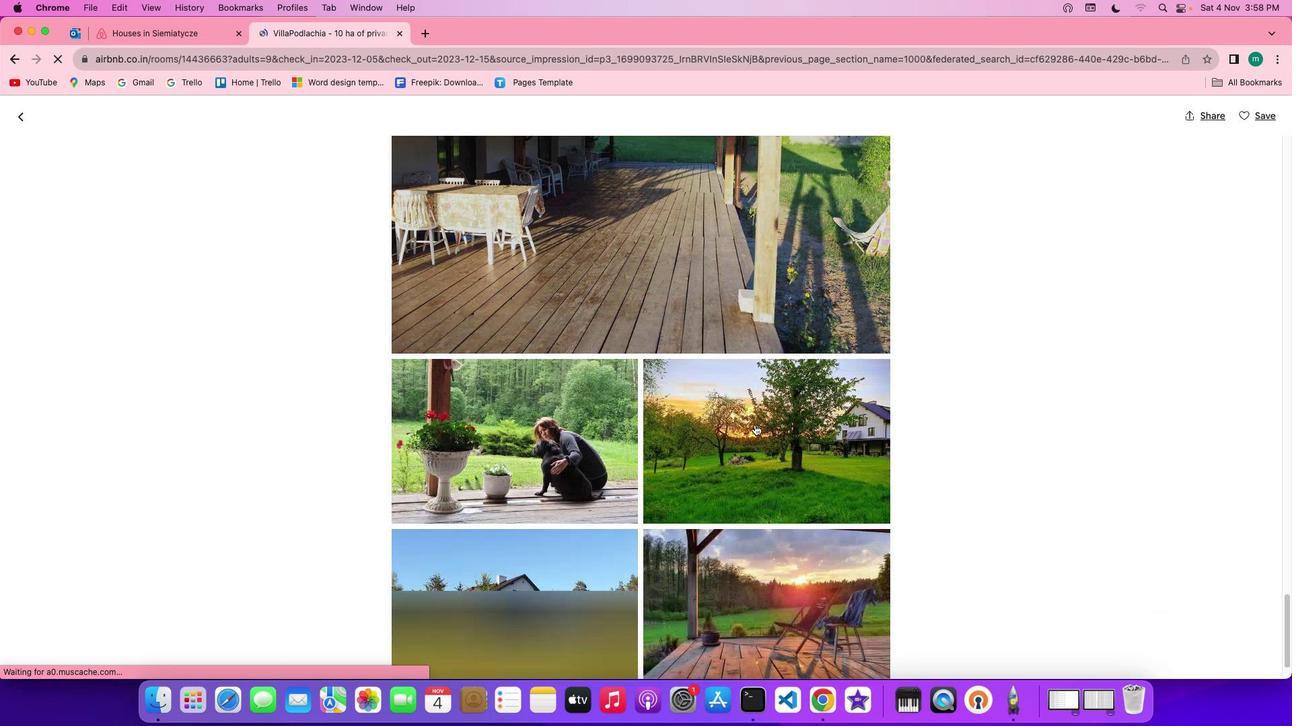 
Action: Mouse scrolled (755, 425) with delta (0, -2)
Screenshot: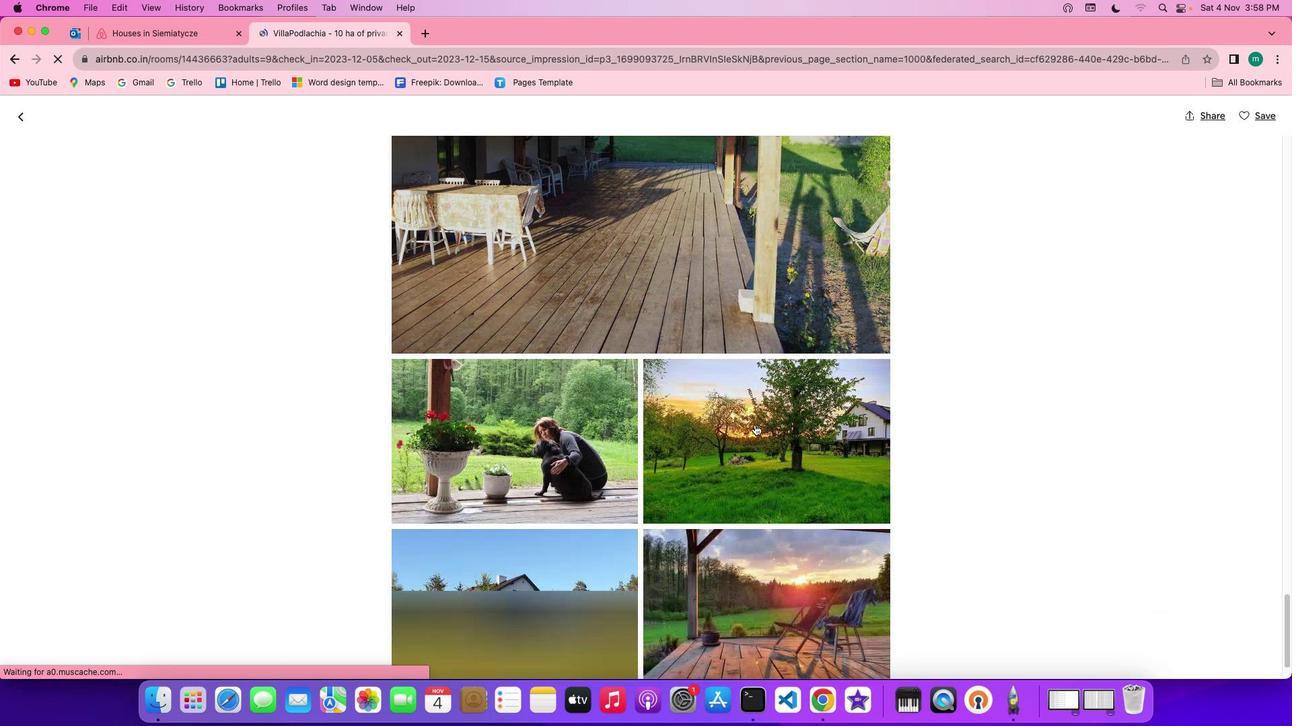 
Action: Mouse scrolled (755, 425) with delta (0, -3)
Screenshot: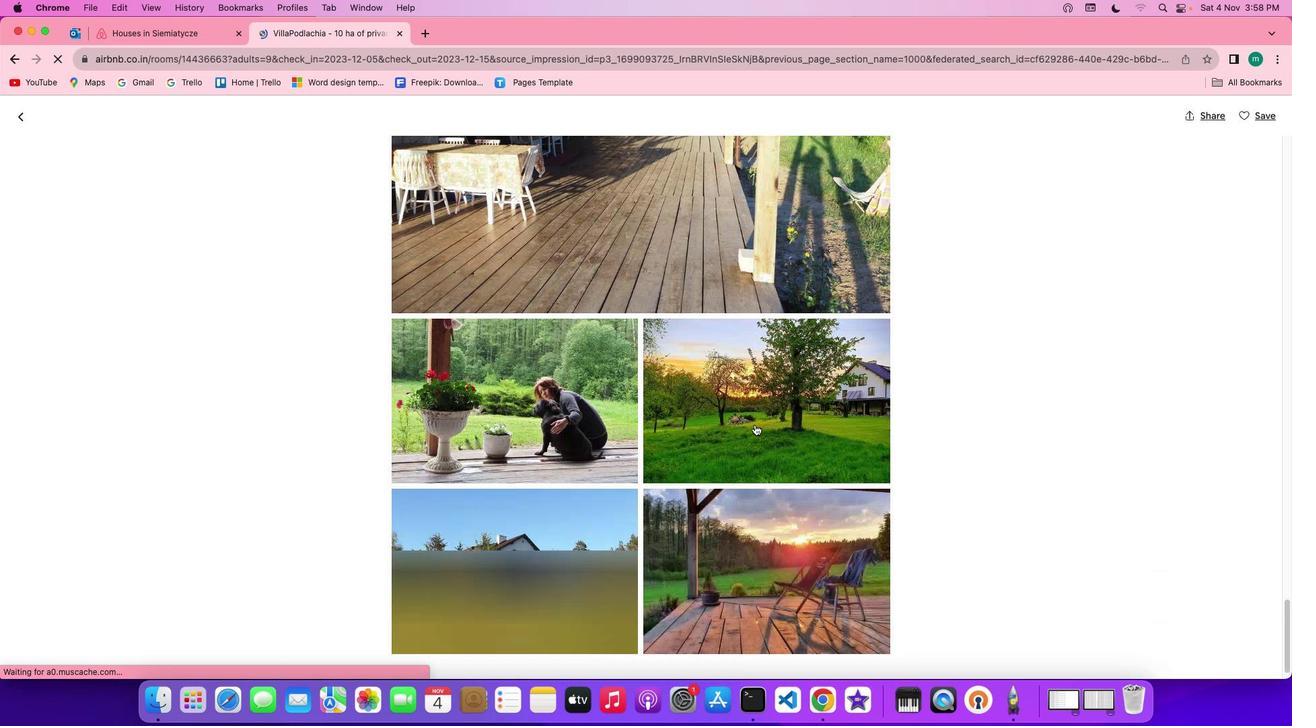 
Action: Mouse scrolled (755, 425) with delta (0, 0)
Screenshot: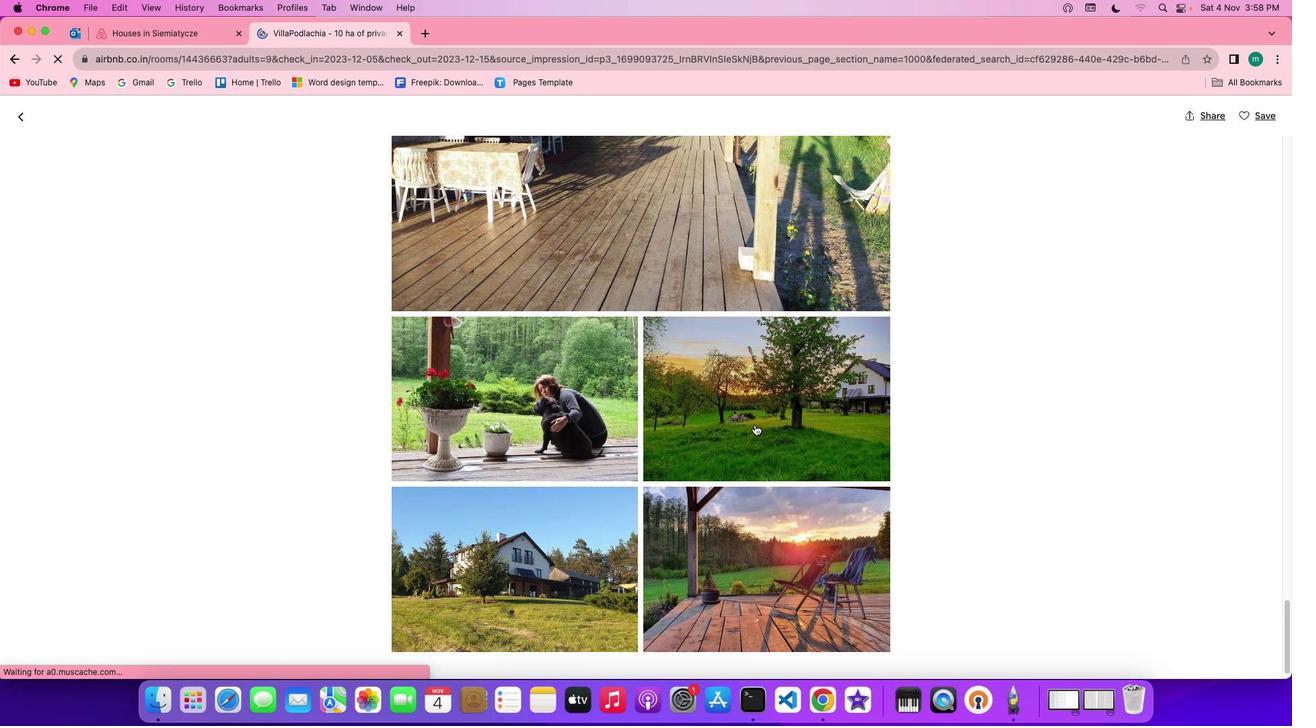 
Action: Mouse scrolled (755, 425) with delta (0, 0)
Screenshot: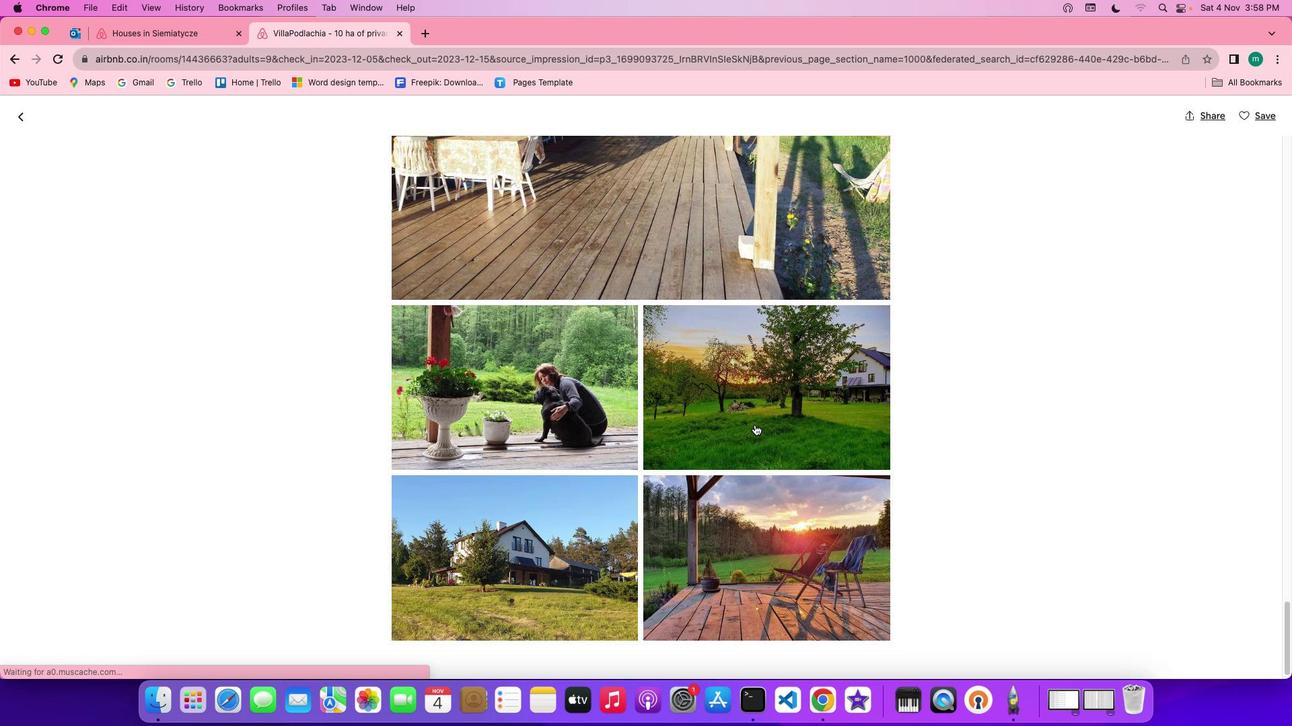 
Action: Mouse scrolled (755, 425) with delta (0, 0)
Screenshot: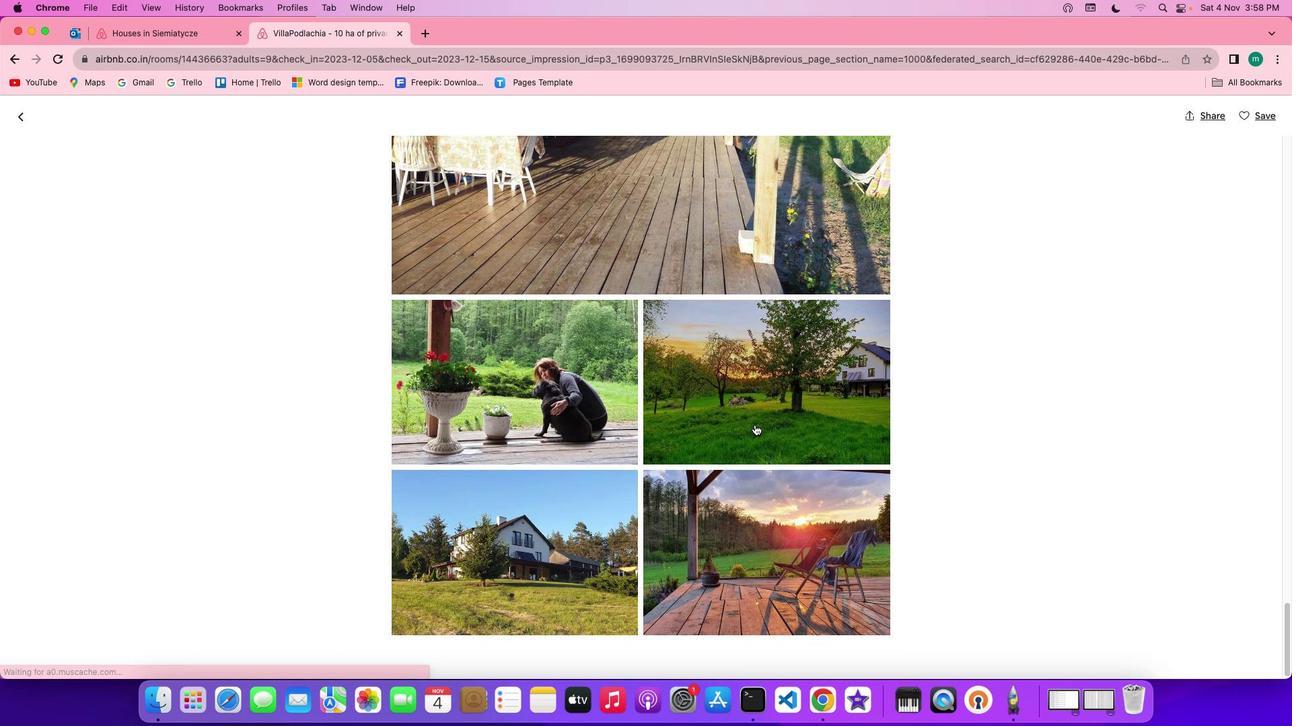 
Action: Mouse scrolled (755, 425) with delta (0, -1)
Screenshot: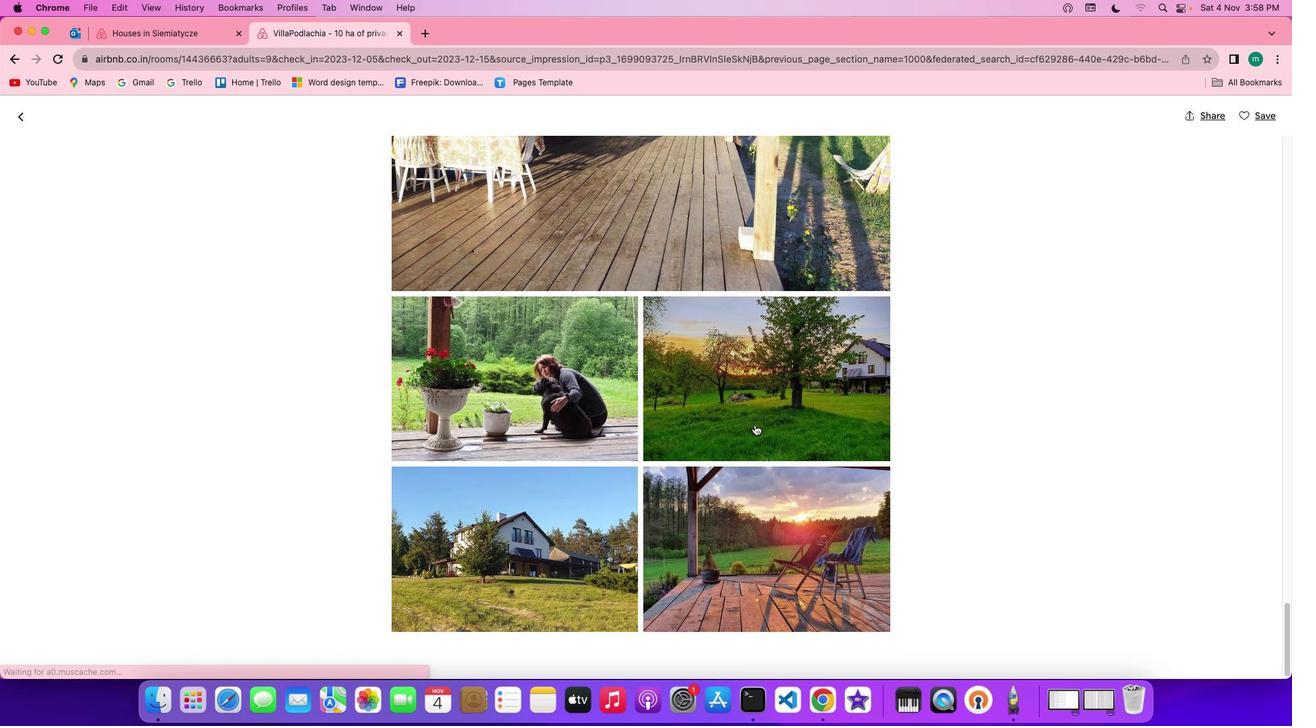 
Action: Mouse scrolled (755, 425) with delta (0, -2)
Screenshot: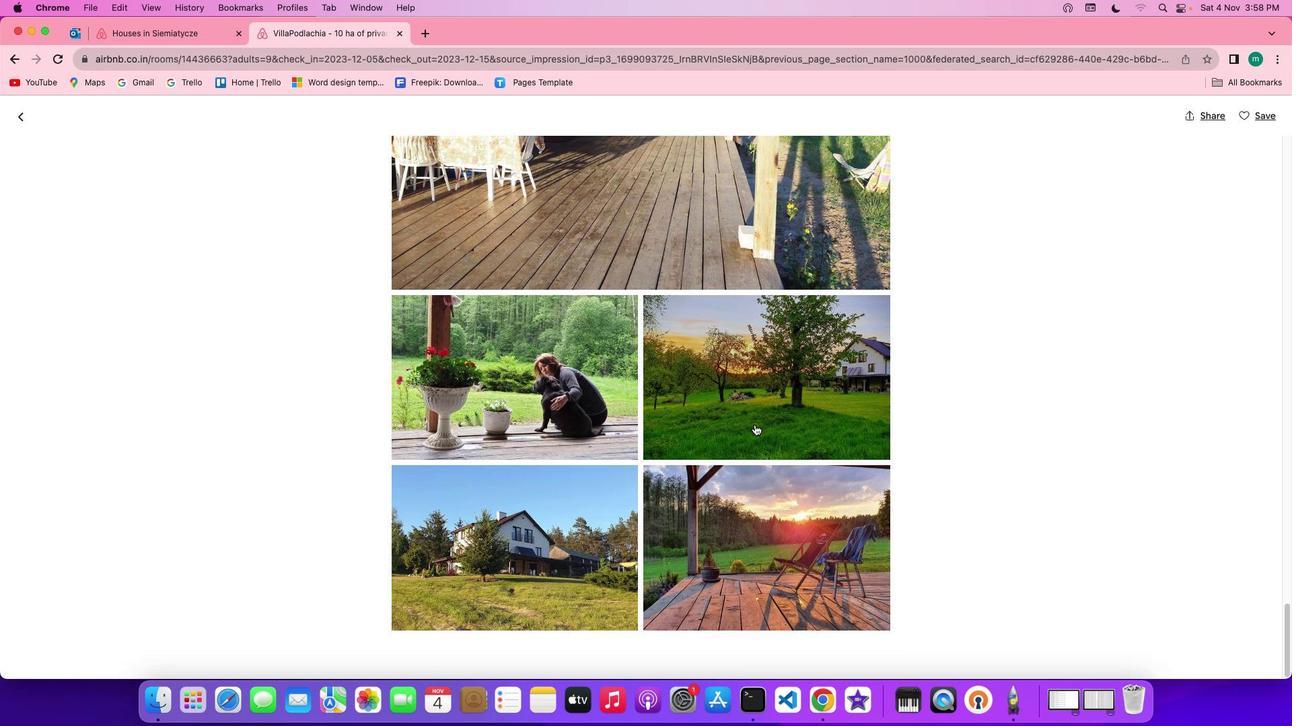 
Action: Mouse scrolled (755, 425) with delta (0, -2)
Screenshot: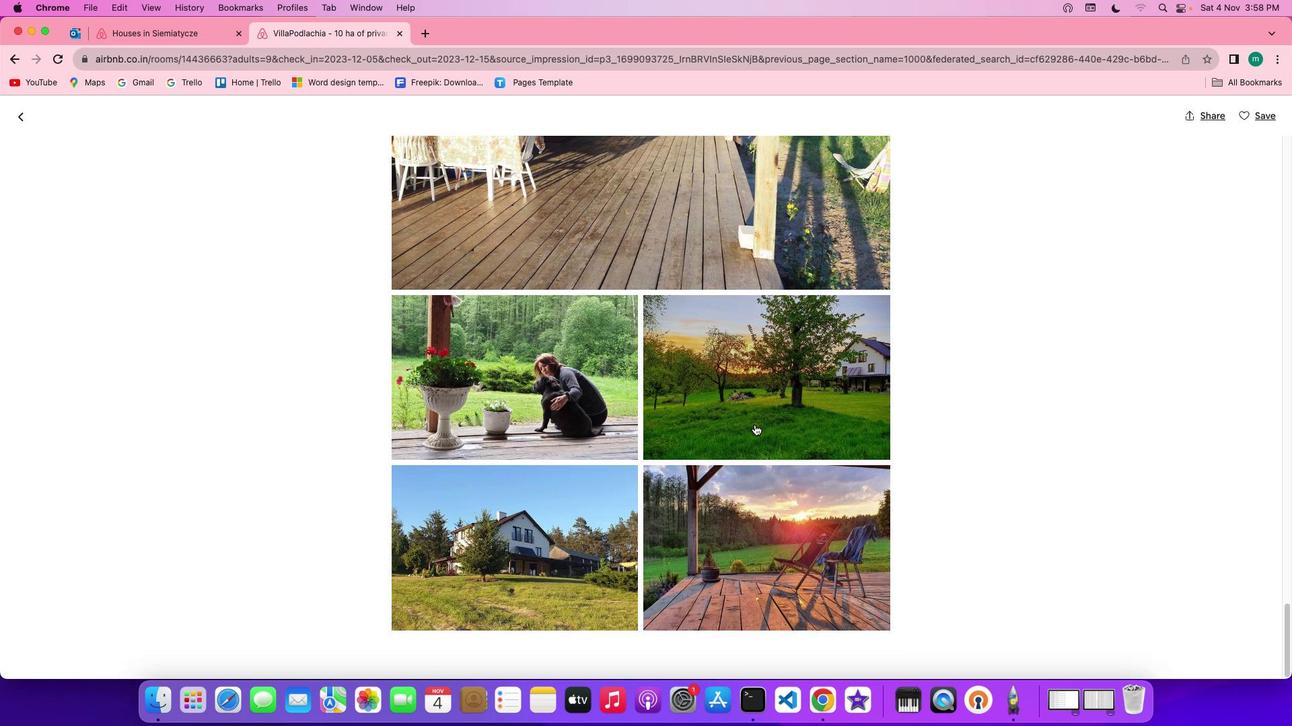 
Action: Mouse scrolled (755, 425) with delta (0, 0)
Screenshot: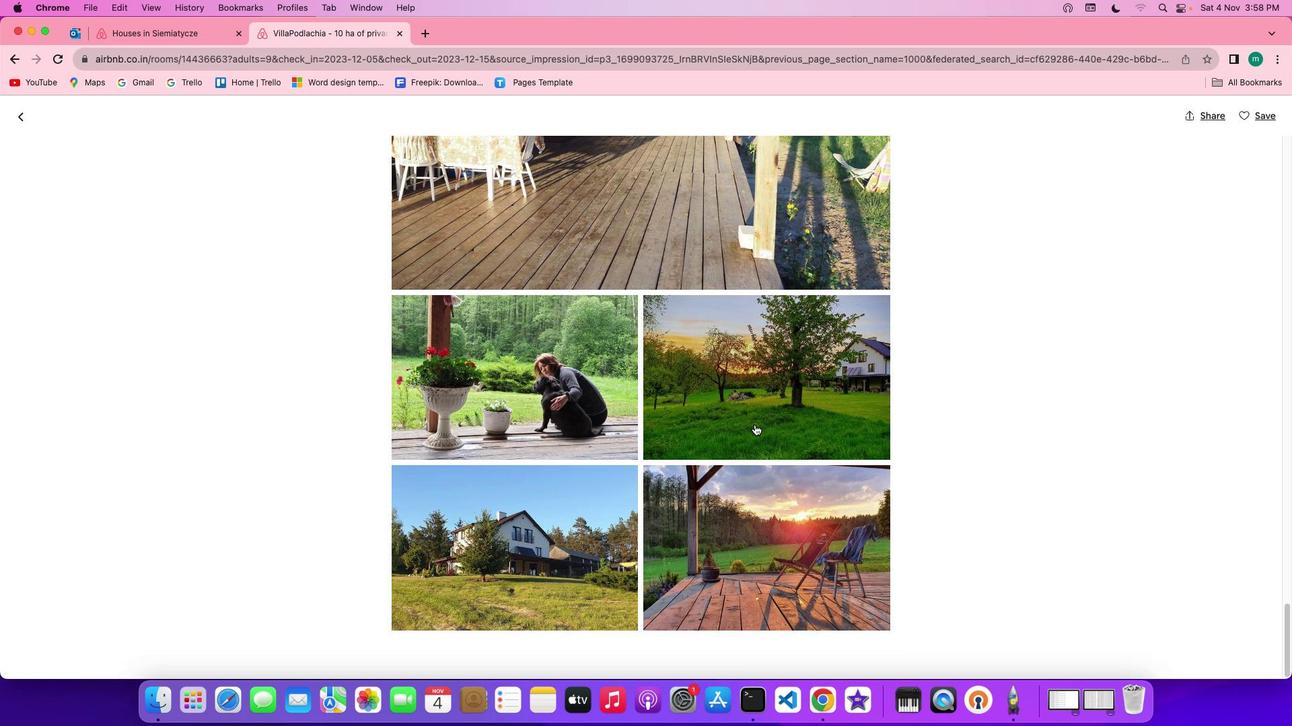 
Action: Mouse scrolled (755, 425) with delta (0, 0)
Screenshot: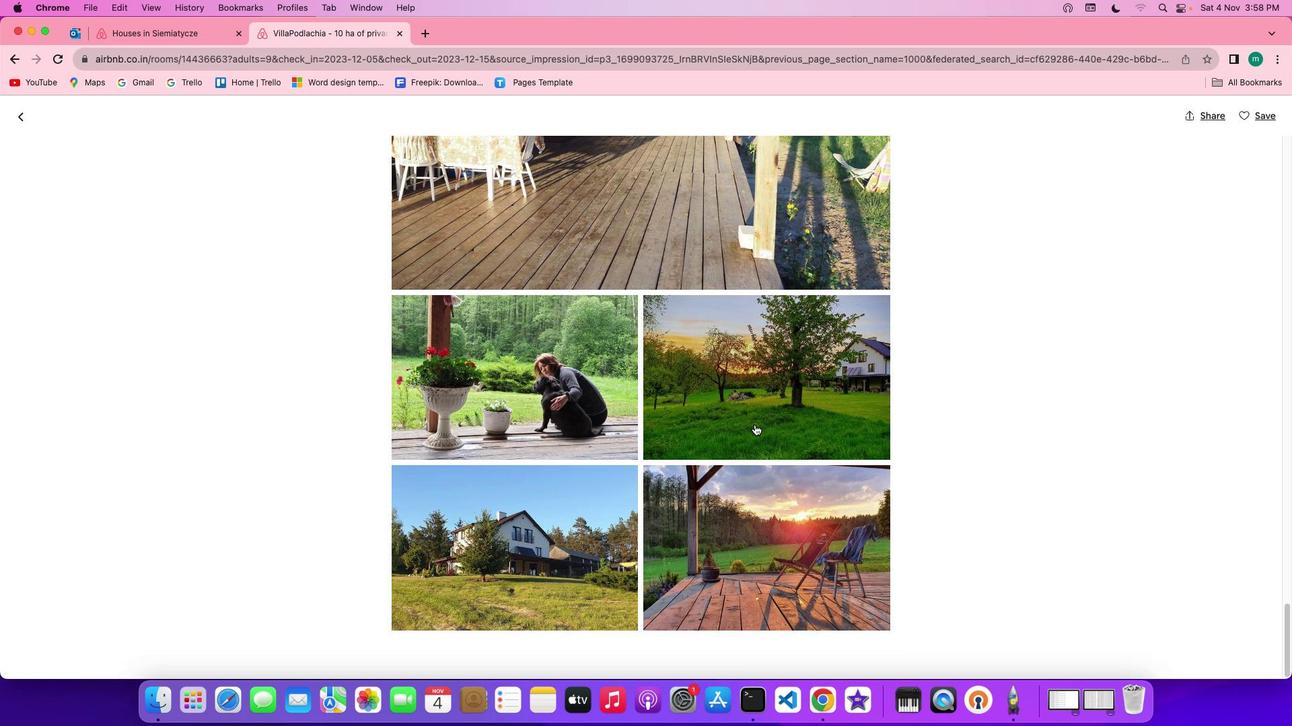 
Action: Mouse scrolled (755, 425) with delta (0, -1)
Screenshot: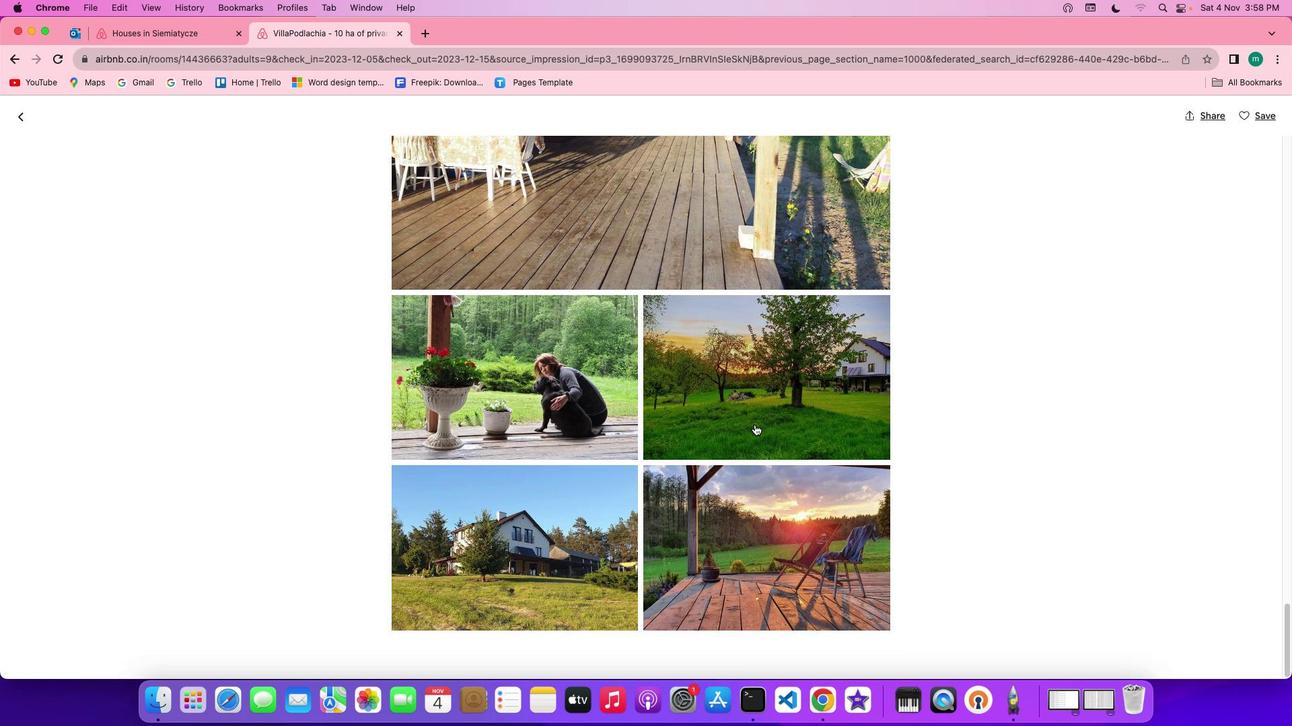 
Action: Mouse scrolled (755, 425) with delta (0, 0)
Screenshot: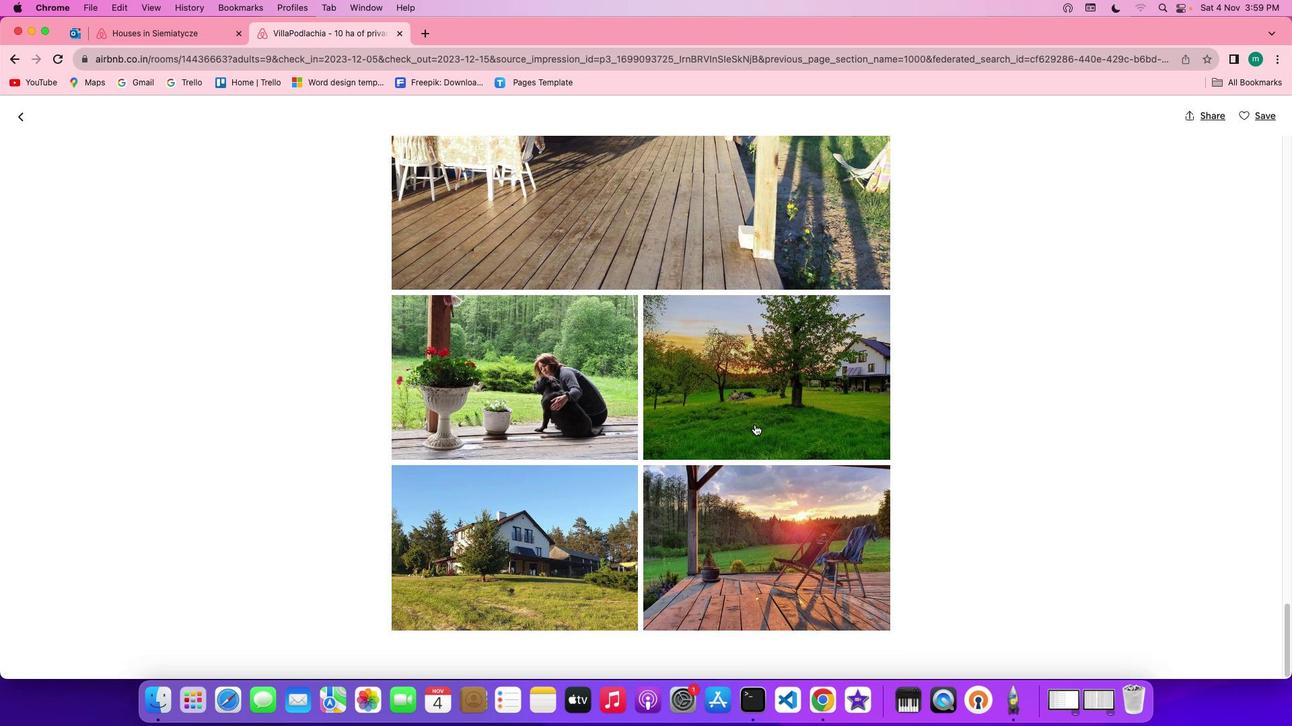
Action: Mouse scrolled (755, 425) with delta (0, 0)
Screenshot: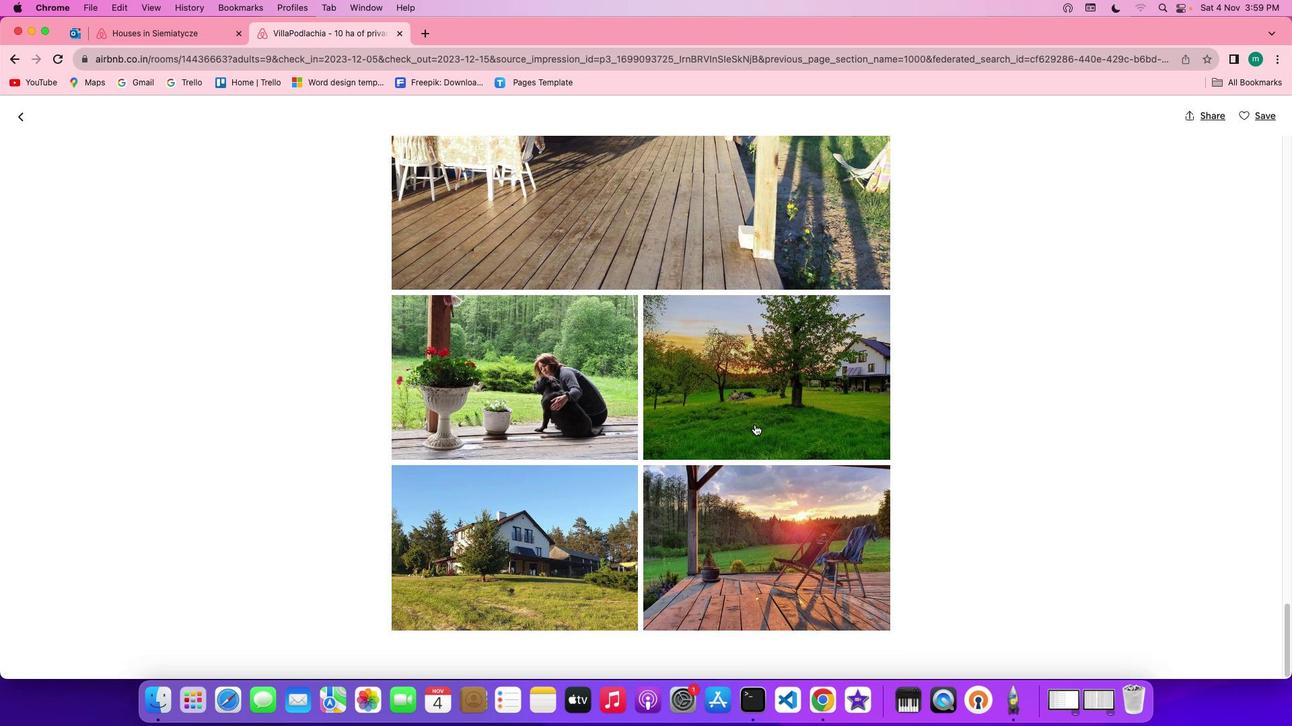 
Action: Mouse scrolled (755, 425) with delta (0, -1)
Screenshot: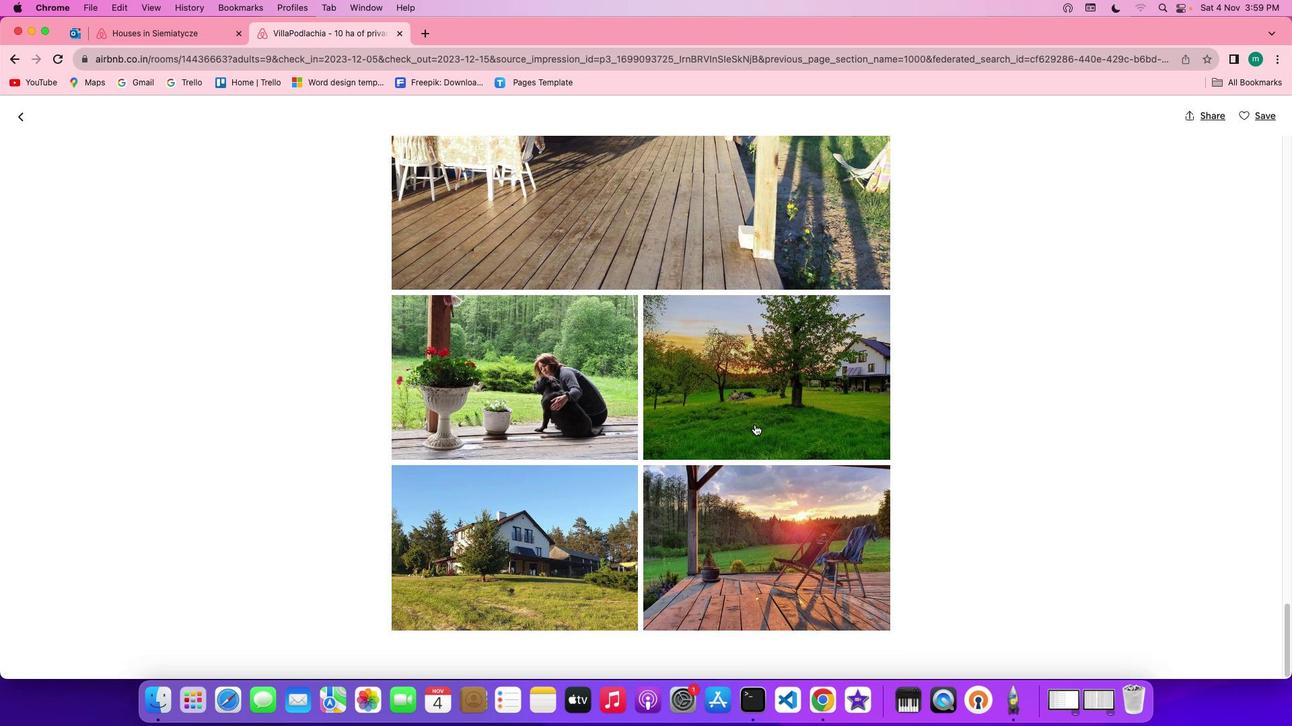 
Action: Mouse scrolled (755, 425) with delta (0, -2)
Screenshot: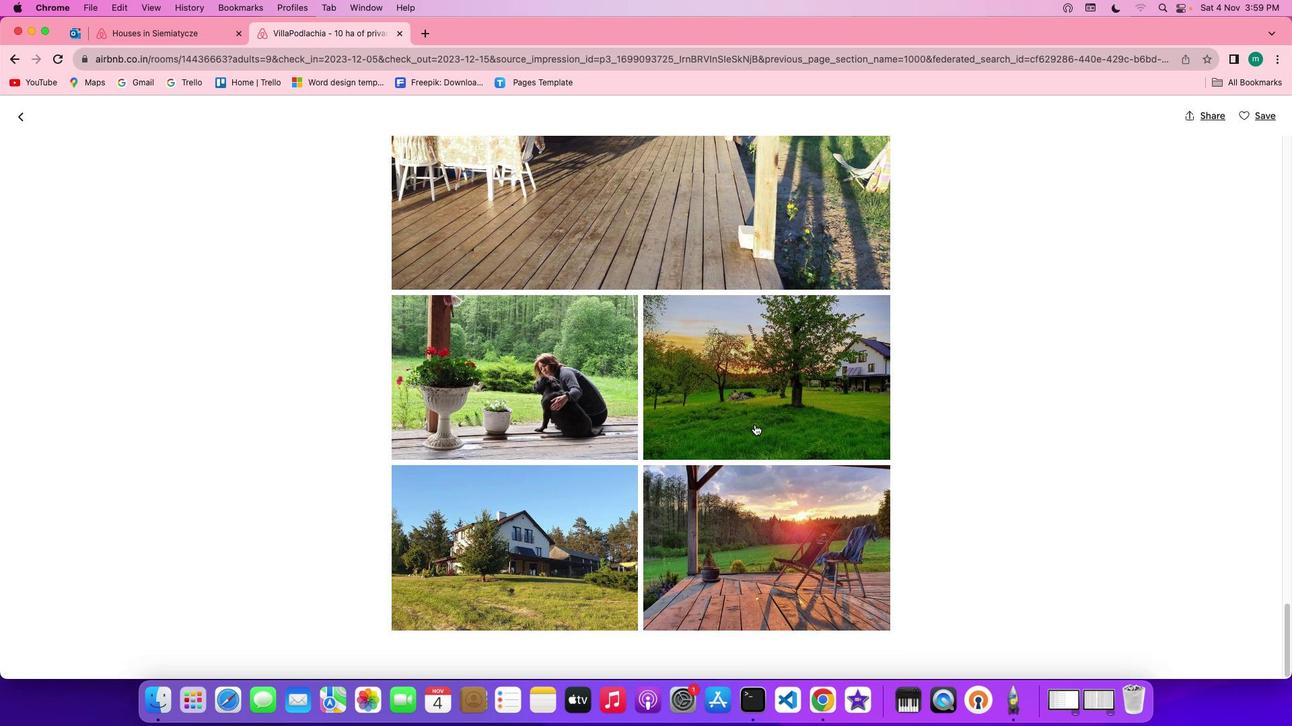 
Action: Mouse scrolled (755, 425) with delta (0, 0)
Screenshot: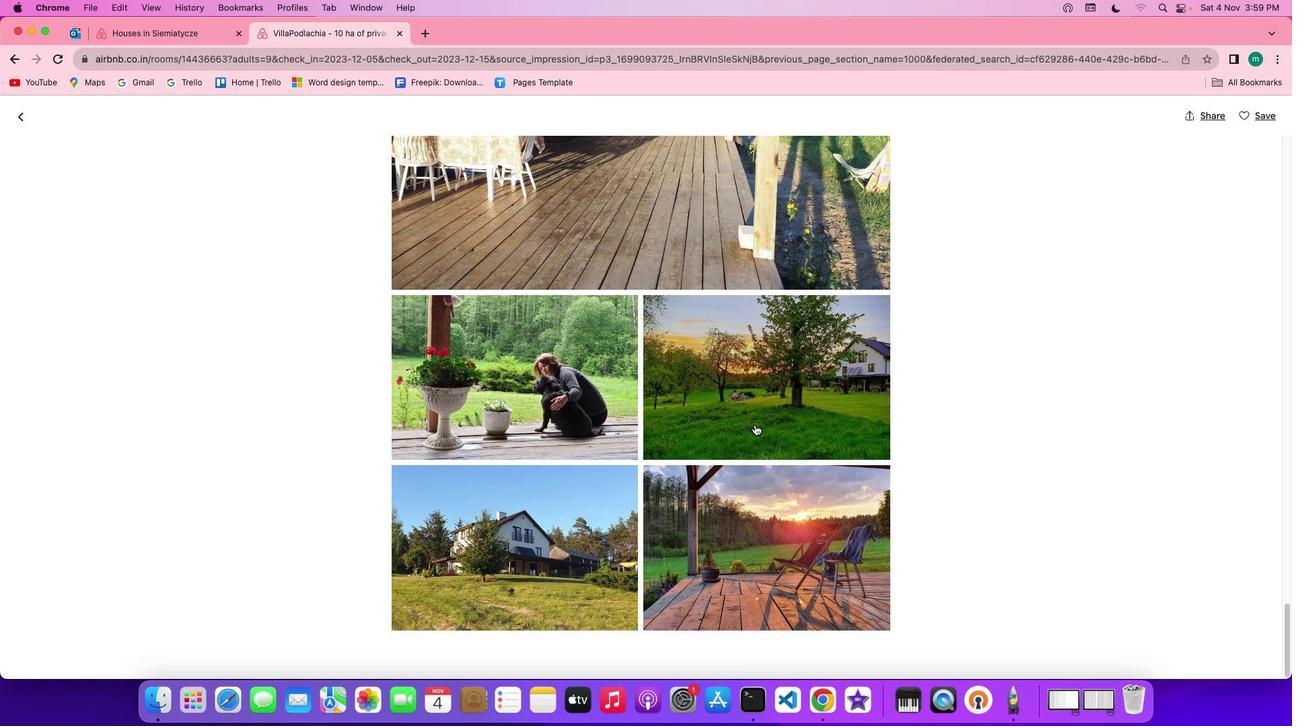 
Action: Mouse scrolled (755, 425) with delta (0, 0)
Screenshot: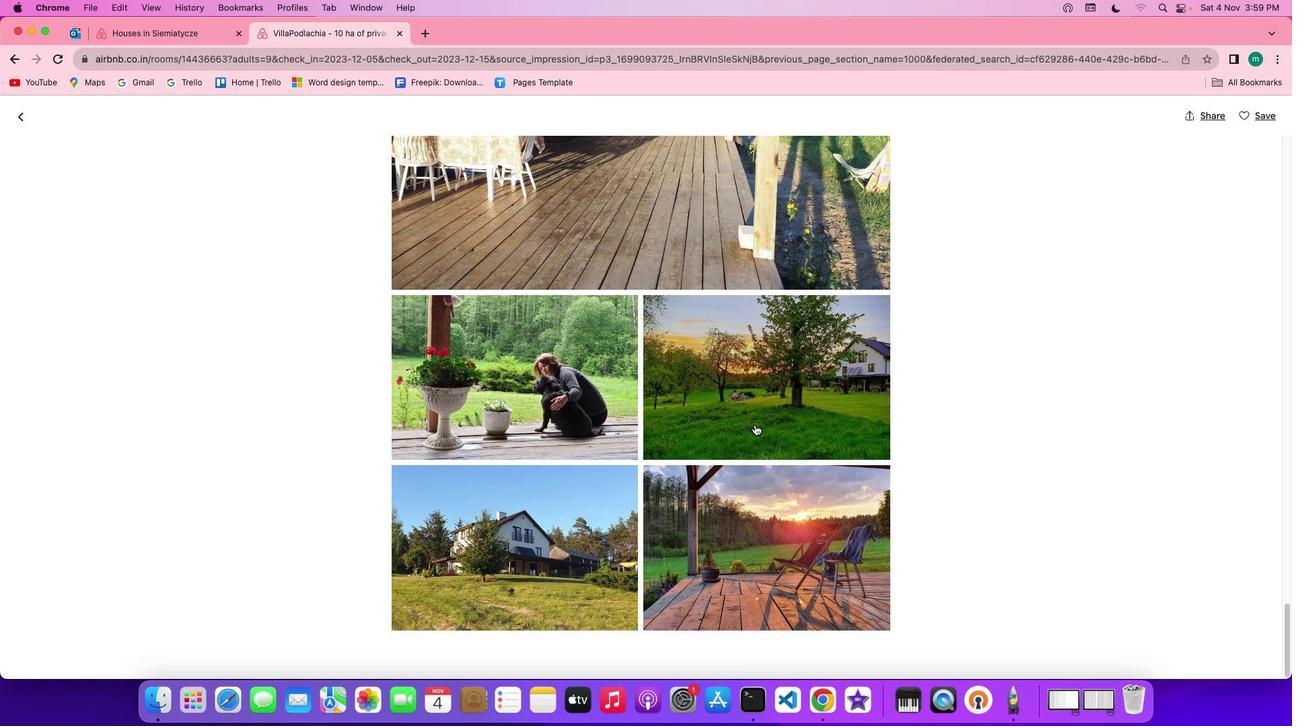 
Action: Mouse scrolled (755, 425) with delta (0, -1)
Screenshot: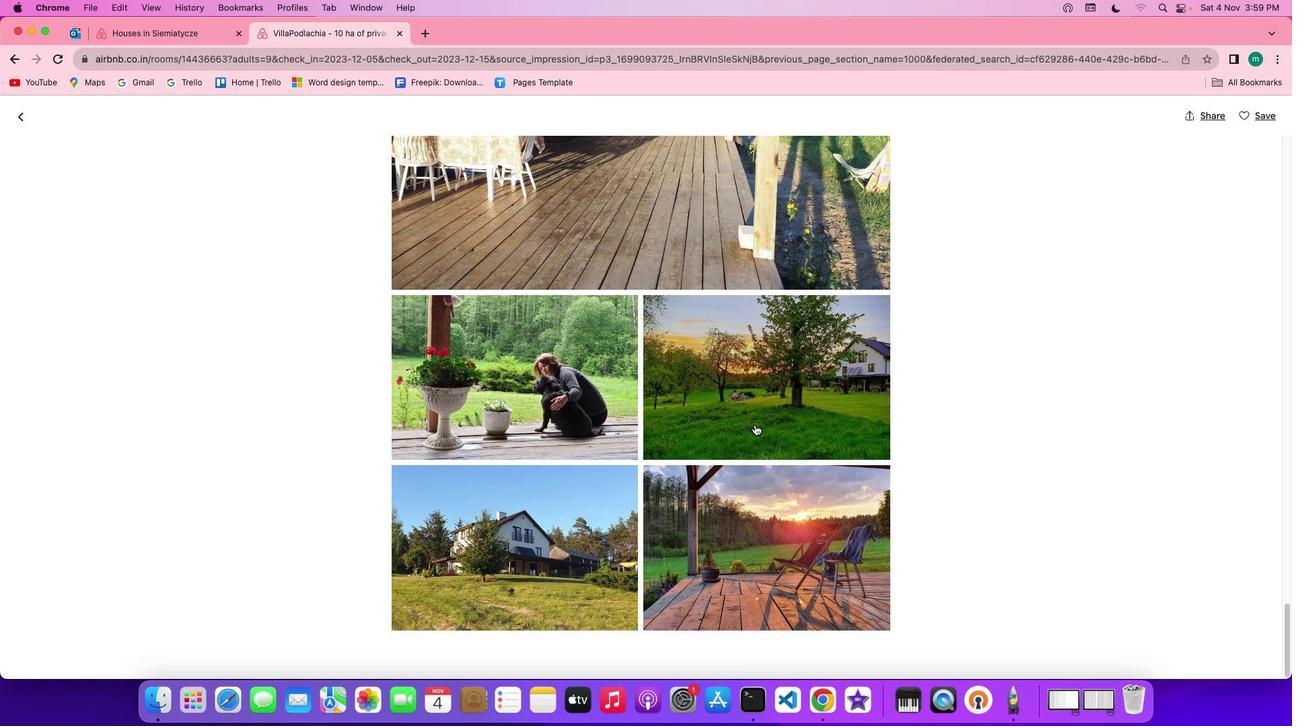 
Action: Mouse scrolled (755, 425) with delta (0, 0)
Screenshot: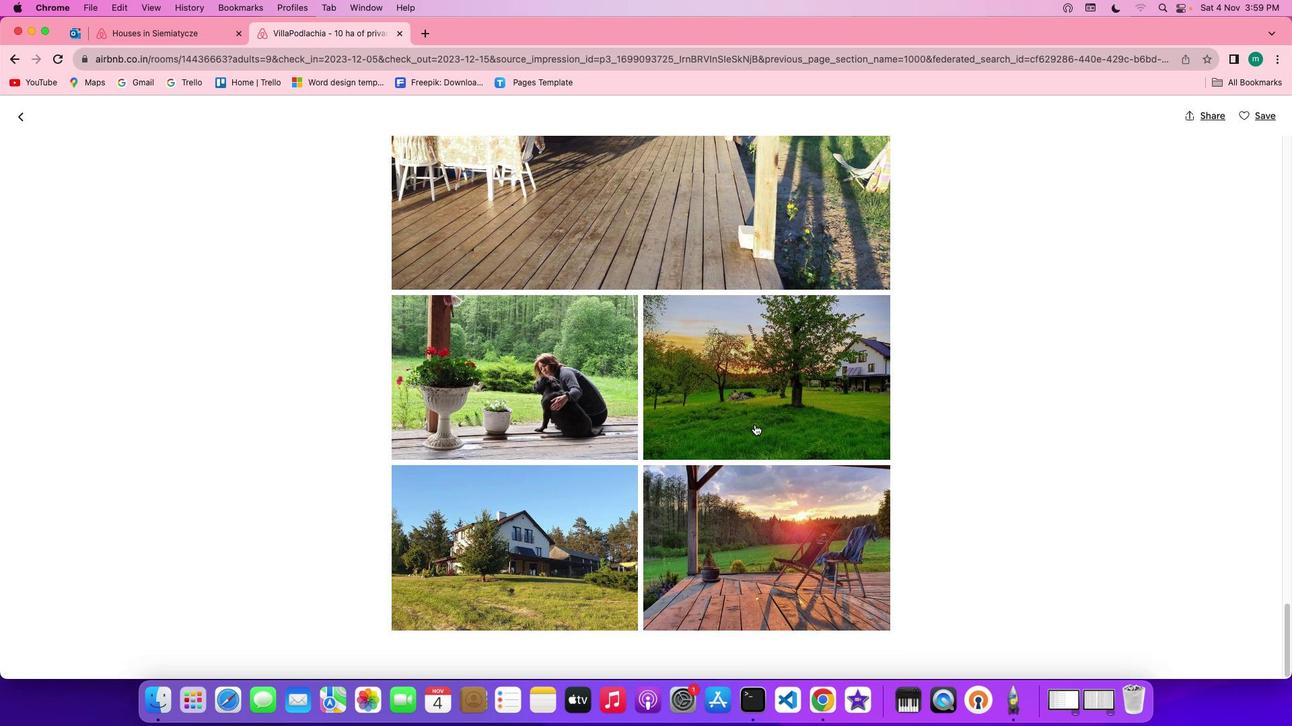 
Action: Mouse scrolled (755, 425) with delta (0, 0)
Screenshot: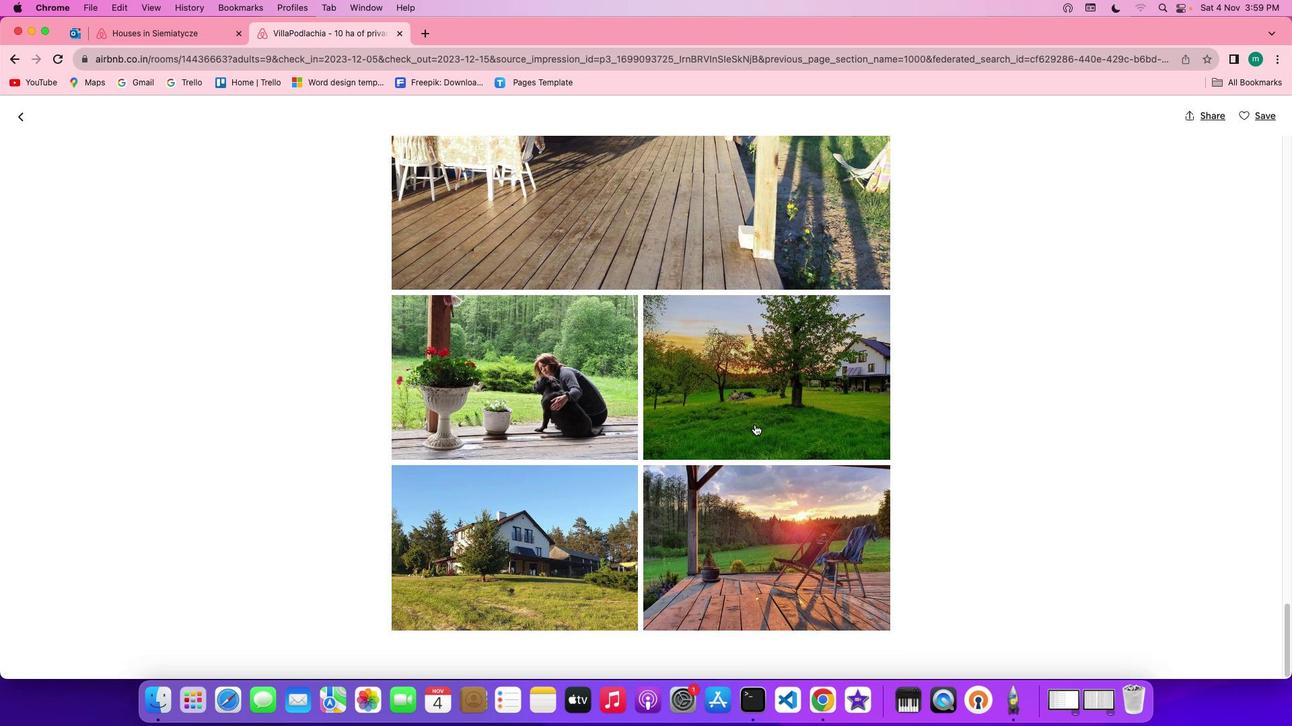 
Action: Mouse scrolled (755, 425) with delta (0, -2)
Screenshot: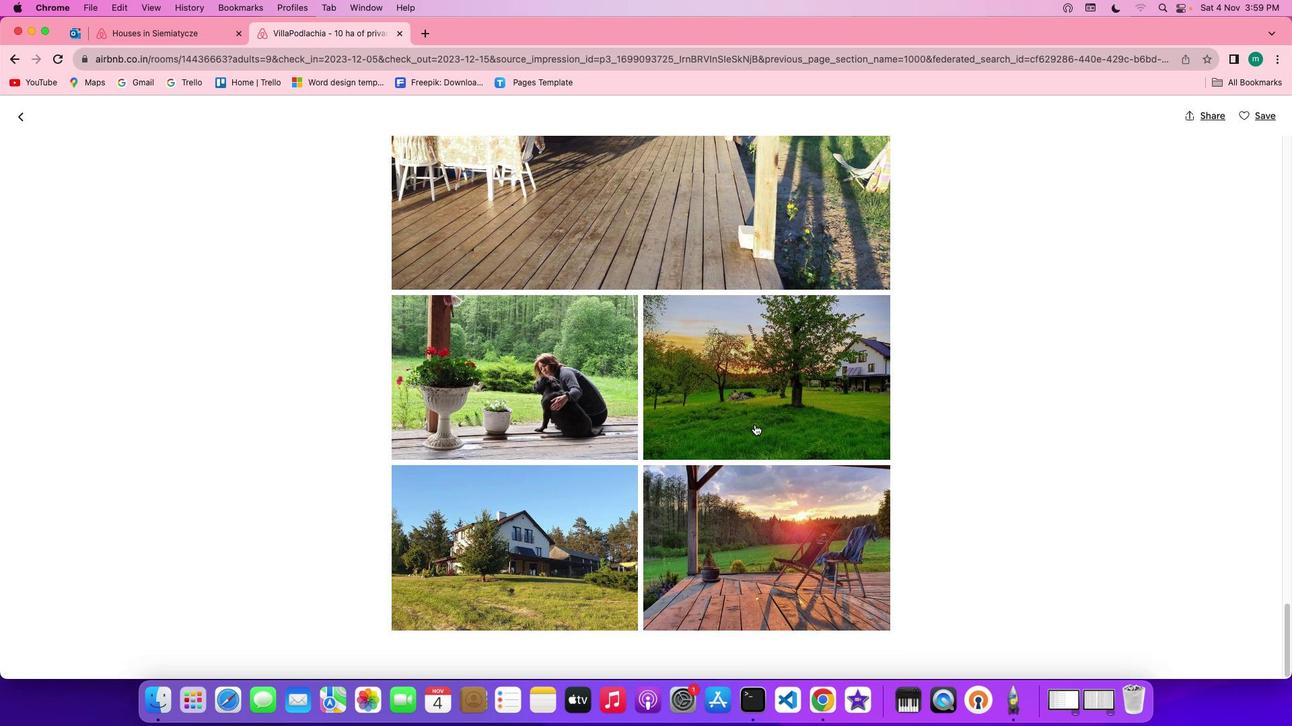 
Action: Mouse scrolled (755, 425) with delta (0, -2)
Screenshot: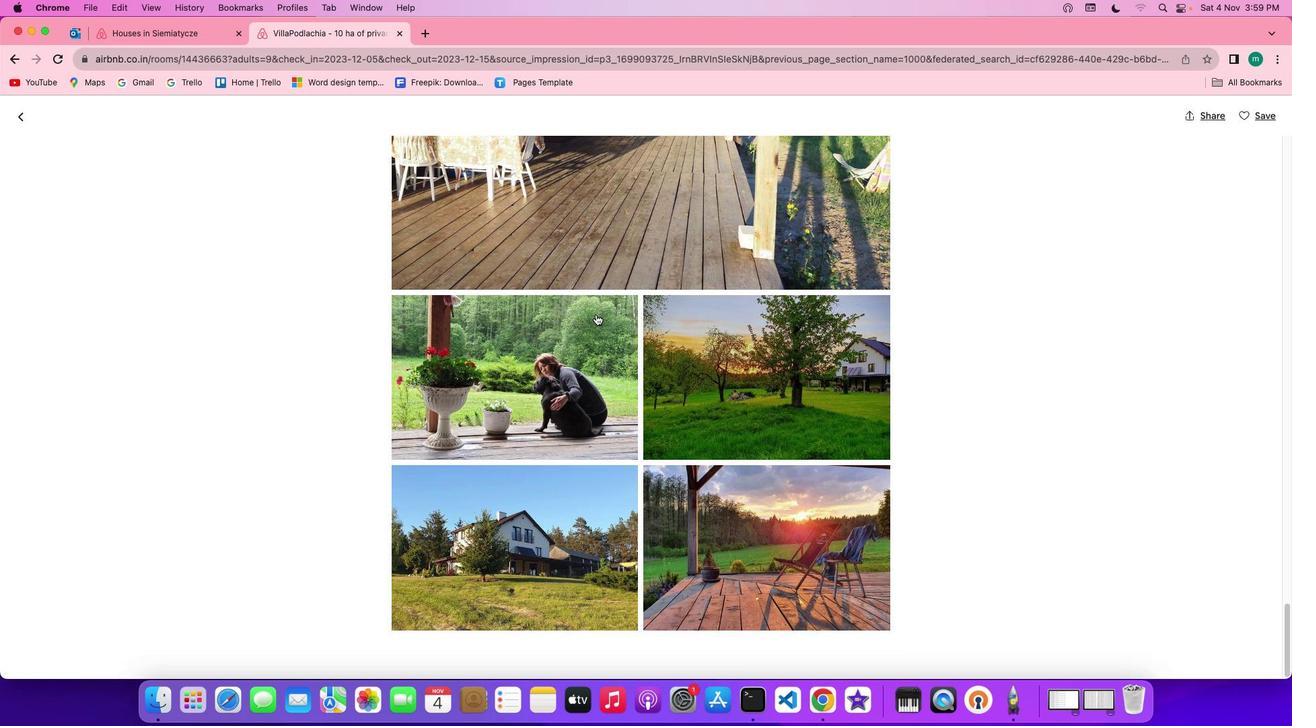 
Action: Mouse moved to (17, 109)
Screenshot: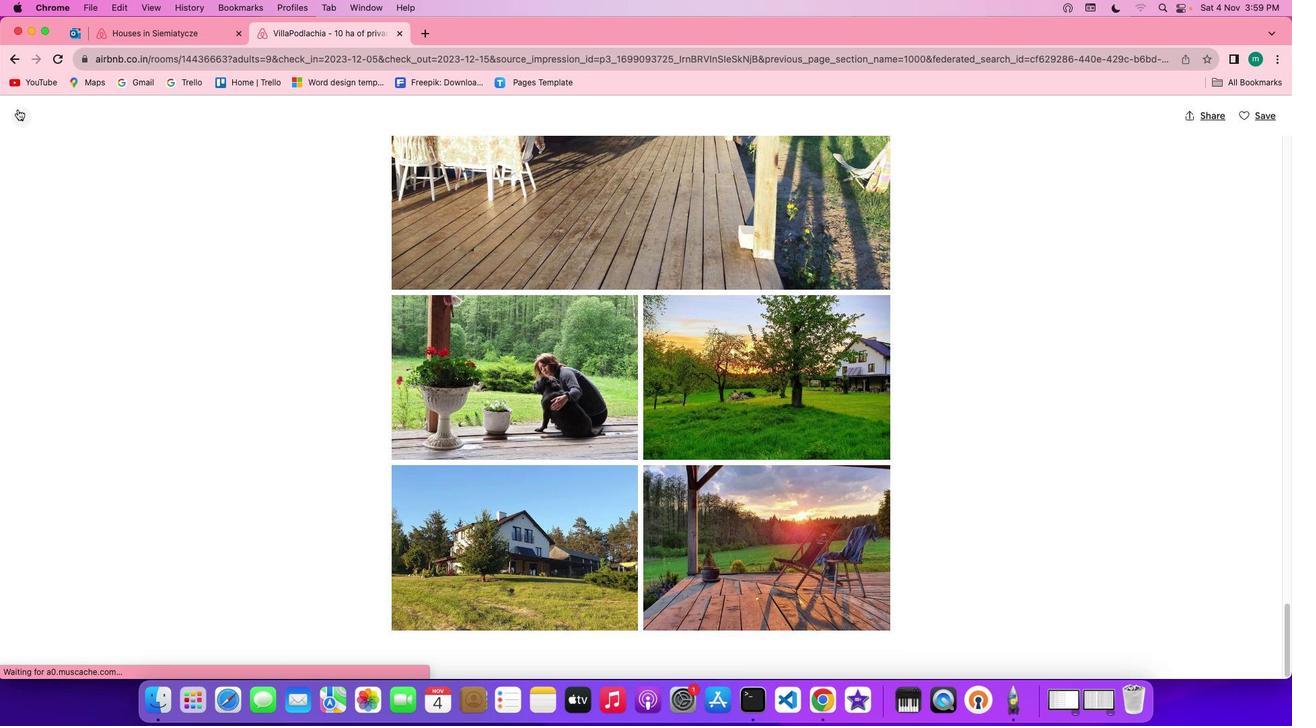 
Action: Mouse pressed left at (17, 109)
Screenshot: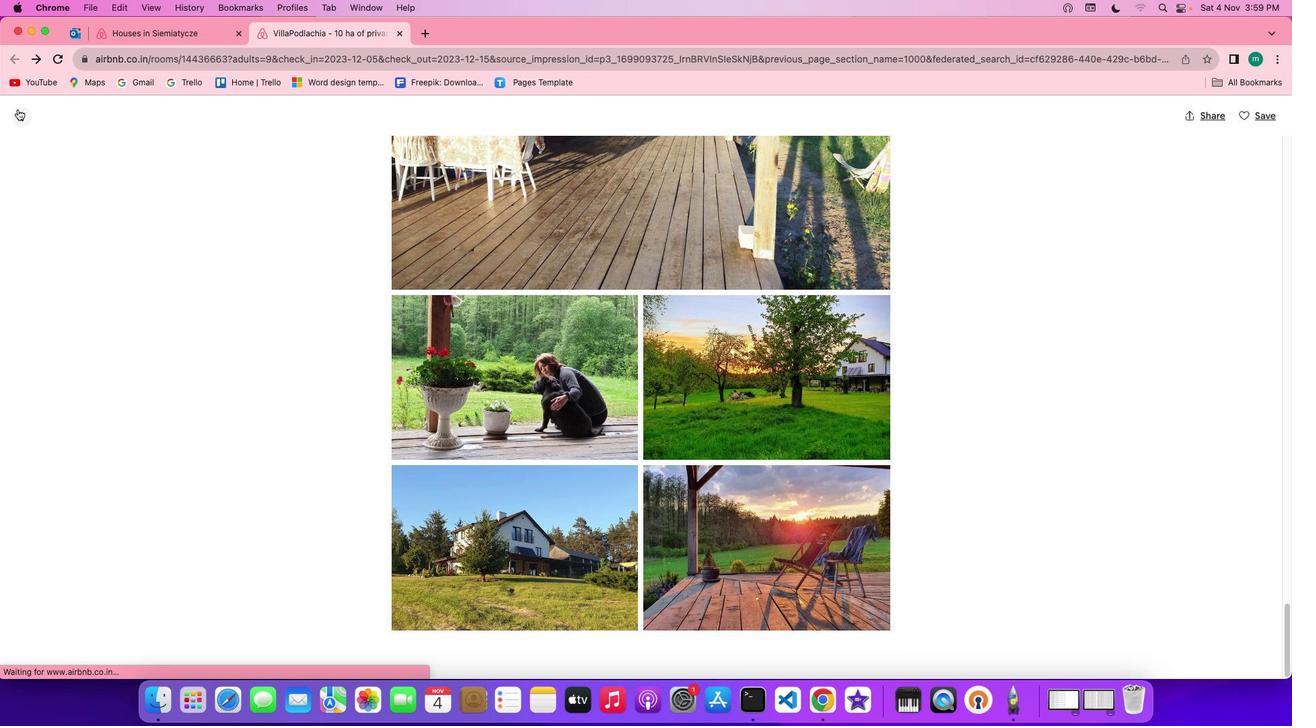 
Action: Mouse moved to (677, 446)
Screenshot: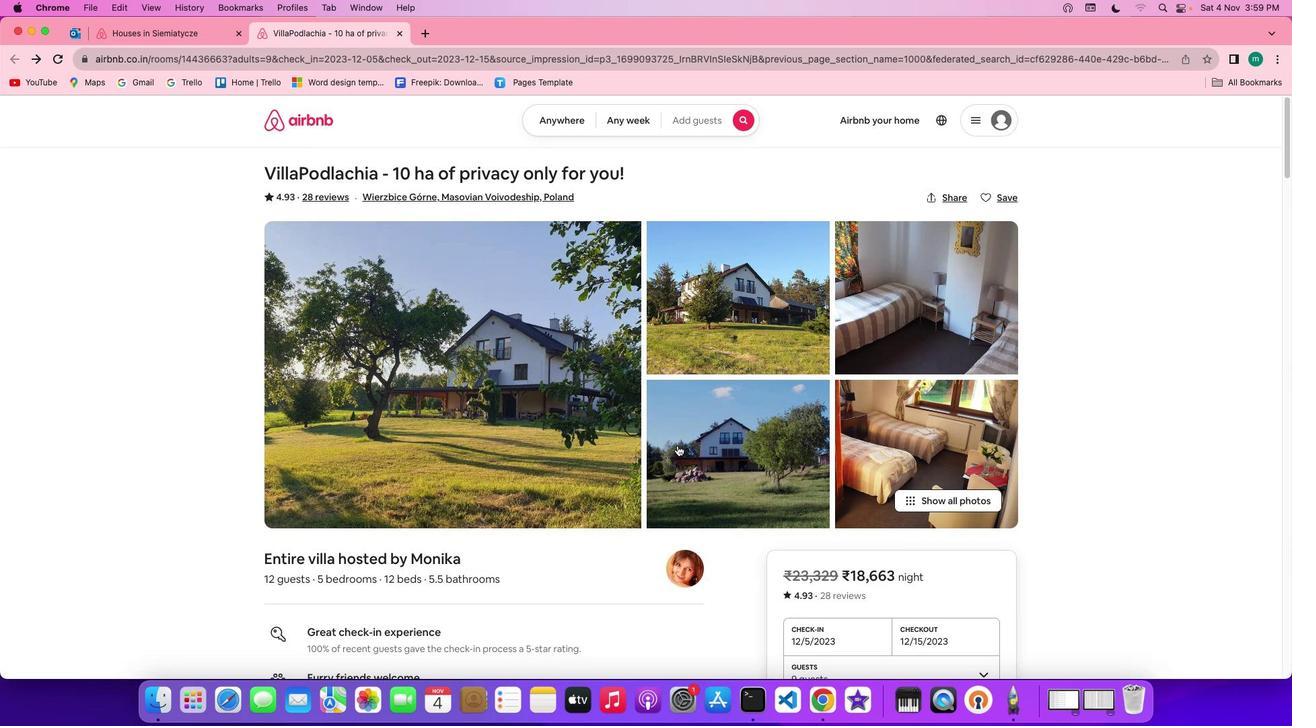 
Action: Mouse scrolled (677, 446) with delta (0, 0)
Screenshot: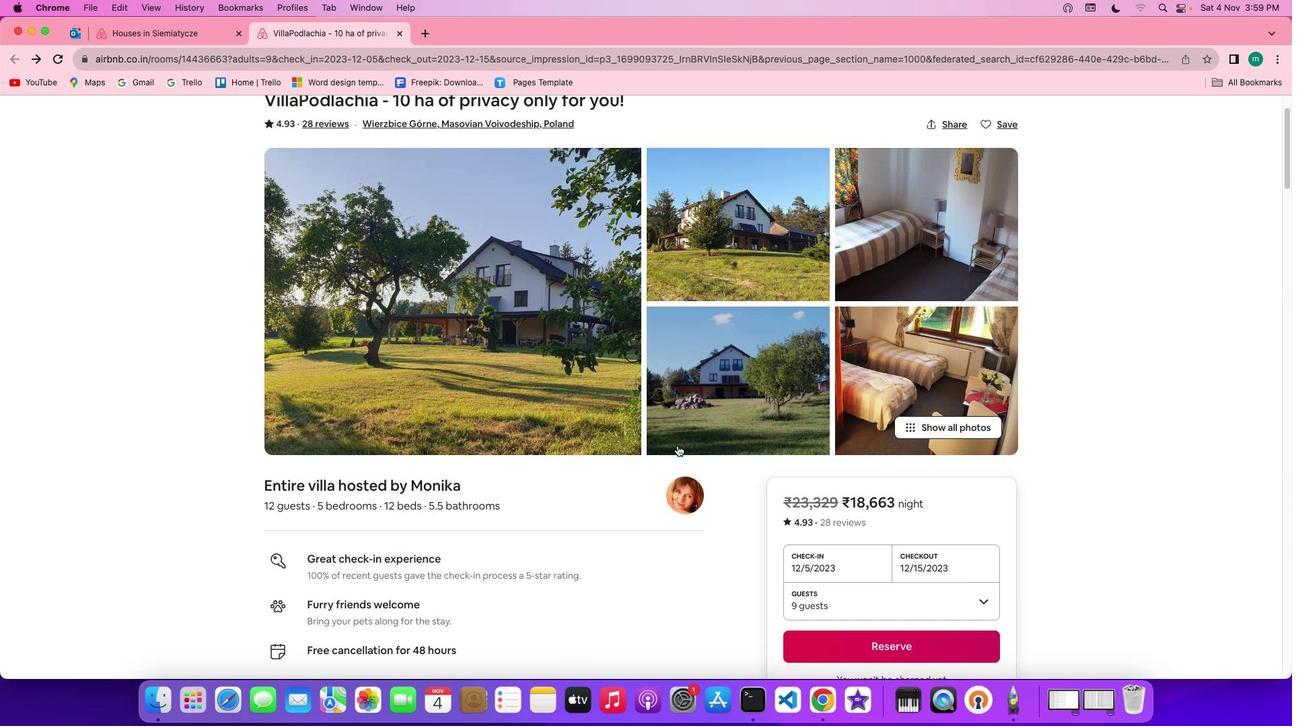 
Action: Mouse scrolled (677, 446) with delta (0, 0)
Screenshot: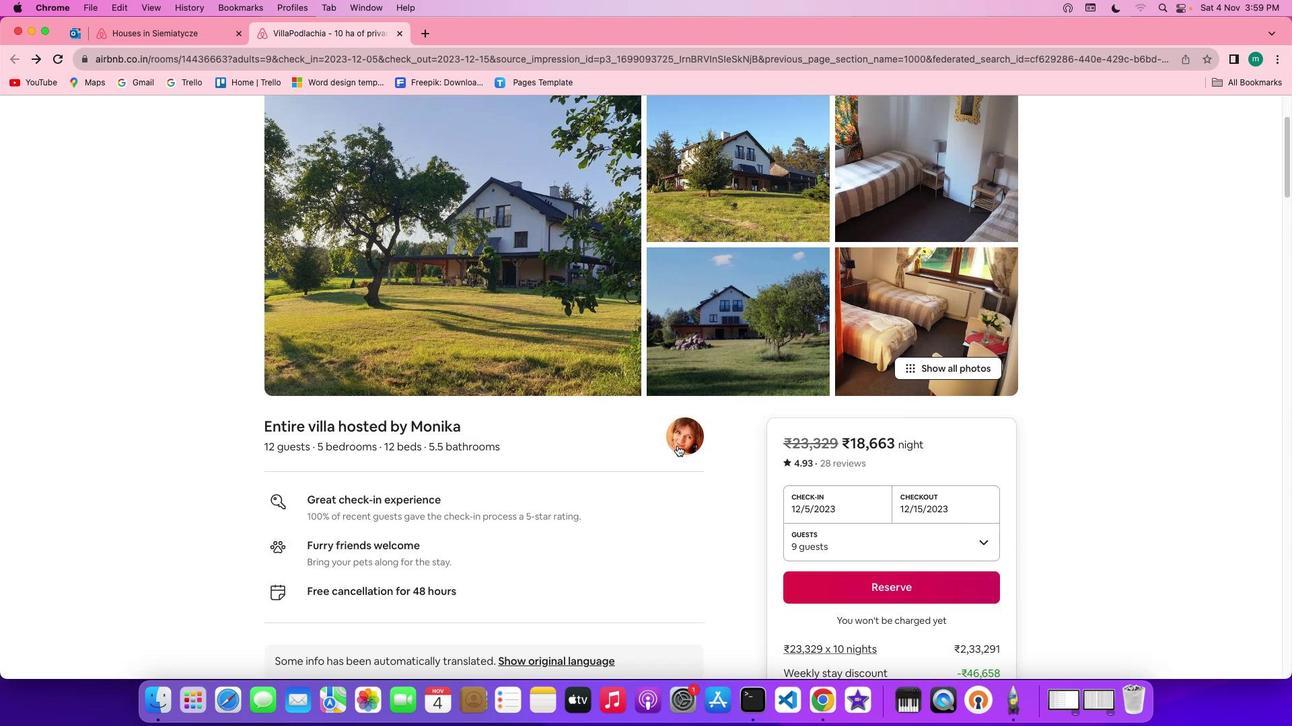 
Action: Mouse scrolled (677, 446) with delta (0, -1)
Screenshot: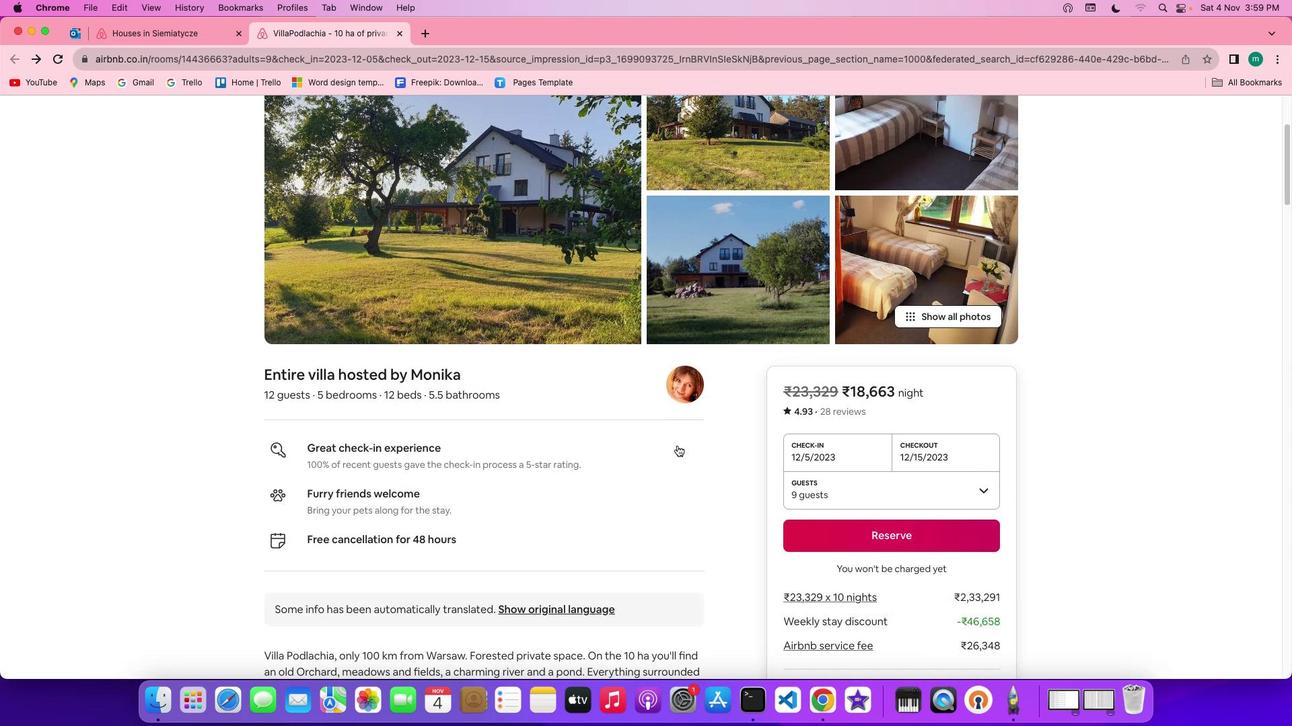 
Action: Mouse scrolled (677, 446) with delta (0, -2)
Screenshot: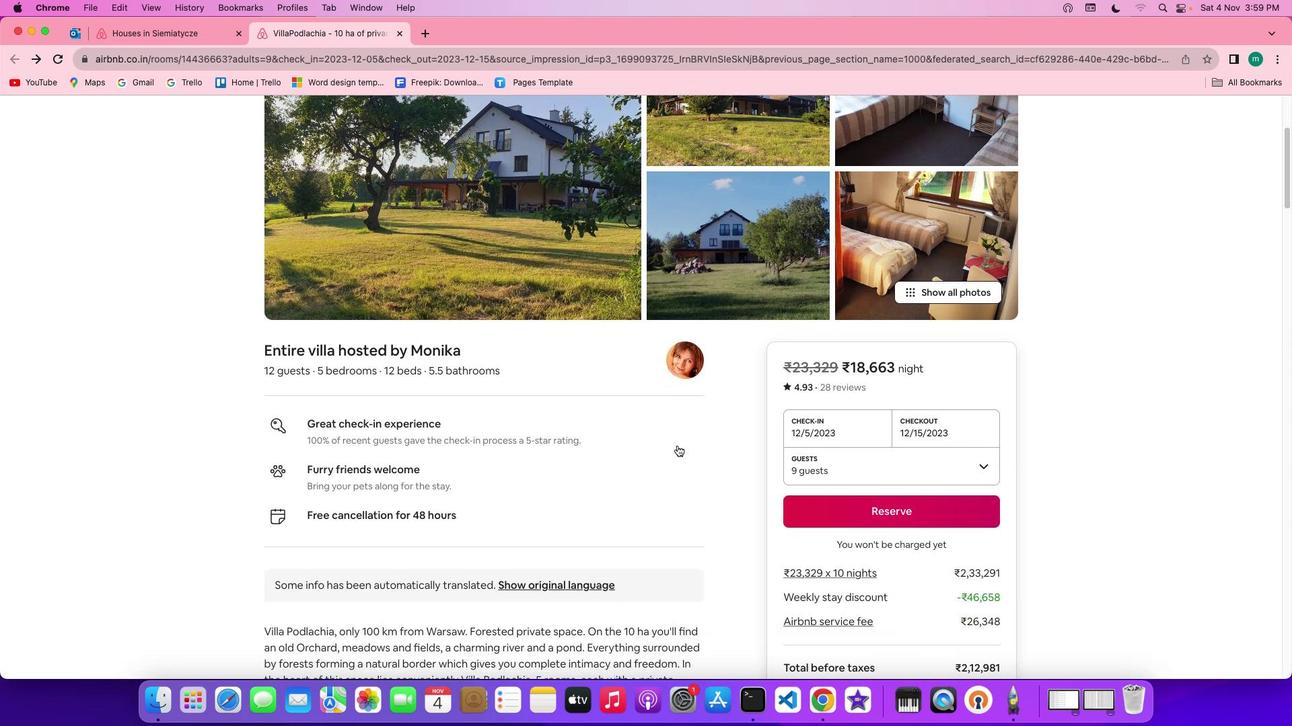 
Action: Mouse scrolled (677, 446) with delta (0, 0)
Screenshot: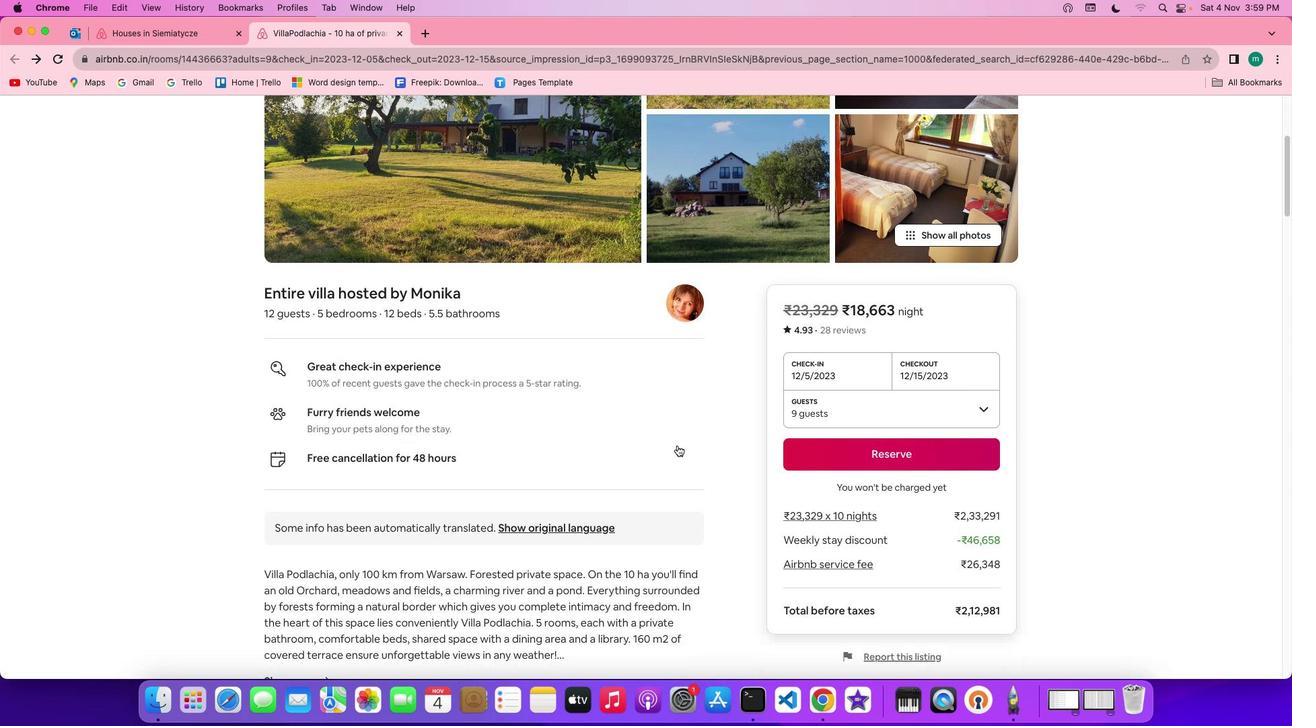 
Action: Mouse scrolled (677, 446) with delta (0, 0)
Screenshot: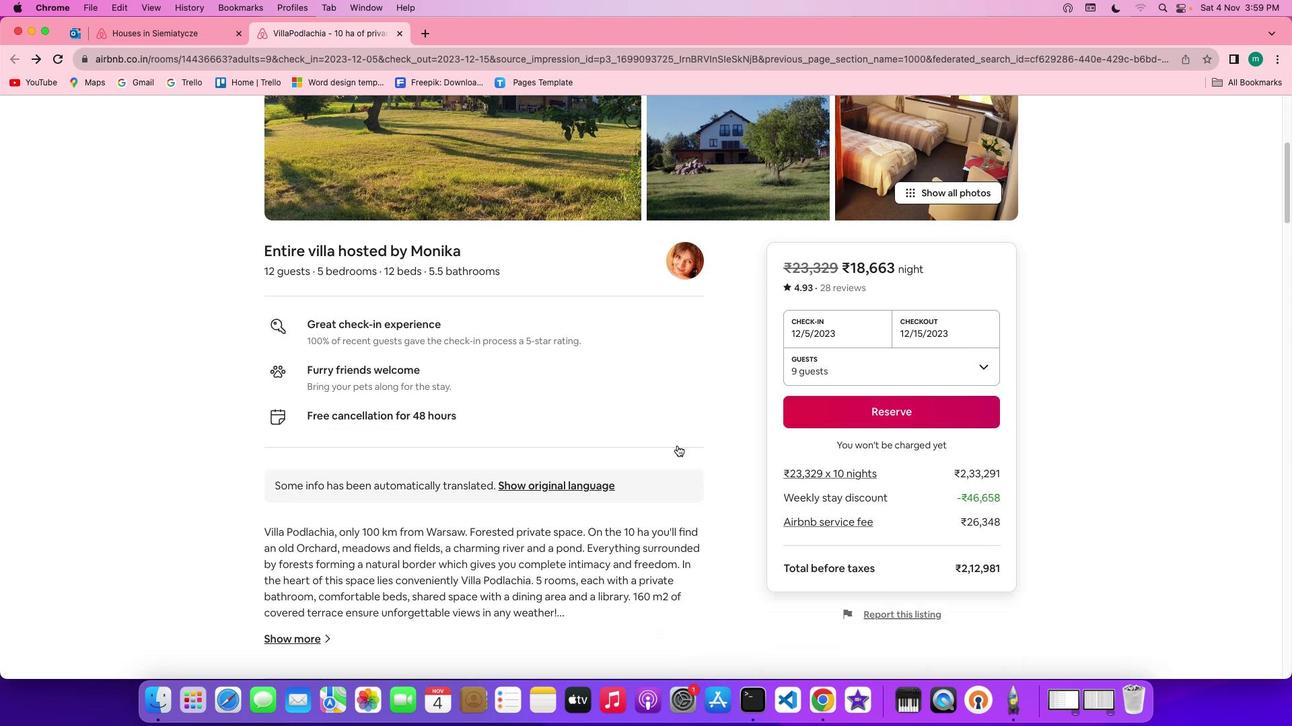 
Action: Mouse scrolled (677, 446) with delta (0, -1)
Screenshot: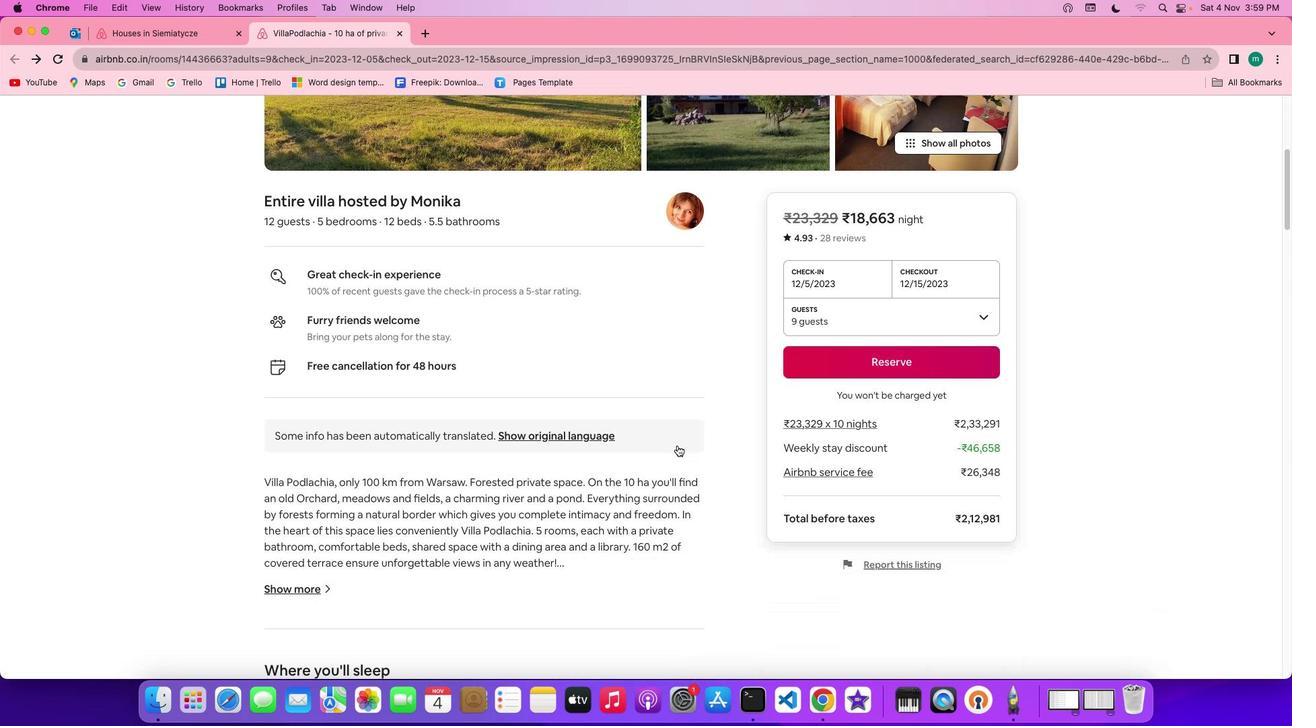 
Action: Mouse scrolled (677, 446) with delta (0, -2)
Screenshot: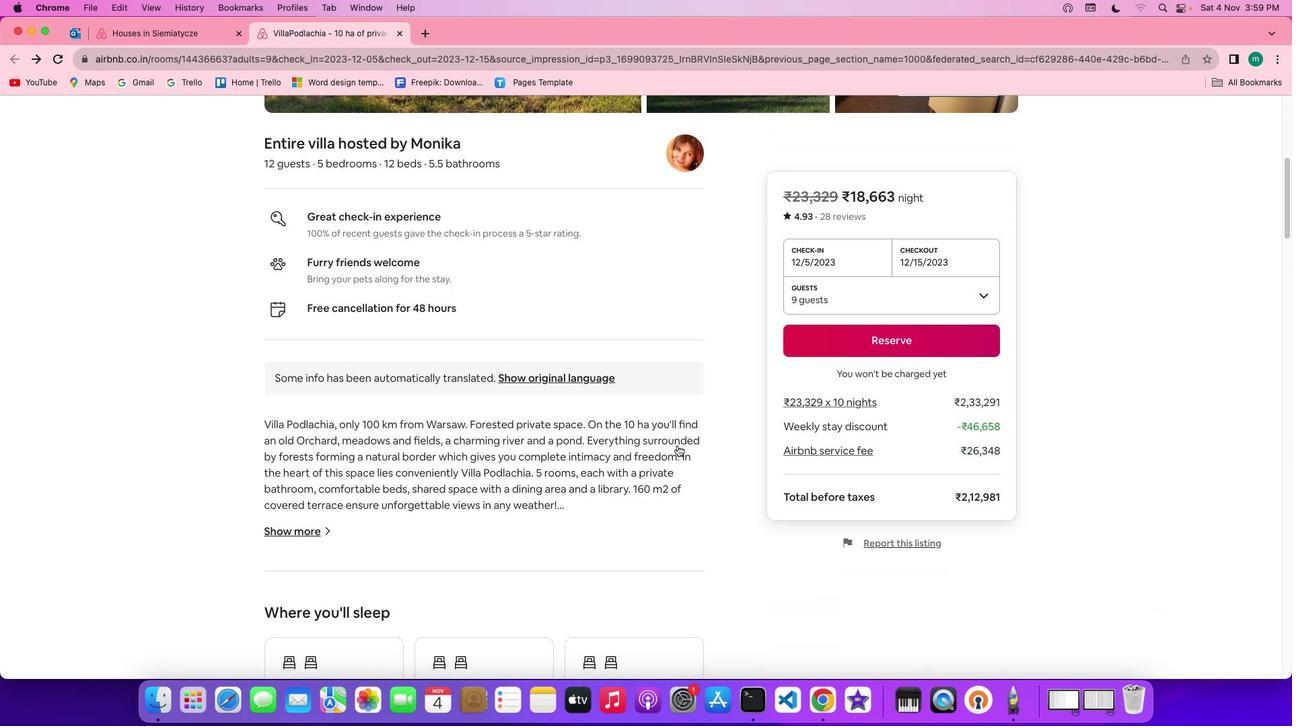 
Action: Mouse scrolled (677, 446) with delta (0, 0)
Screenshot: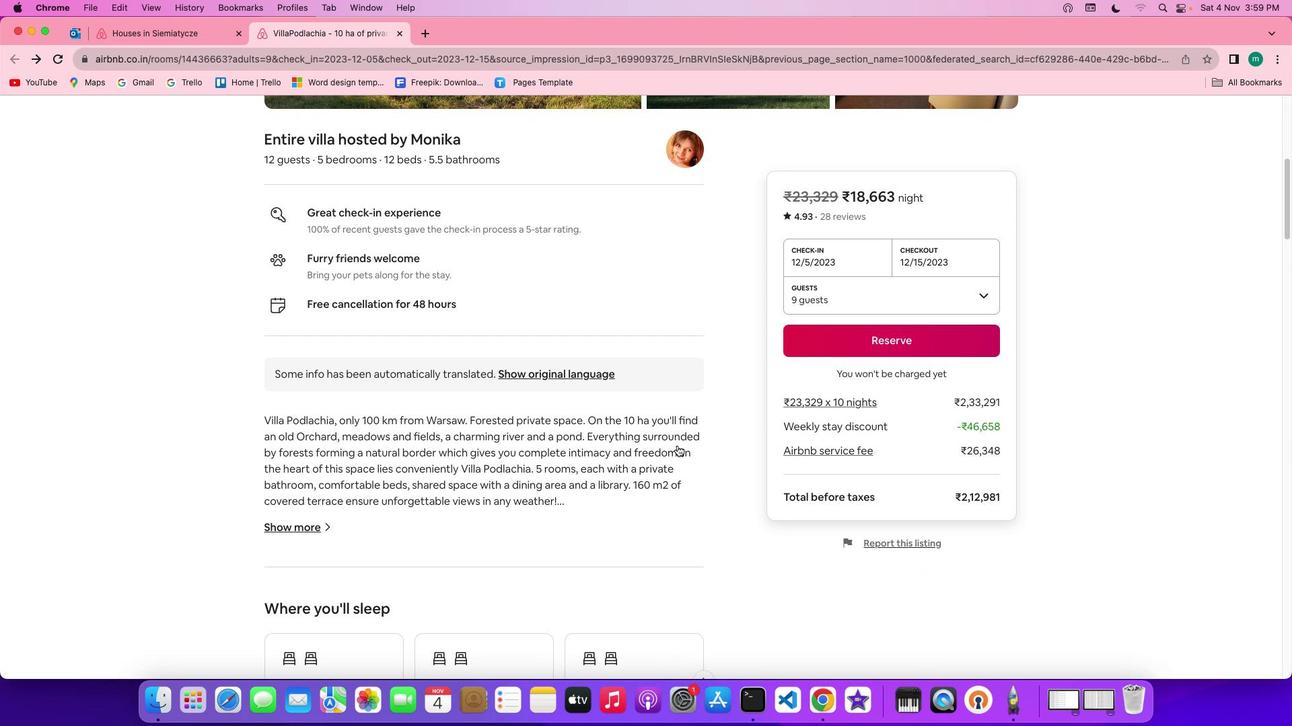 
Action: Mouse scrolled (677, 446) with delta (0, 0)
Screenshot: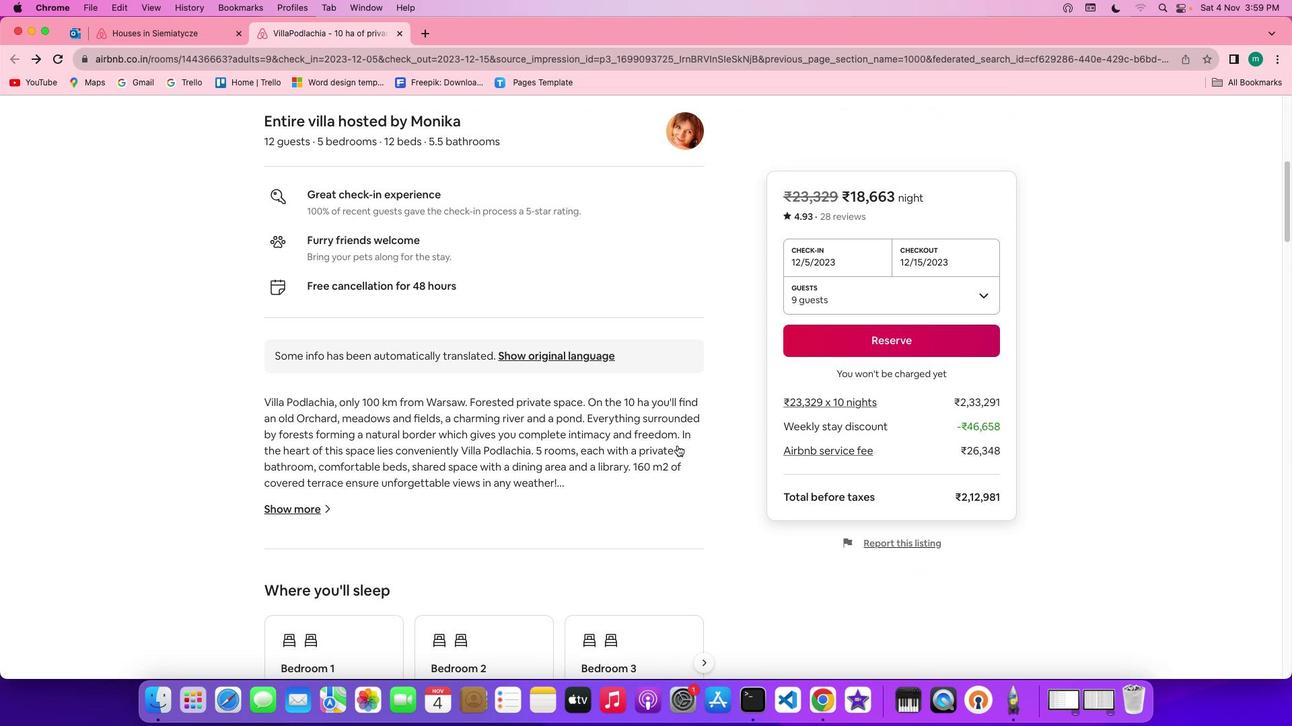 
Action: Mouse scrolled (677, 446) with delta (0, 0)
Screenshot: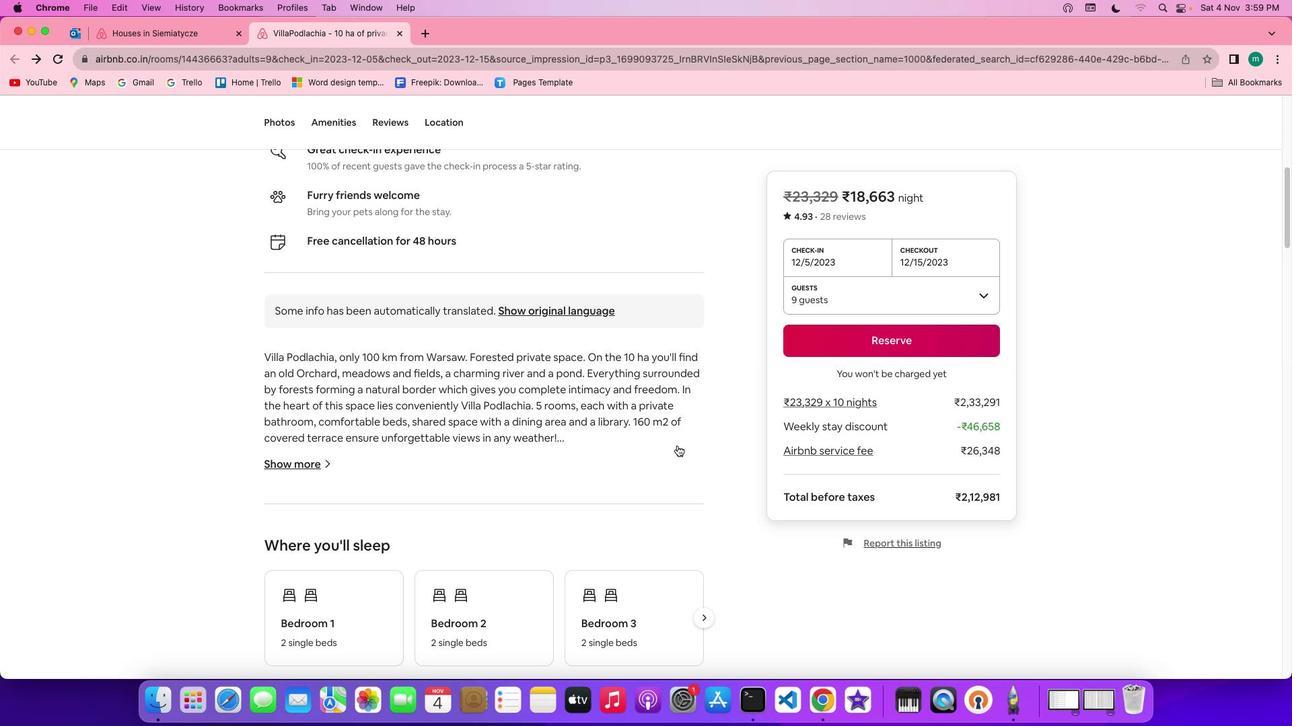 
Action: Mouse scrolled (677, 446) with delta (0, 0)
Screenshot: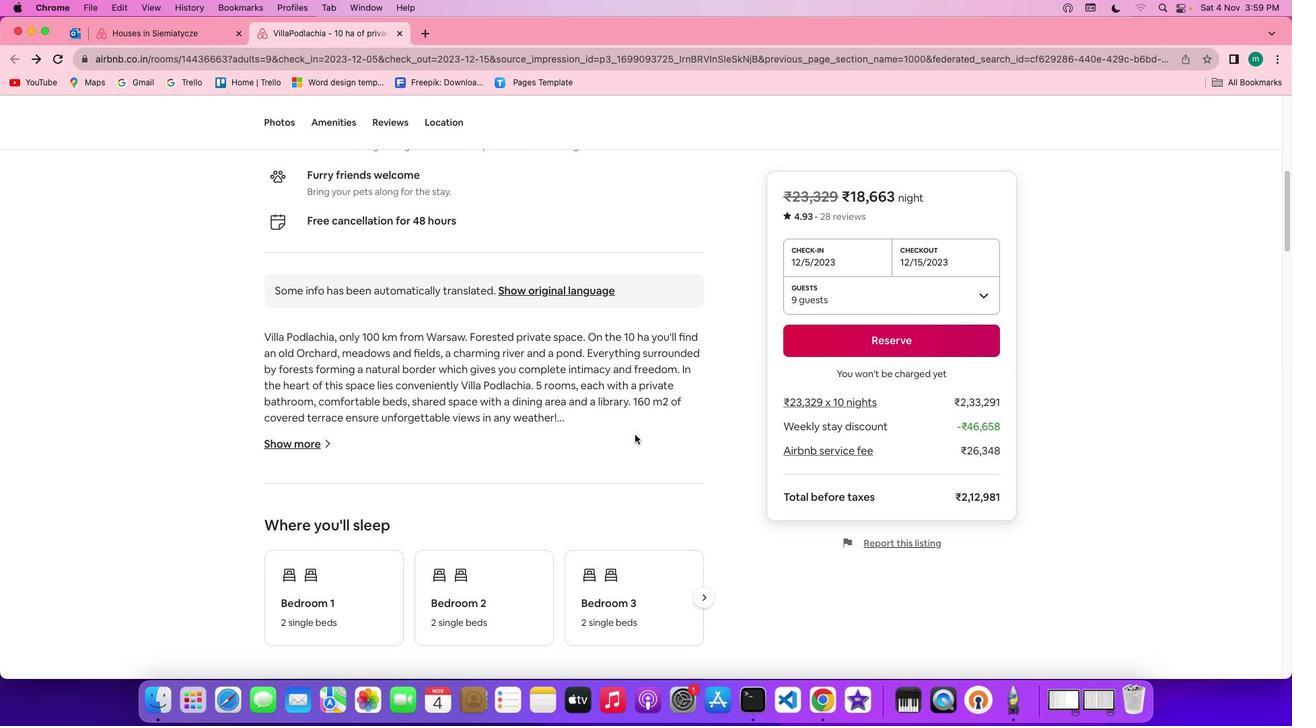 
Action: Mouse moved to (314, 444)
Screenshot: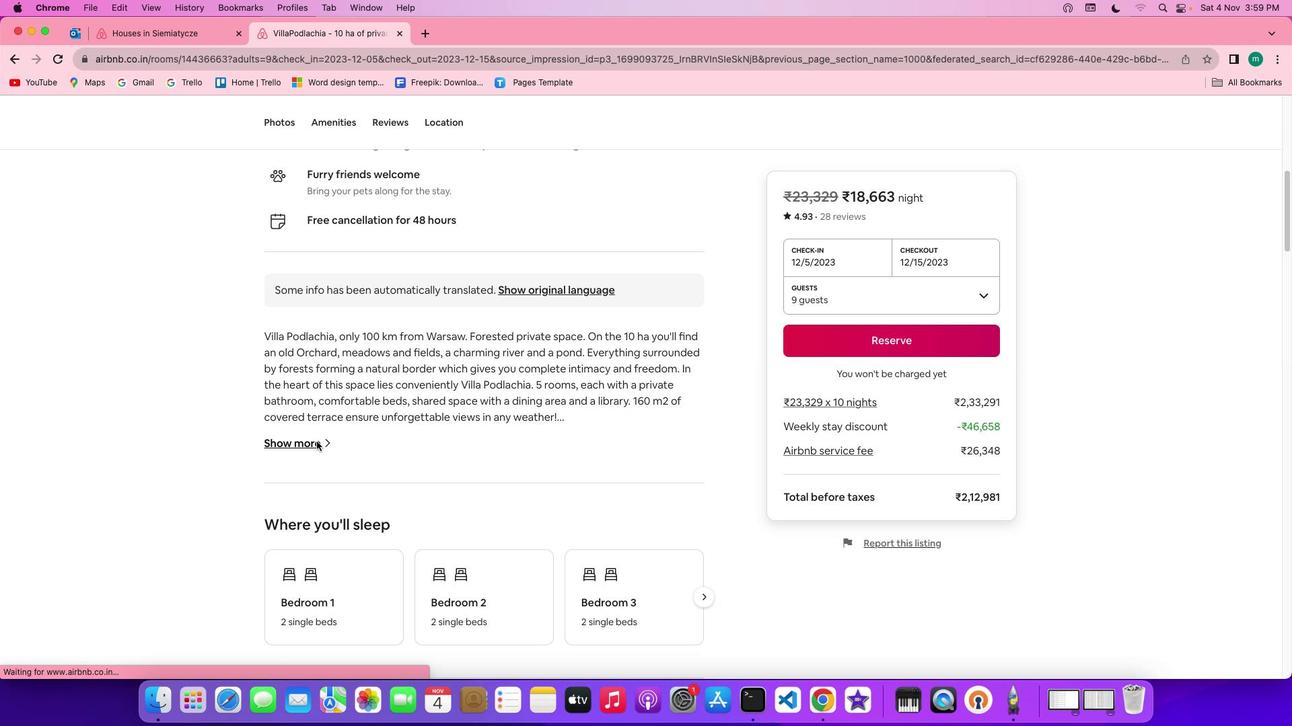 
Action: Mouse pressed left at (314, 444)
Screenshot: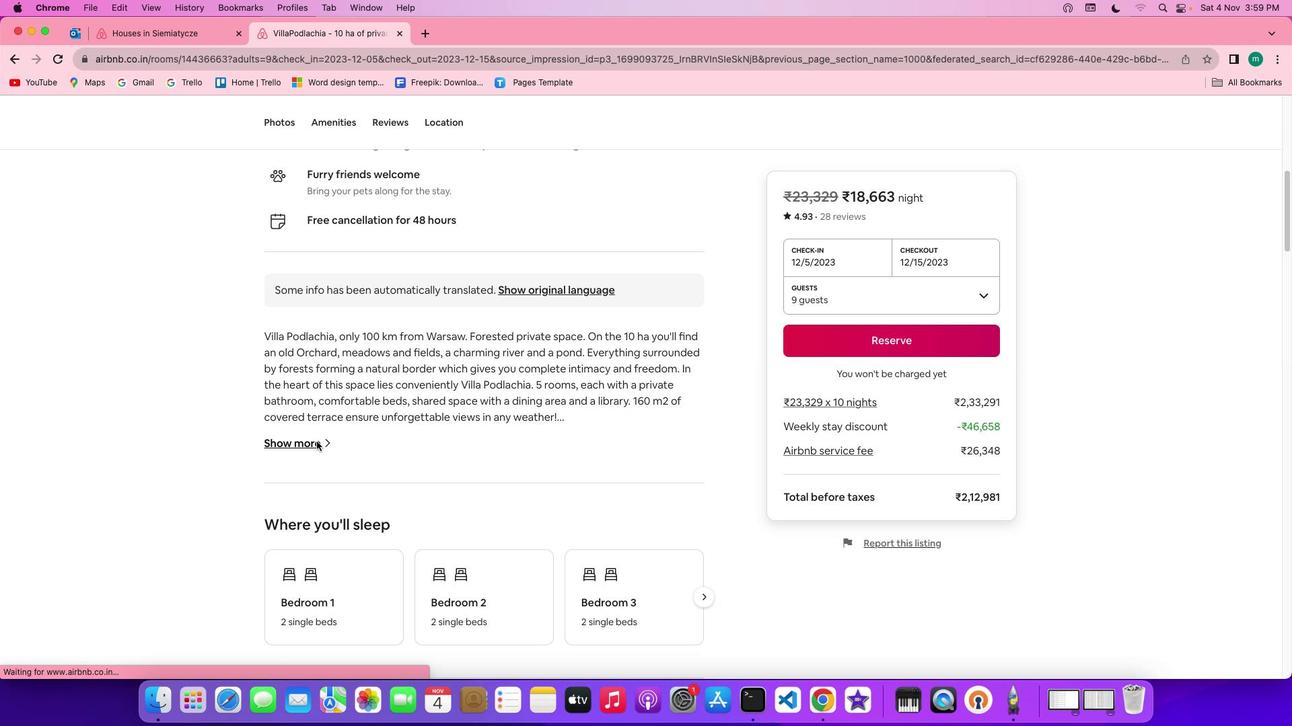 
Action: Mouse moved to (702, 451)
Screenshot: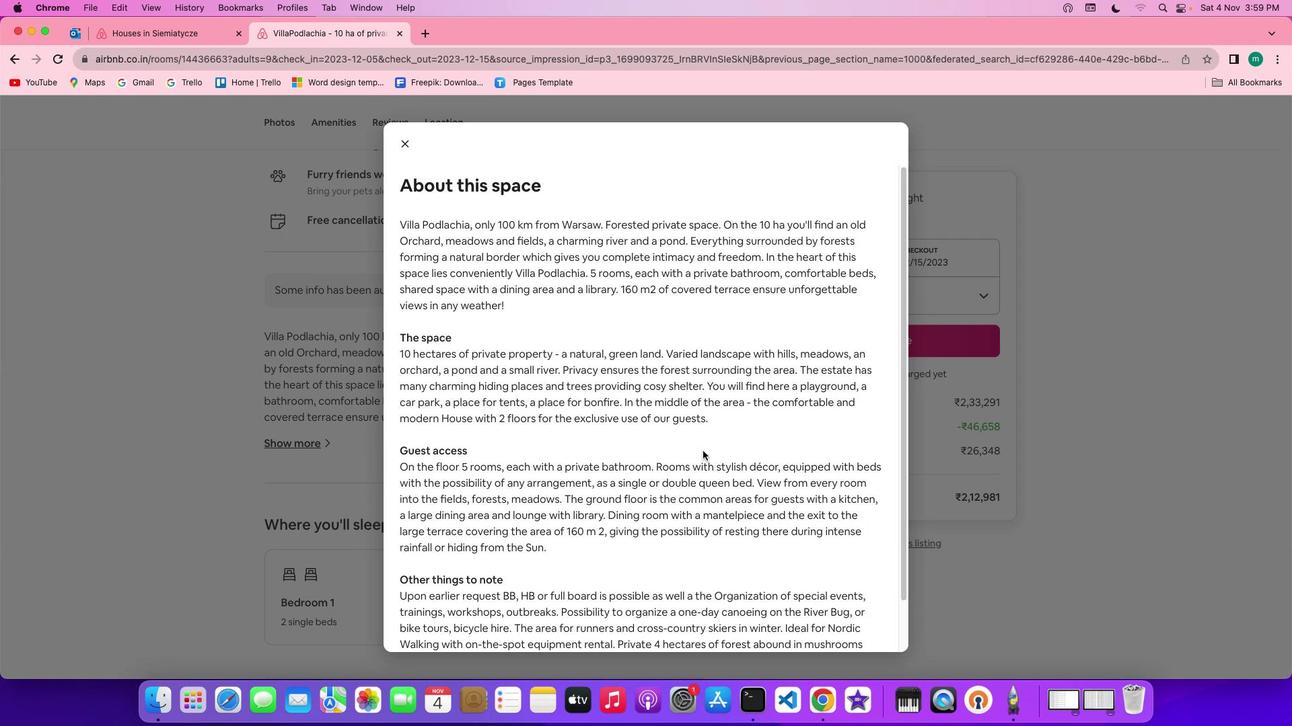 
Action: Mouse scrolled (702, 451) with delta (0, 0)
Screenshot: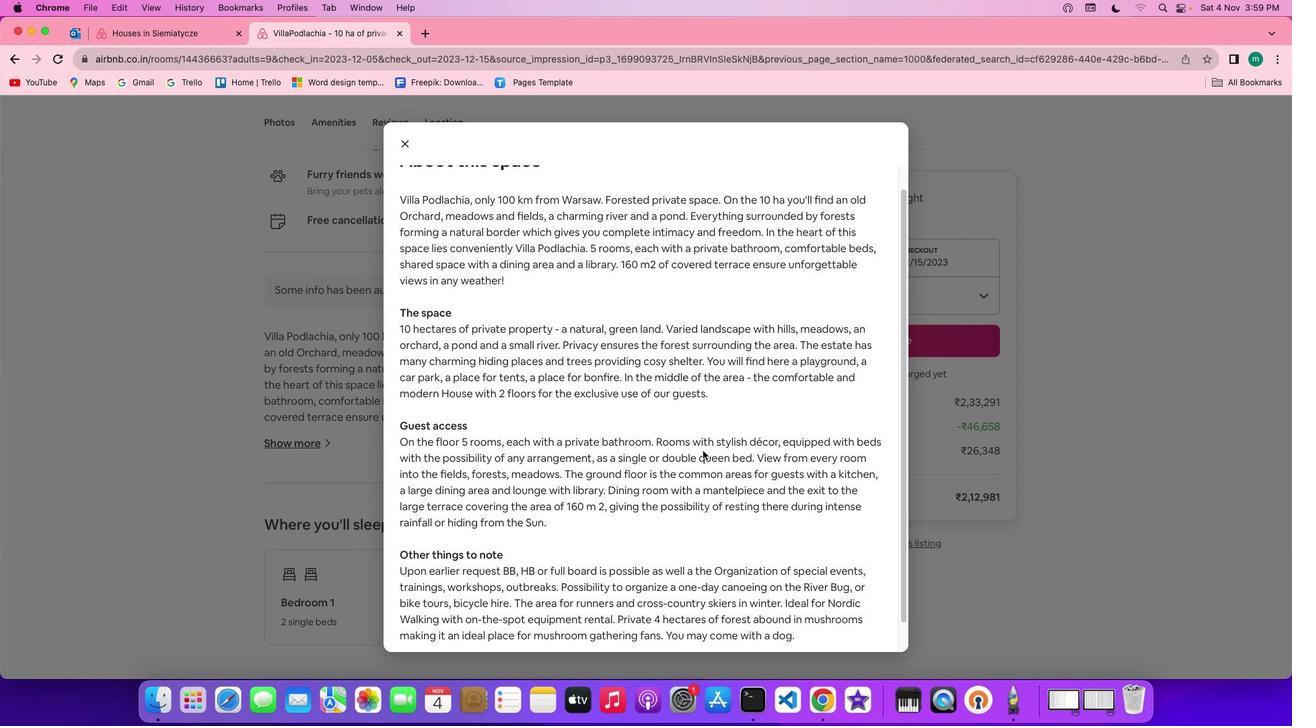 
Action: Mouse scrolled (702, 451) with delta (0, 0)
Screenshot: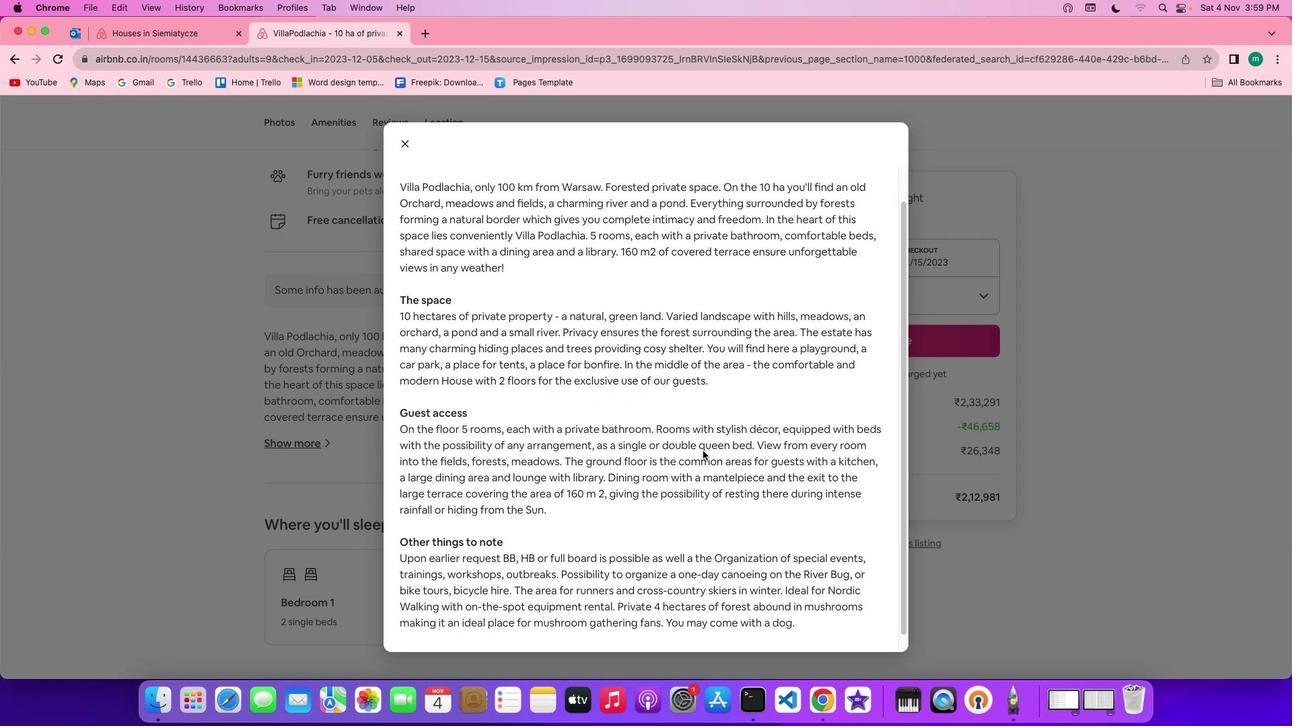 
Action: Mouse scrolled (702, 451) with delta (0, -1)
Screenshot: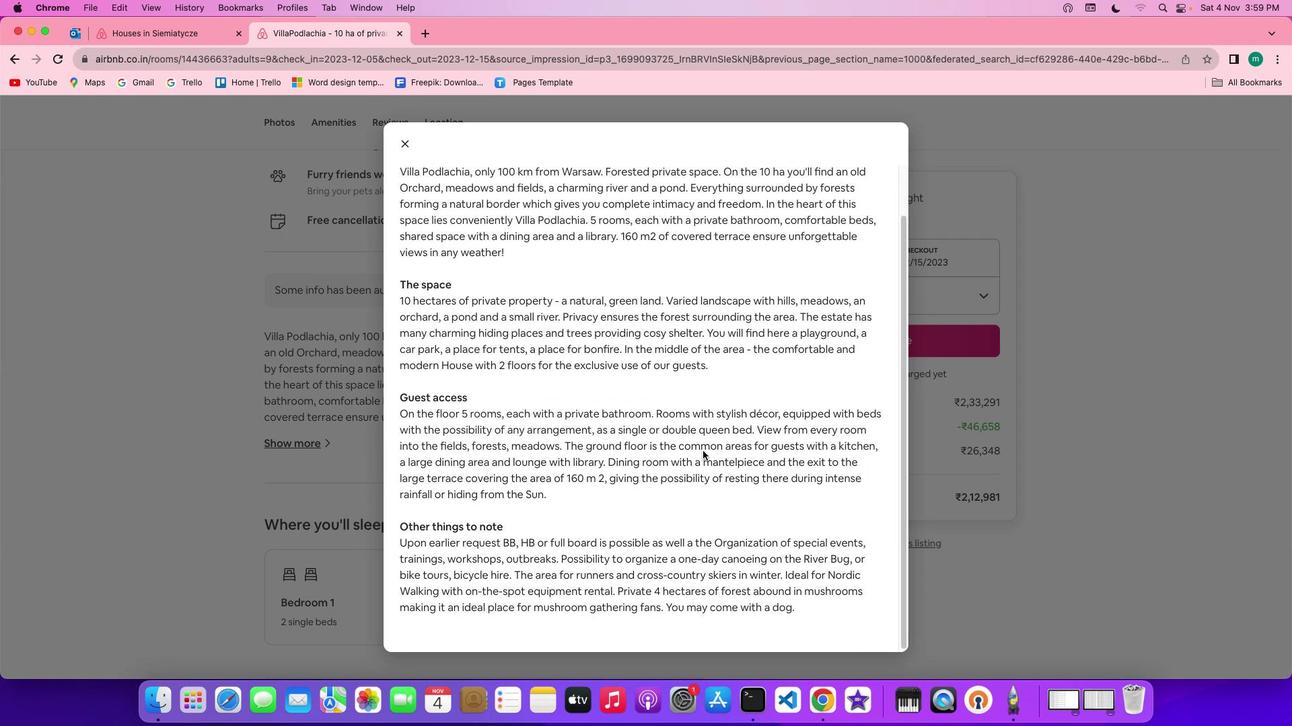 
Action: Mouse scrolled (702, 451) with delta (0, -1)
Screenshot: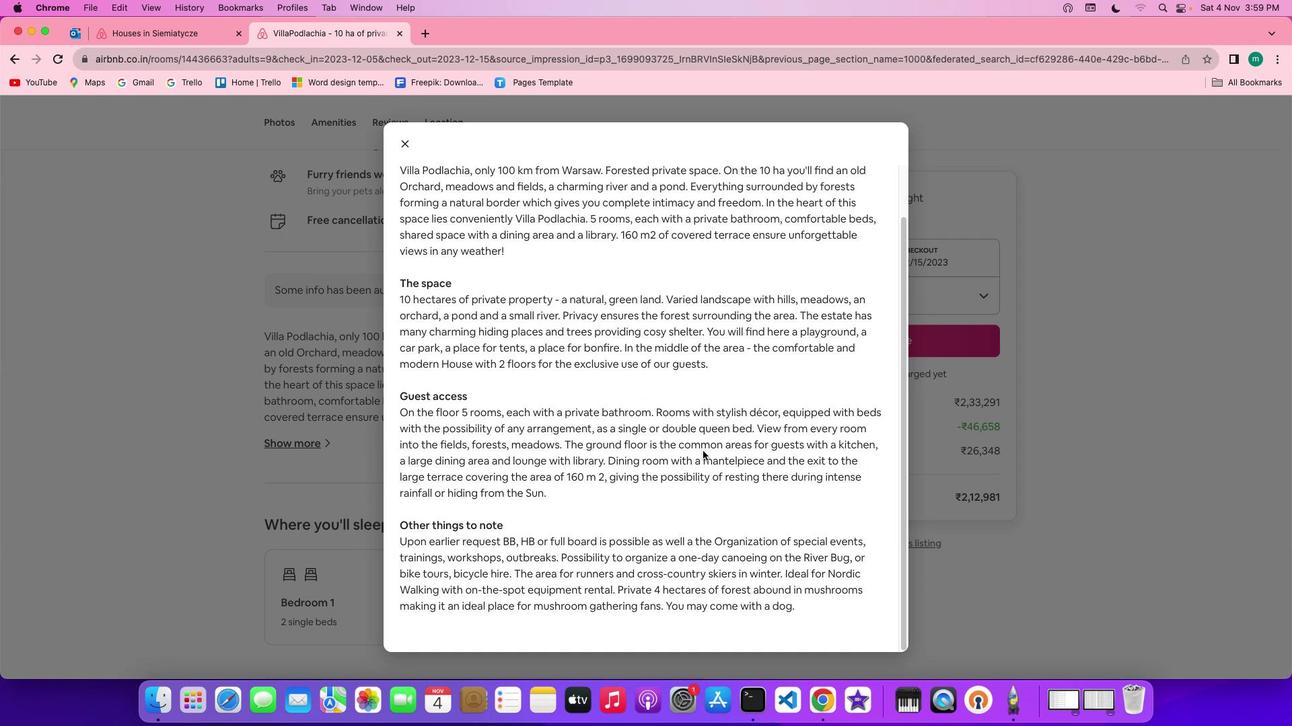
Action: Mouse scrolled (702, 451) with delta (0, 0)
Screenshot: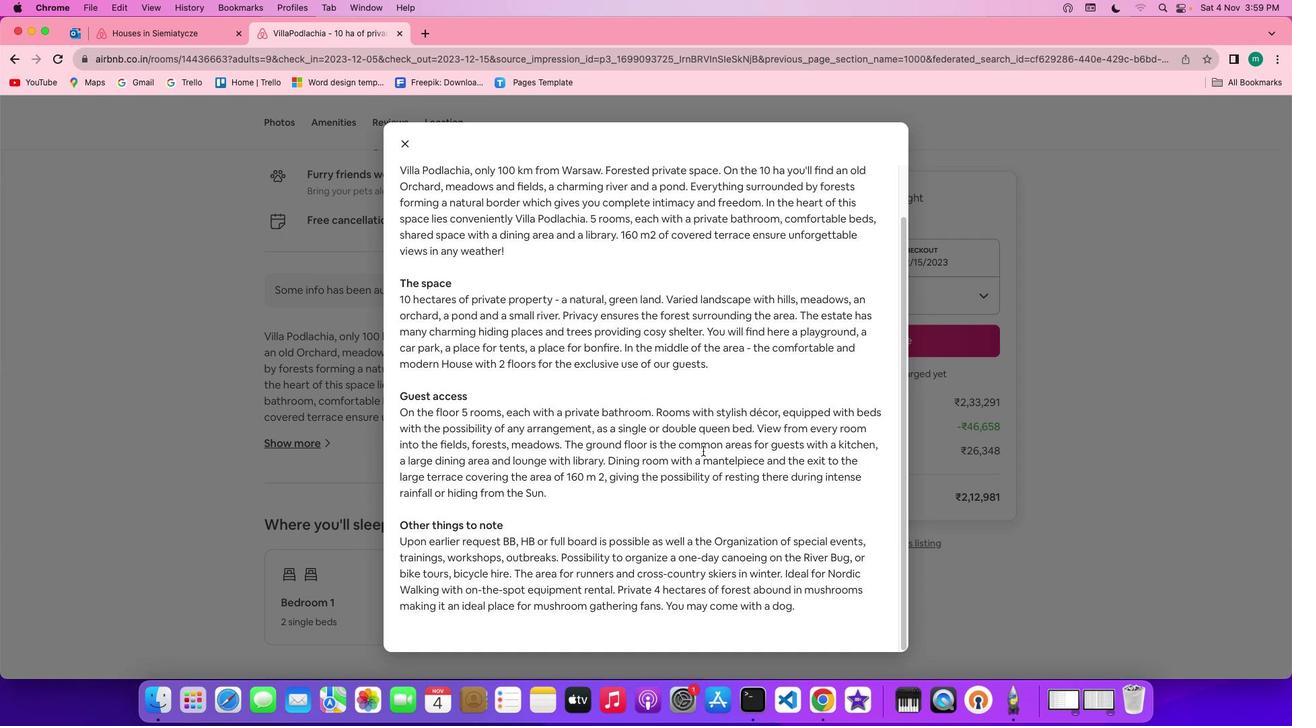 
Action: Mouse scrolled (702, 451) with delta (0, 0)
Screenshot: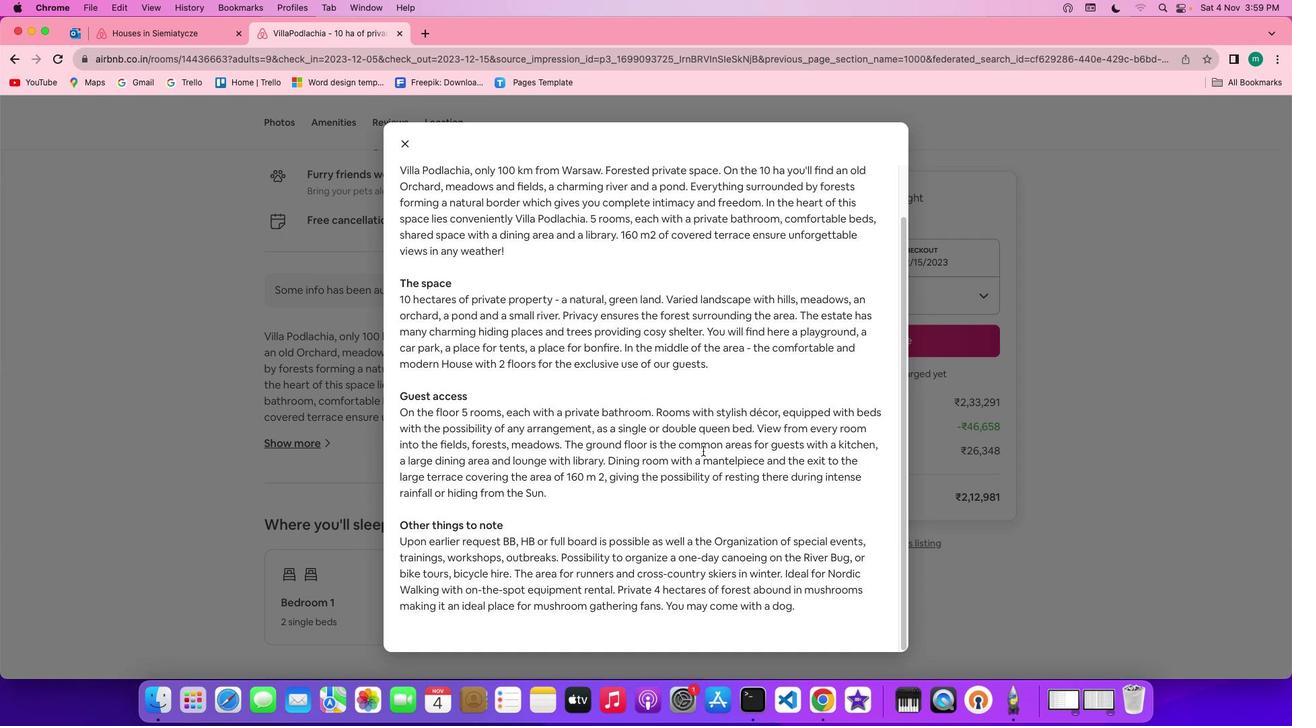 
Action: Mouse scrolled (702, 451) with delta (0, -2)
Screenshot: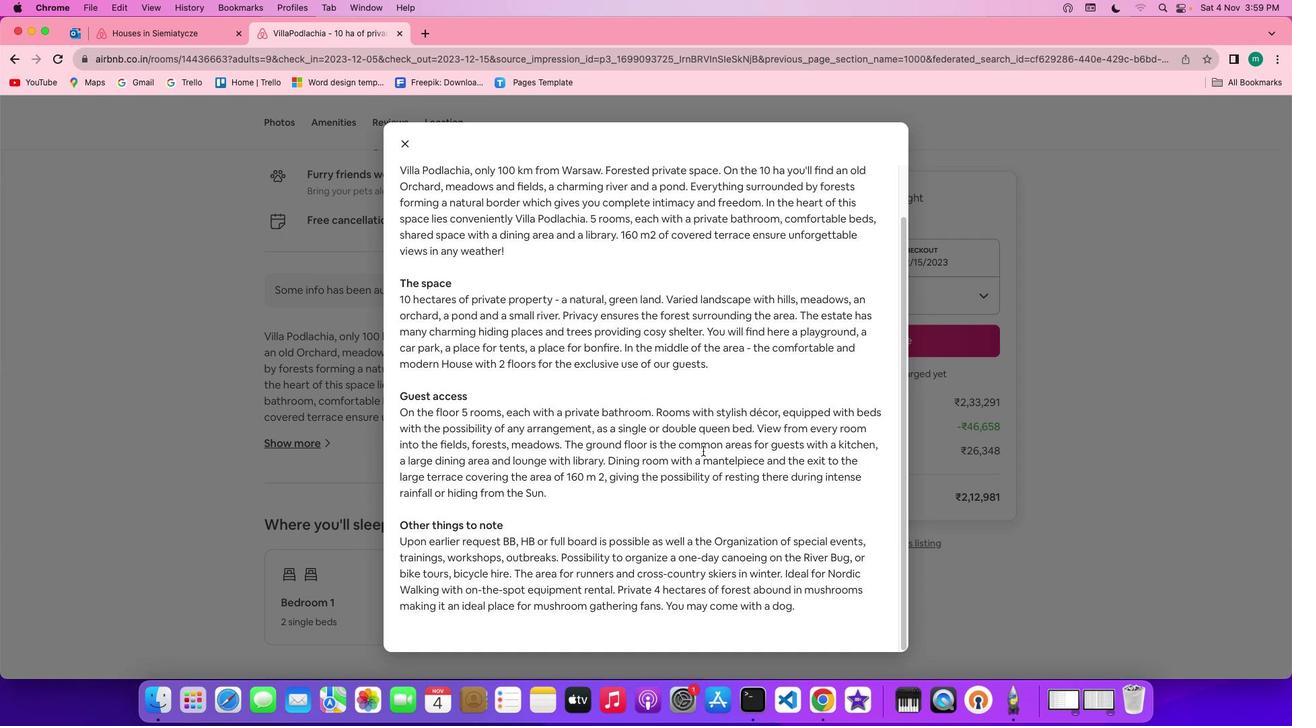 
Action: Mouse scrolled (702, 451) with delta (0, -2)
Screenshot: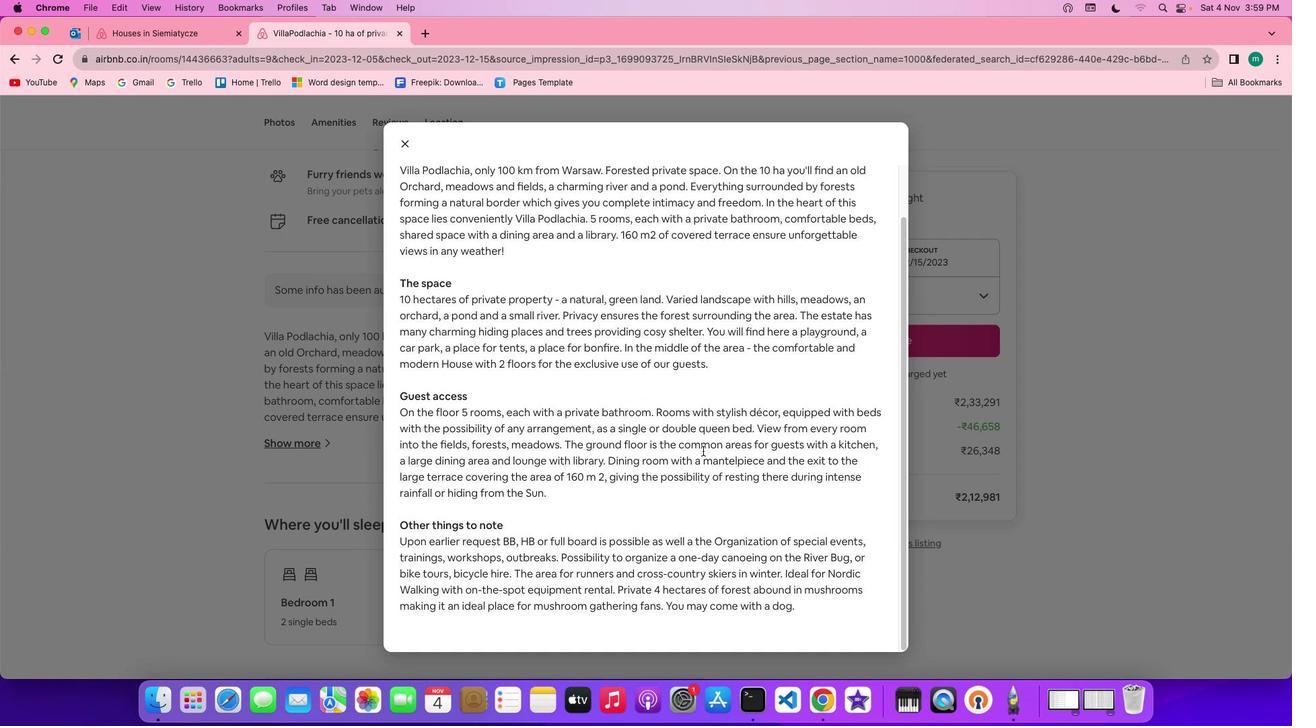 
Action: Mouse moved to (410, 146)
Screenshot: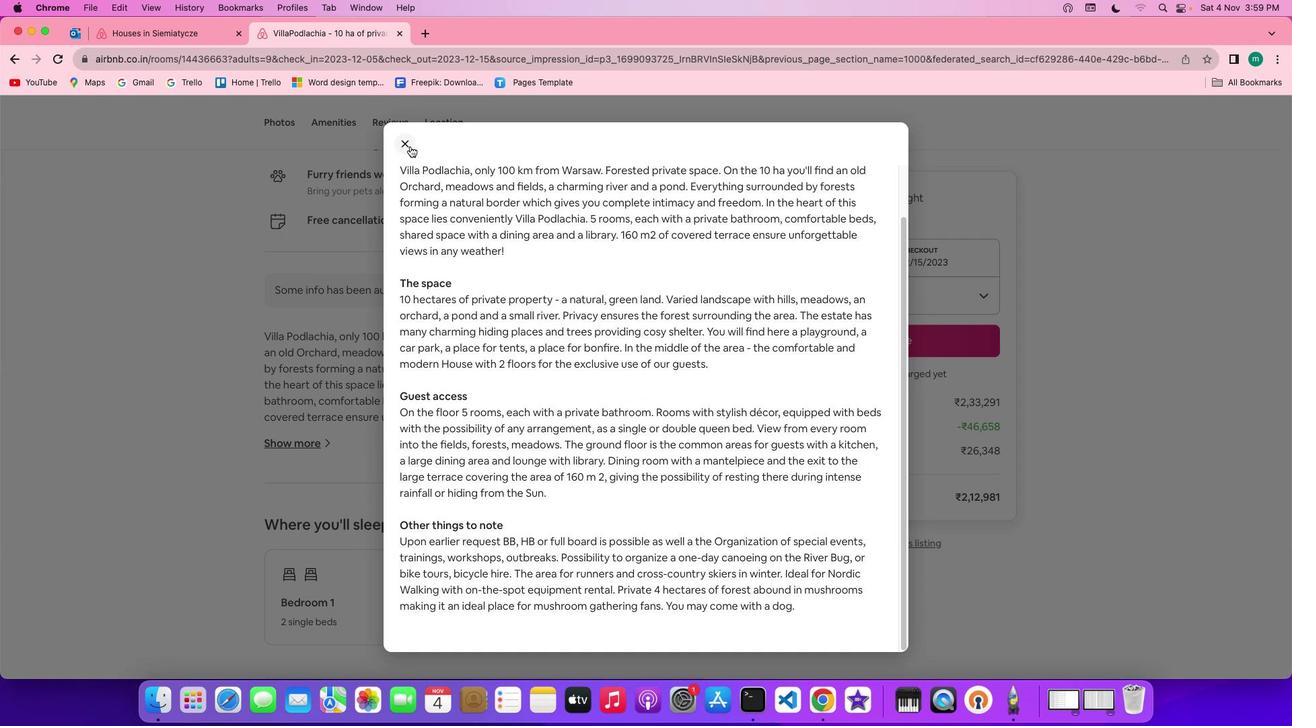 
Action: Mouse pressed left at (410, 146)
Screenshot: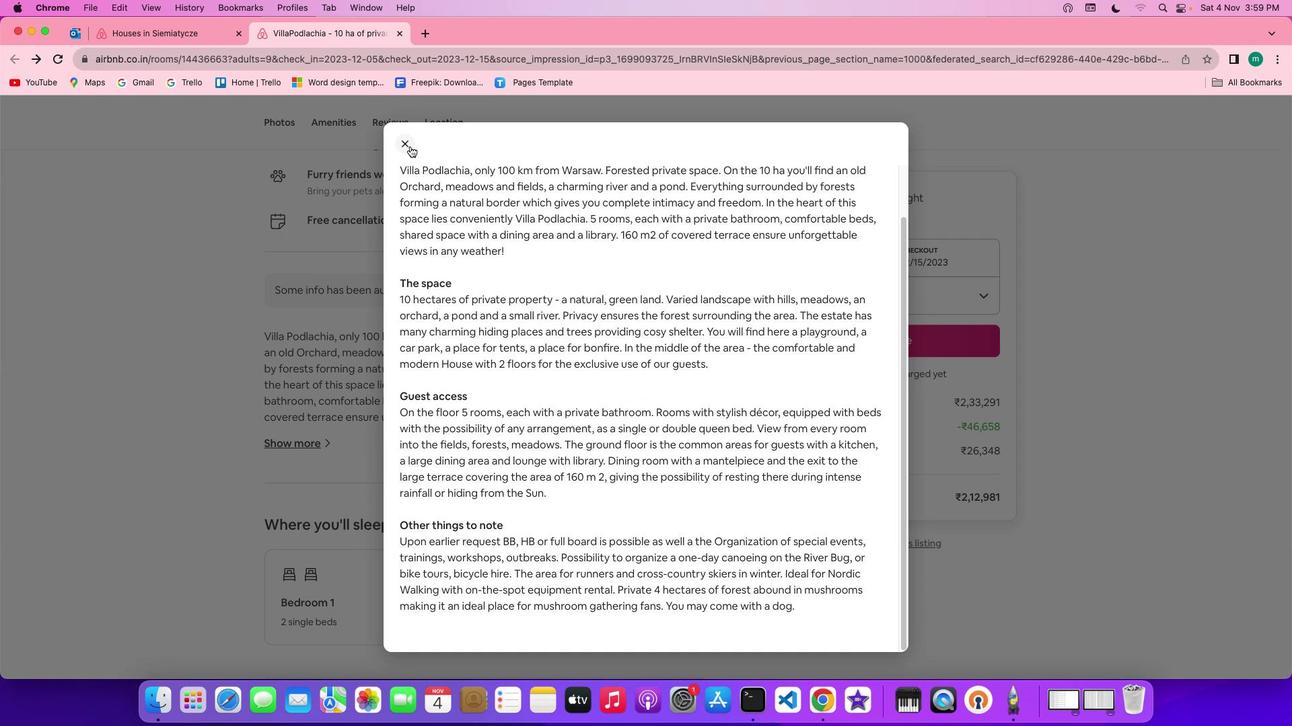 
Action: Mouse moved to (574, 483)
Screenshot: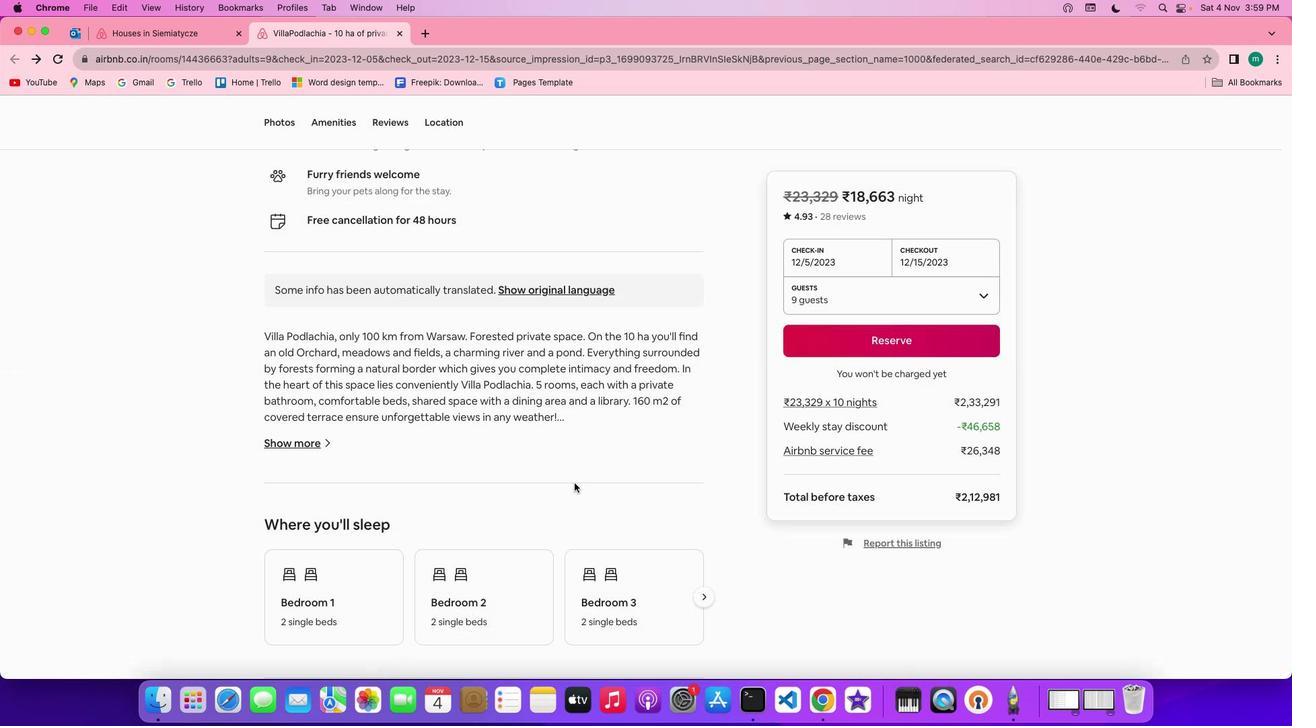 
Action: Mouse scrolled (574, 483) with delta (0, 0)
Screenshot: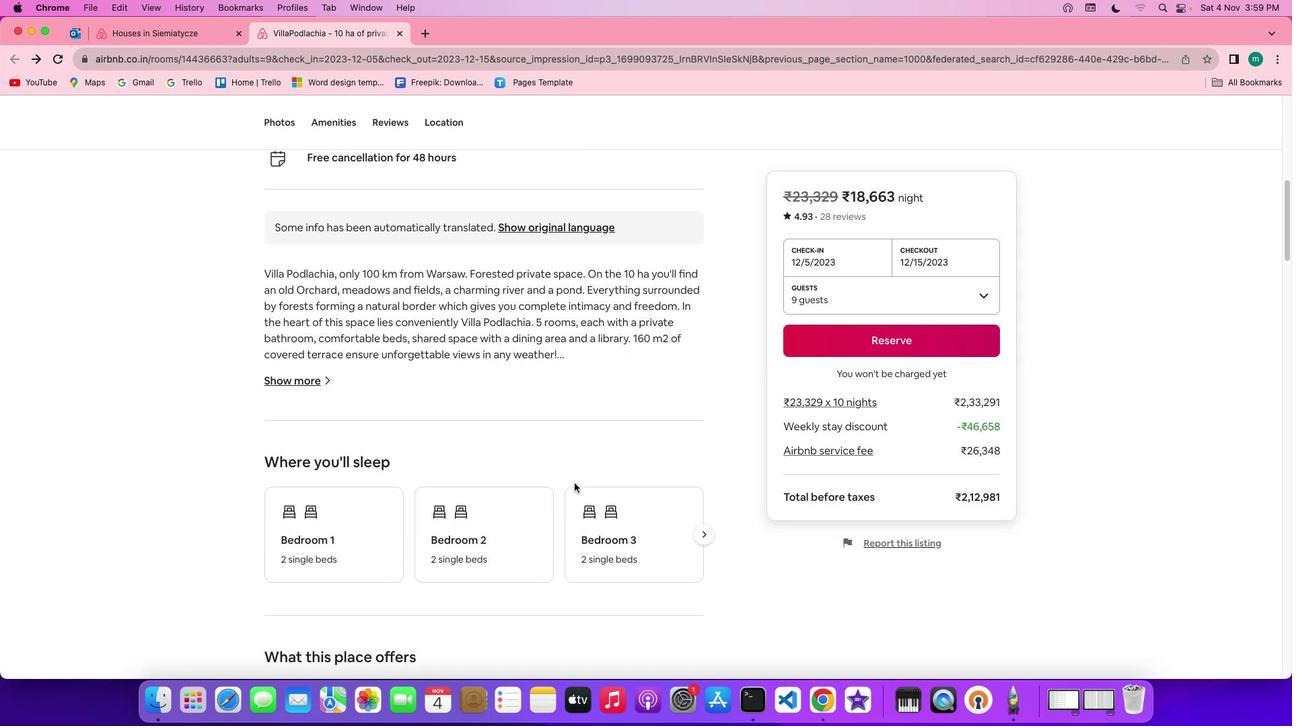 
Action: Mouse scrolled (574, 483) with delta (0, 0)
Screenshot: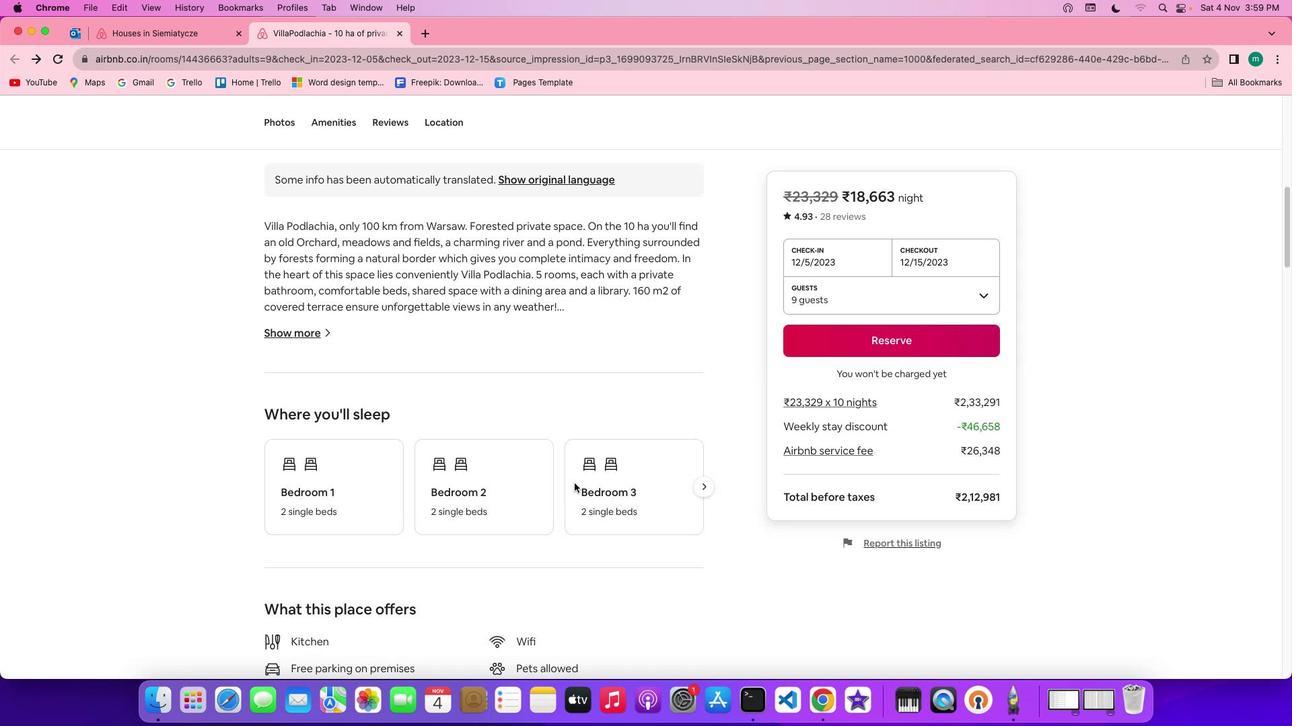 
Action: Mouse scrolled (574, 483) with delta (0, -1)
Screenshot: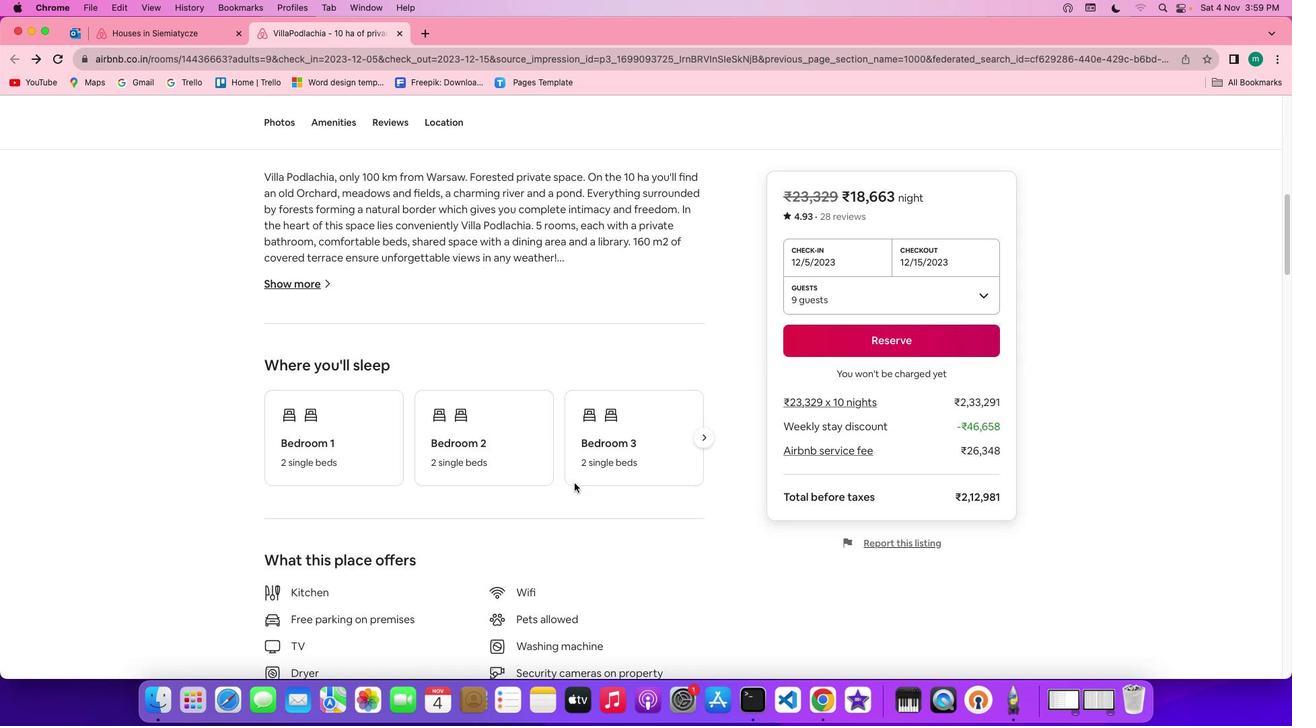 
Action: Mouse scrolled (574, 483) with delta (0, -2)
Screenshot: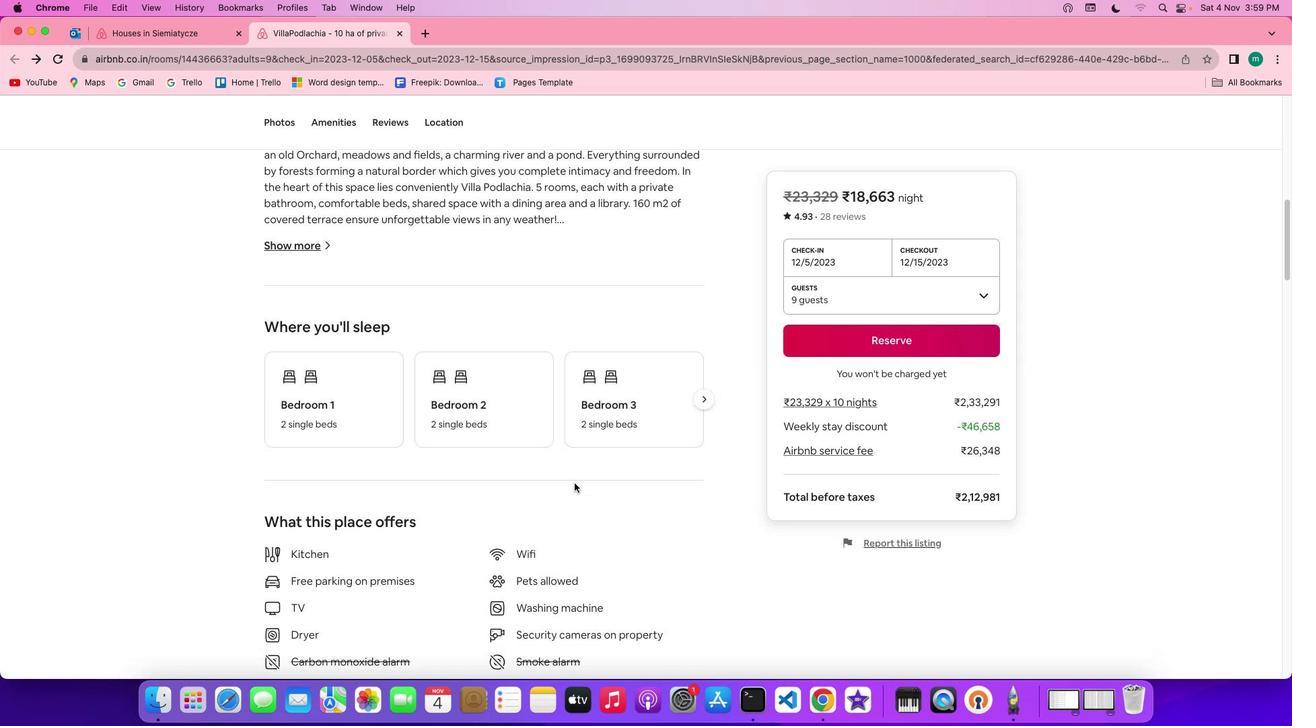 
Action: Mouse moved to (711, 399)
Screenshot: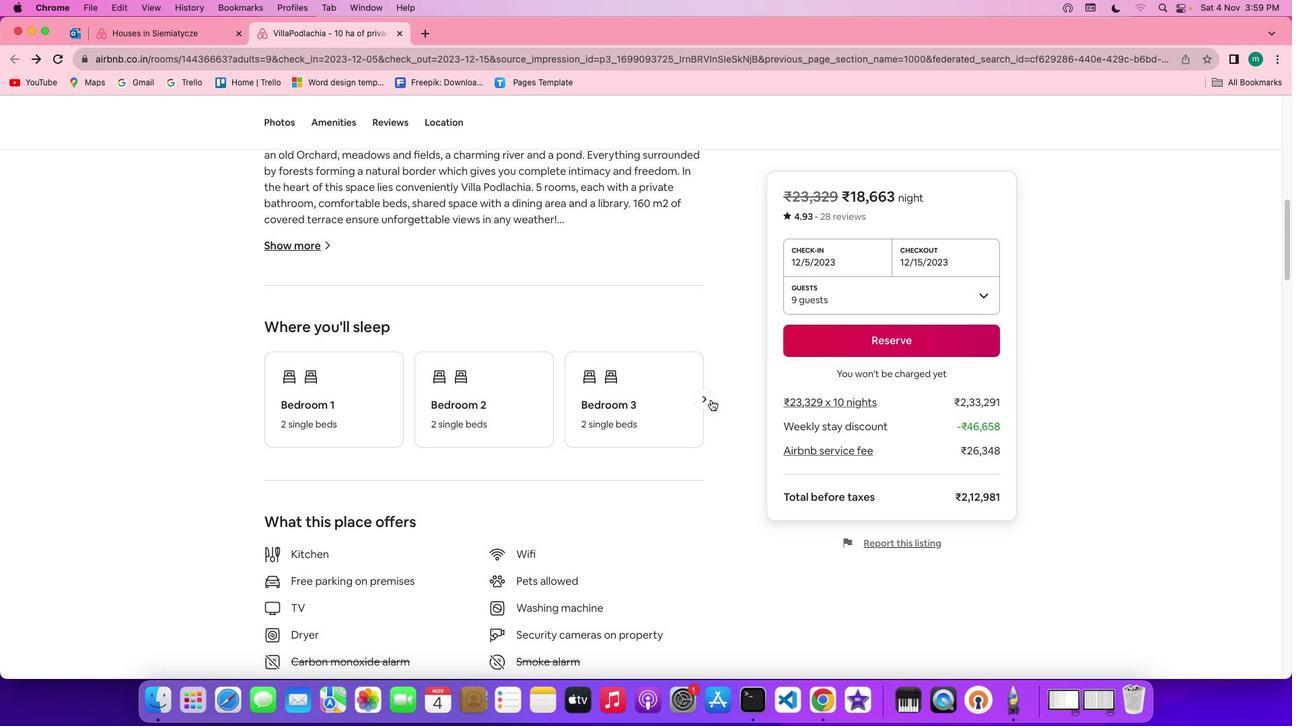 
Action: Mouse pressed left at (711, 399)
Screenshot: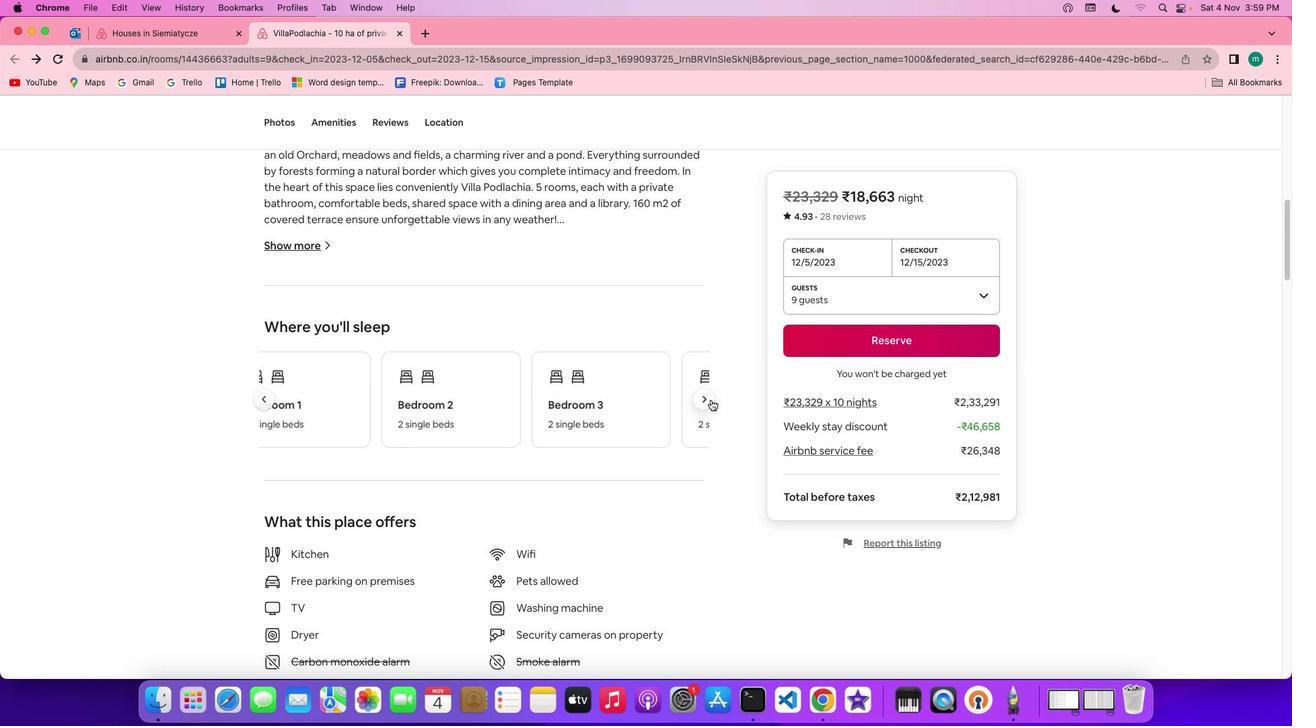 
Action: Mouse pressed left at (711, 399)
Screenshot: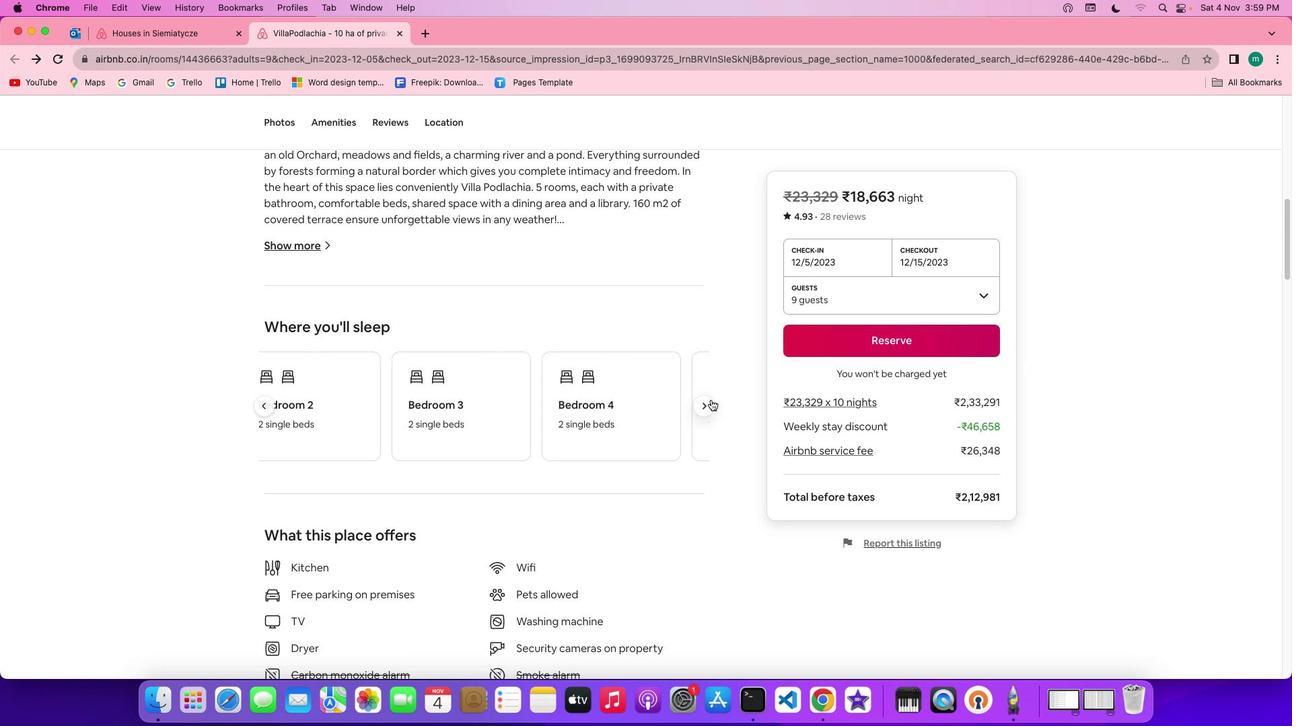 
Action: Mouse pressed left at (711, 399)
Screenshot: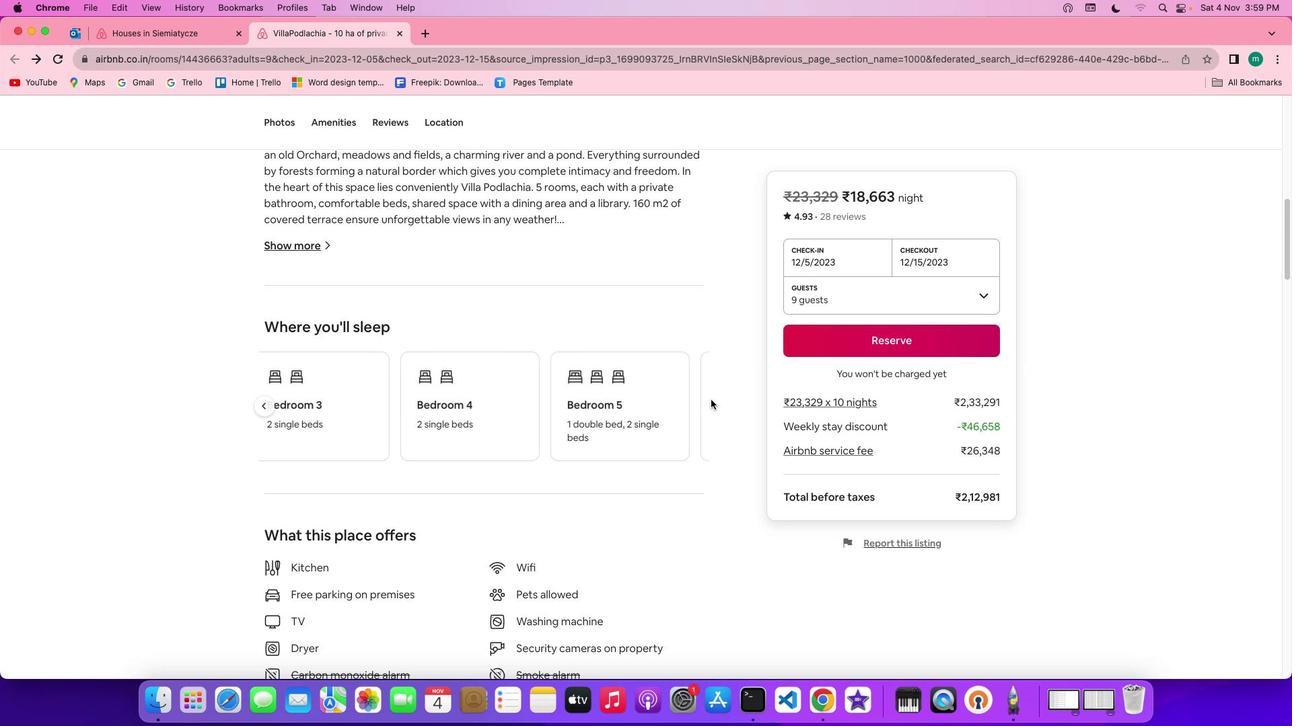 
Action: Mouse moved to (658, 450)
Screenshot: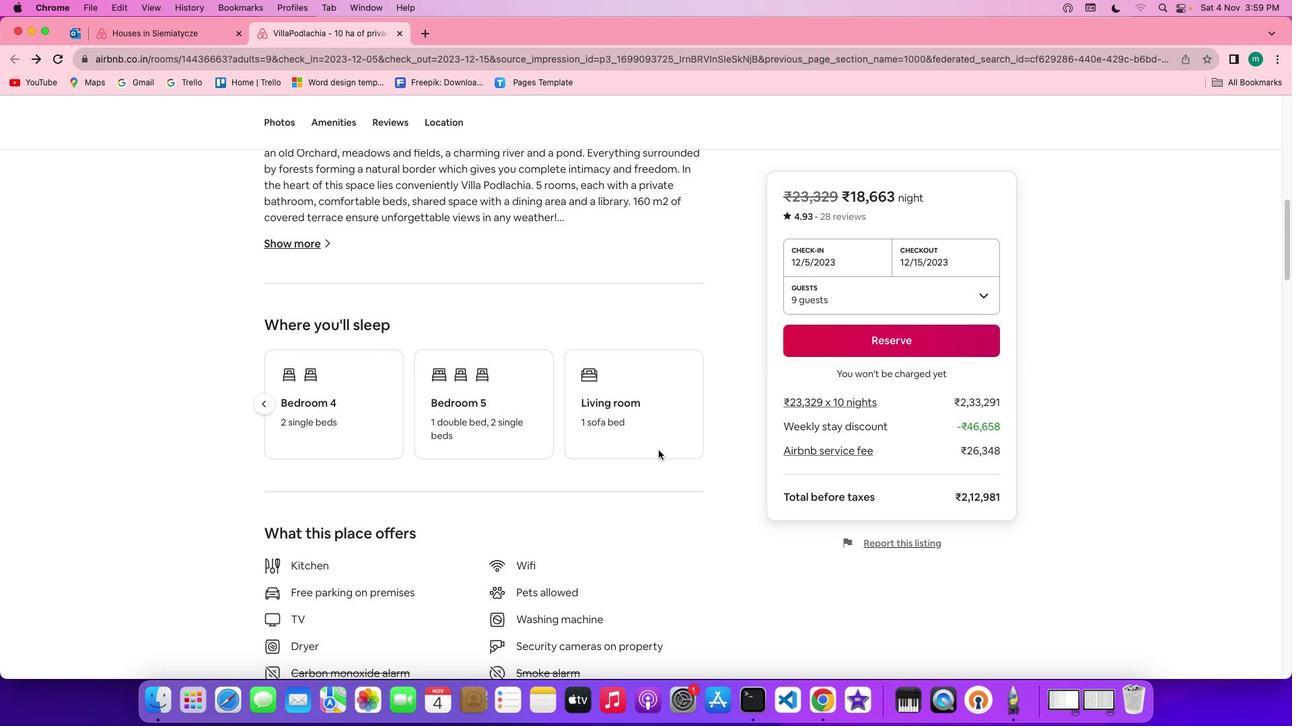 
Action: Mouse scrolled (658, 450) with delta (0, 0)
Screenshot: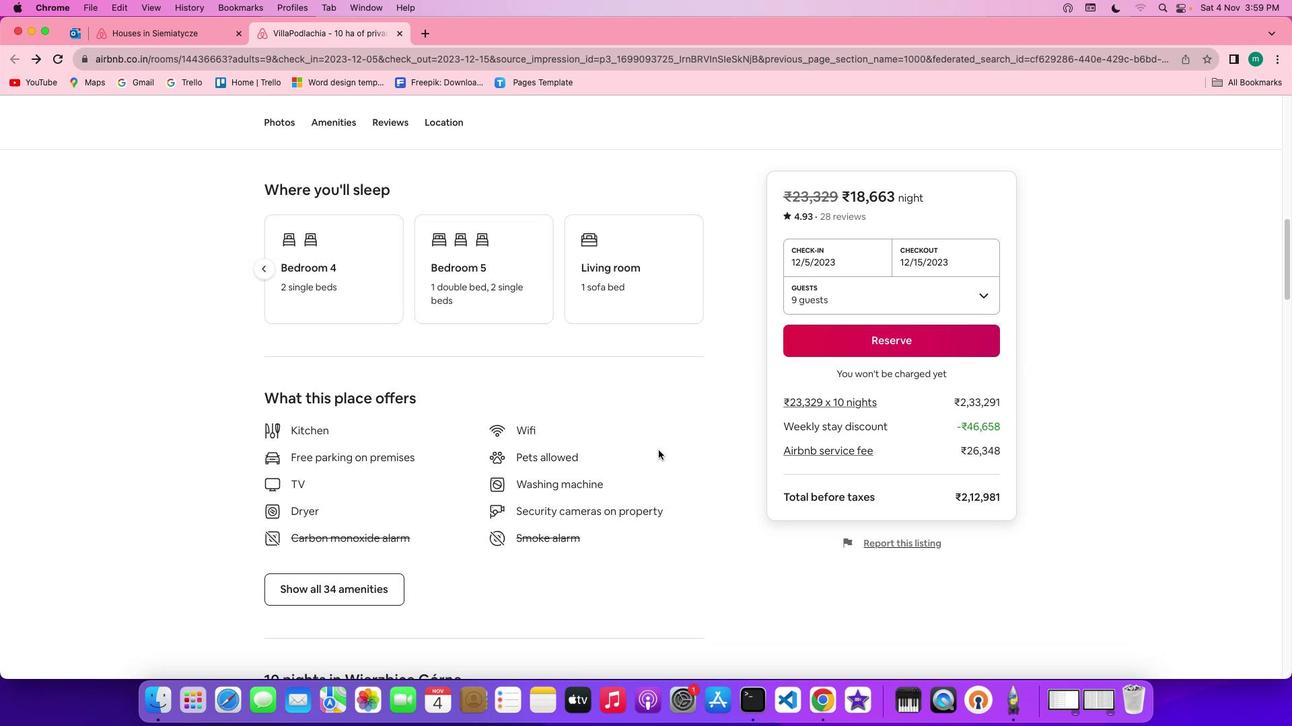 
Action: Mouse scrolled (658, 450) with delta (0, 0)
Screenshot: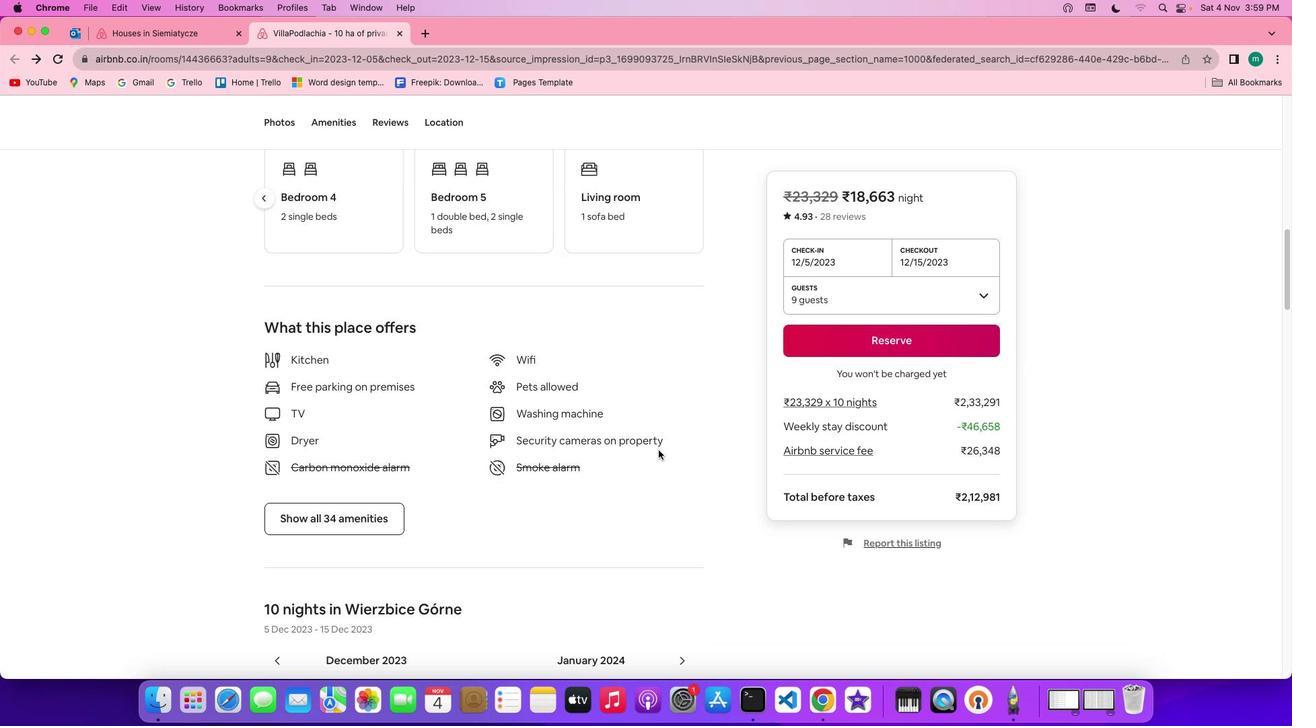 
Action: Mouse scrolled (658, 450) with delta (0, -2)
Screenshot: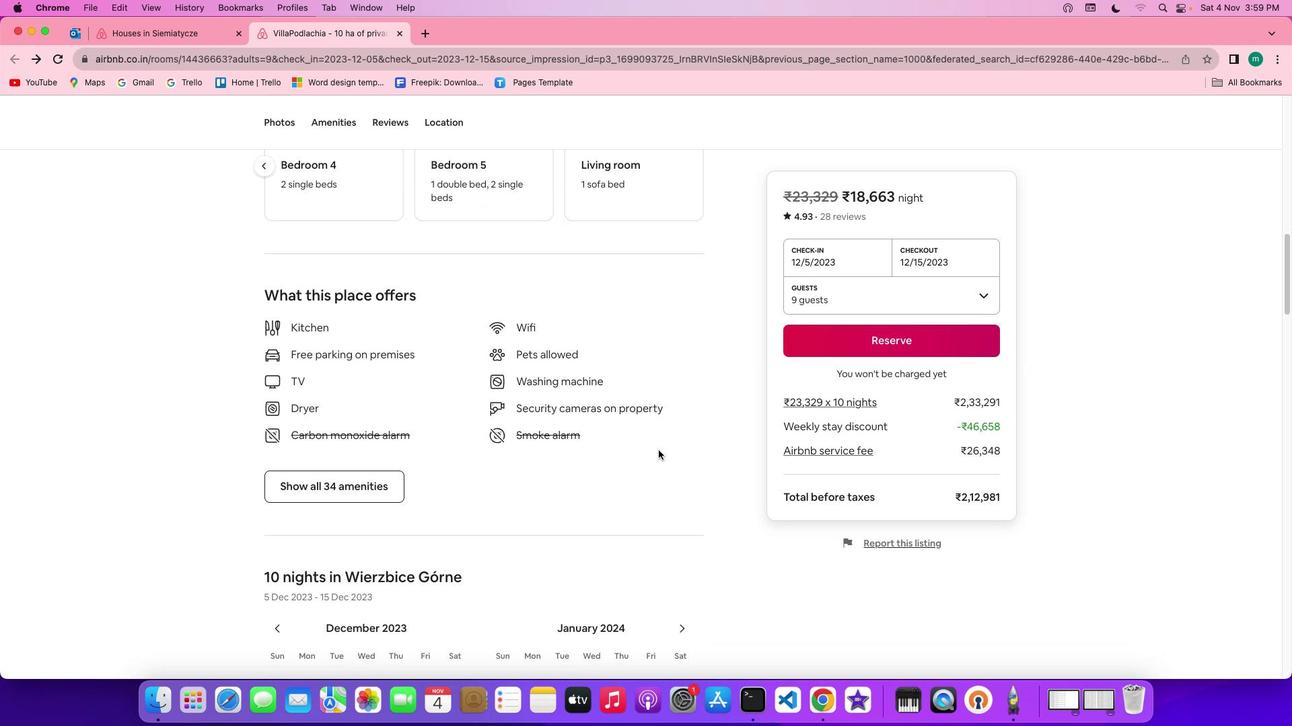 
Action: Mouse scrolled (658, 450) with delta (0, -2)
Screenshot: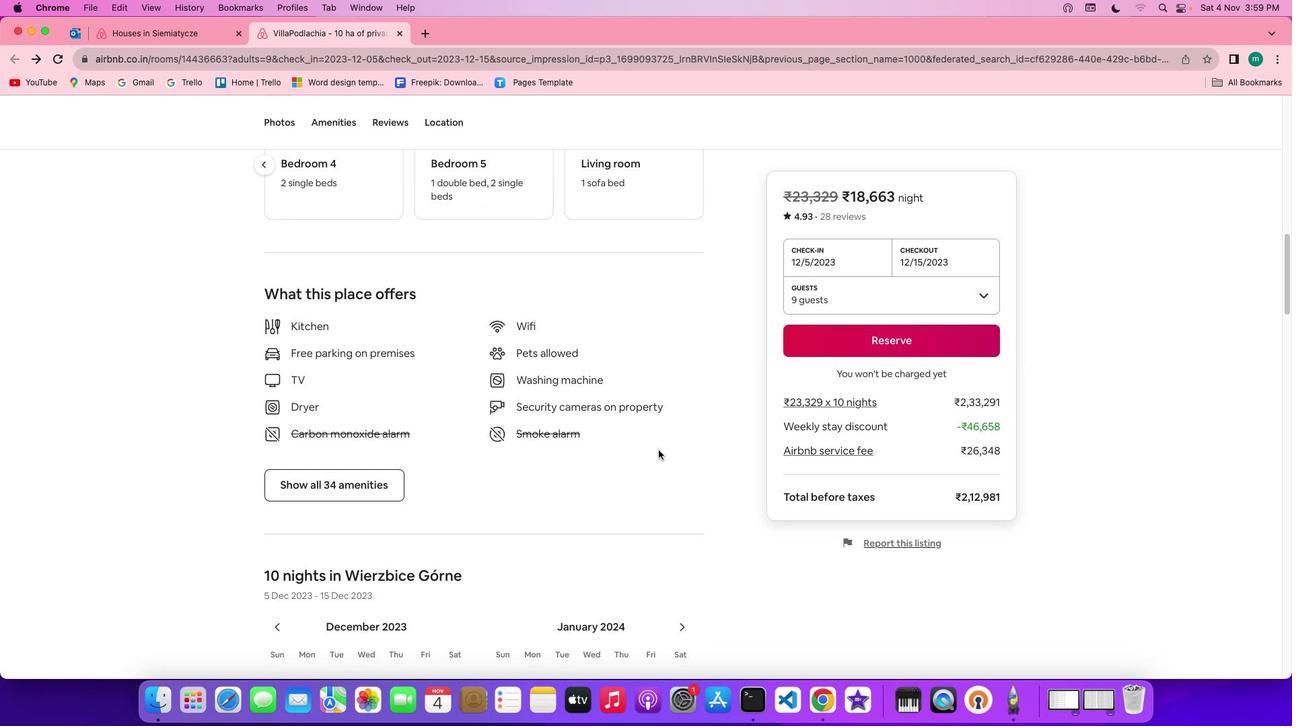 
Action: Mouse moved to (345, 497)
Screenshot: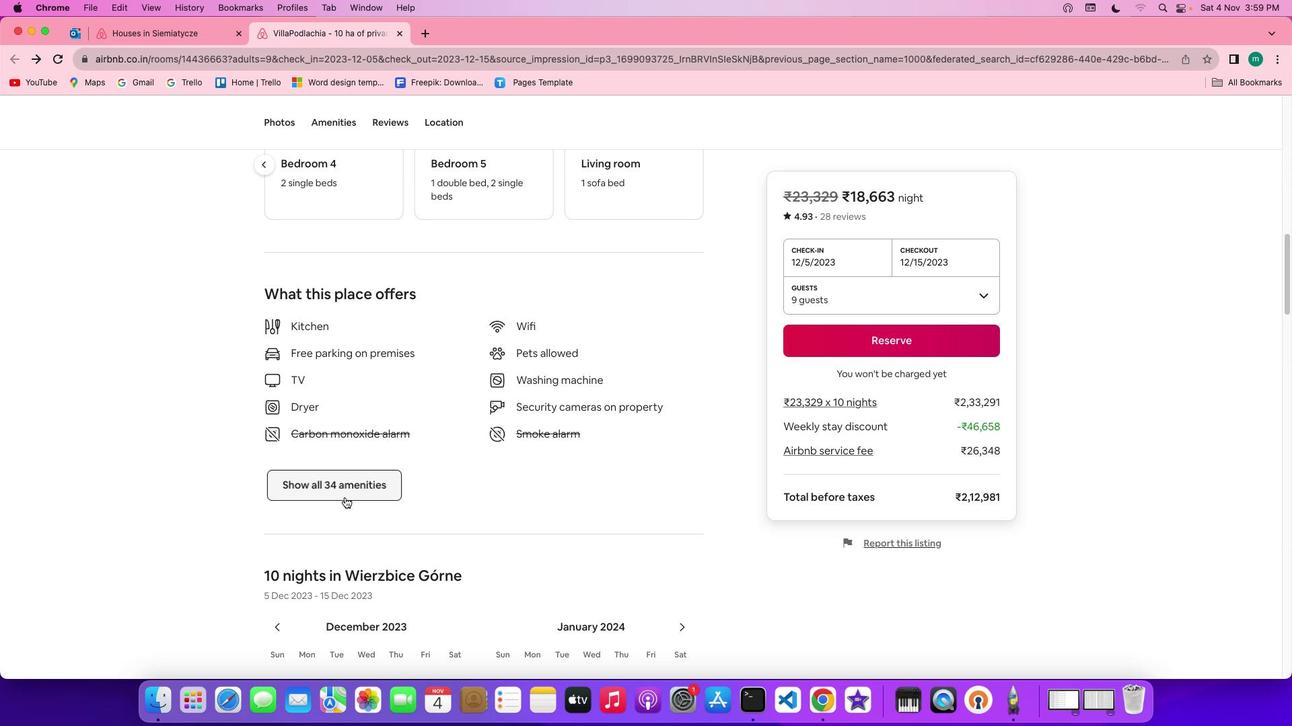 
Action: Mouse pressed left at (345, 497)
Screenshot: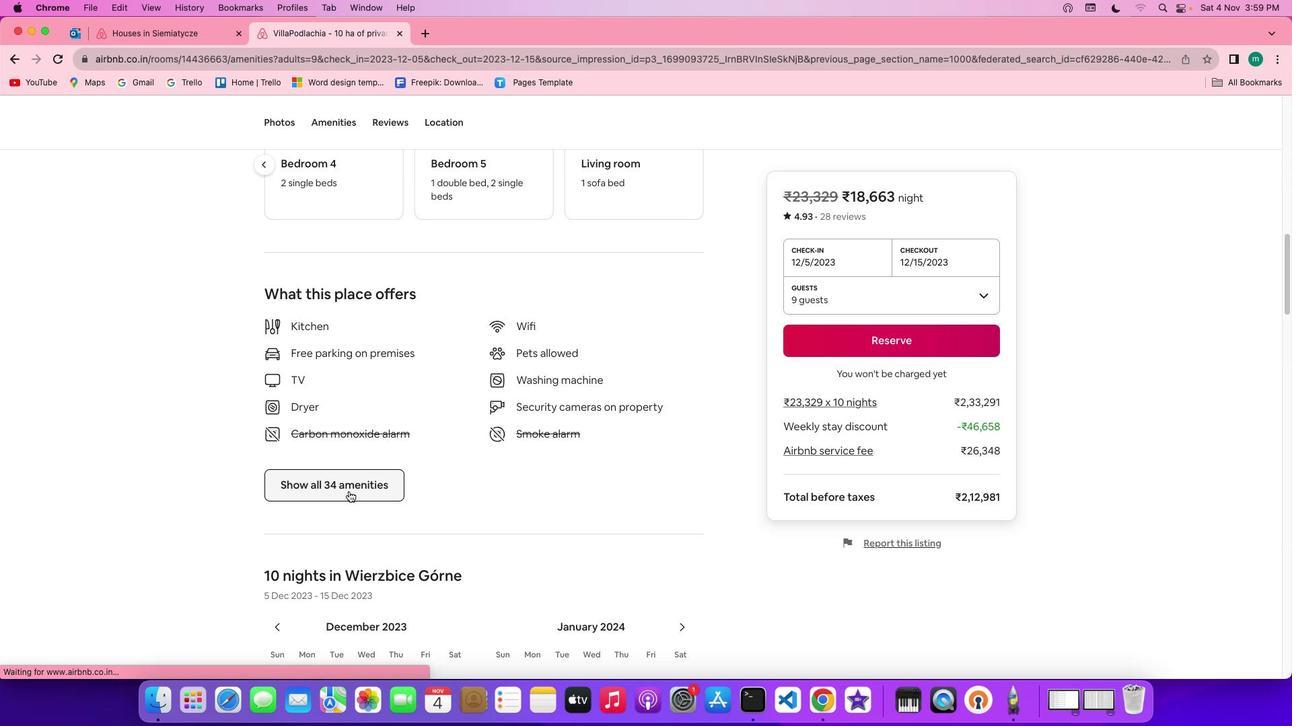 
Action: Mouse moved to (572, 464)
Screenshot: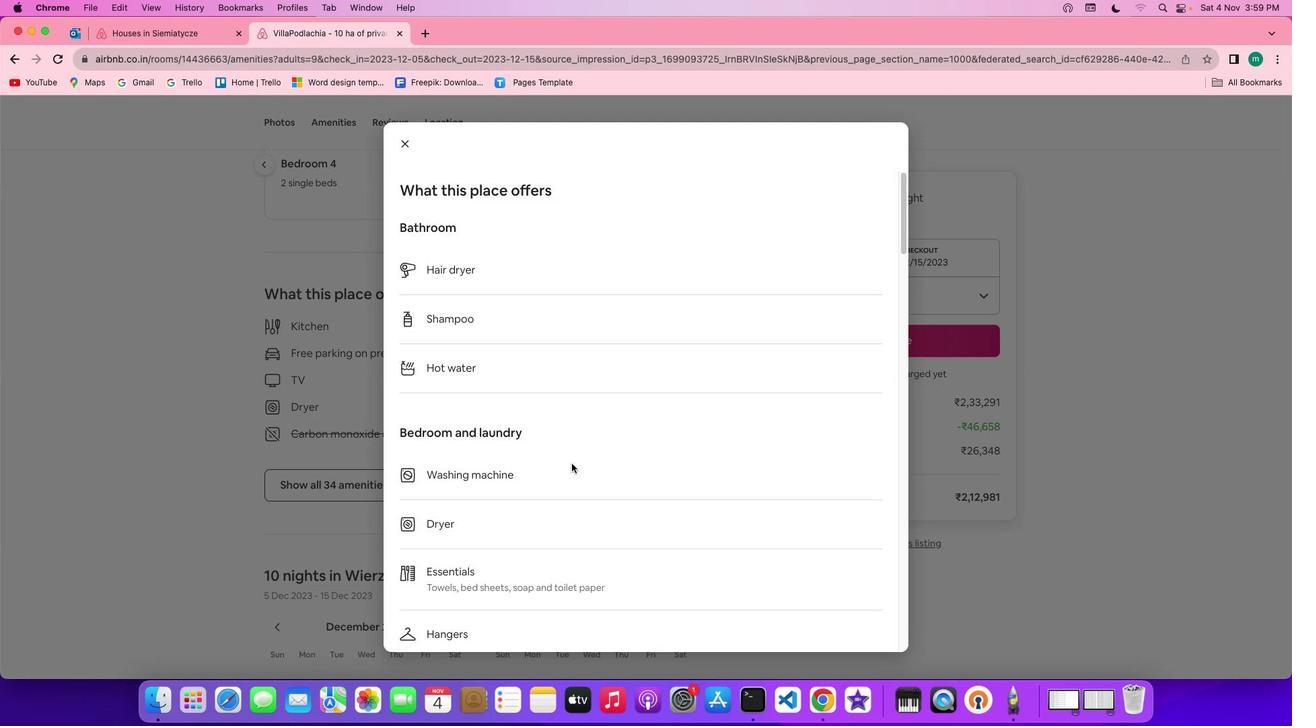 
Action: Mouse scrolled (572, 464) with delta (0, 0)
Screenshot: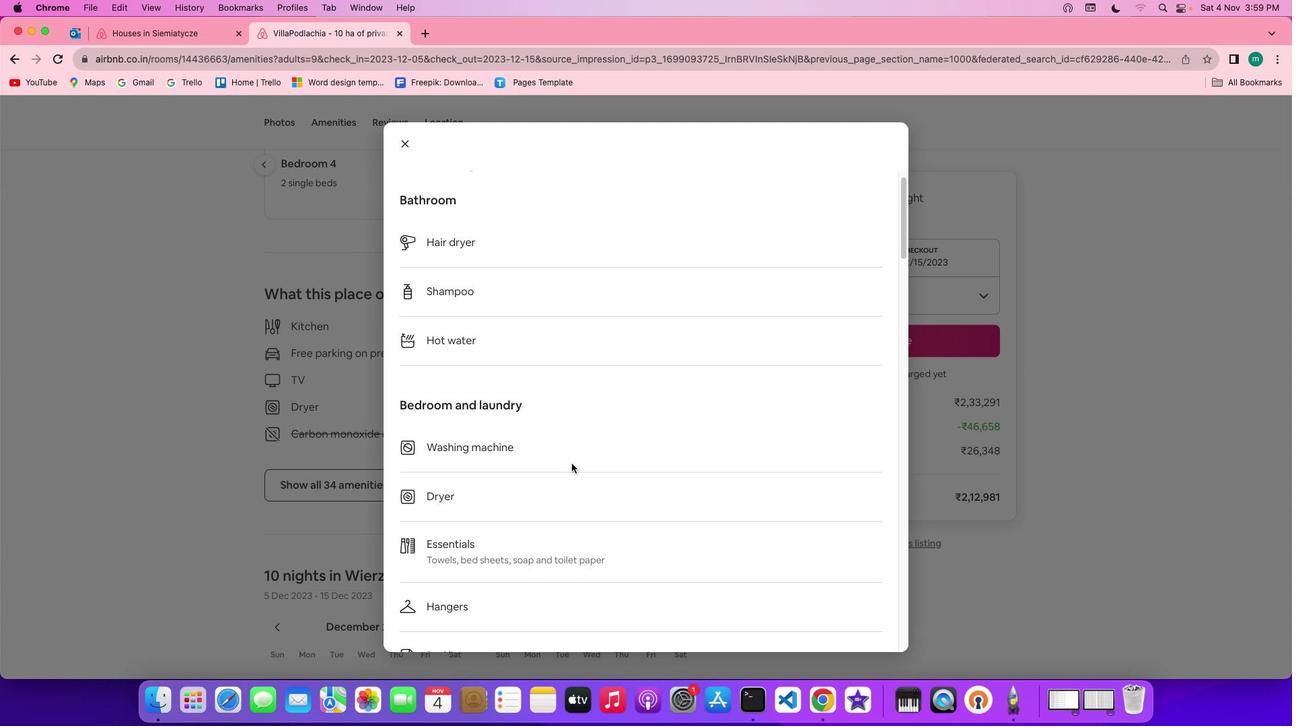
Action: Mouse scrolled (572, 464) with delta (0, 0)
Screenshot: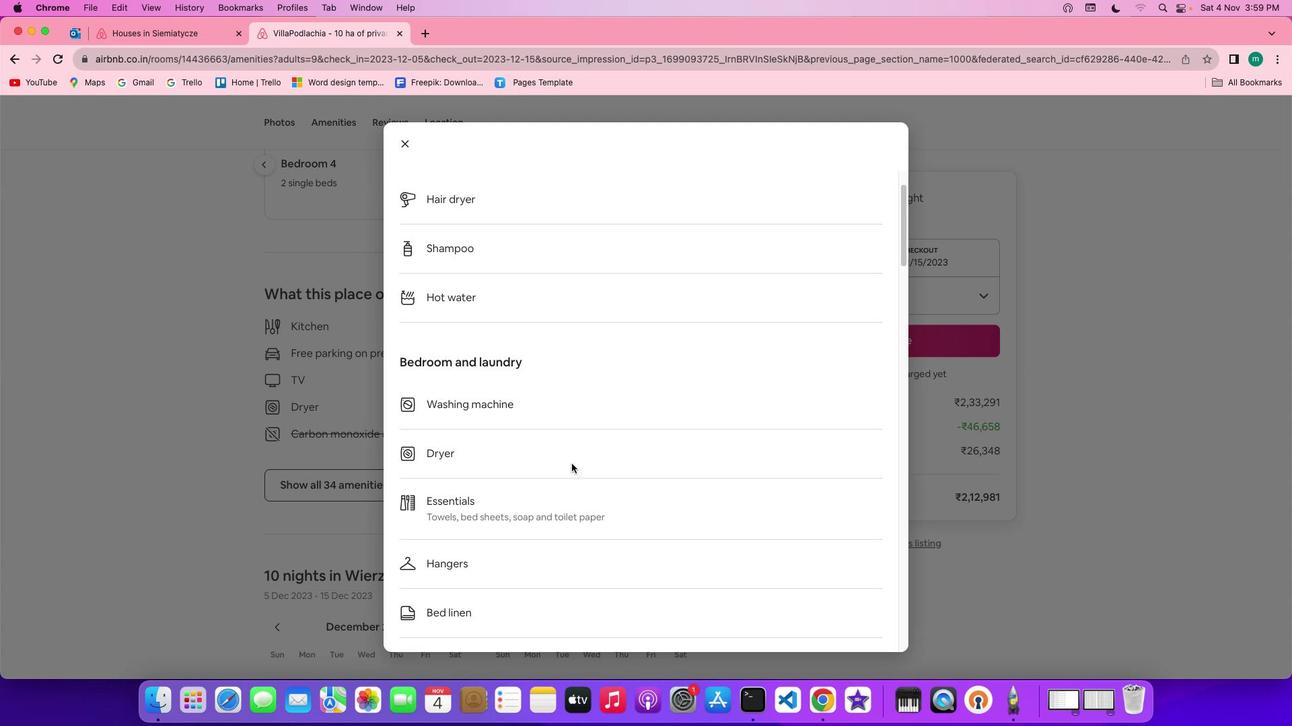 
Action: Mouse scrolled (572, 464) with delta (0, -1)
Screenshot: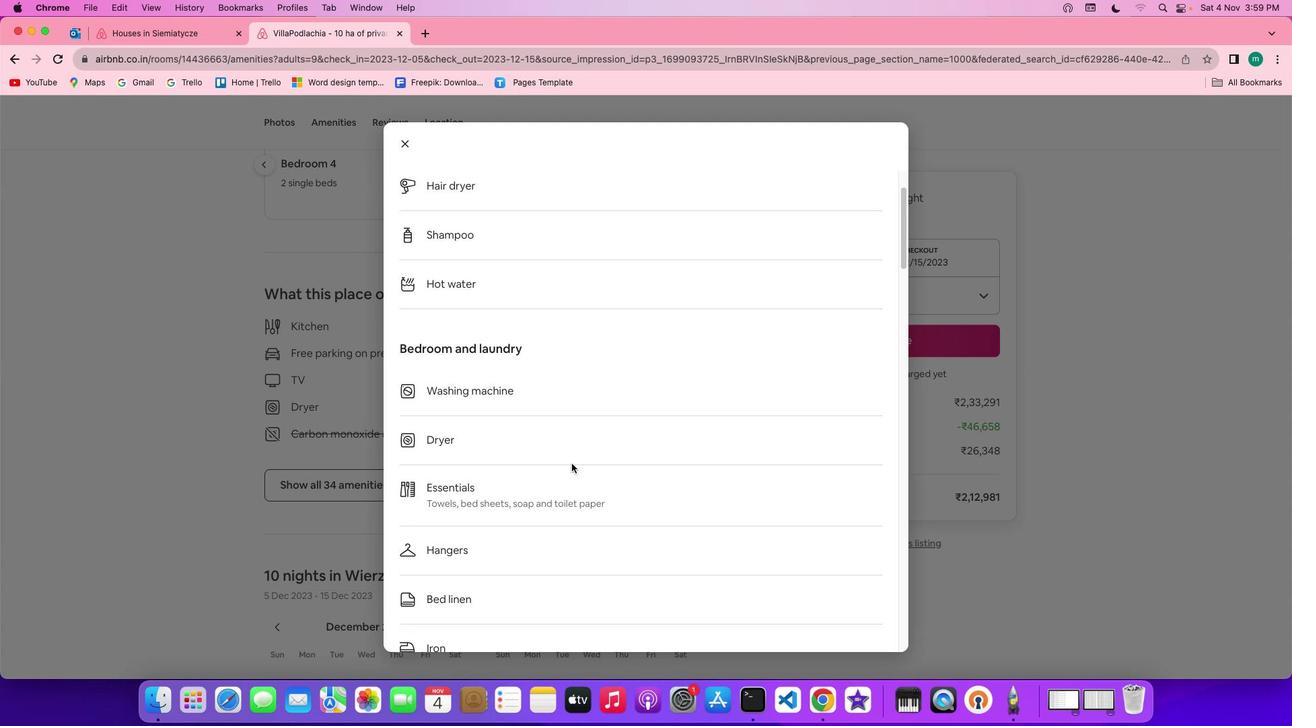 
Action: Mouse scrolled (572, 464) with delta (0, 0)
Screenshot: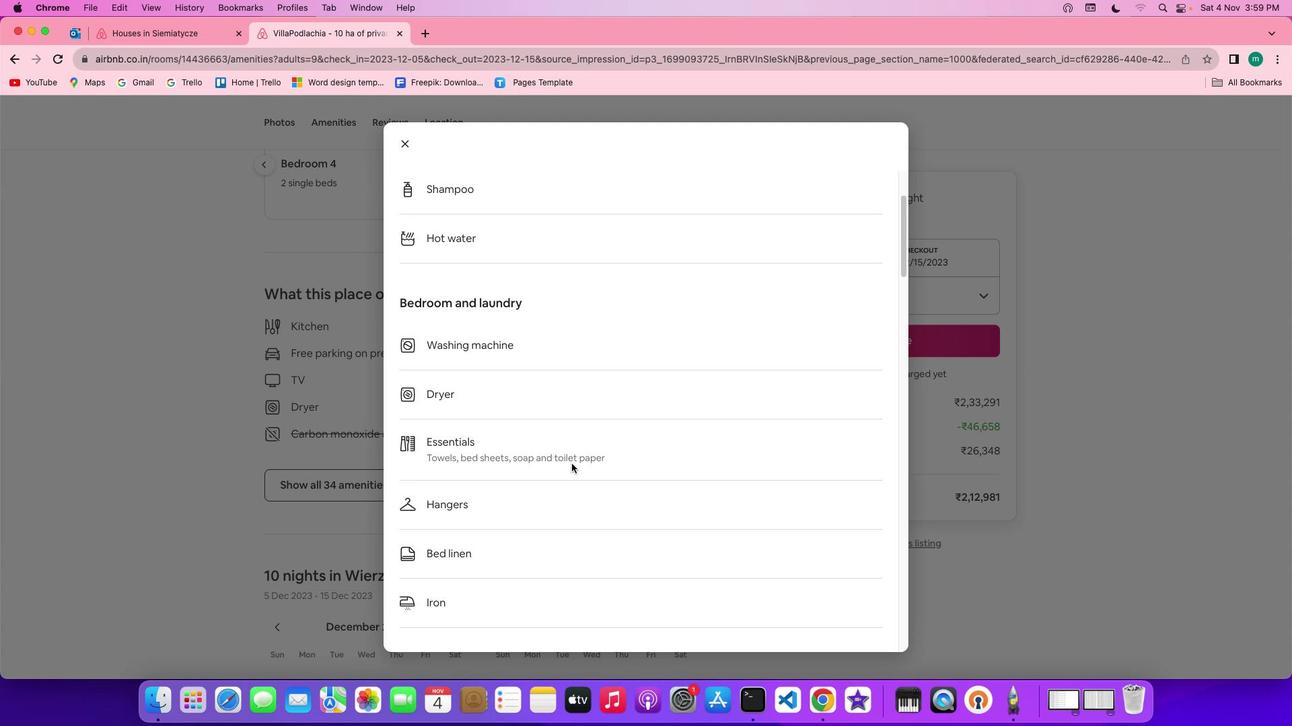 
Action: Mouse scrolled (572, 464) with delta (0, 0)
Screenshot: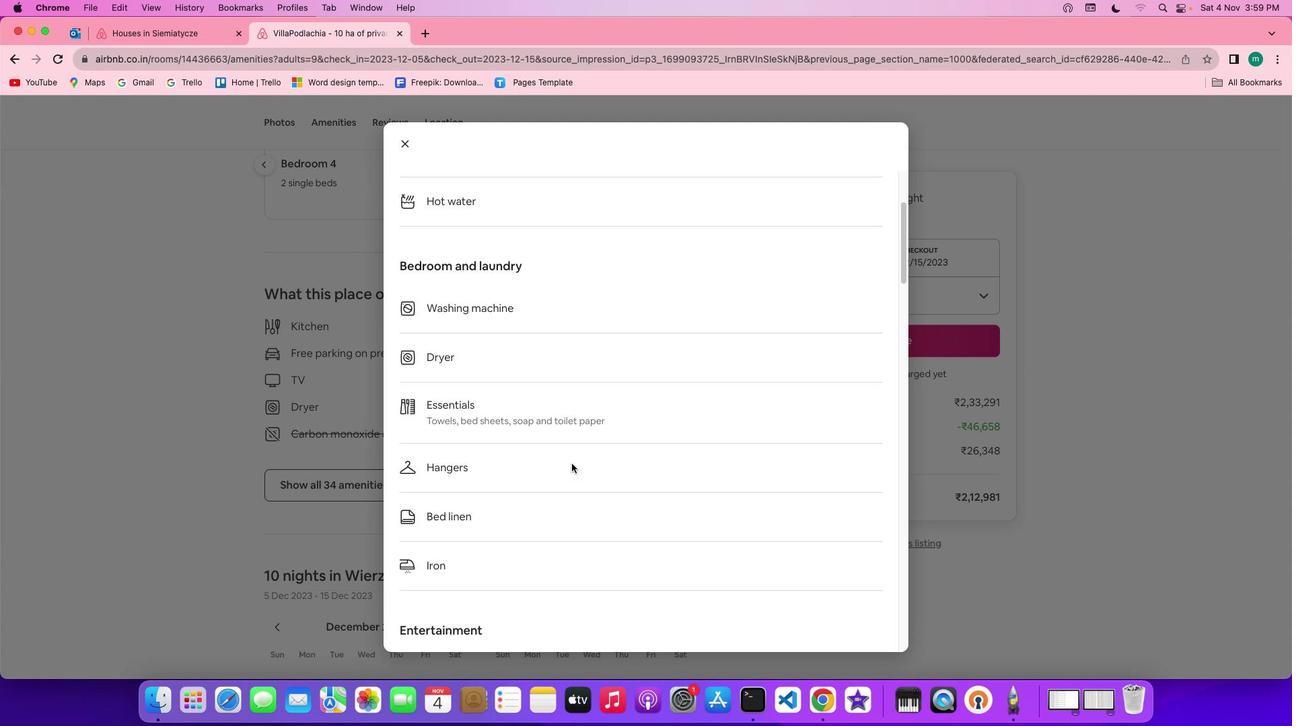 
Action: Mouse scrolled (572, 464) with delta (0, -1)
Screenshot: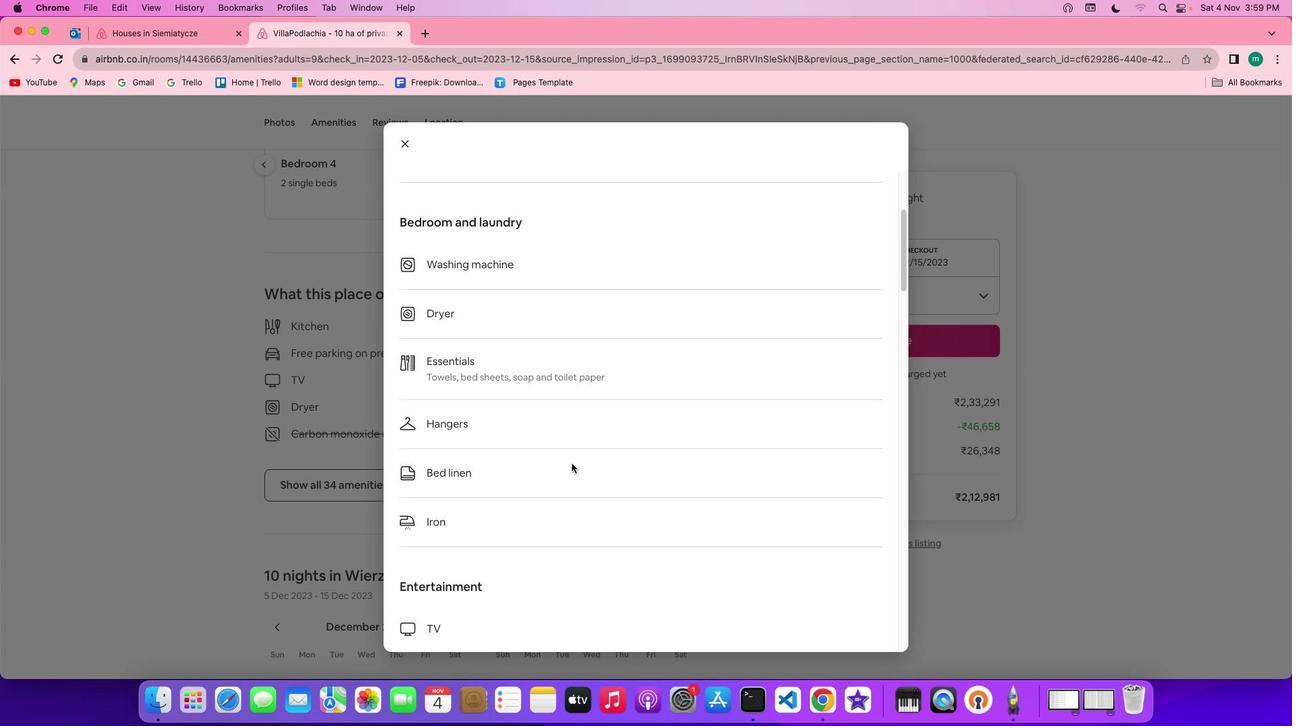 
Action: Mouse scrolled (572, 464) with delta (0, -1)
Screenshot: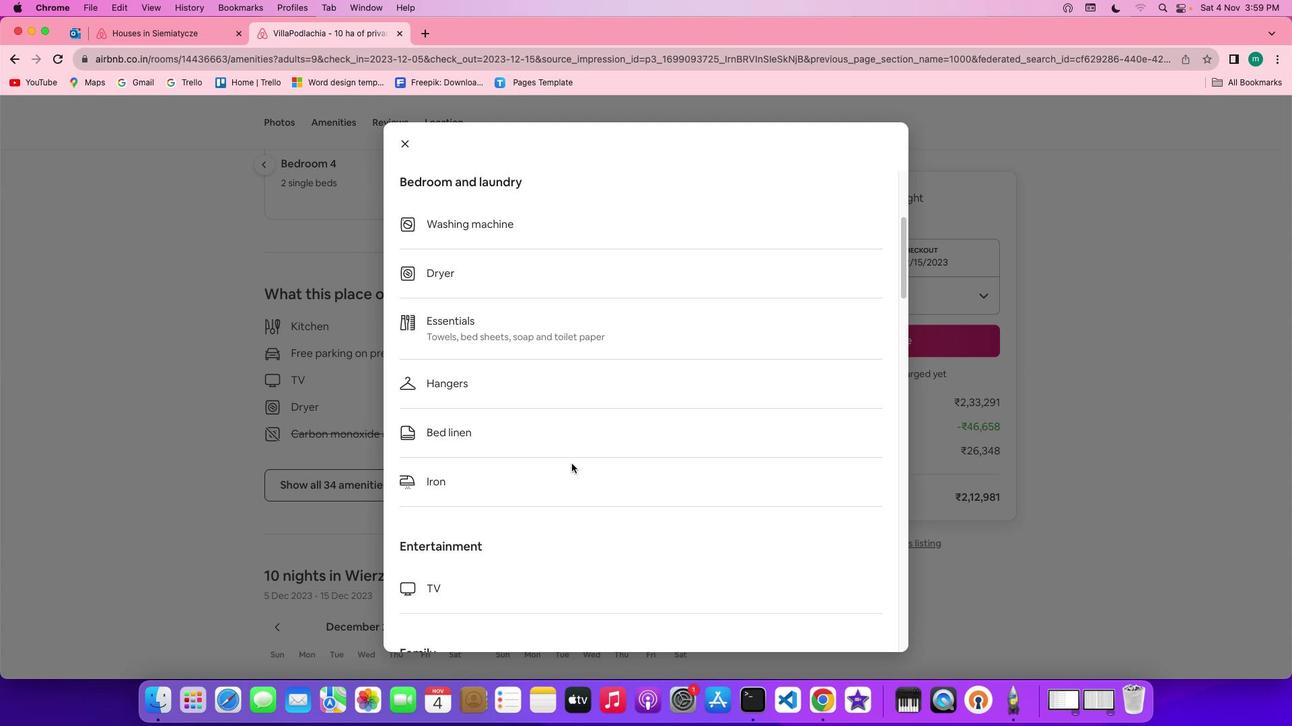 
Action: Mouse scrolled (572, 464) with delta (0, 0)
Screenshot: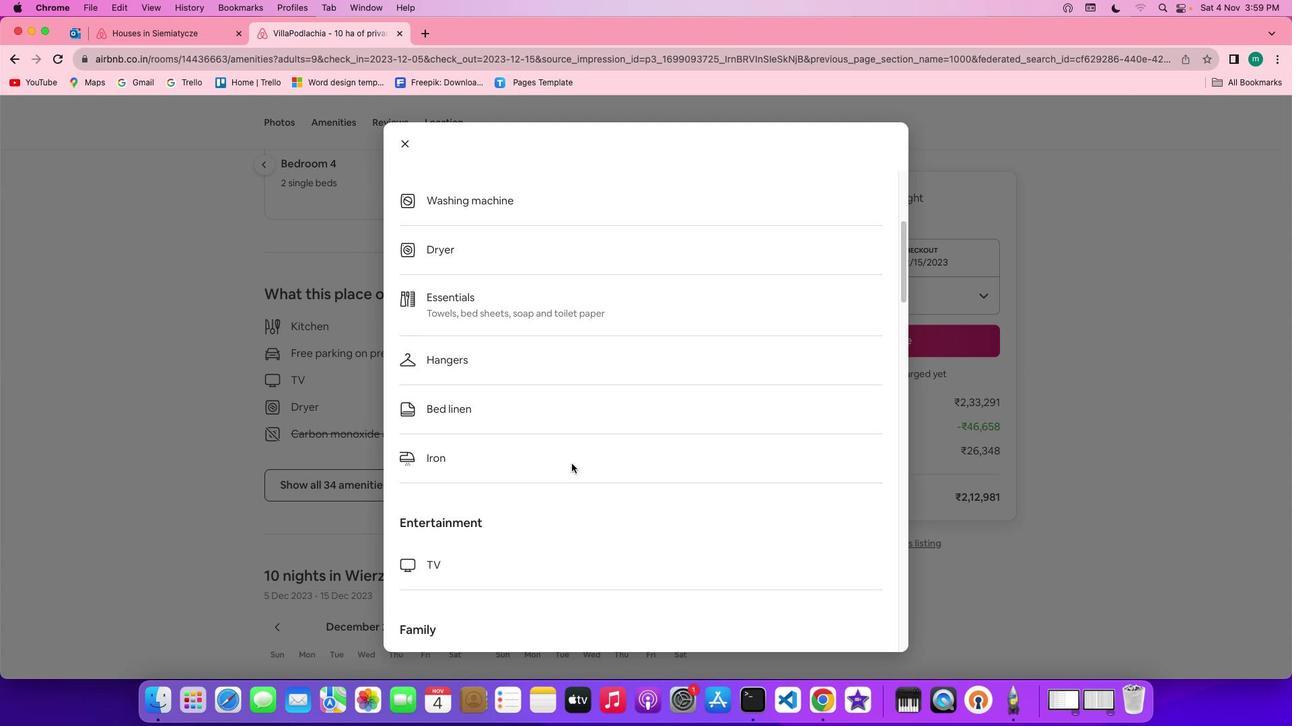 
Action: Mouse scrolled (572, 464) with delta (0, 0)
Screenshot: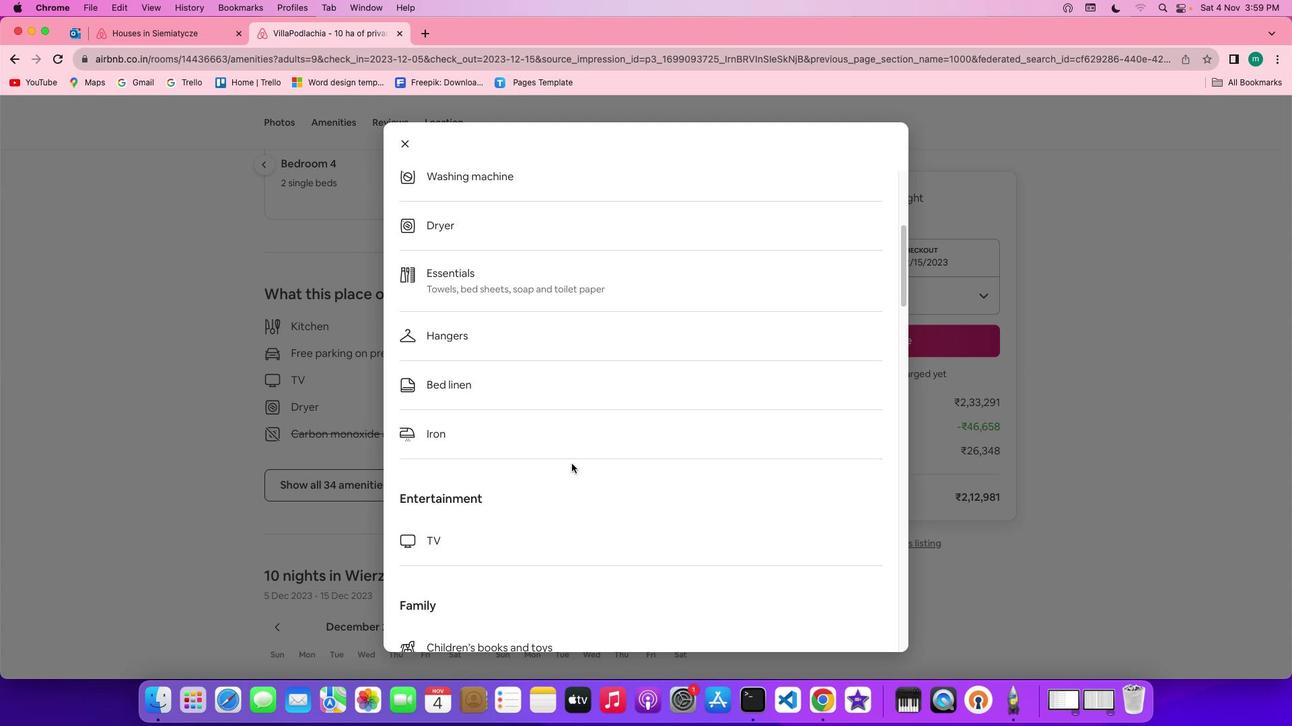 
Action: Mouse scrolled (572, 464) with delta (0, 0)
Screenshot: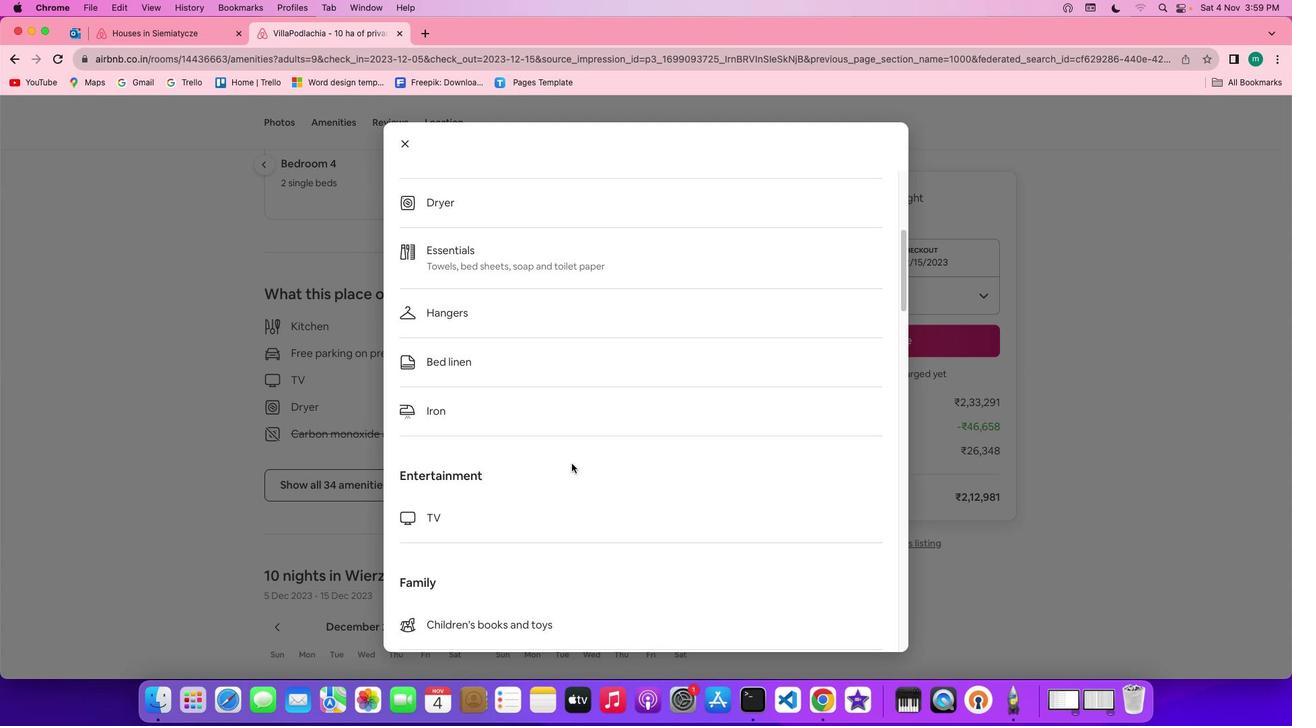 
Action: Mouse scrolled (572, 464) with delta (0, 0)
Screenshot: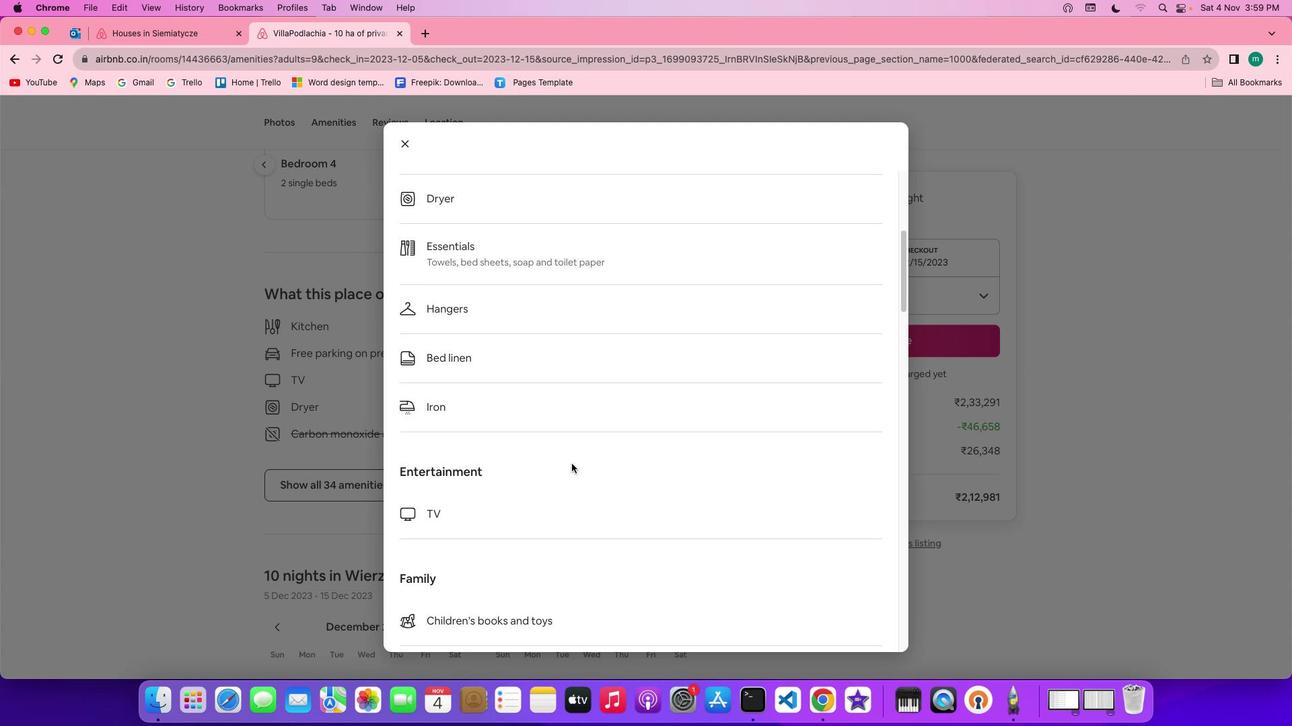 
Action: Mouse scrolled (572, 464) with delta (0, 0)
Screenshot: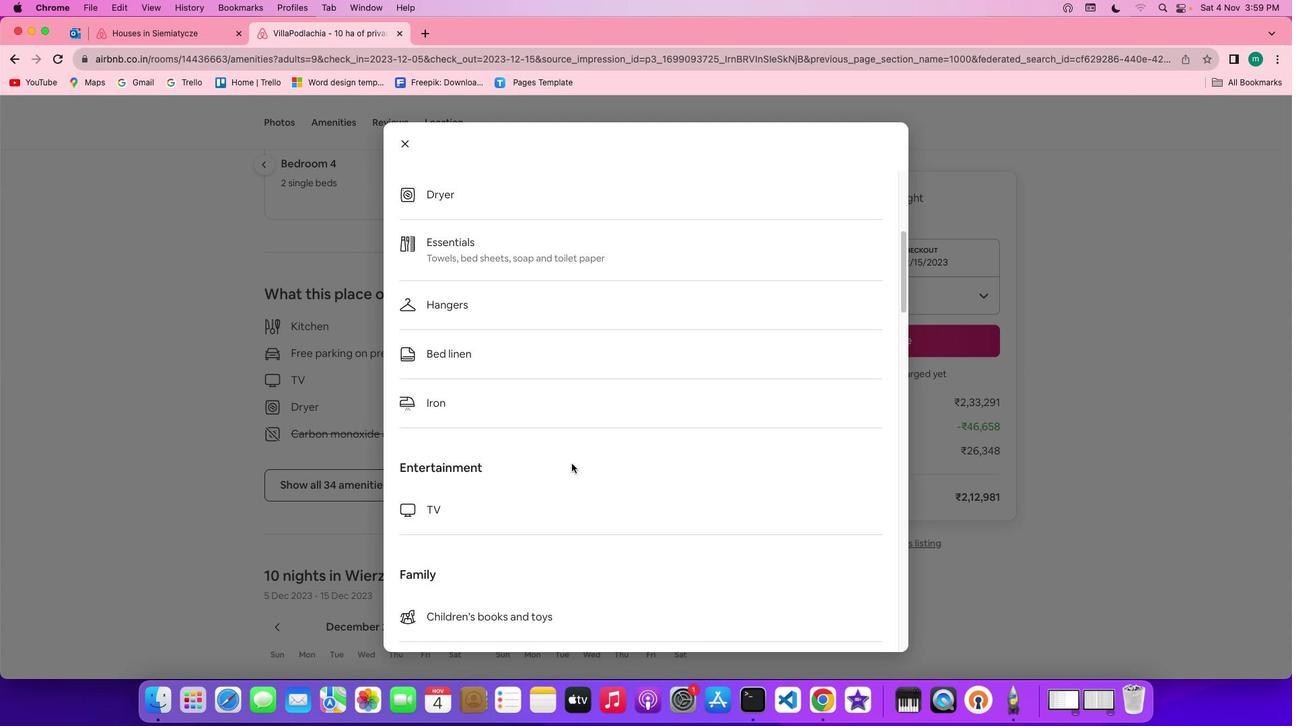 
Action: Mouse scrolled (572, 464) with delta (0, 0)
Screenshot: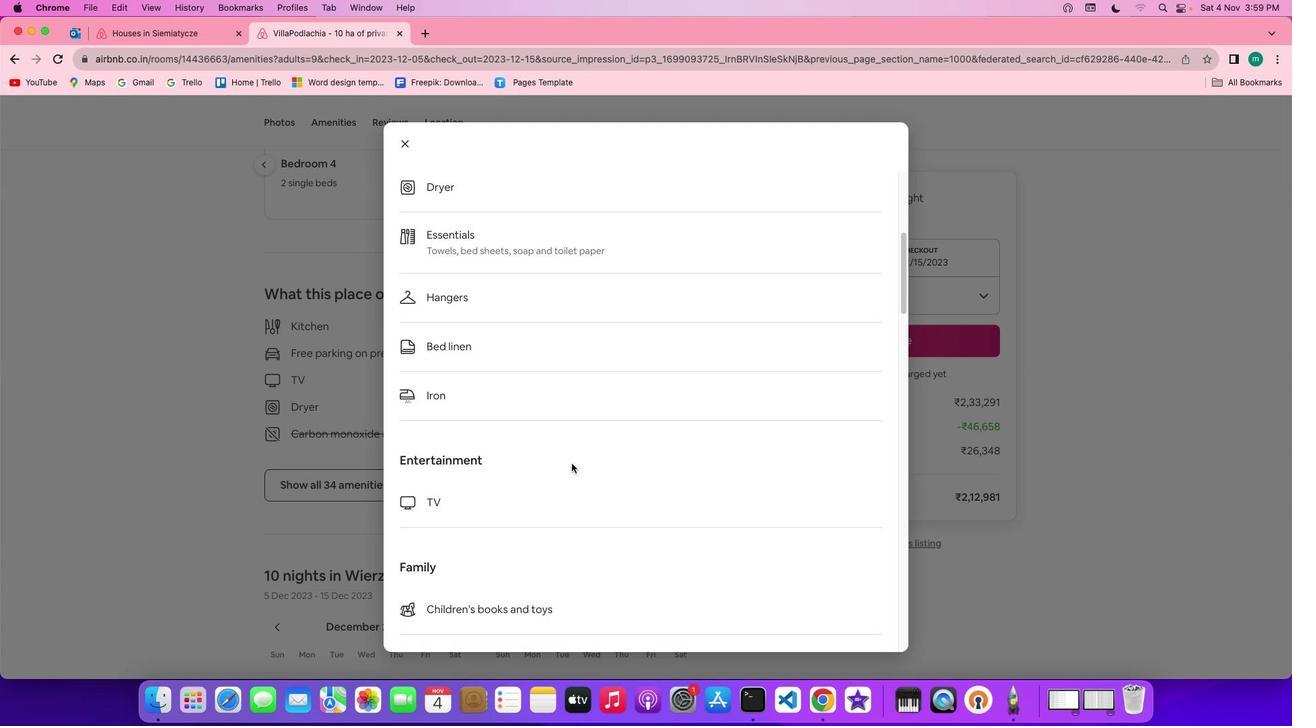 
Action: Mouse scrolled (572, 464) with delta (0, 0)
Screenshot: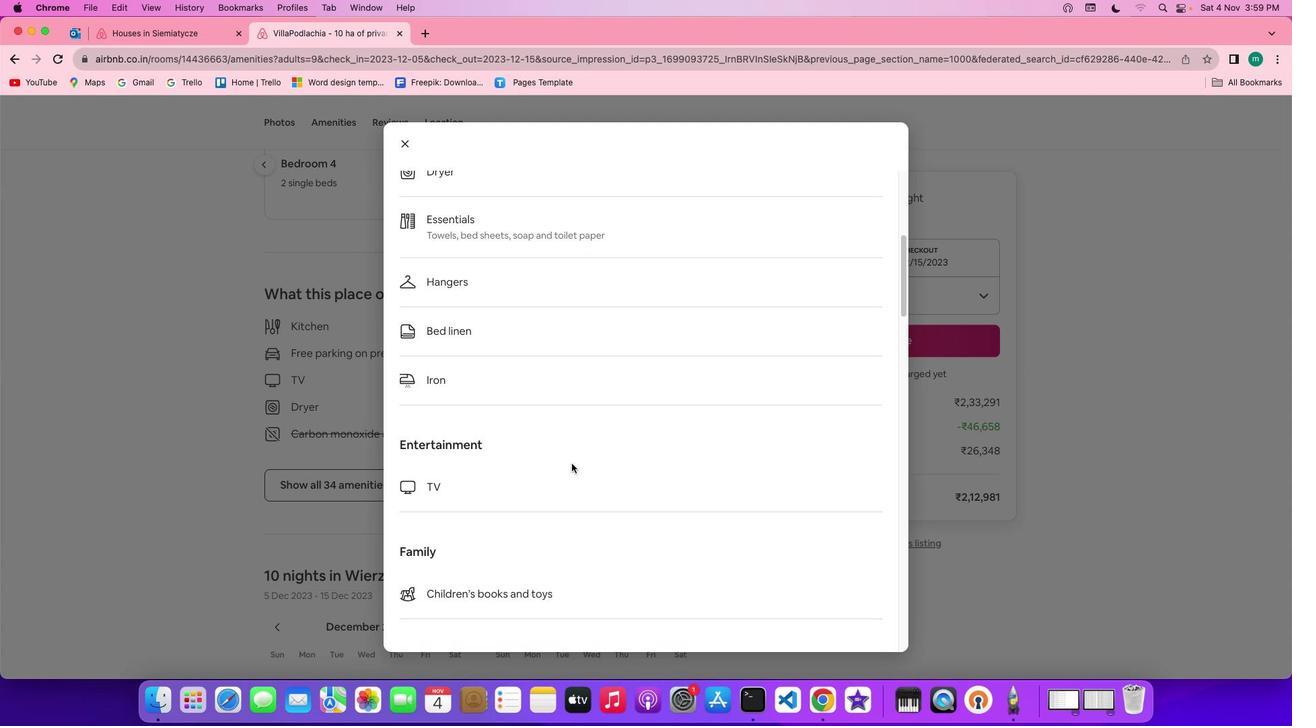 
Action: Mouse scrolled (572, 464) with delta (0, 0)
Screenshot: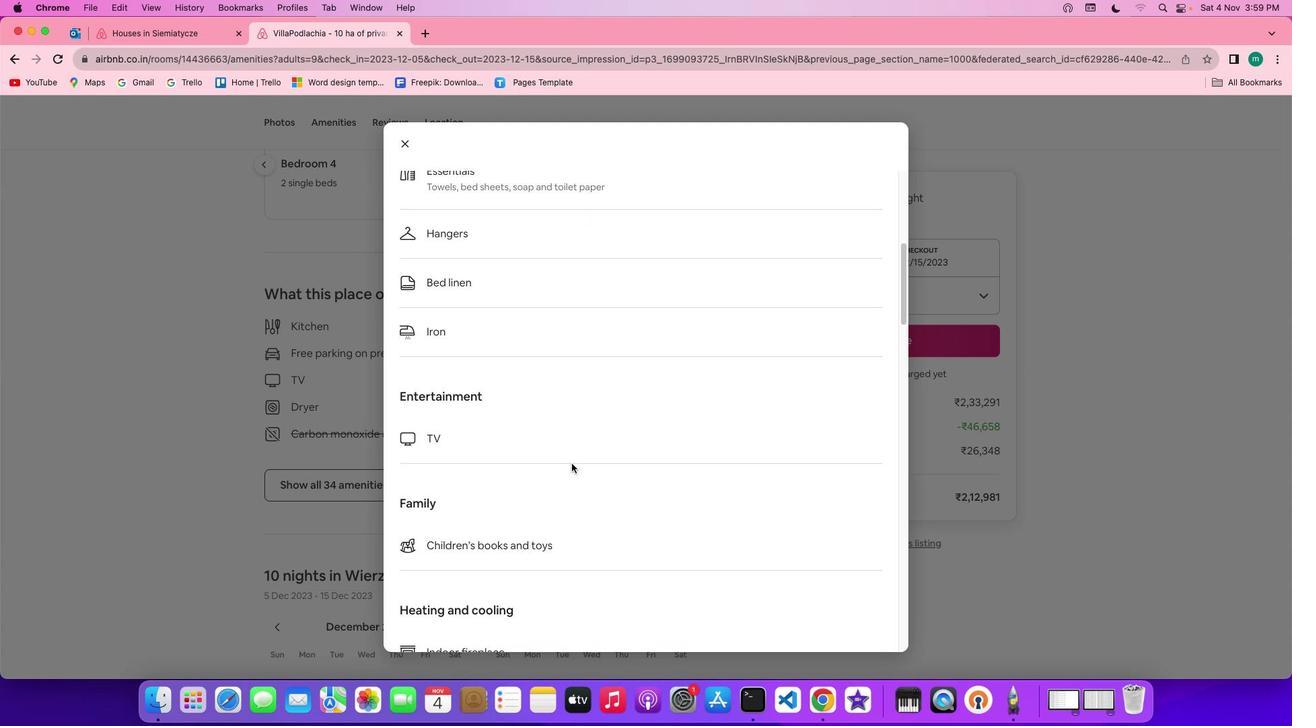 
Action: Mouse scrolled (572, 464) with delta (0, 0)
Screenshot: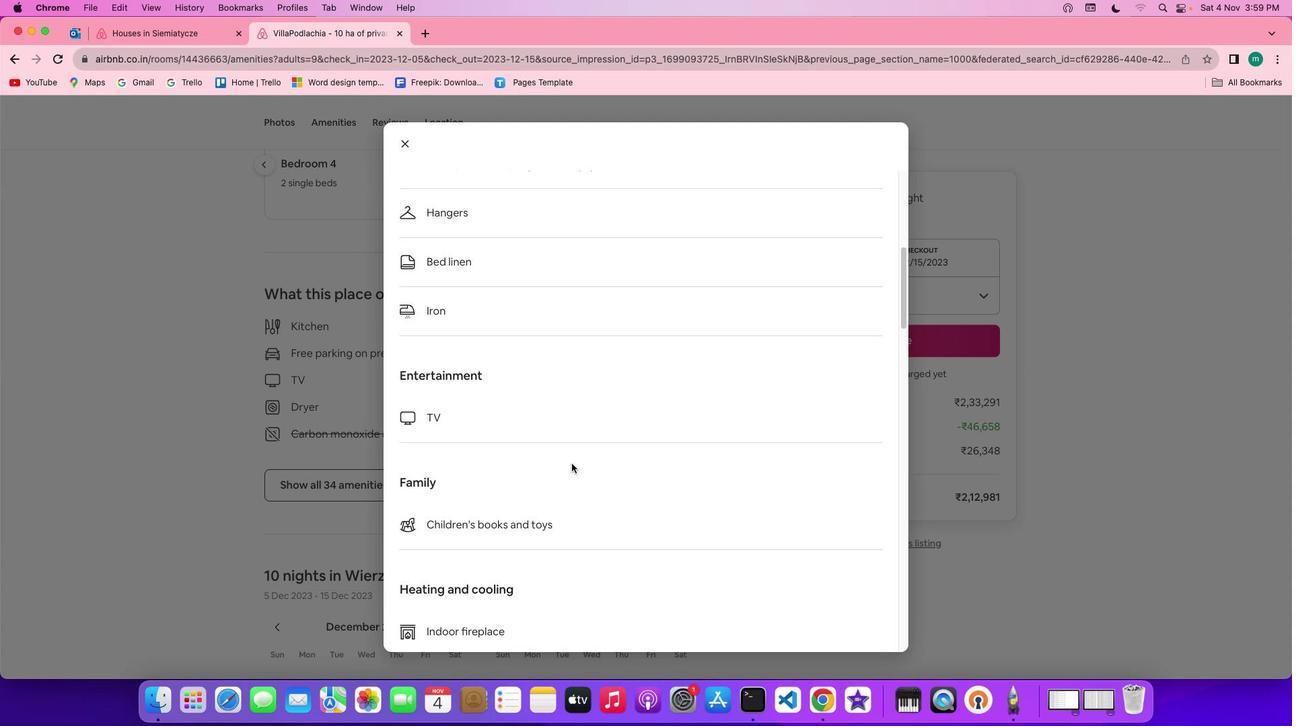 
Action: Mouse scrolled (572, 464) with delta (0, -1)
Screenshot: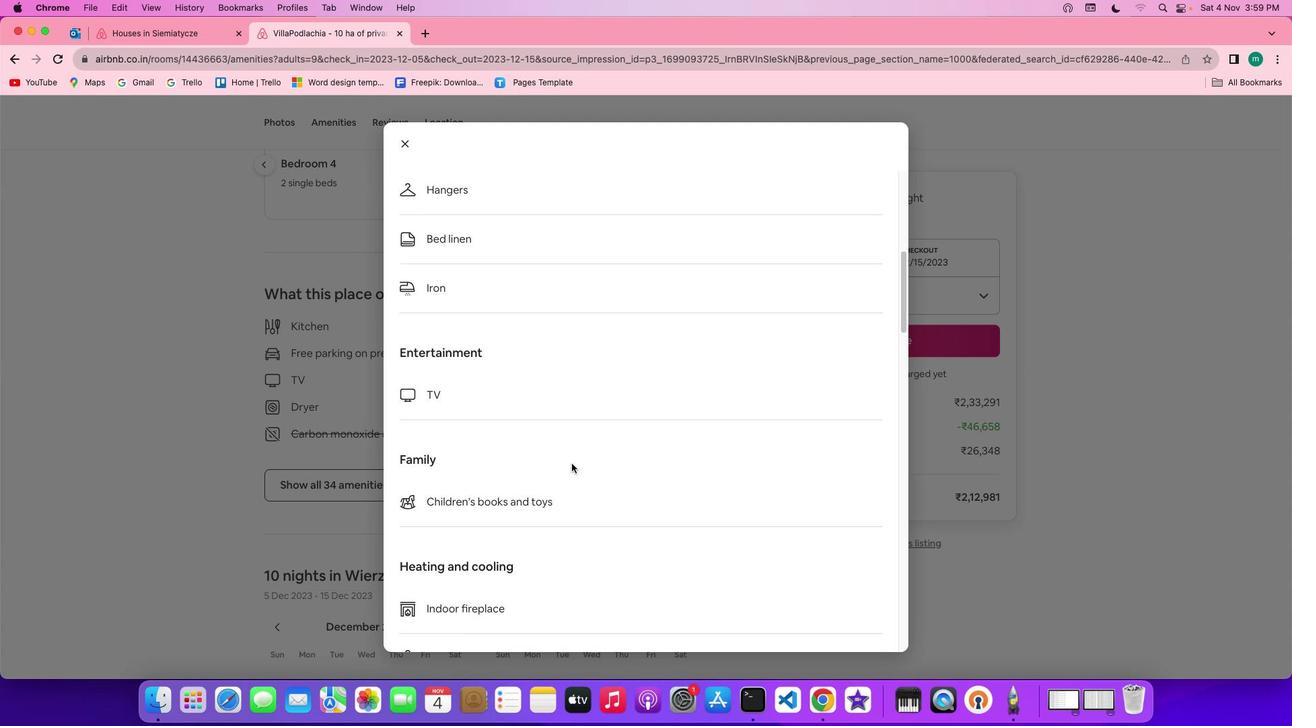 
Action: Mouse scrolled (572, 464) with delta (0, 0)
Screenshot: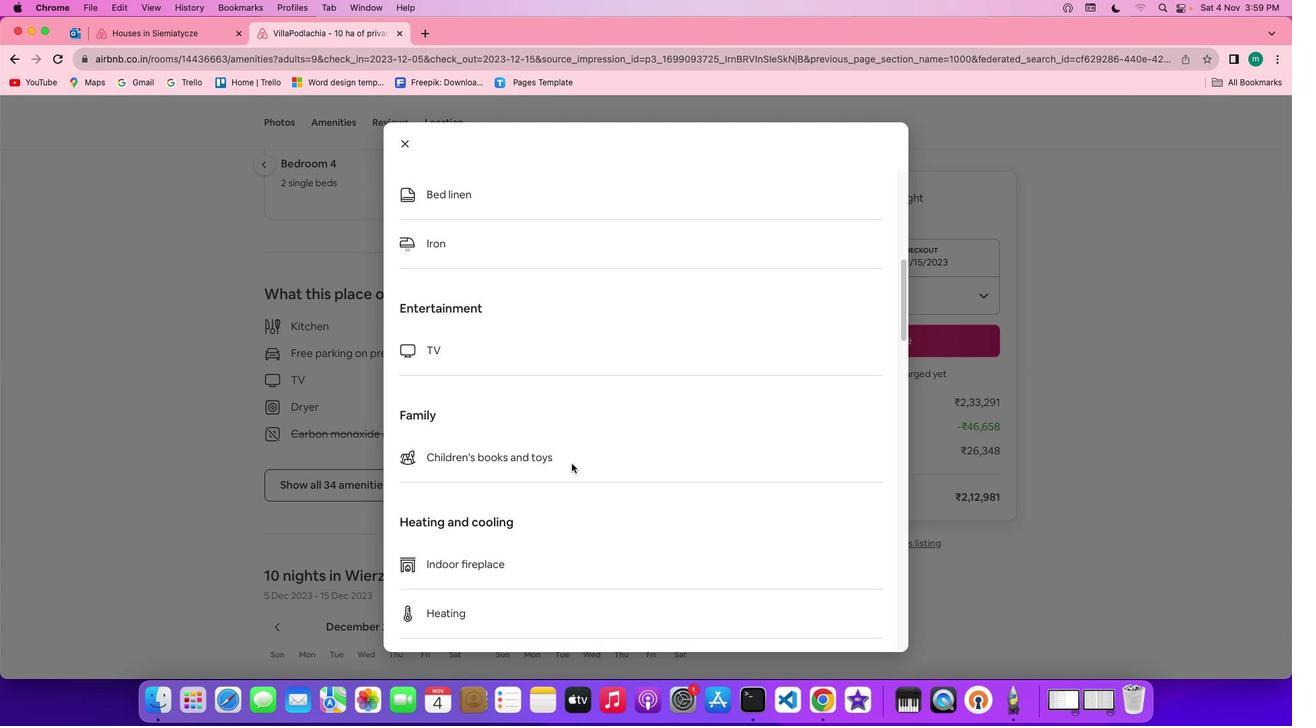 
Action: Mouse scrolled (572, 464) with delta (0, 0)
Screenshot: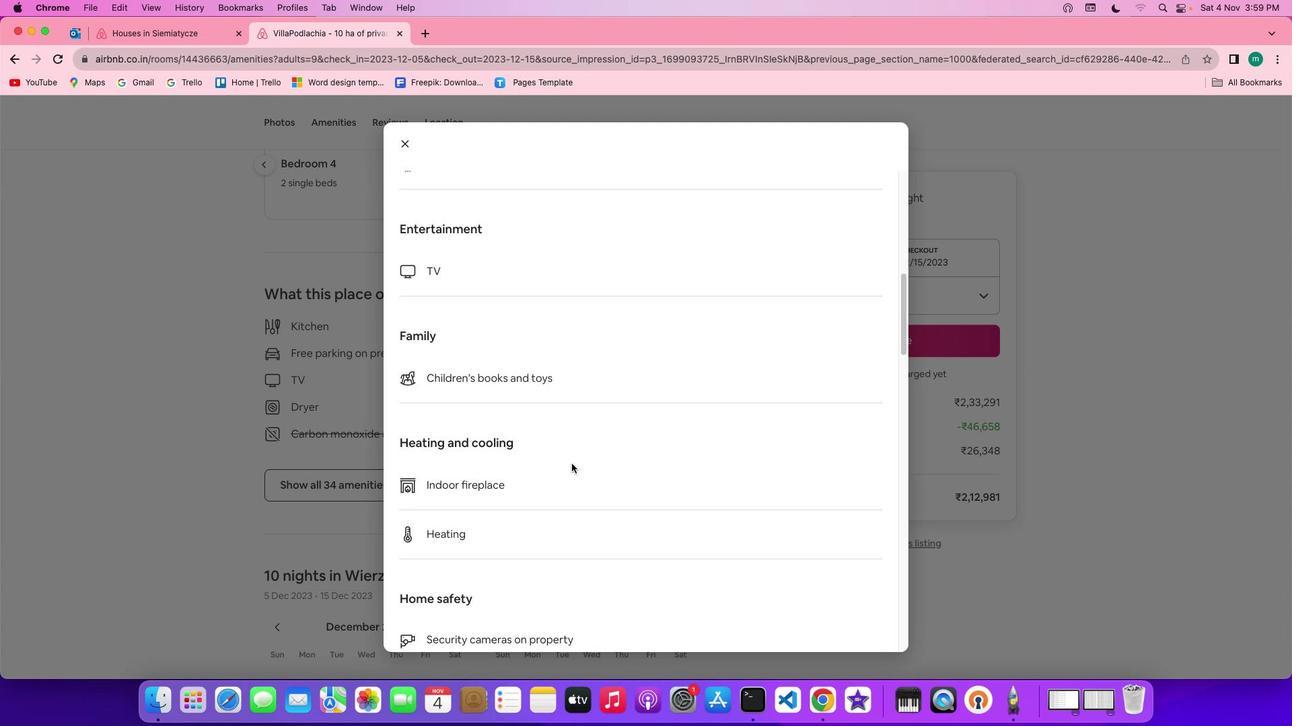 
Action: Mouse scrolled (572, 464) with delta (0, 0)
Screenshot: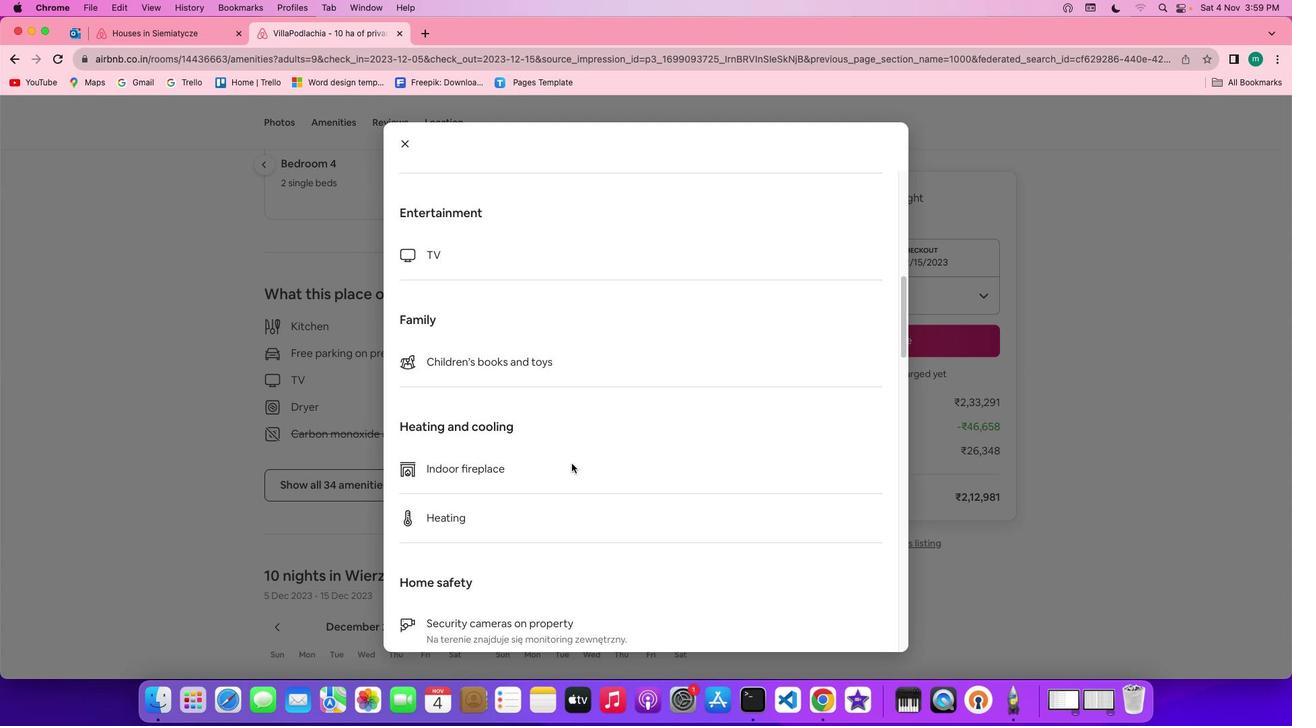 
Action: Mouse scrolled (572, 464) with delta (0, -1)
Screenshot: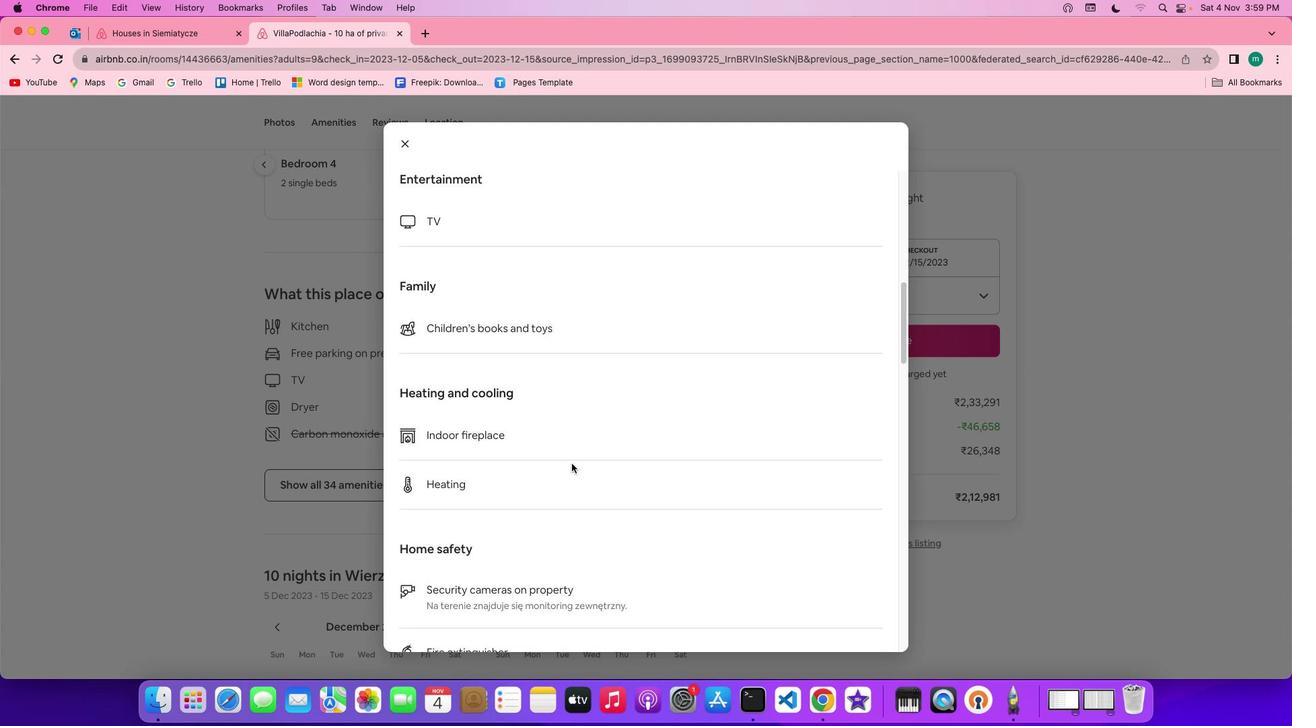 
Action: Mouse scrolled (572, 464) with delta (0, -2)
Screenshot: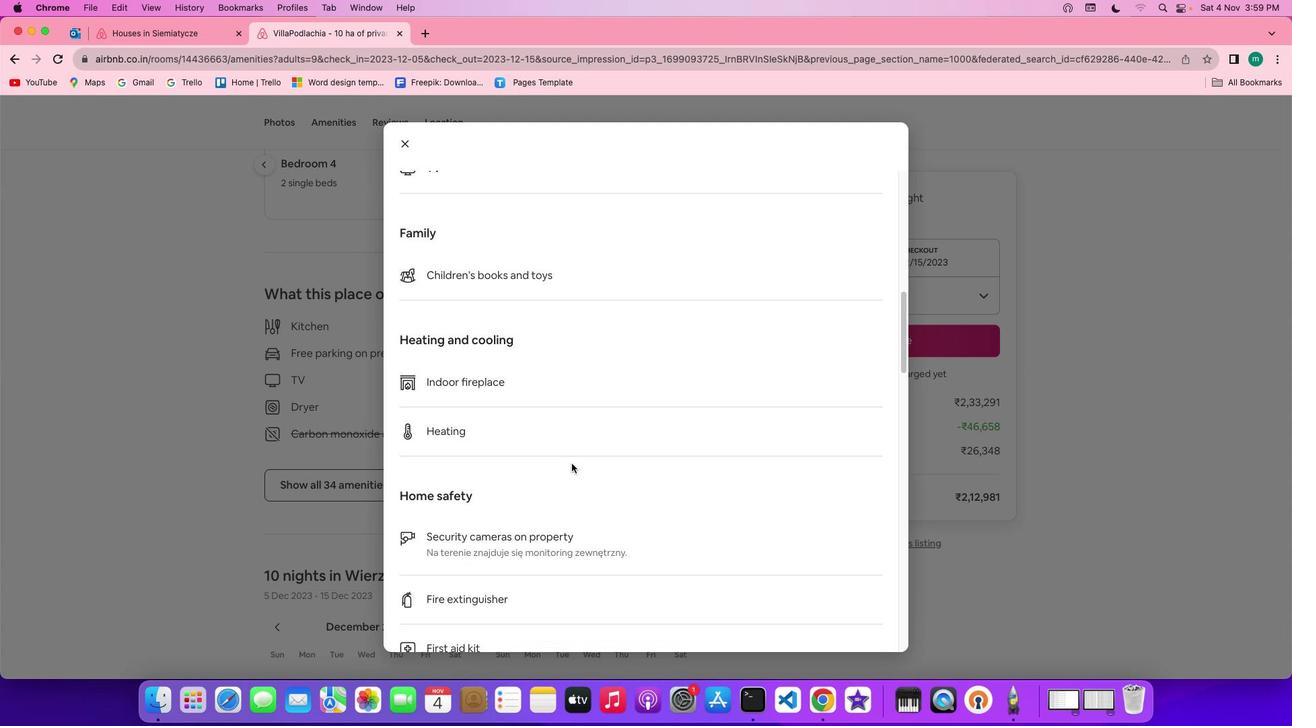 
Action: Mouse scrolled (572, 464) with delta (0, 0)
Screenshot: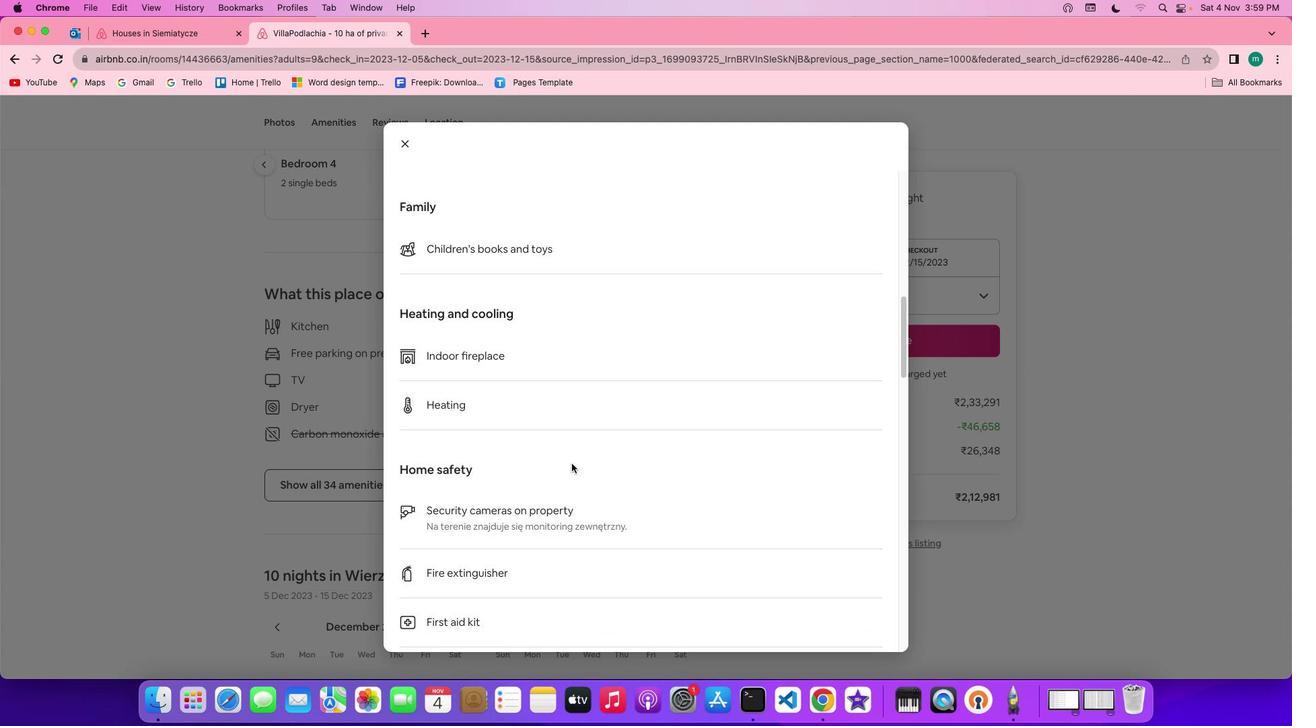 
Action: Mouse scrolled (572, 464) with delta (0, 0)
Screenshot: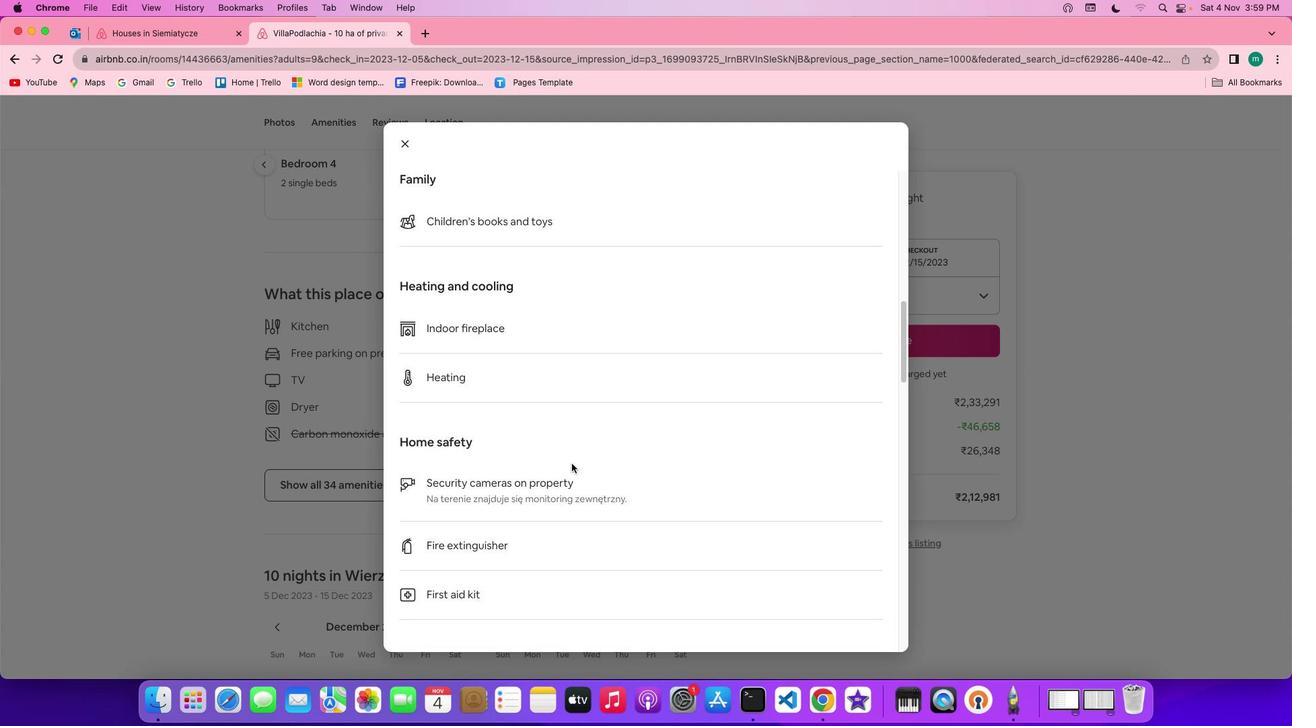 
Action: Mouse scrolled (572, 464) with delta (0, -1)
Screenshot: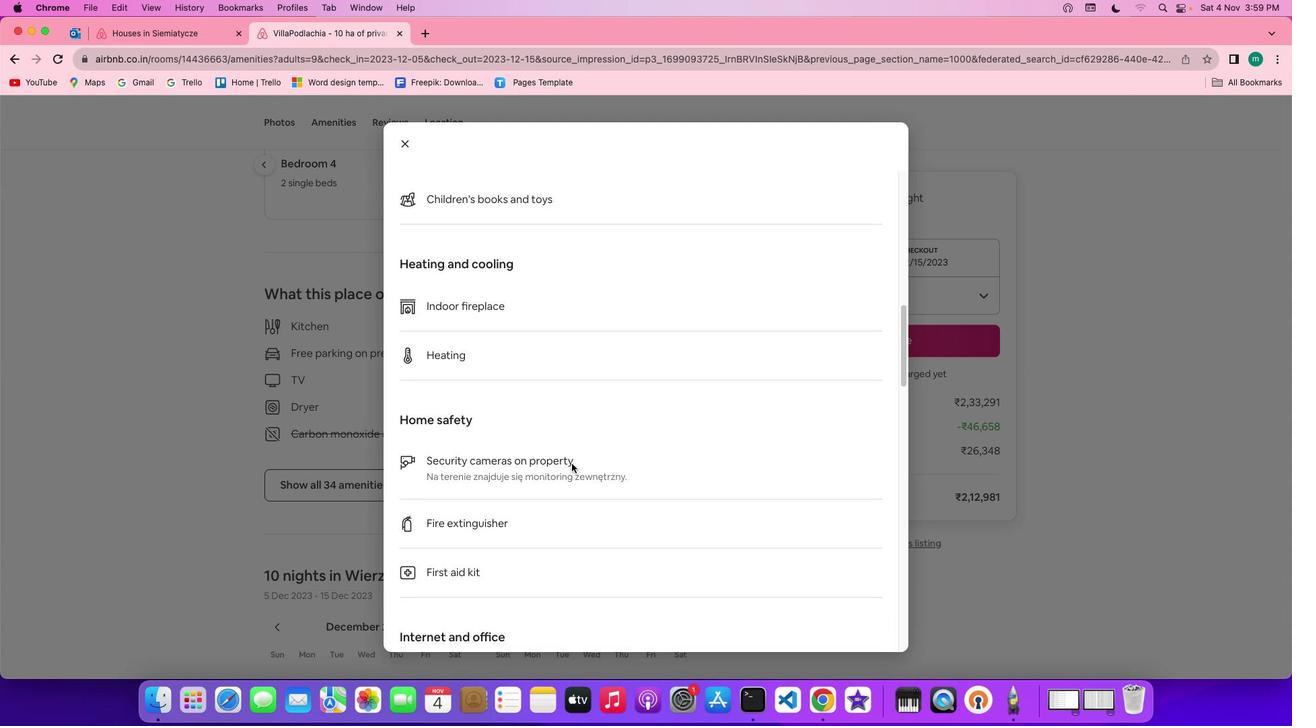 
Action: Mouse scrolled (572, 464) with delta (0, 0)
Screenshot: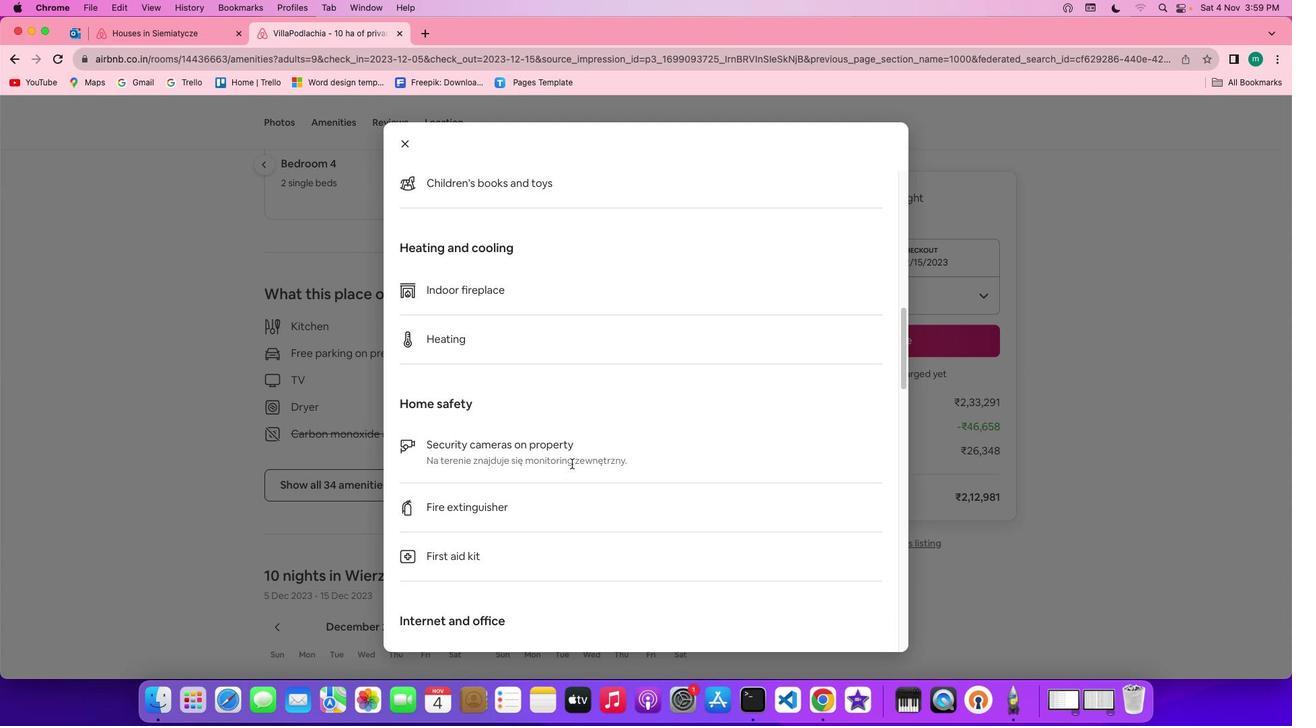 
Action: Mouse scrolled (572, 464) with delta (0, 0)
Screenshot: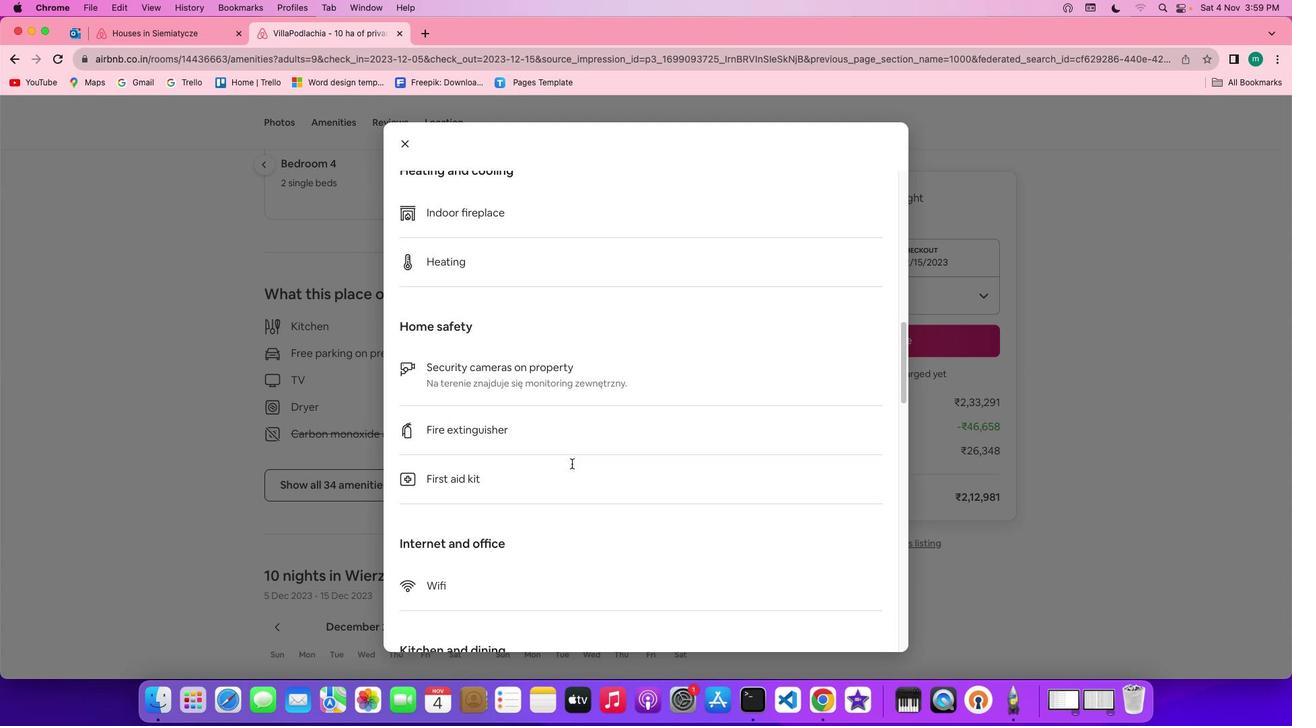 
Action: Mouse scrolled (572, 464) with delta (0, -1)
Screenshot: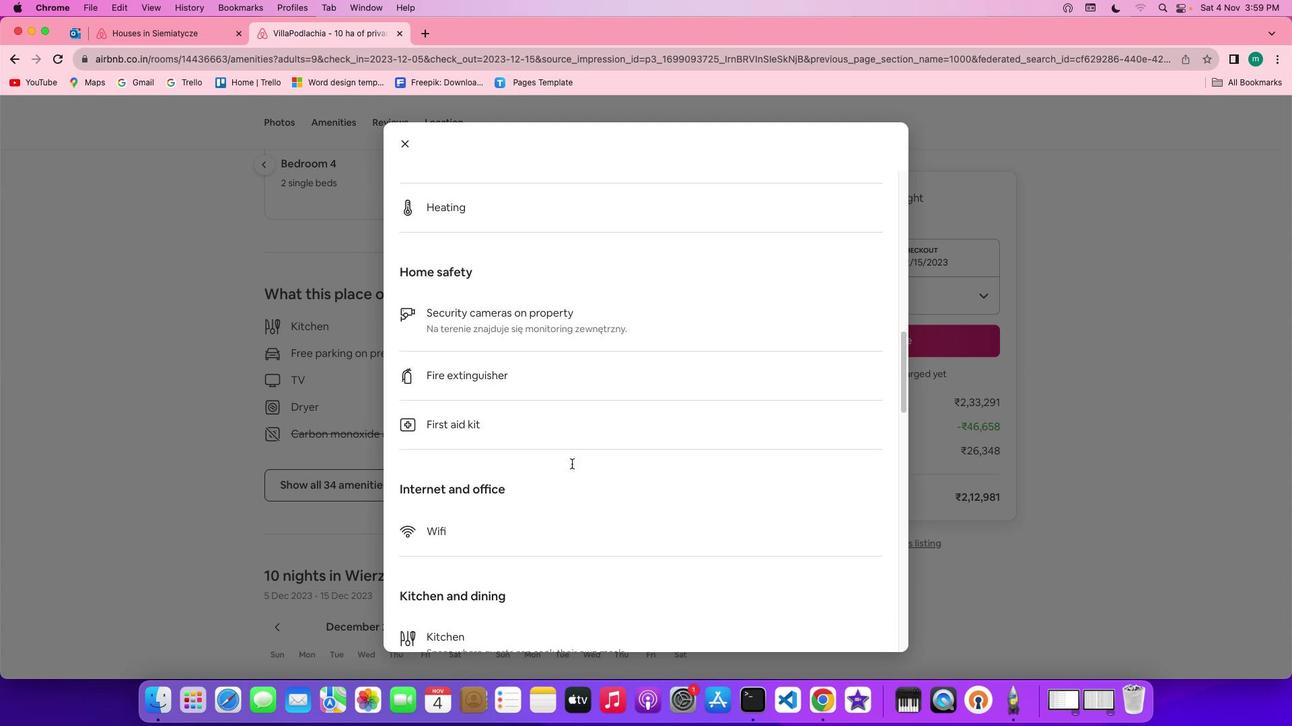 
Action: Mouse scrolled (572, 464) with delta (0, -2)
Screenshot: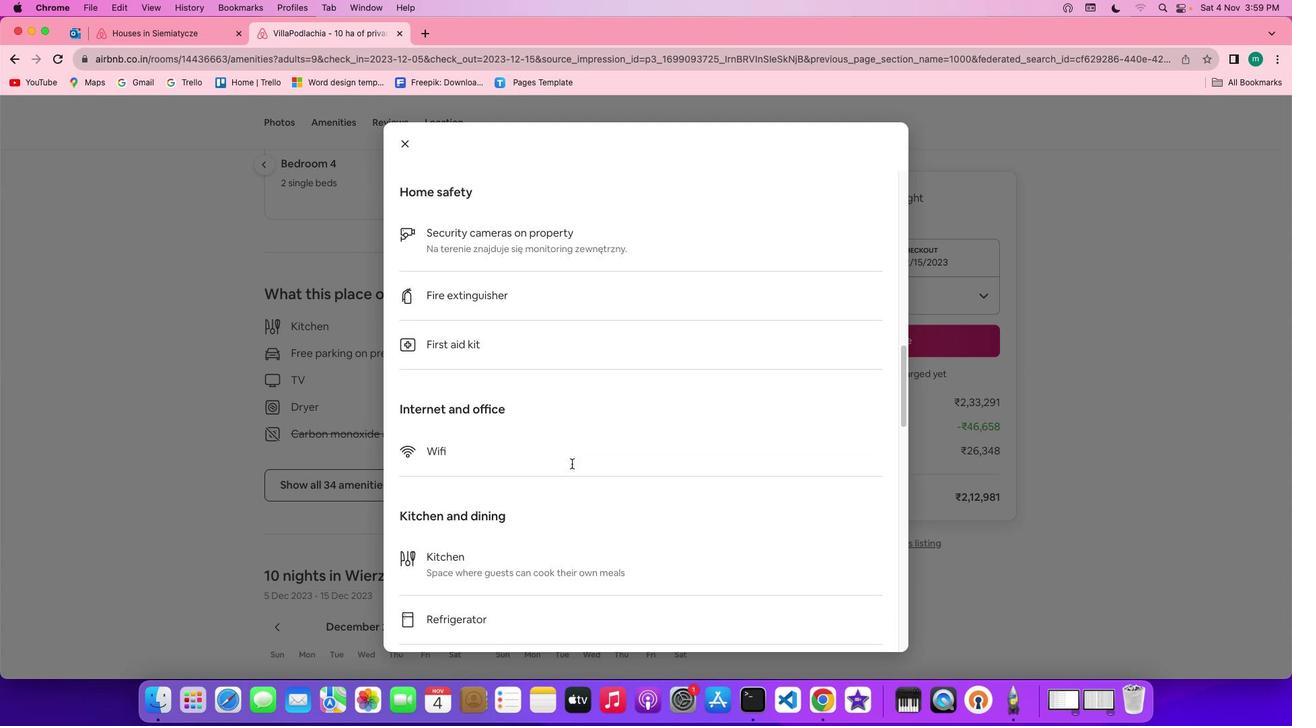 
Action: Mouse scrolled (572, 464) with delta (0, -2)
